 Task: Search for and compare health supplements on Amazon.
Action: Mouse pressed left at (434, 719)
Screenshot: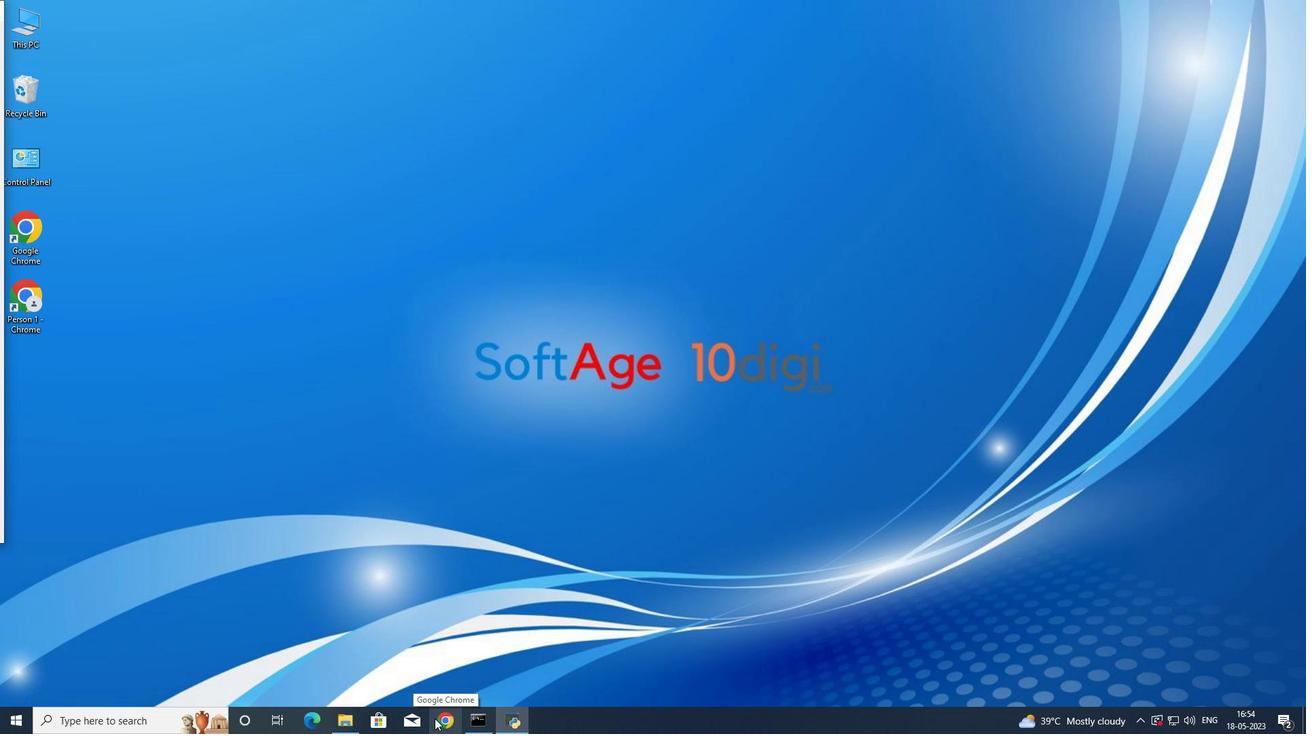 
Action: Mouse moved to (642, 421)
Screenshot: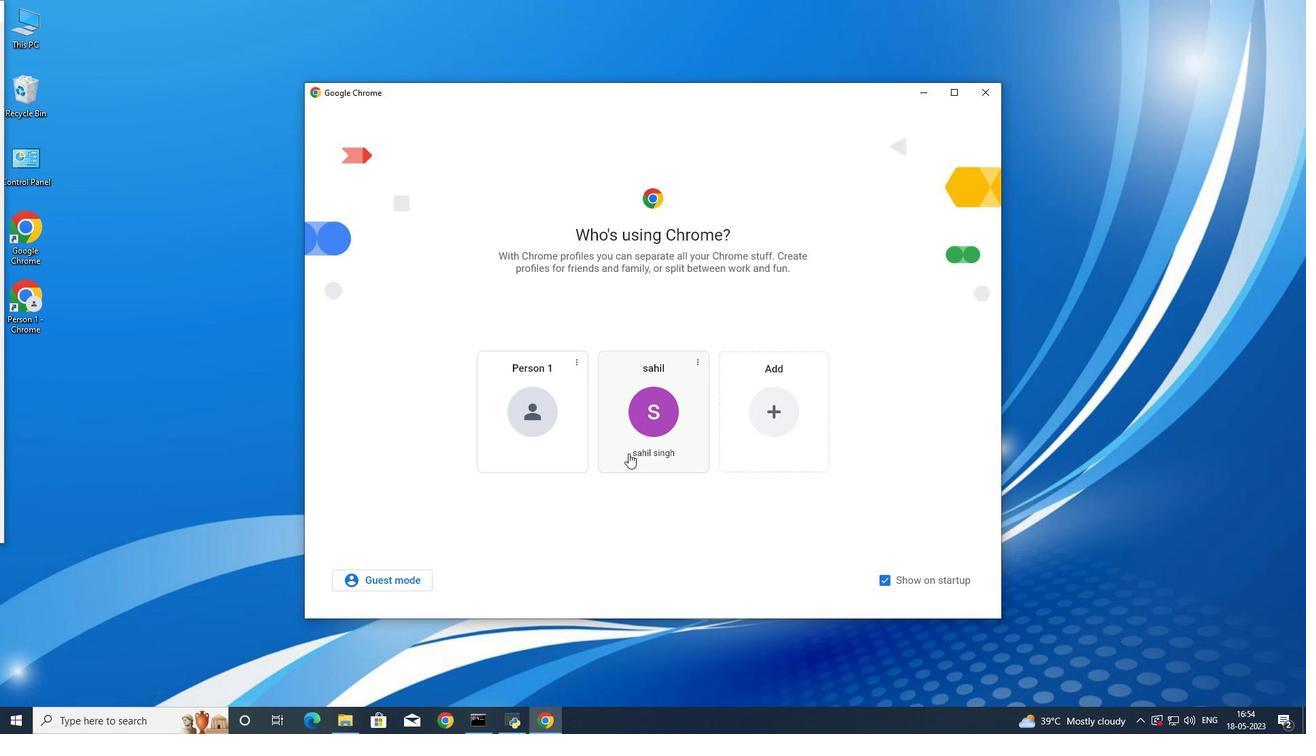 
Action: Mouse pressed left at (642, 421)
Screenshot: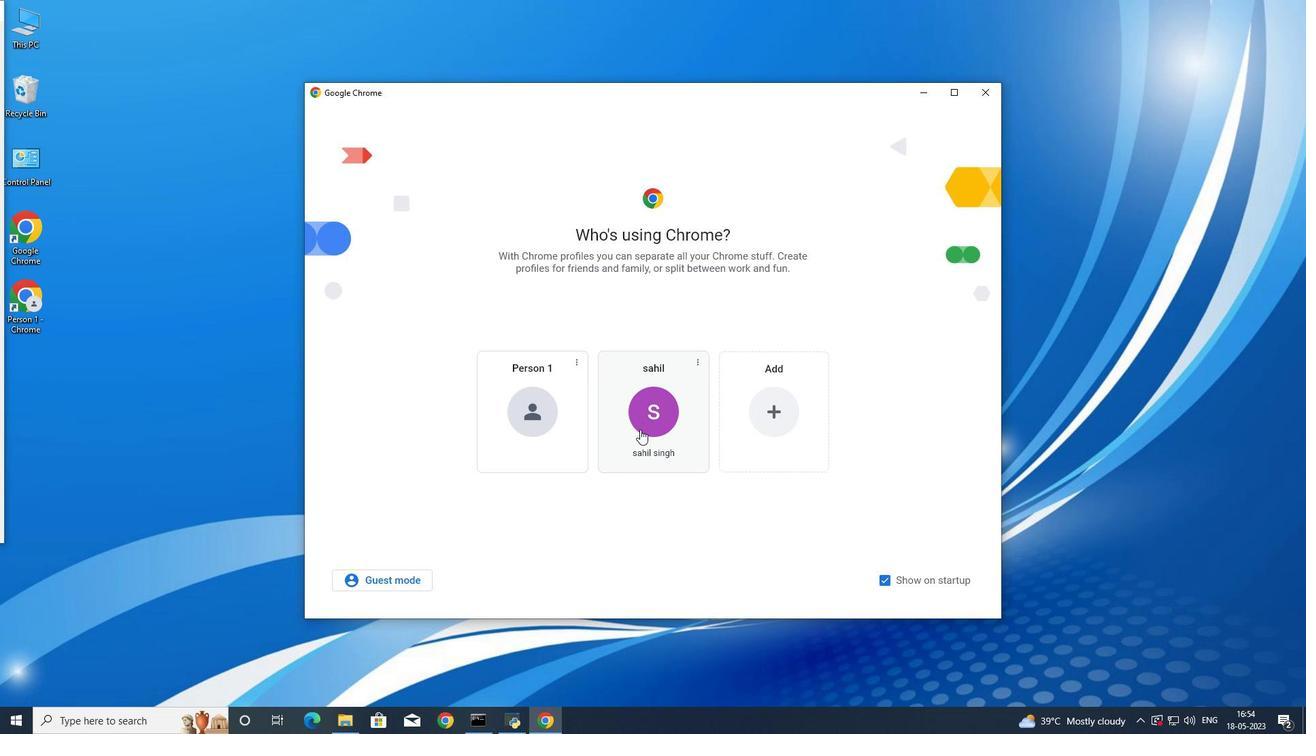 
Action: Mouse moved to (585, 270)
Screenshot: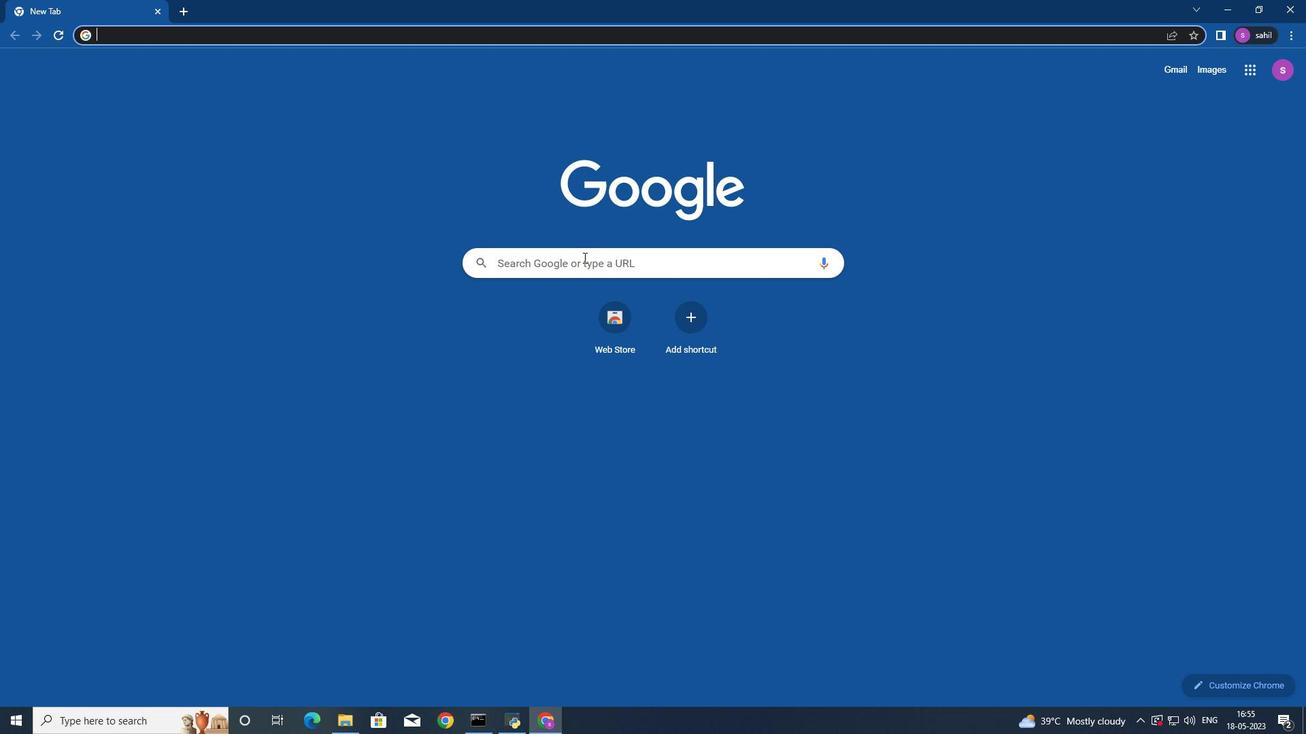 
Action: Mouse pressed left at (585, 270)
Screenshot: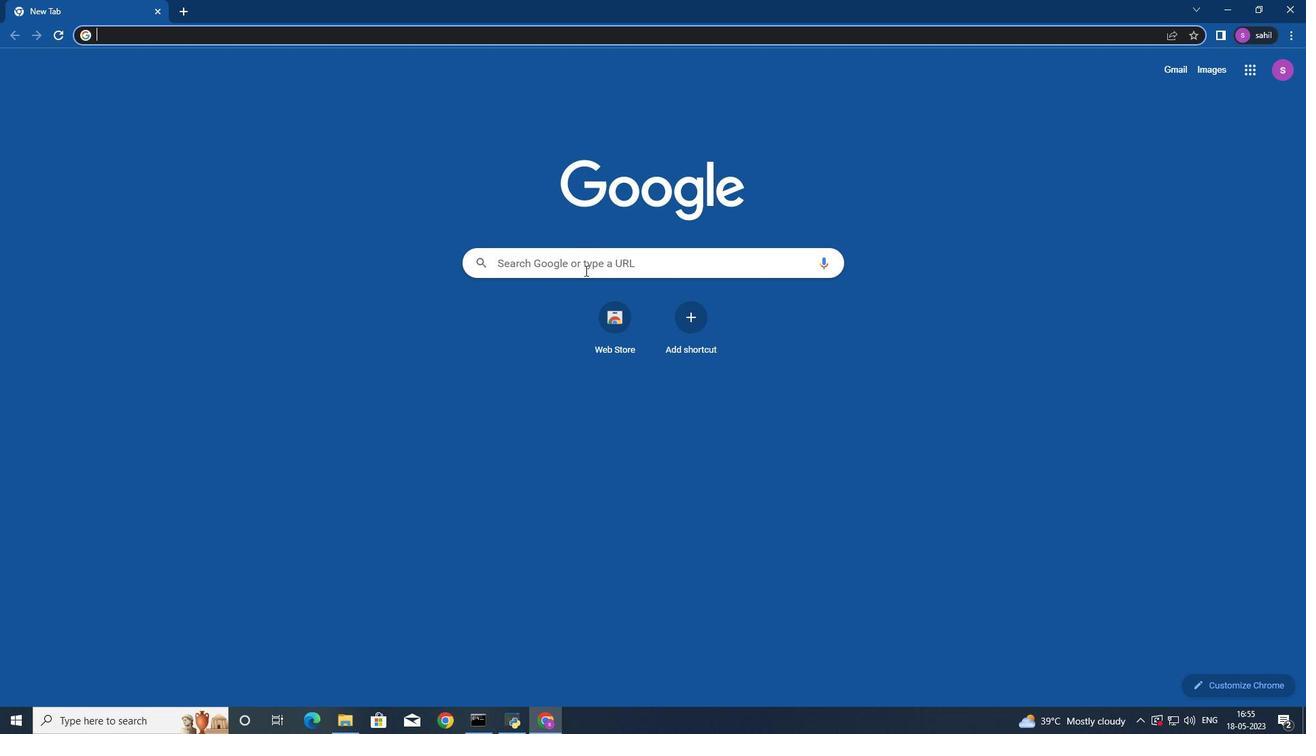 
Action: Mouse moved to (574, 332)
Screenshot: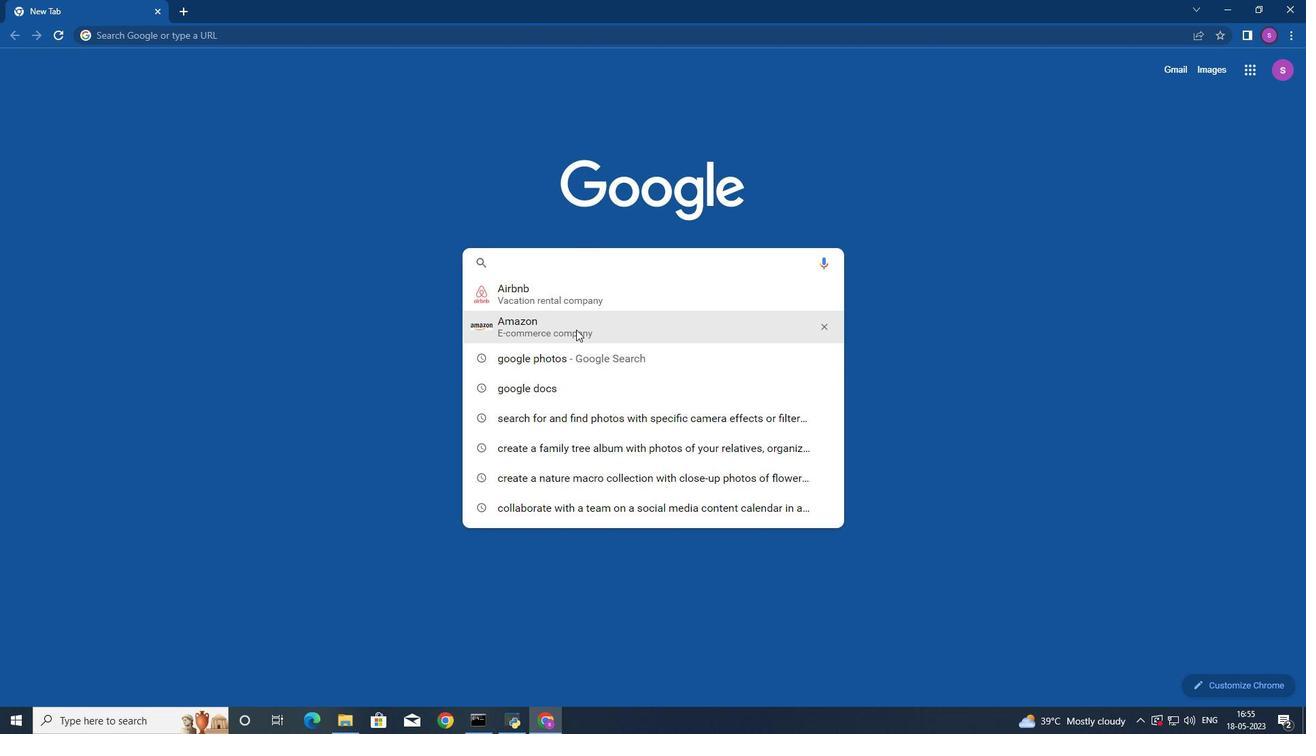 
Action: Mouse pressed left at (574, 332)
Screenshot: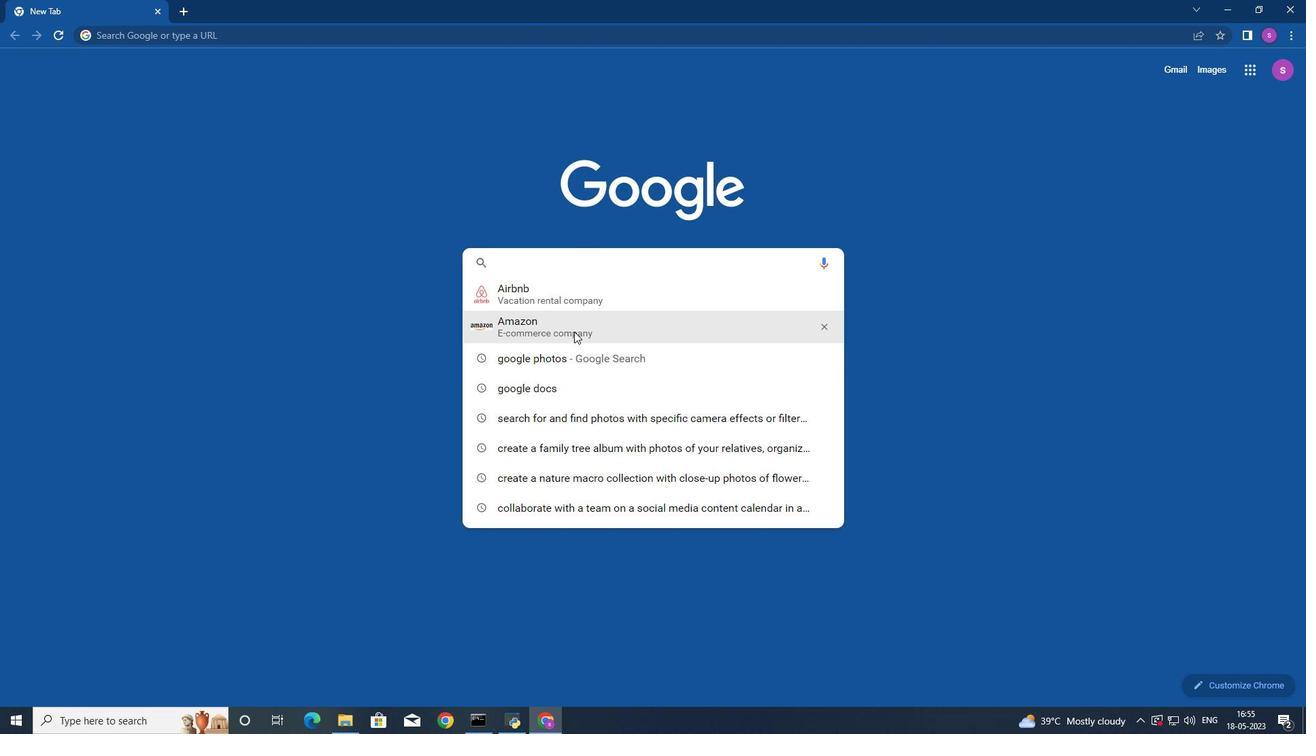 
Action: Mouse moved to (201, 217)
Screenshot: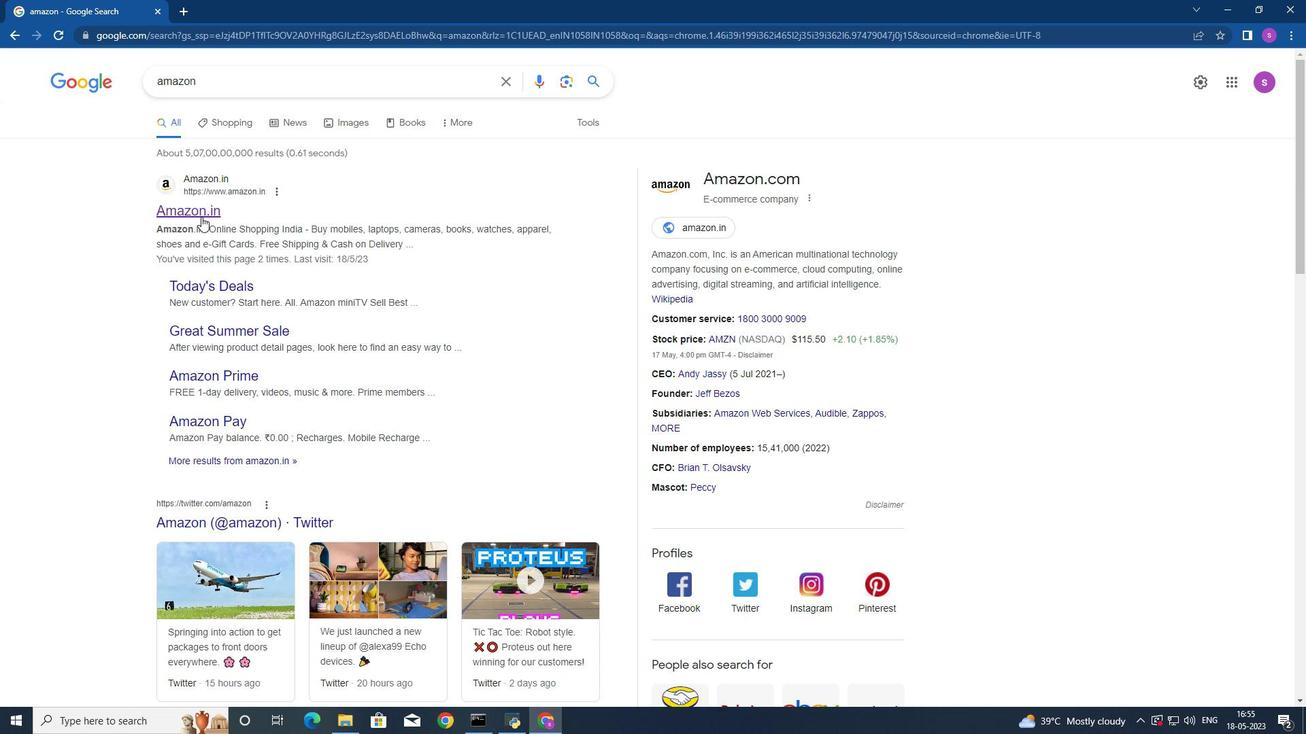 
Action: Mouse pressed left at (201, 217)
Screenshot: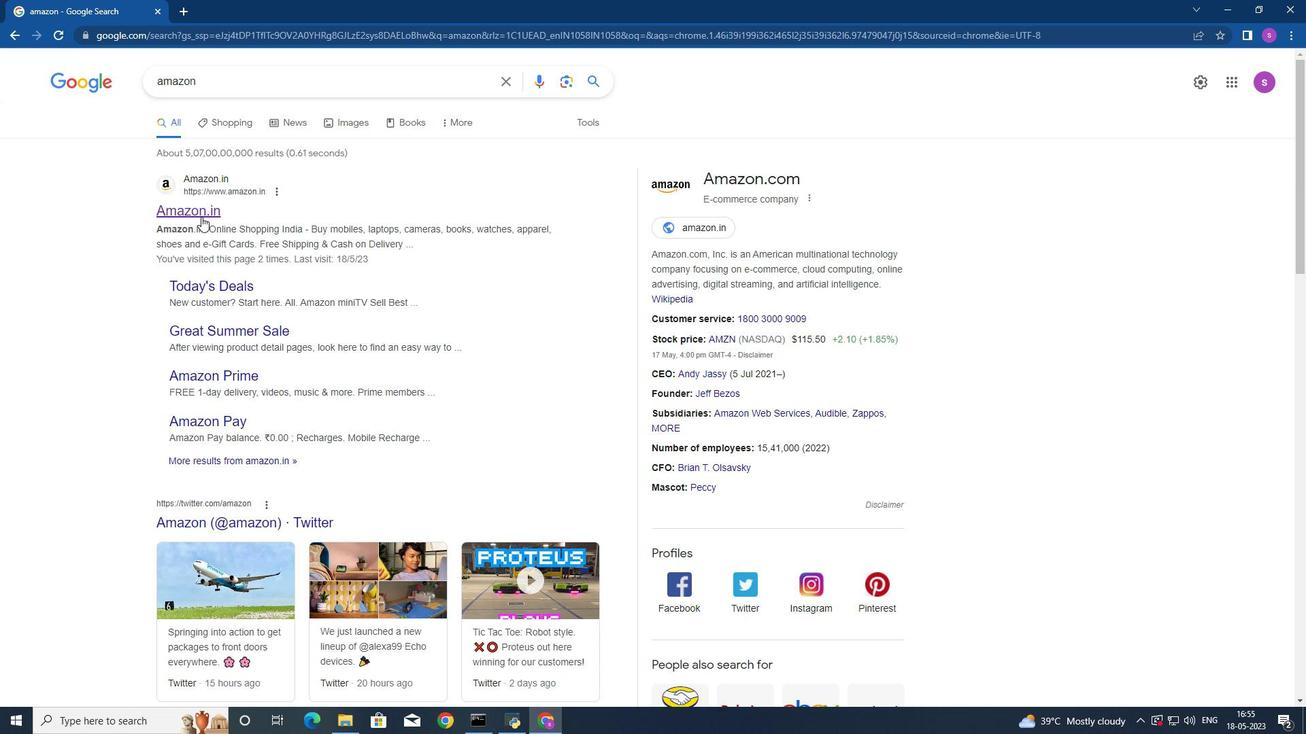 
Action: Mouse moved to (373, 75)
Screenshot: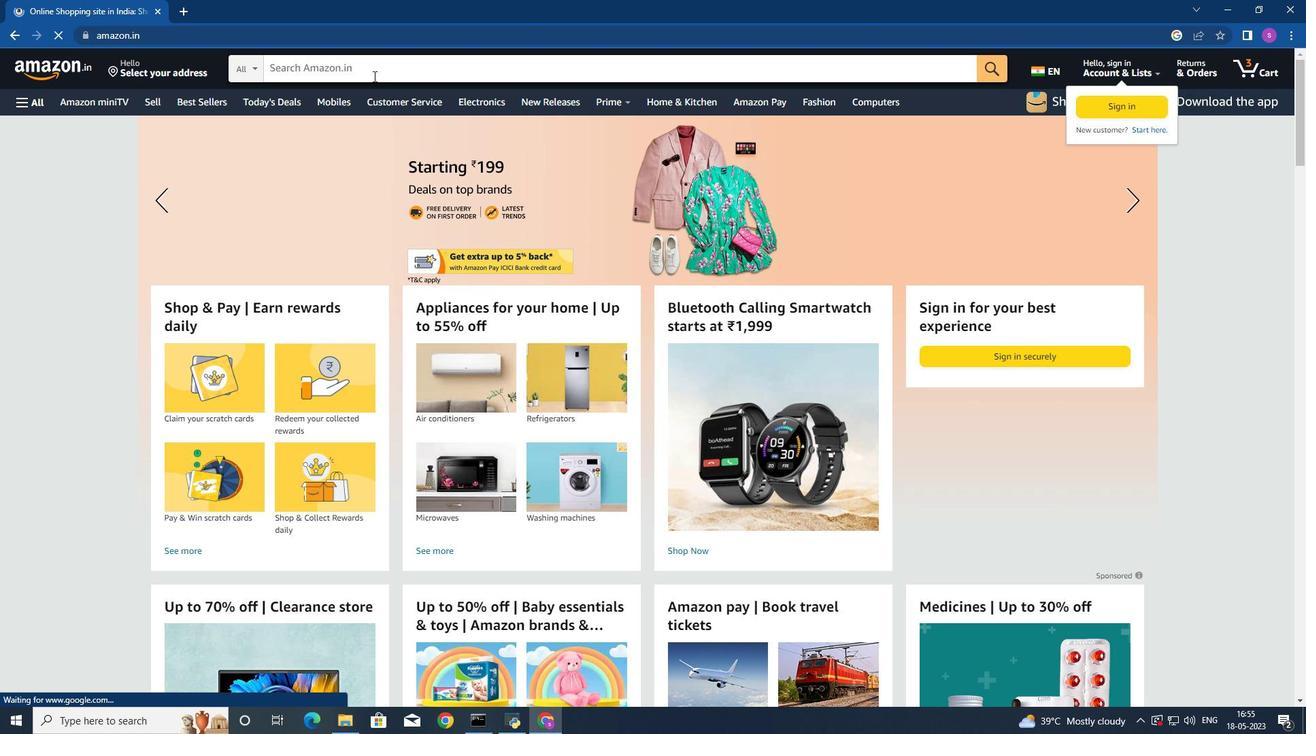 
Action: Mouse pressed left at (373, 75)
Screenshot: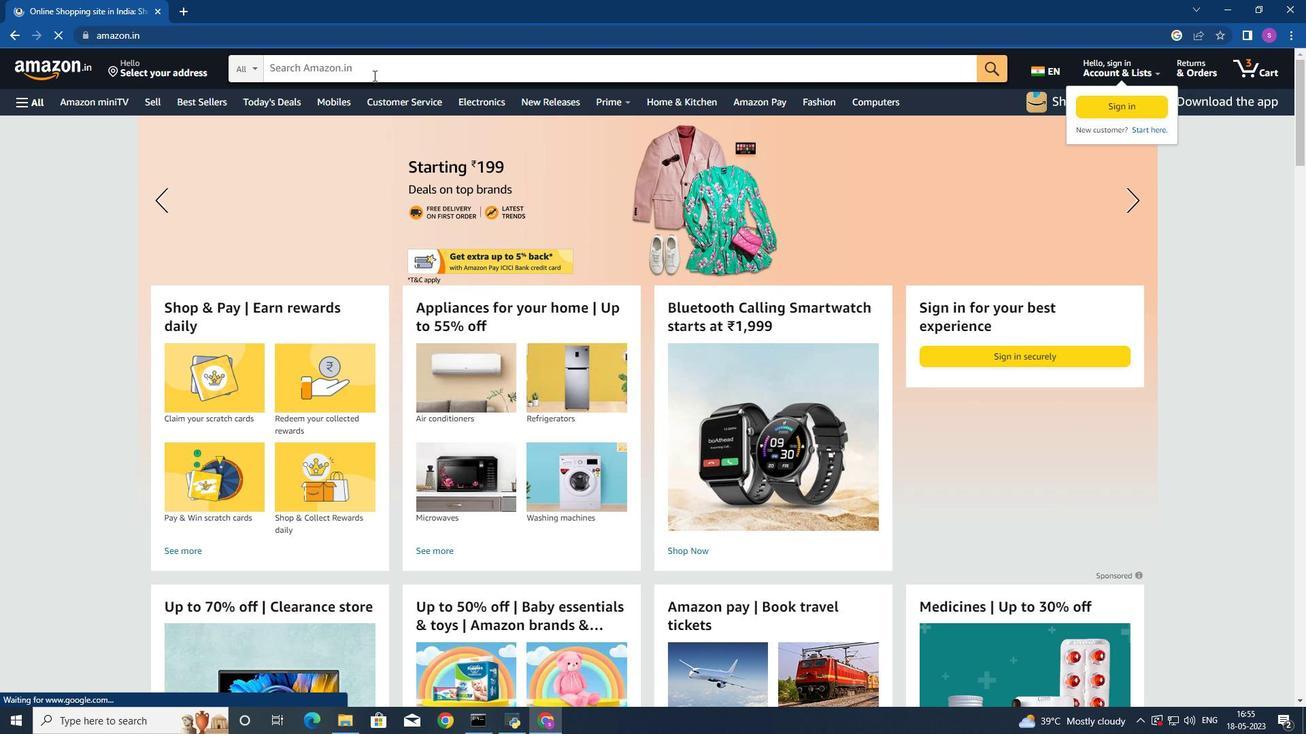 
Action: Mouse moved to (373, 75)
Screenshot: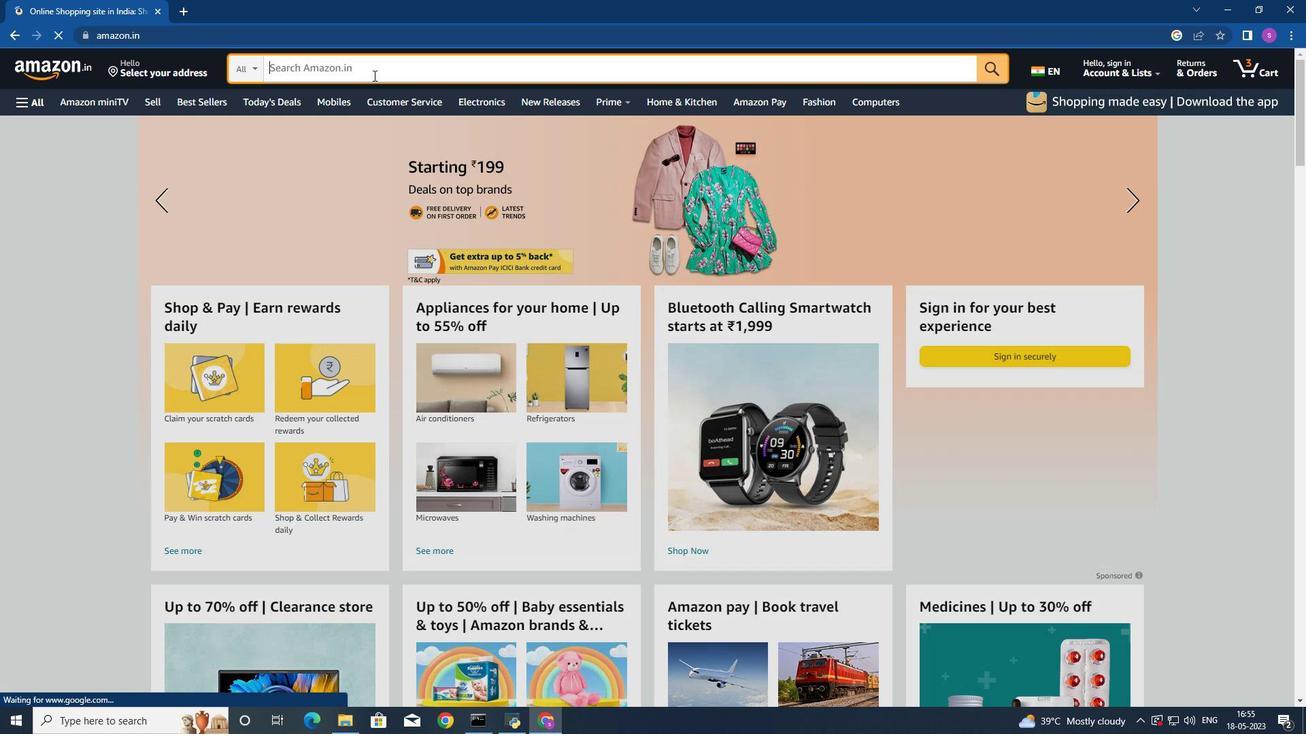 
Action: Key pressed <Key.shift>Health<Key.space>pert<Key.backspace>sonal
Screenshot: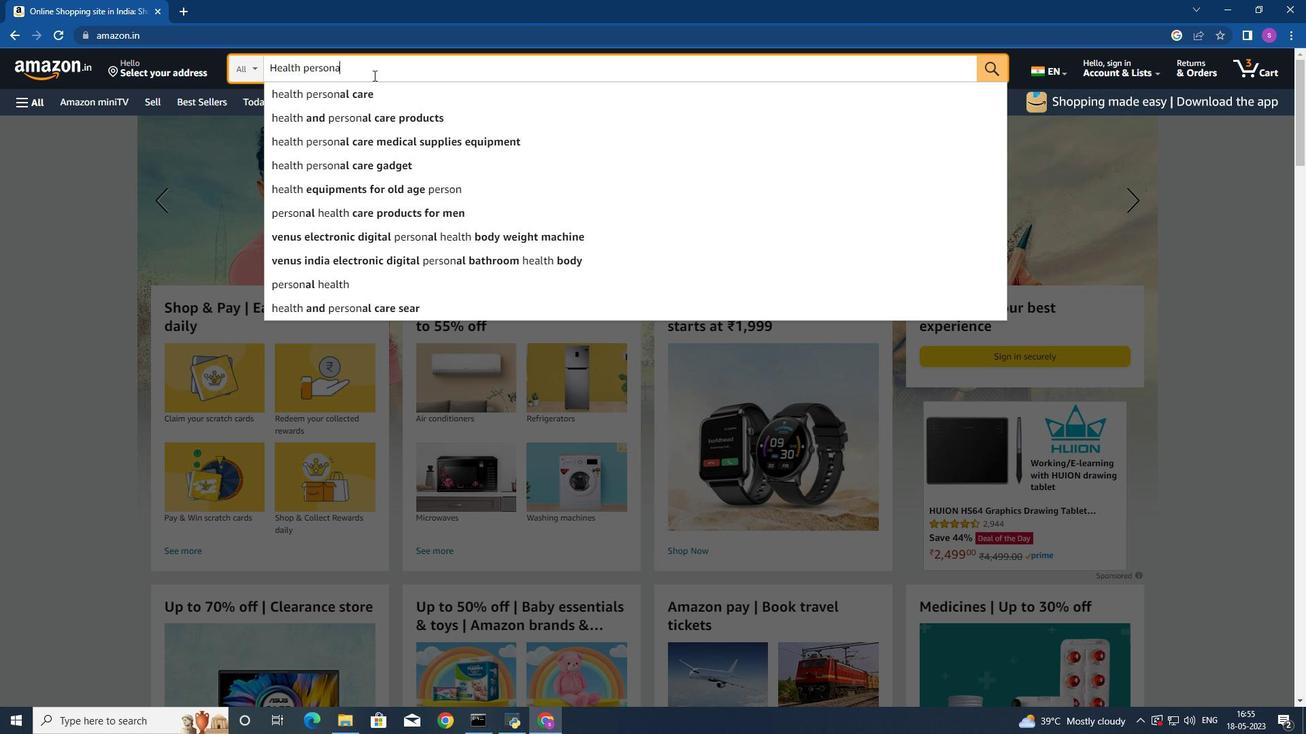 
Action: Mouse moved to (361, 93)
Screenshot: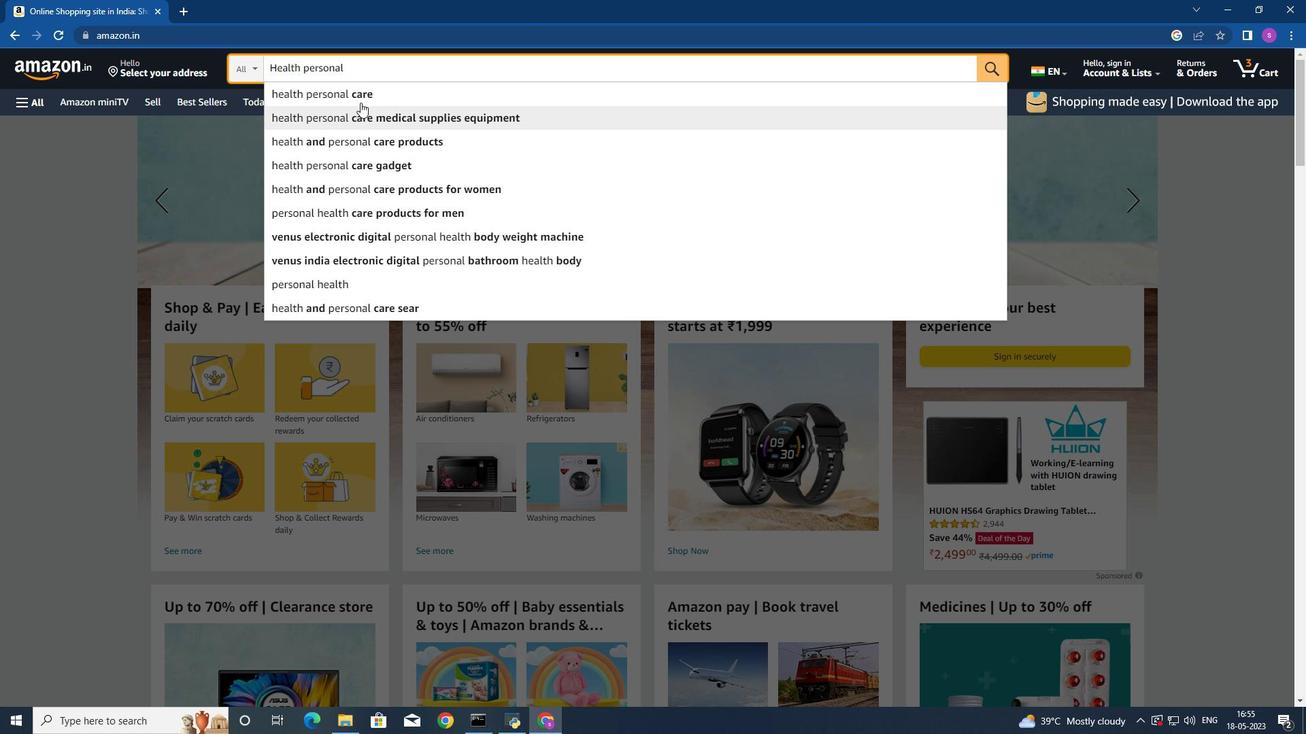 
Action: Mouse pressed left at (361, 93)
Screenshot: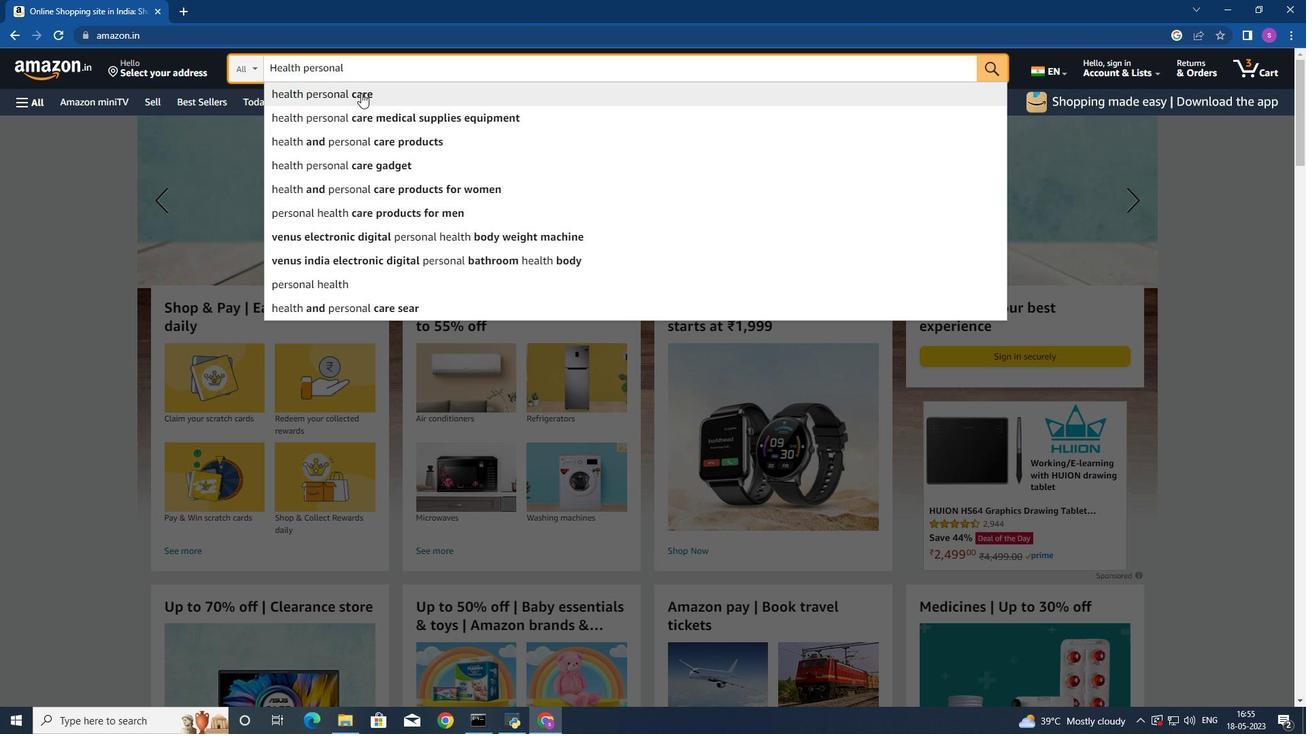 
Action: Mouse moved to (547, 444)
Screenshot: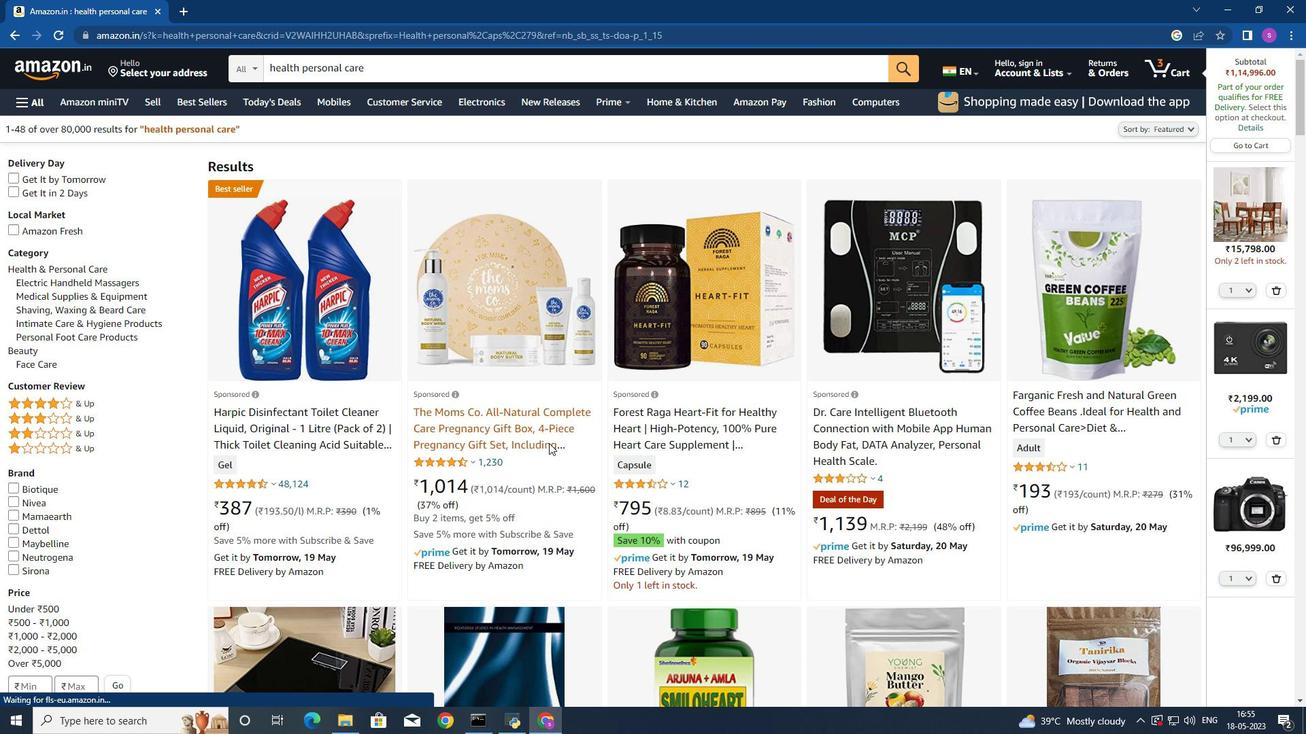 
Action: Mouse scrolled (547, 443) with delta (0, 0)
Screenshot: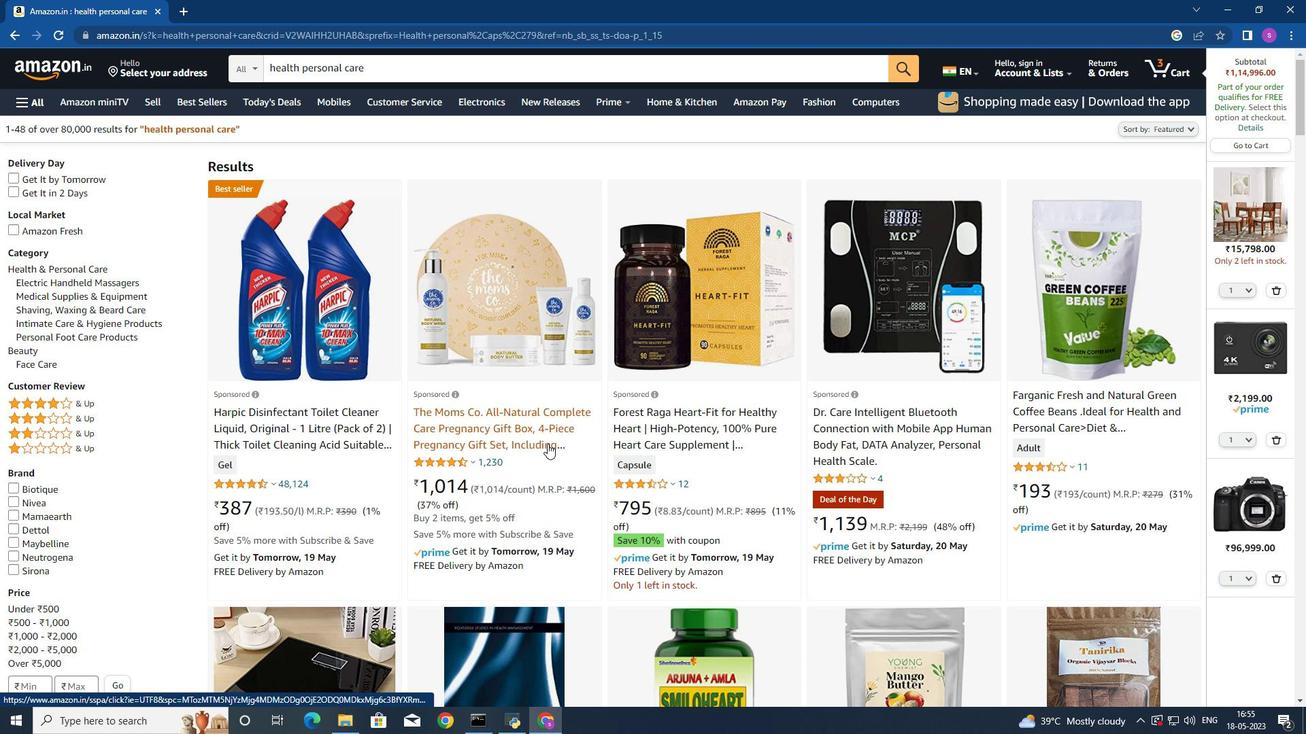 
Action: Mouse scrolled (547, 443) with delta (0, 0)
Screenshot: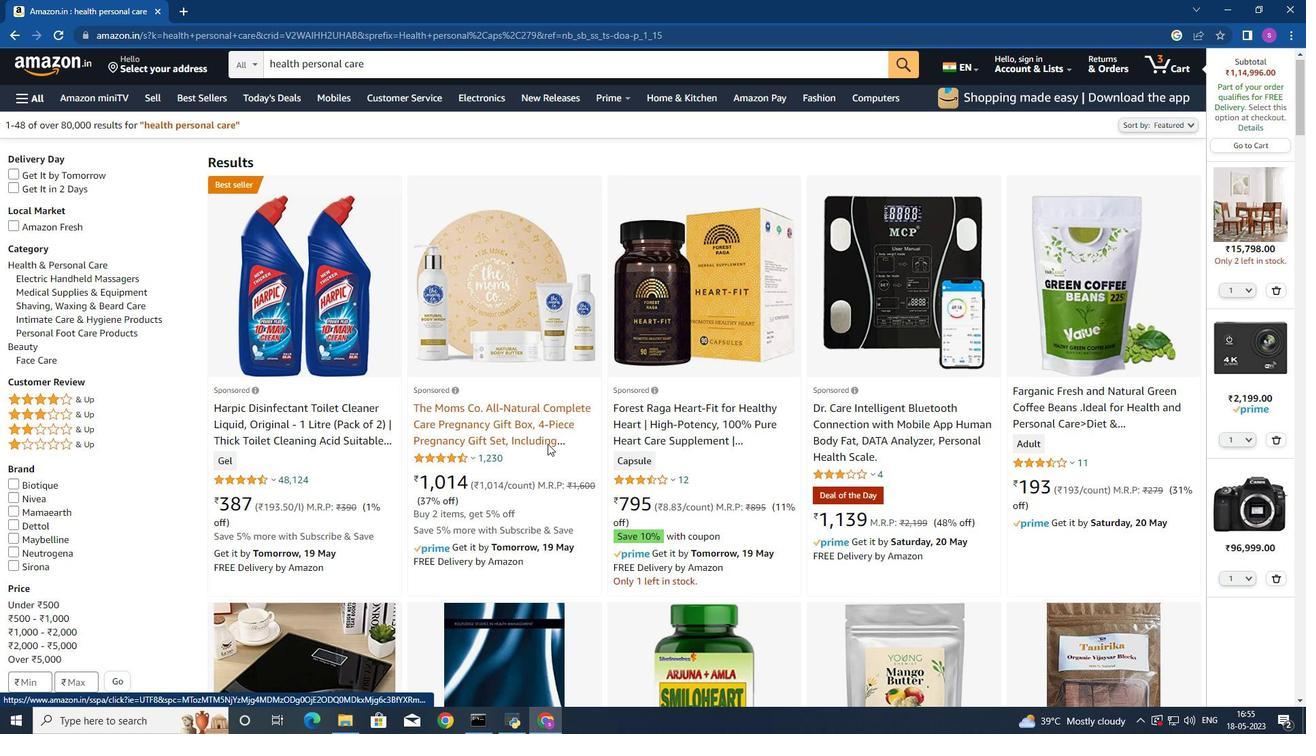 
Action: Mouse scrolled (547, 443) with delta (0, 0)
Screenshot: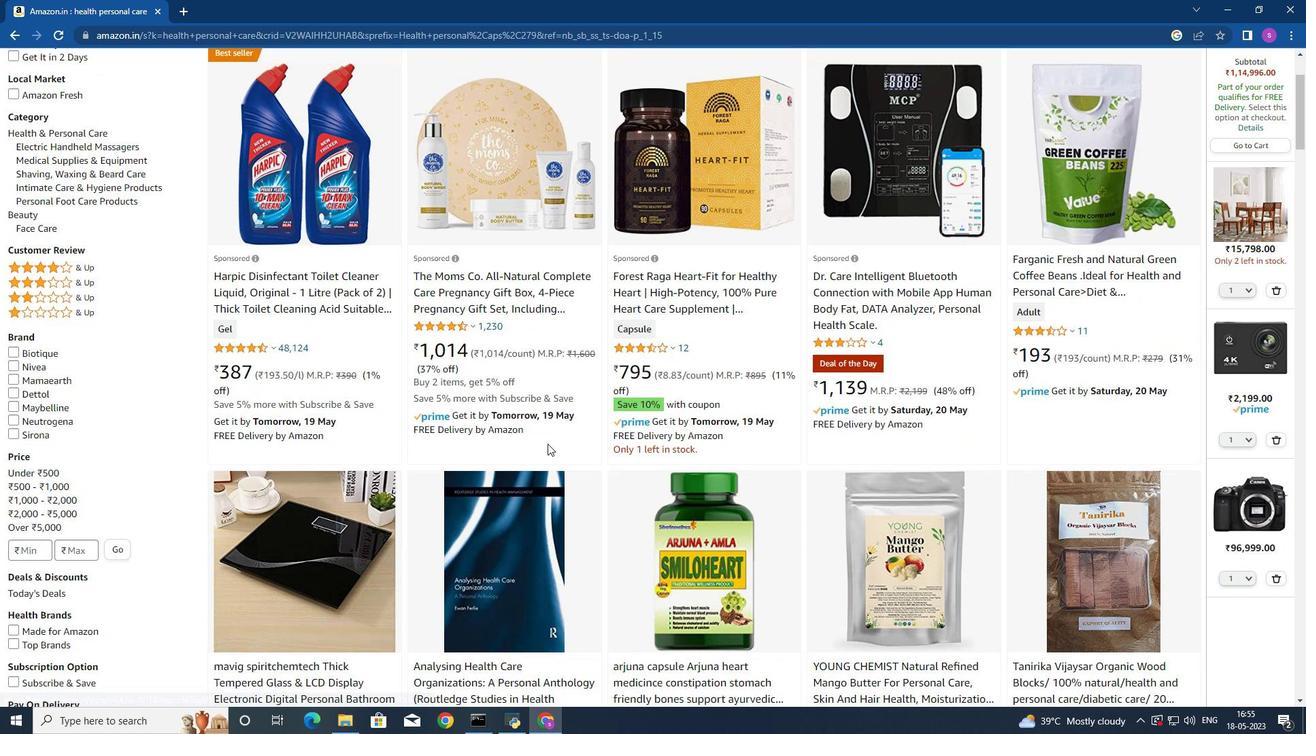 
Action: Mouse scrolled (547, 443) with delta (0, 0)
Screenshot: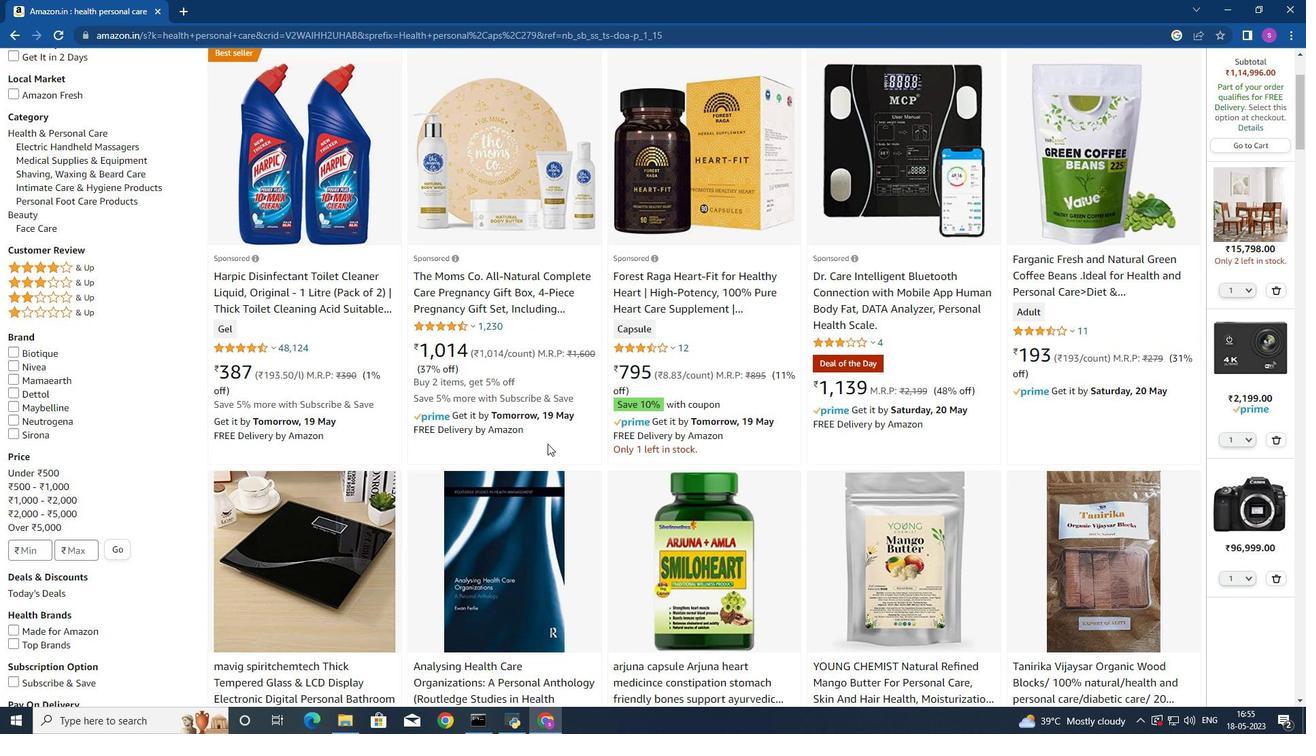
Action: Mouse scrolled (547, 443) with delta (0, 0)
Screenshot: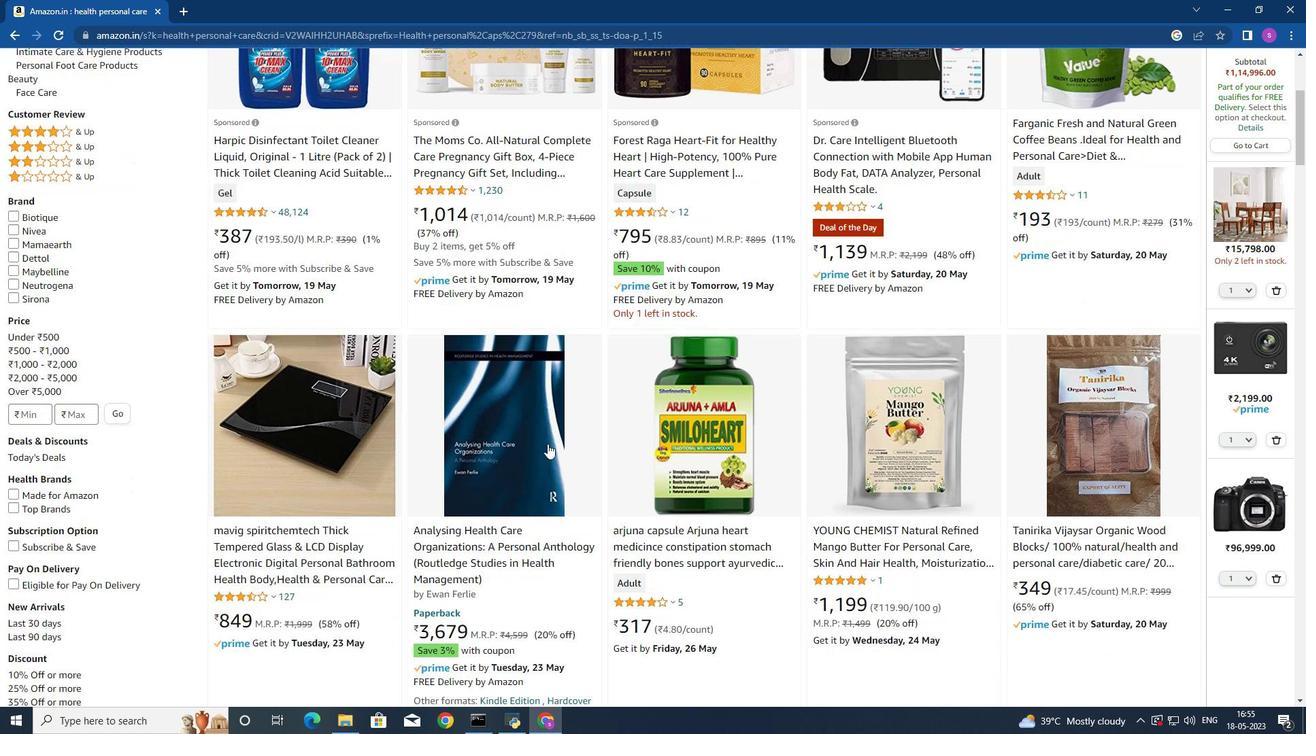 
Action: Mouse moved to (545, 446)
Screenshot: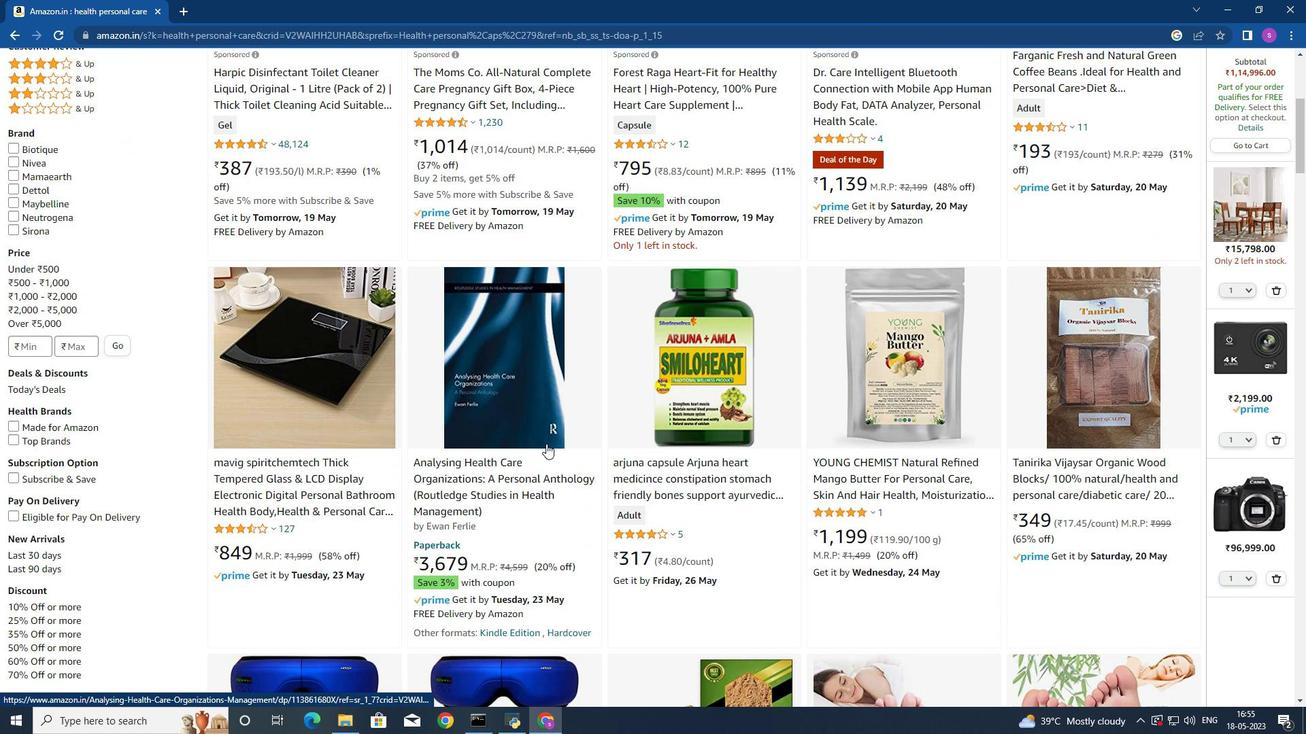 
Action: Mouse scrolled (545, 445) with delta (0, 0)
Screenshot: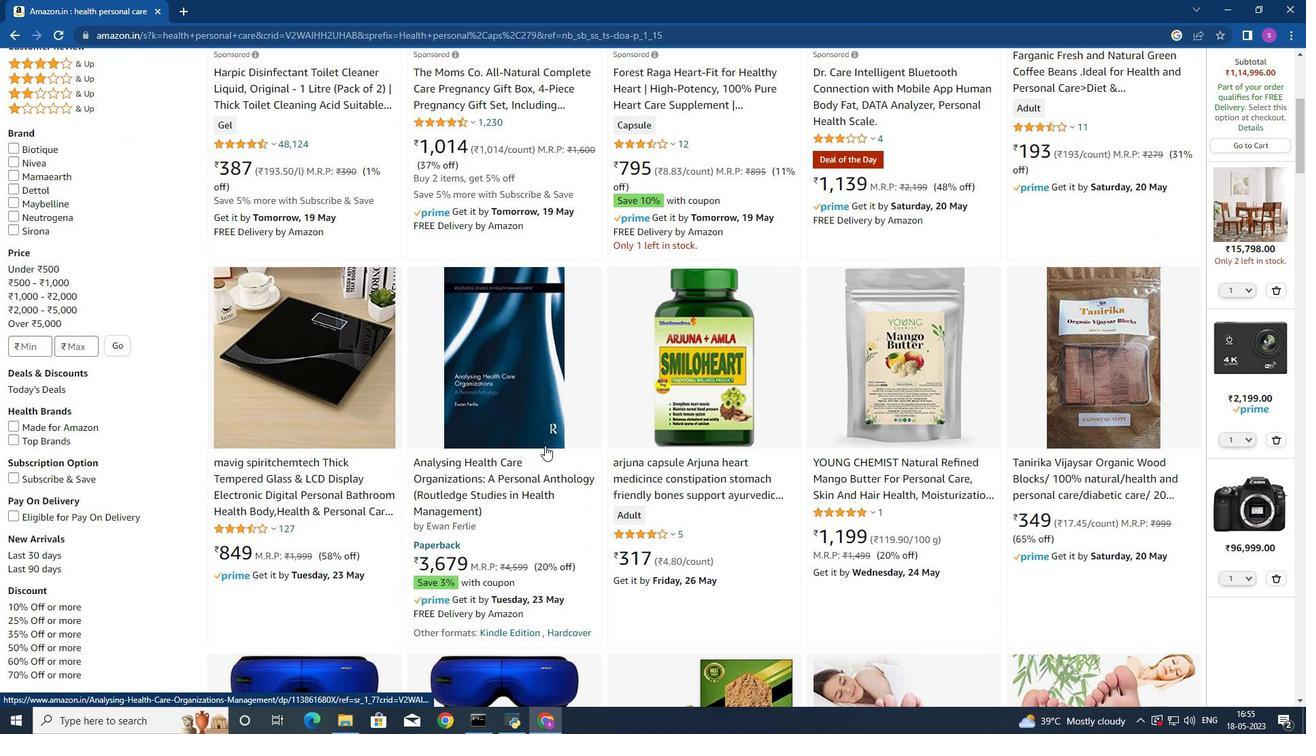 
Action: Mouse moved to (546, 445)
Screenshot: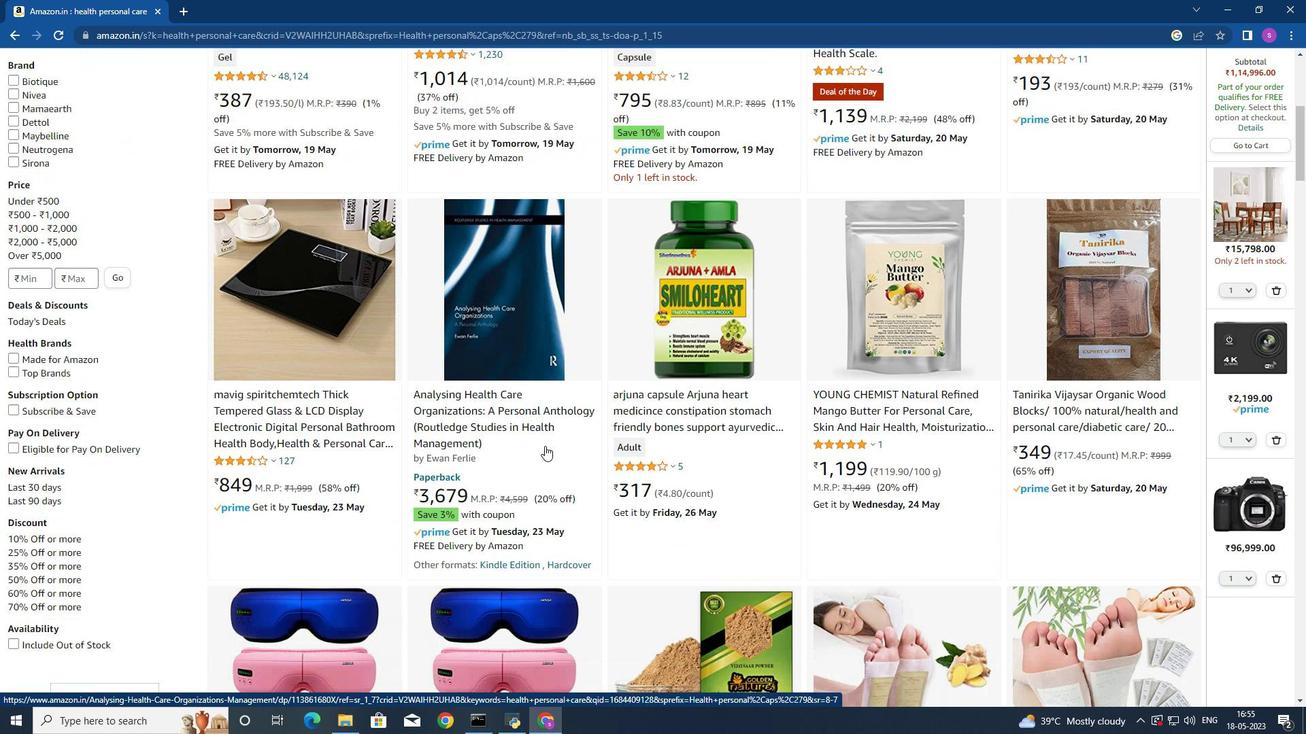 
Action: Mouse scrolled (546, 445) with delta (0, 0)
Screenshot: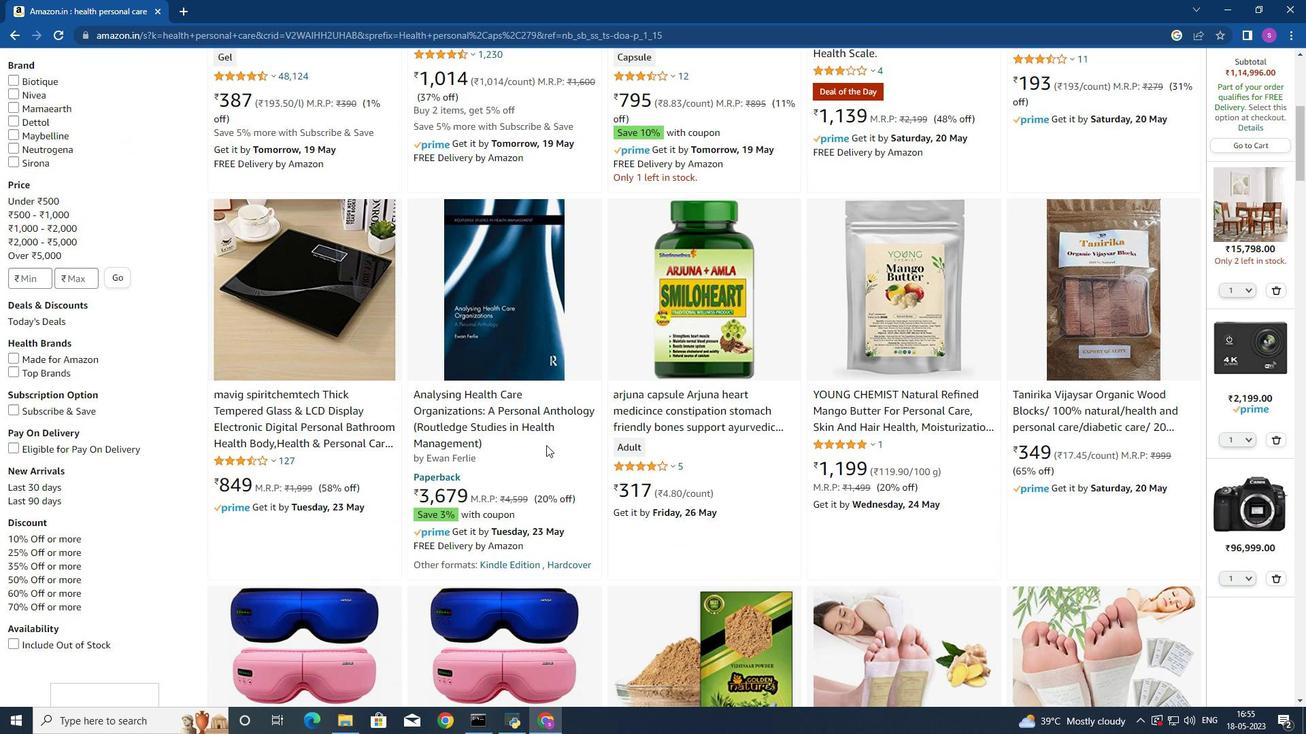 
Action: Mouse scrolled (546, 445) with delta (0, 0)
Screenshot: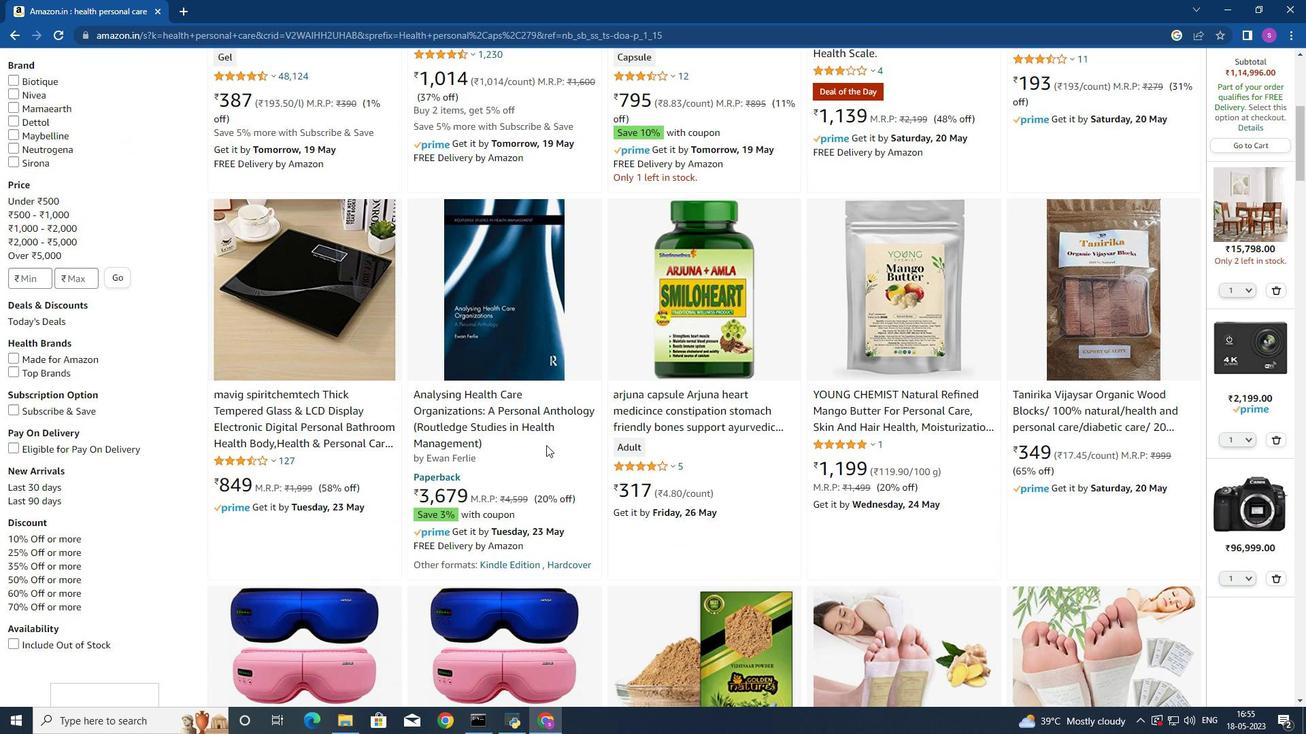 
Action: Mouse scrolled (546, 445) with delta (0, 0)
Screenshot: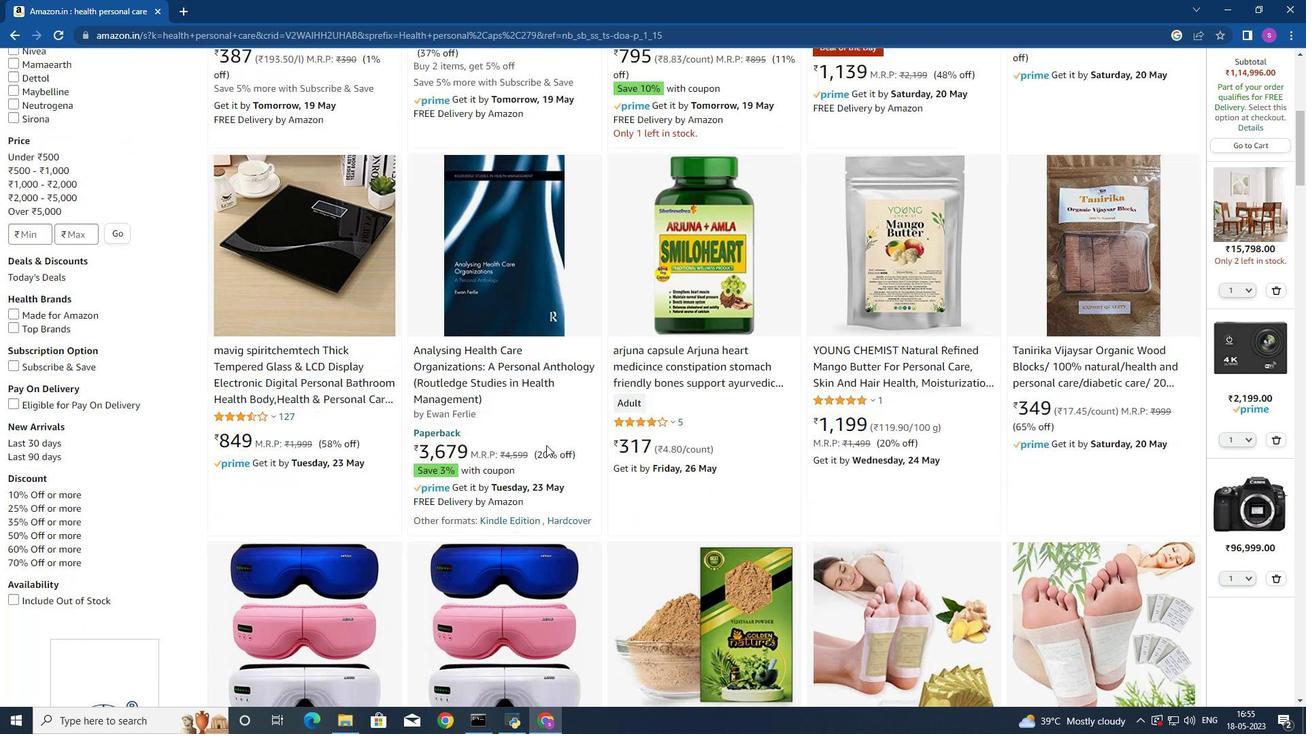 
Action: Mouse scrolled (546, 445) with delta (0, 0)
Screenshot: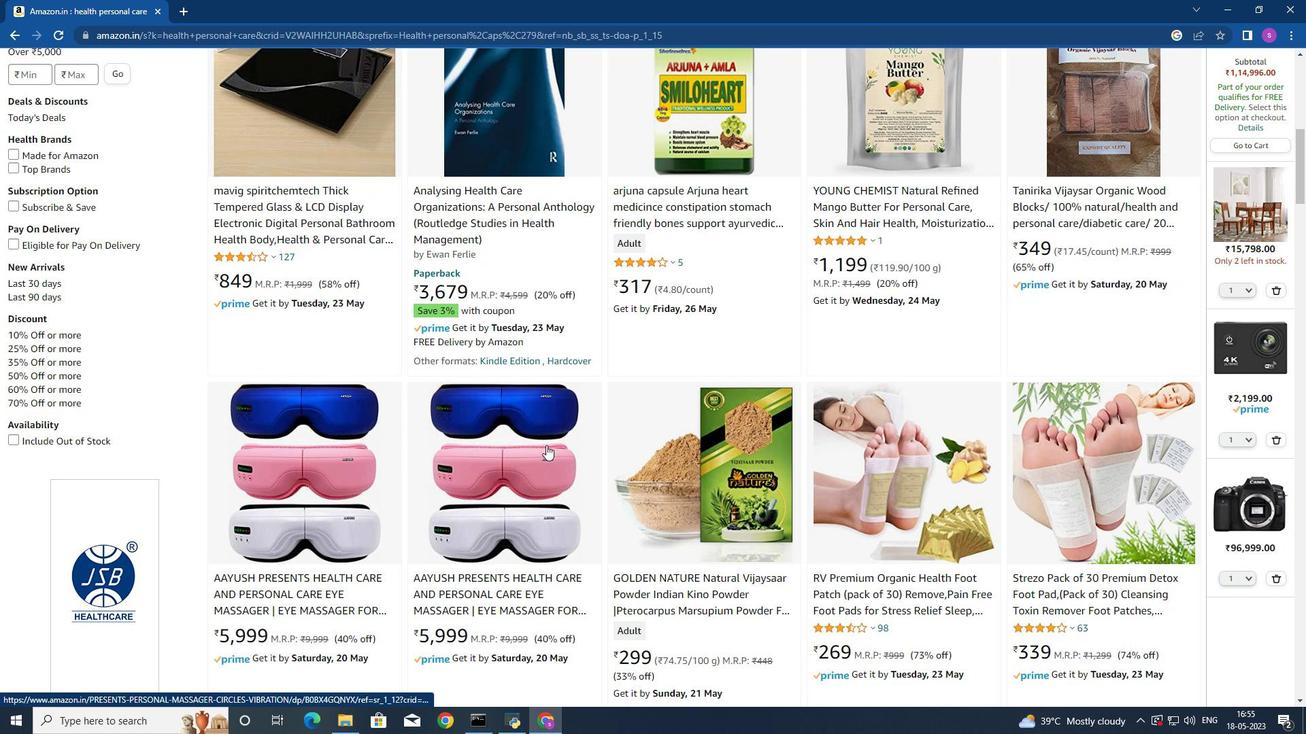 
Action: Mouse scrolled (546, 445) with delta (0, 0)
Screenshot: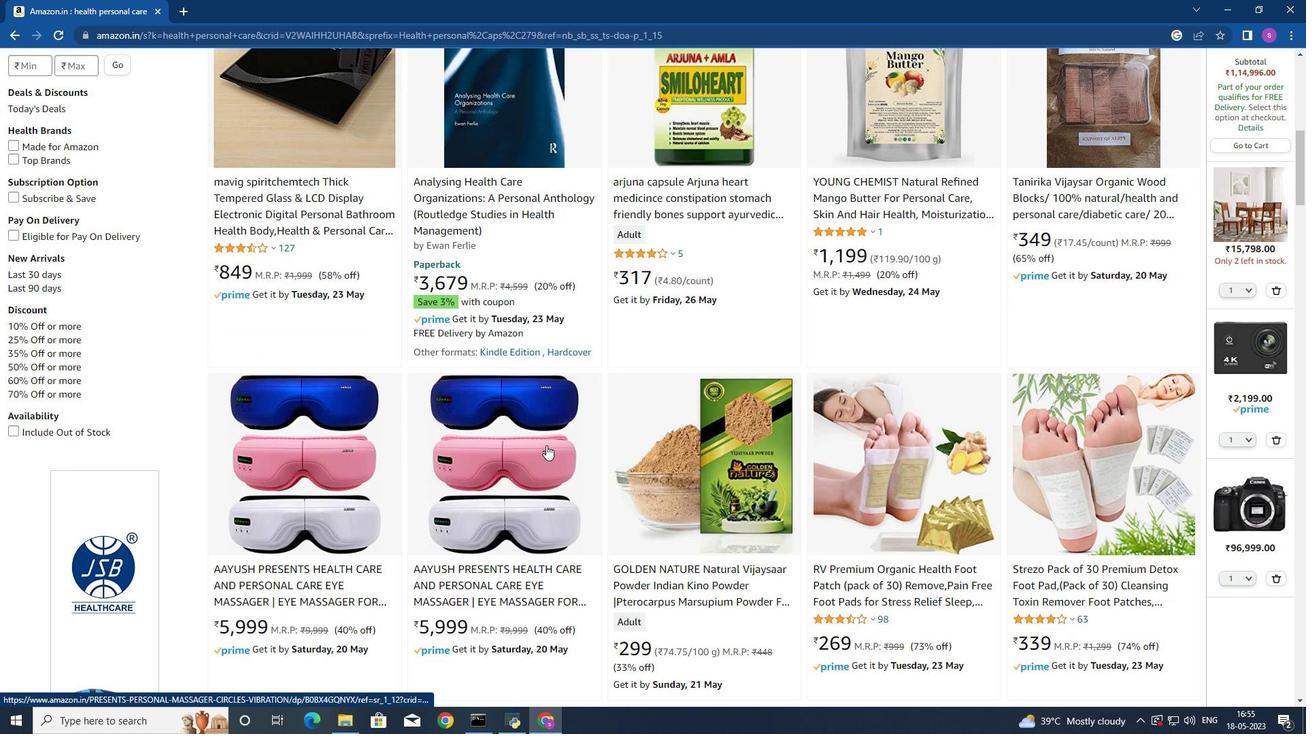 
Action: Mouse scrolled (546, 445) with delta (0, 0)
Screenshot: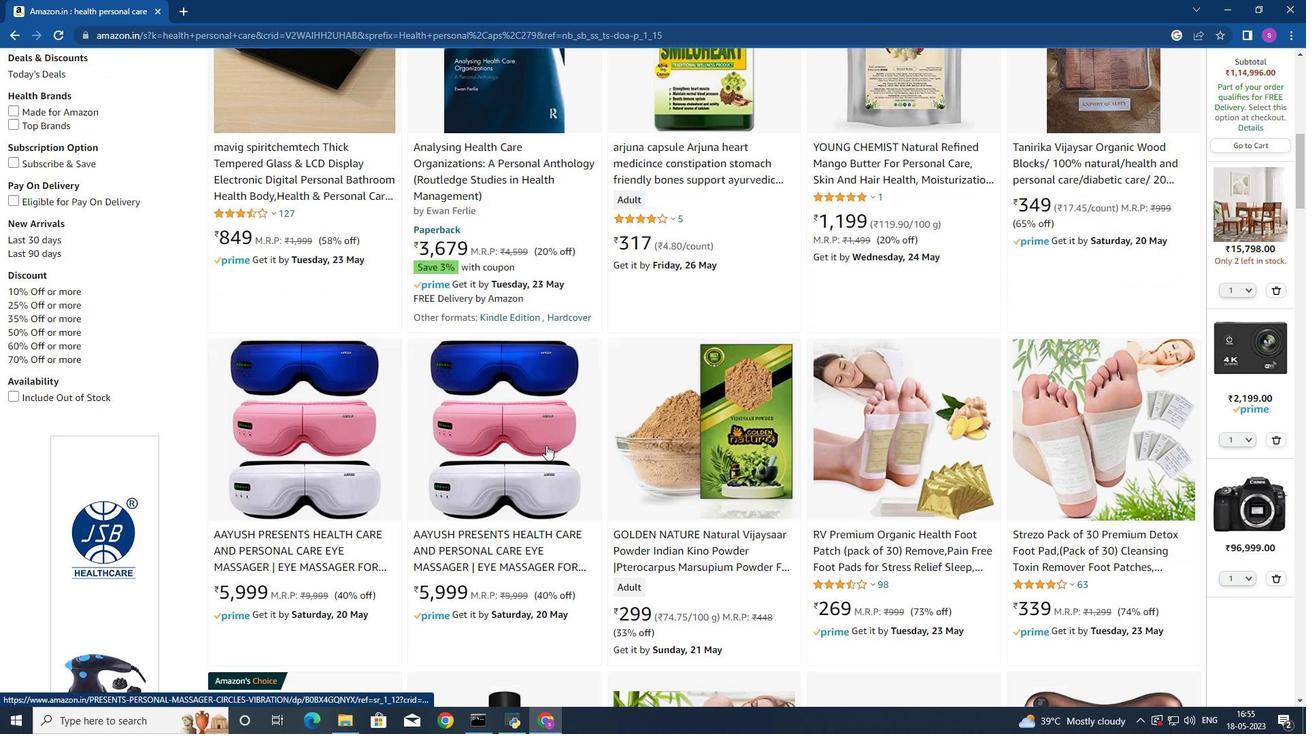
Action: Mouse scrolled (546, 445) with delta (0, 0)
Screenshot: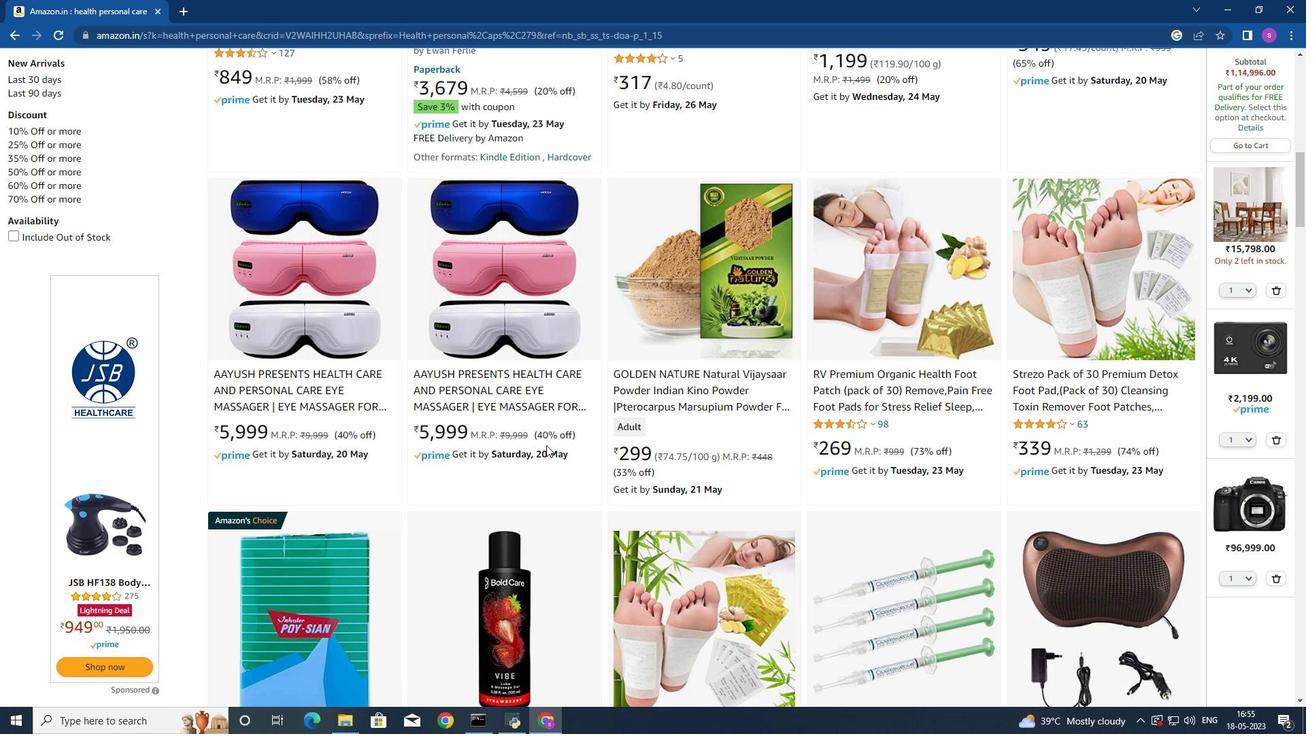 
Action: Mouse scrolled (546, 445) with delta (0, 0)
Screenshot: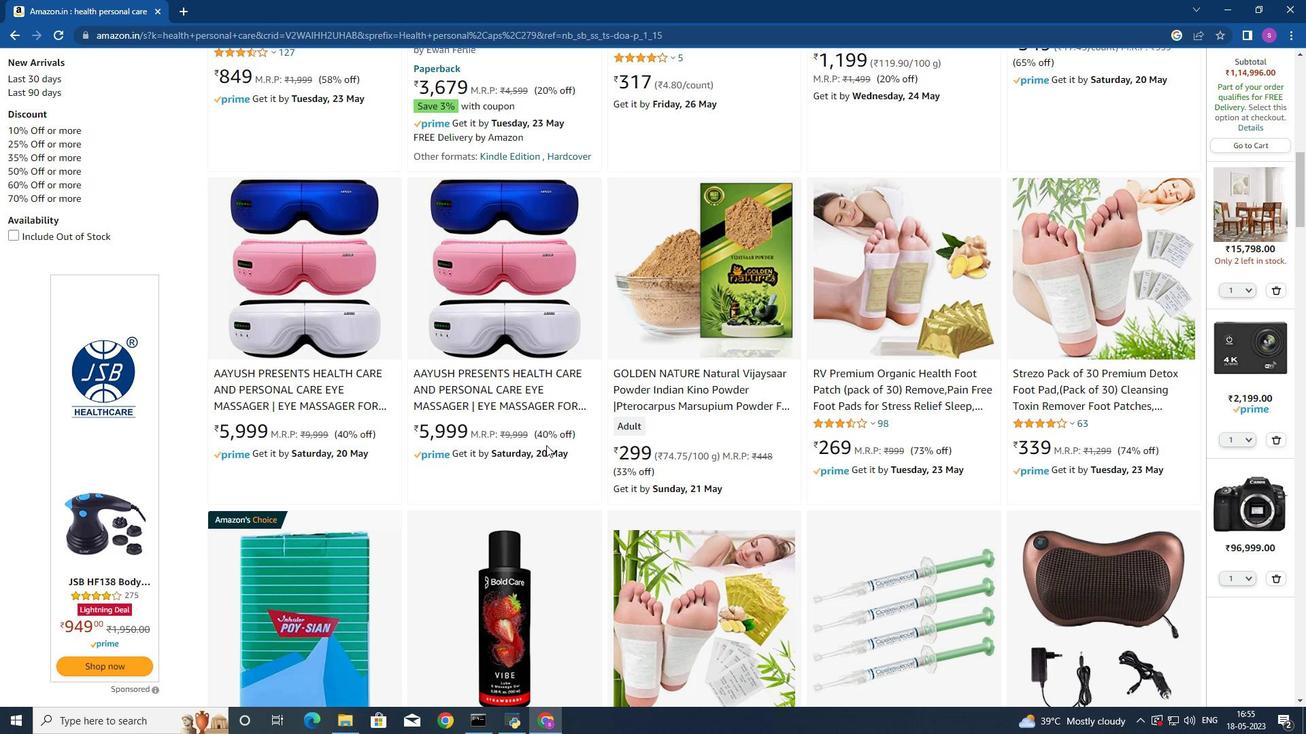 
Action: Mouse scrolled (546, 445) with delta (0, 0)
Screenshot: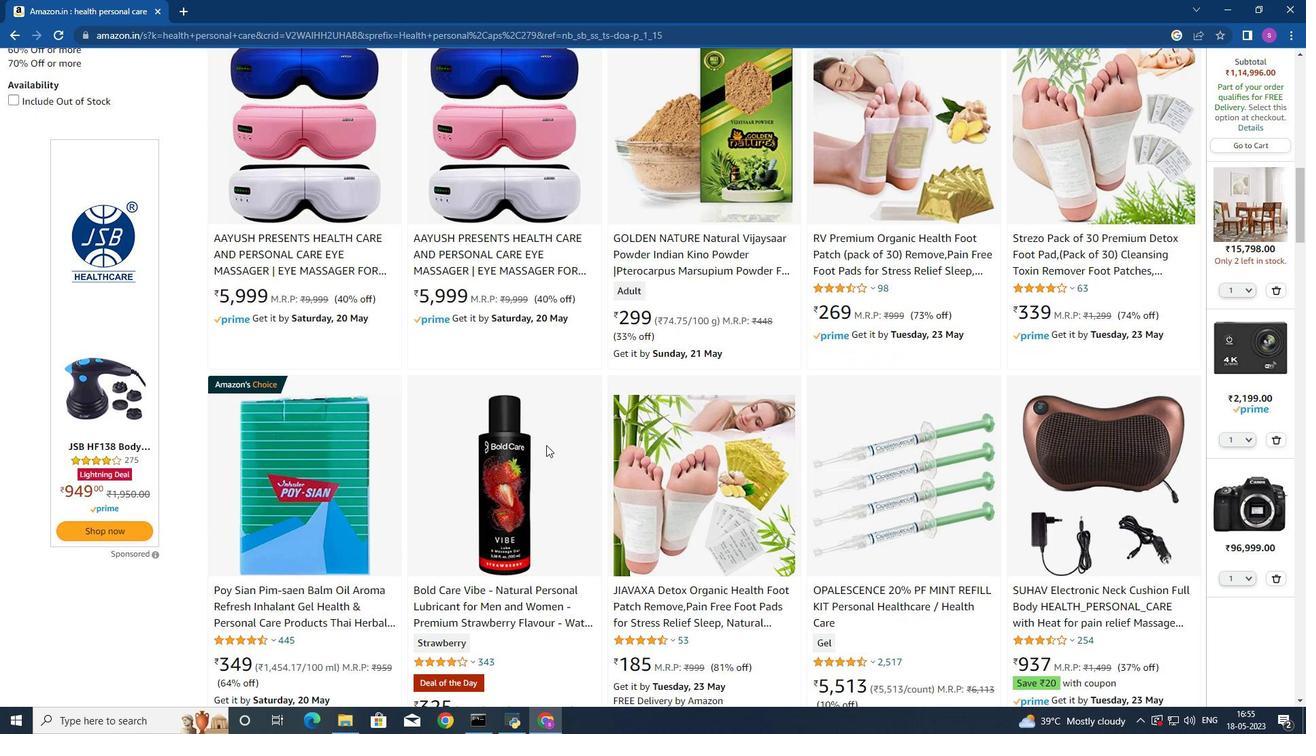 
Action: Mouse moved to (545, 447)
Screenshot: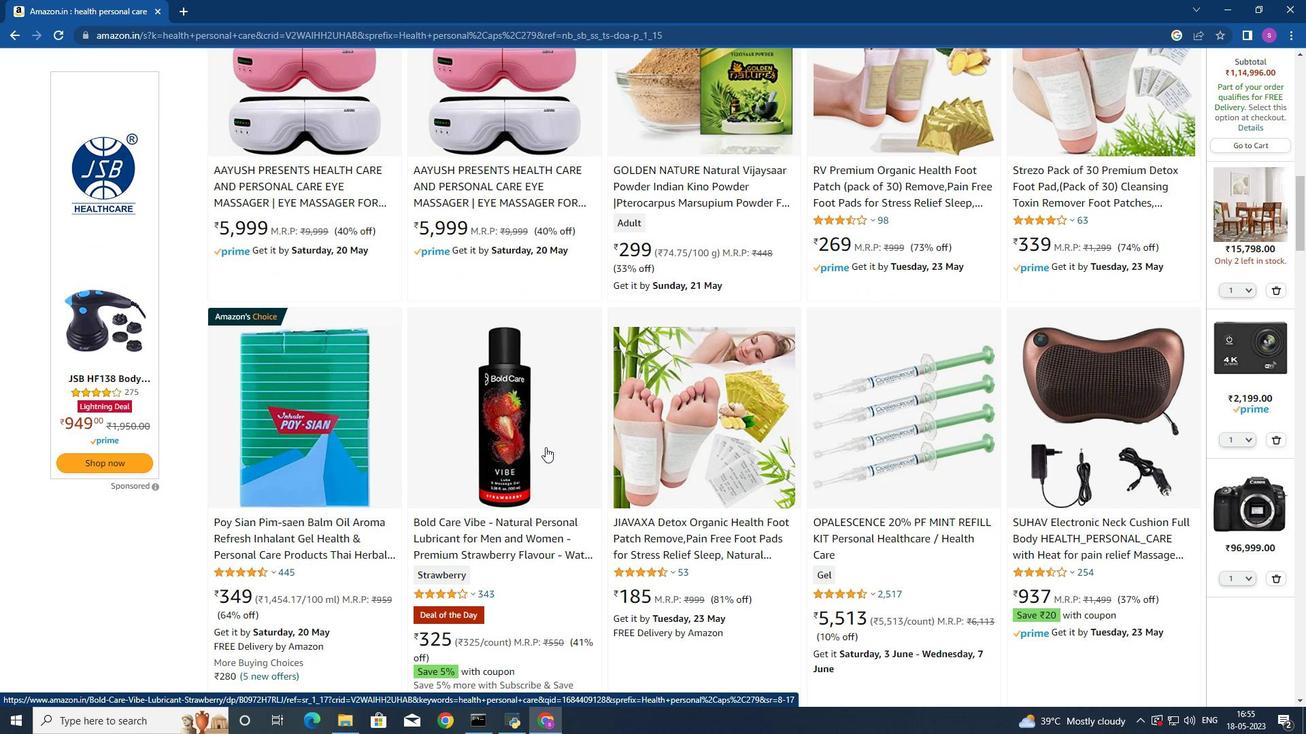 
Action: Mouse scrolled (545, 447) with delta (0, 0)
Screenshot: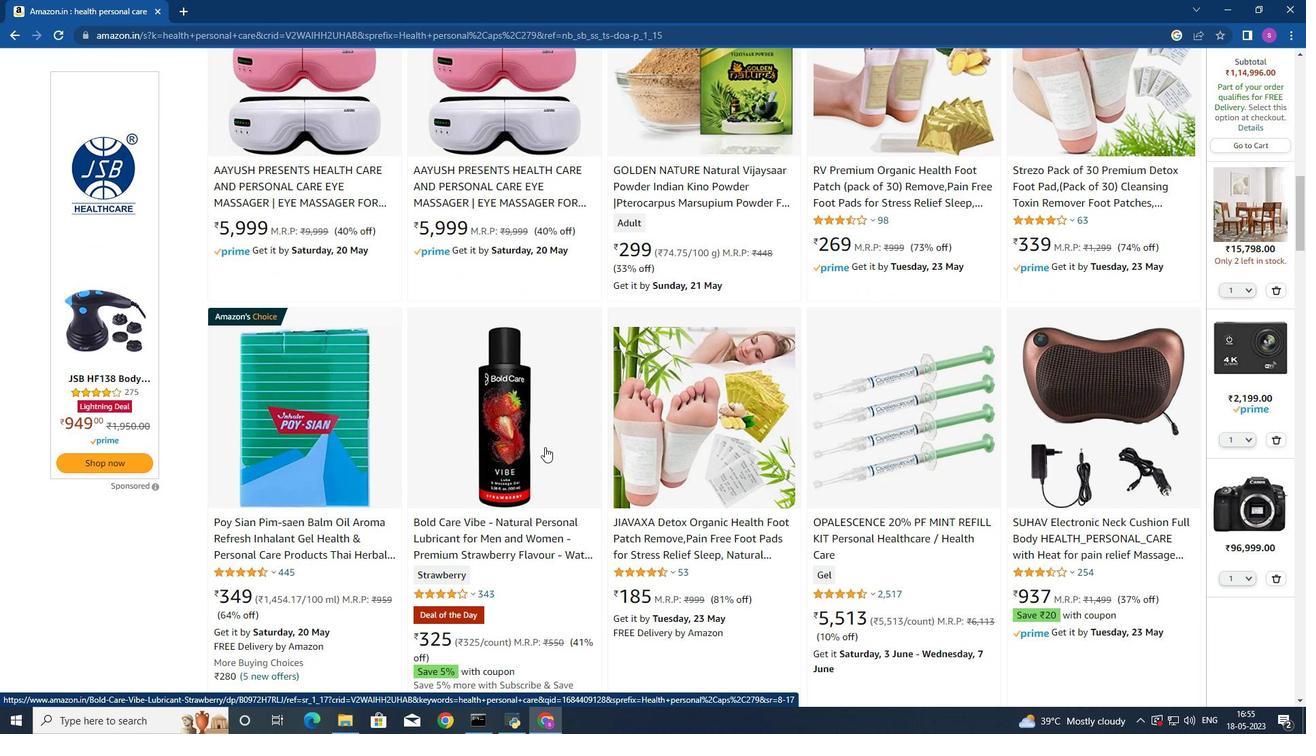 
Action: Mouse scrolled (545, 447) with delta (0, 0)
Screenshot: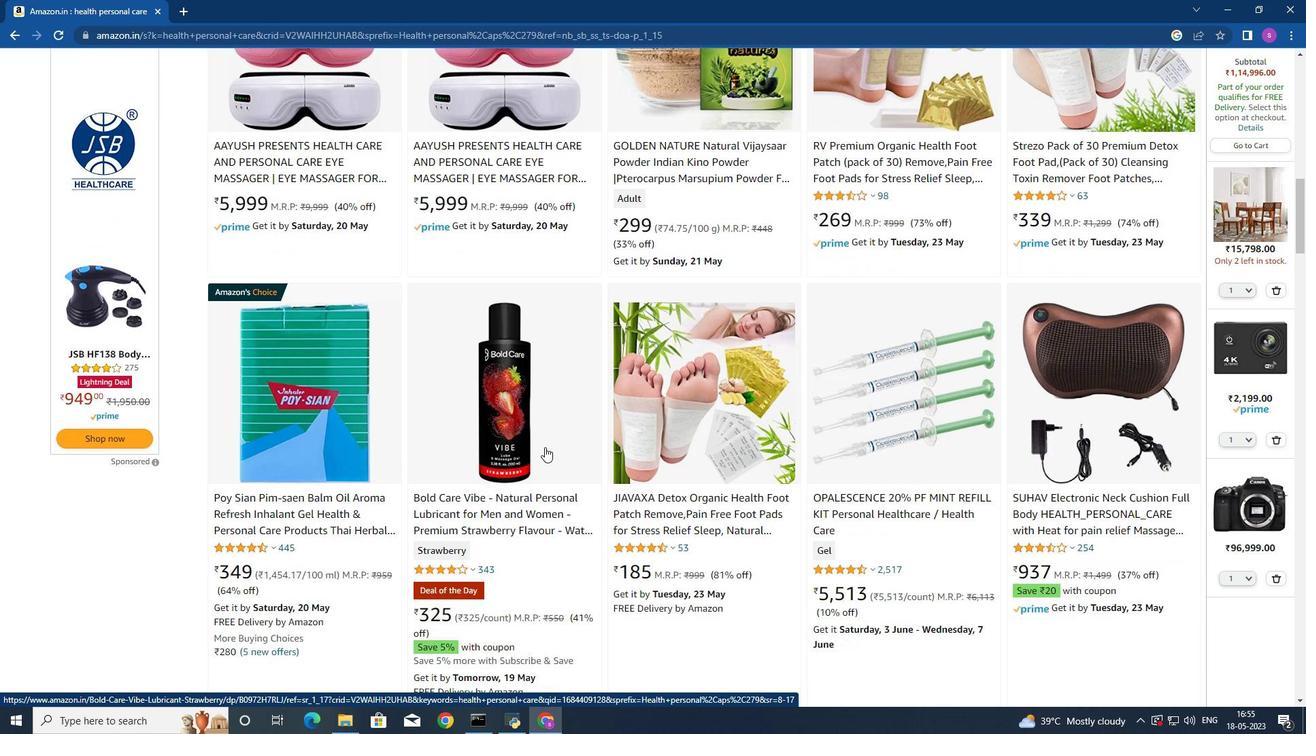 
Action: Mouse moved to (545, 445)
Screenshot: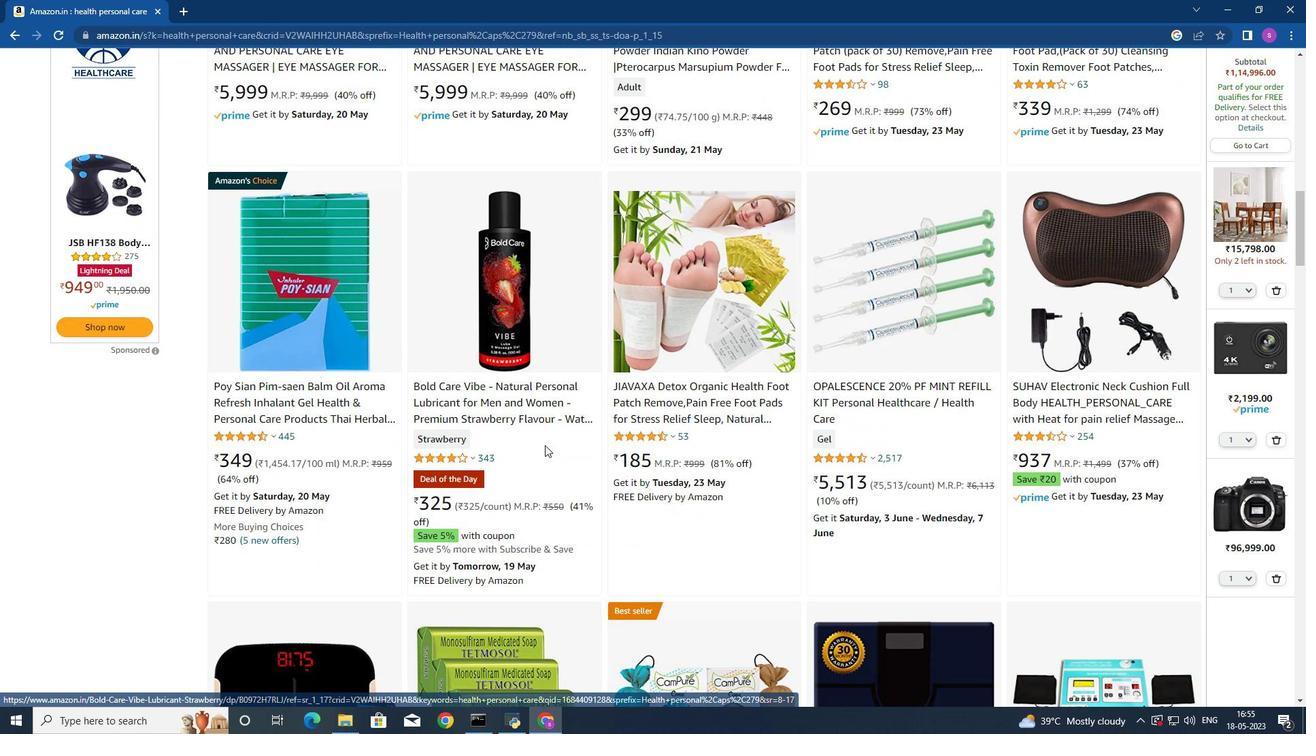 
Action: Mouse scrolled (545, 445) with delta (0, 0)
Screenshot: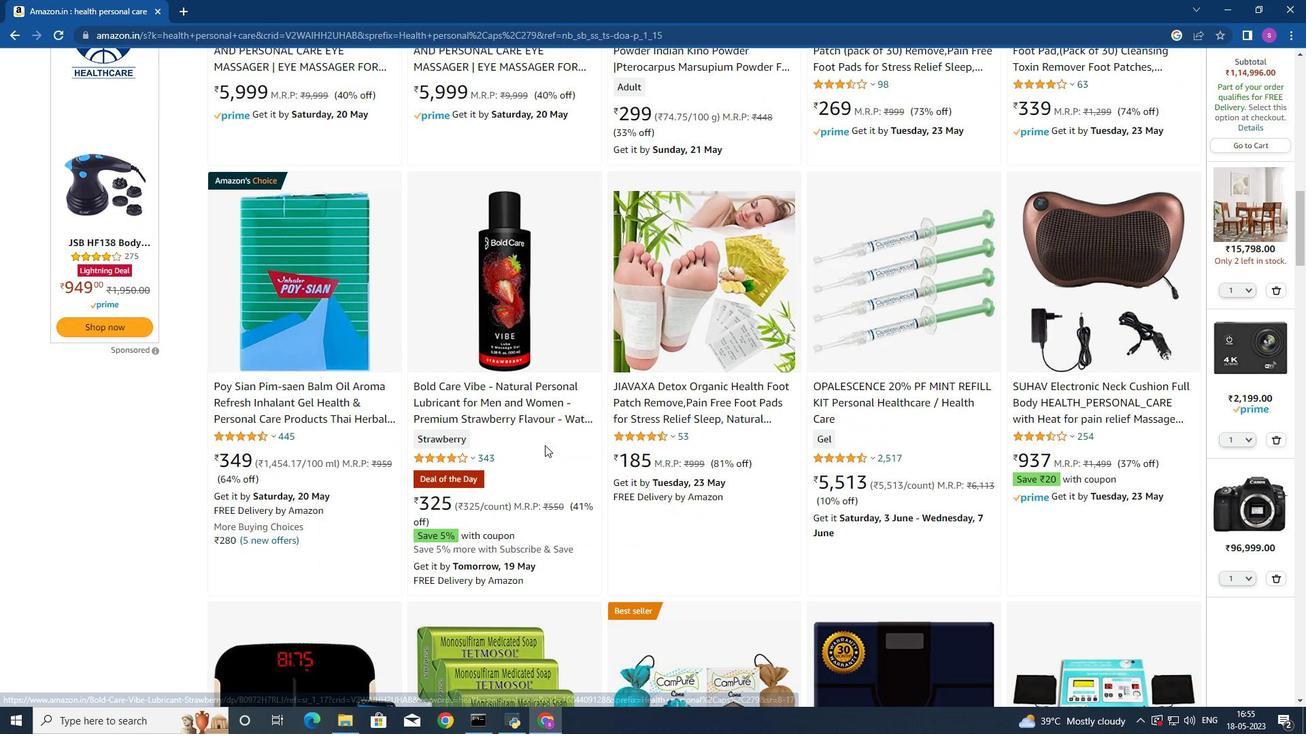 
Action: Mouse moved to (545, 446)
Screenshot: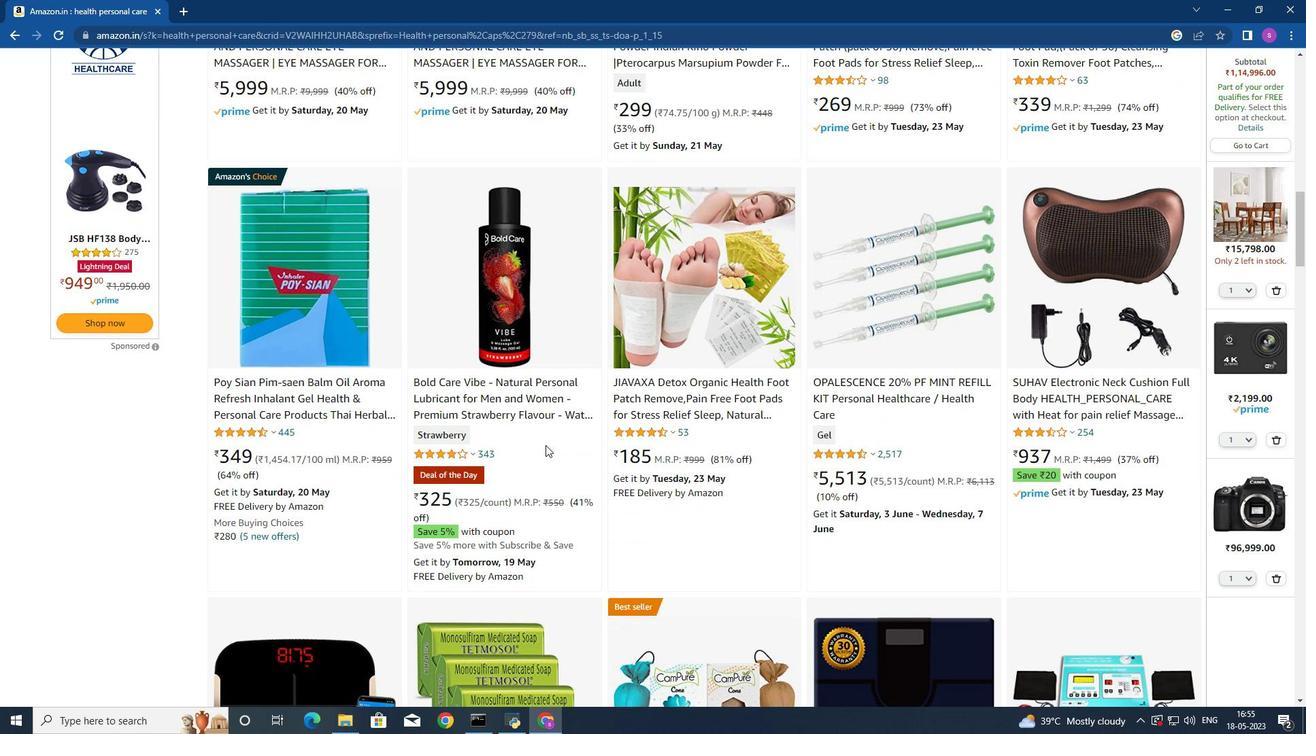 
Action: Mouse scrolled (545, 445) with delta (0, 0)
Screenshot: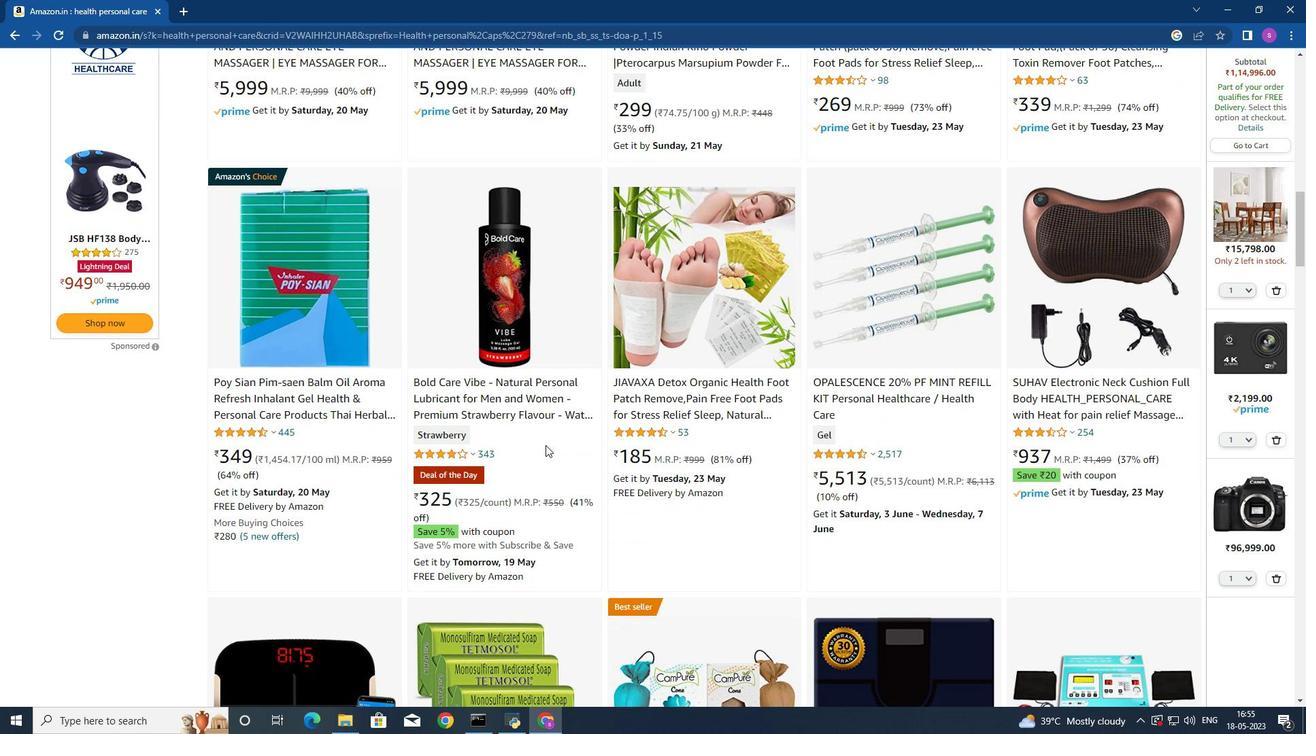 
Action: Mouse moved to (545, 446)
Screenshot: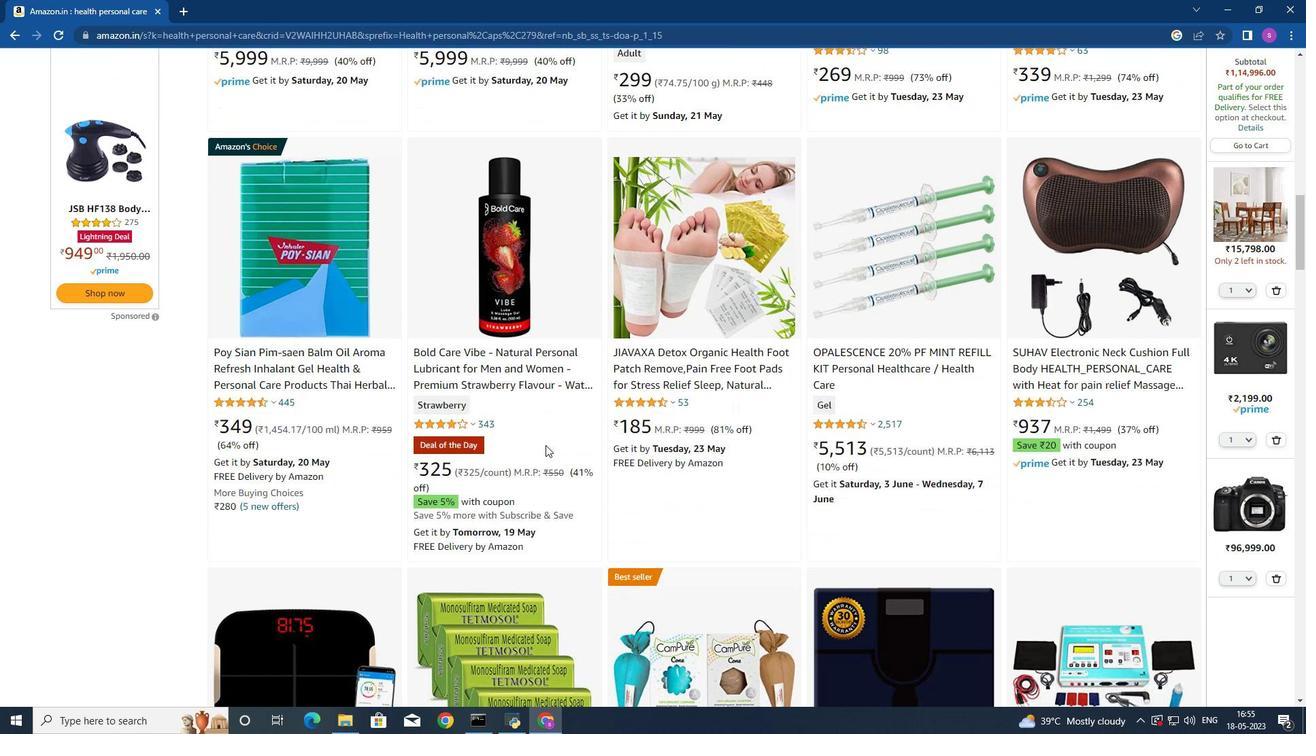 
Action: Mouse scrolled (545, 445) with delta (0, 0)
Screenshot: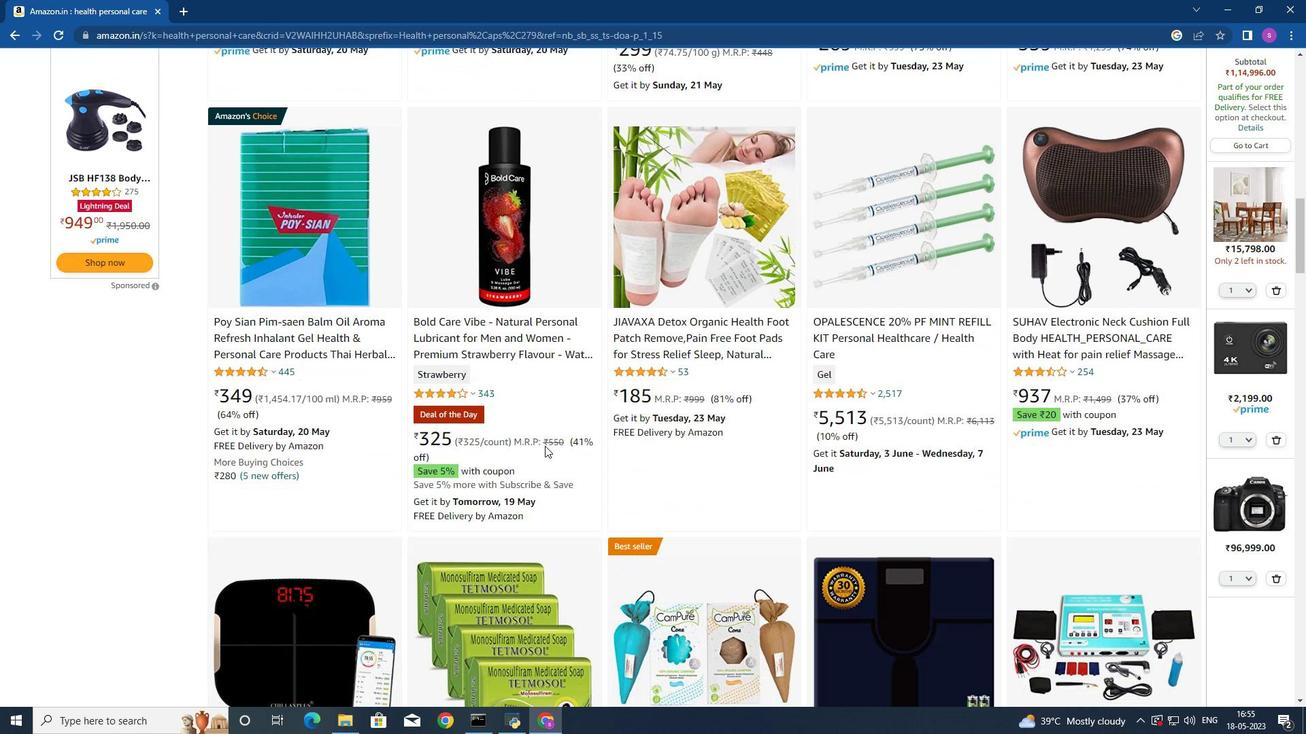 
Action: Mouse scrolled (545, 445) with delta (0, 0)
Screenshot: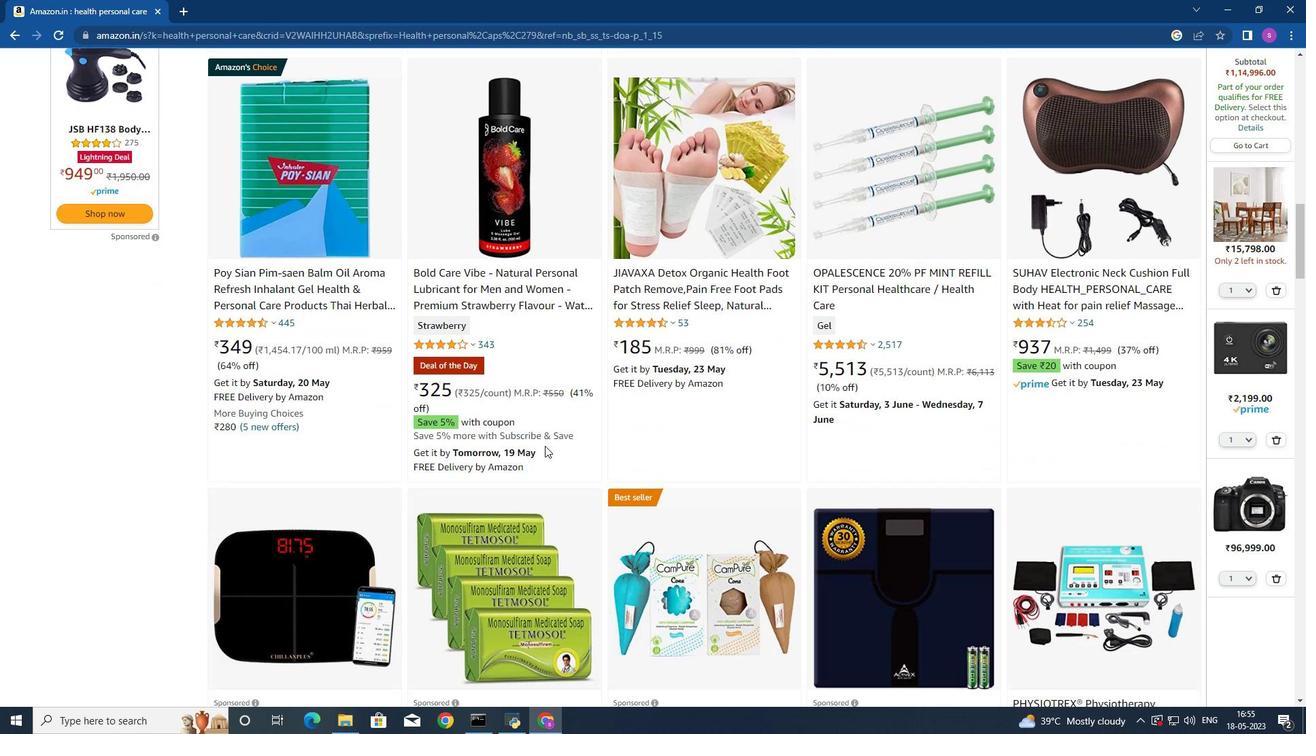 
Action: Mouse moved to (648, 523)
Screenshot: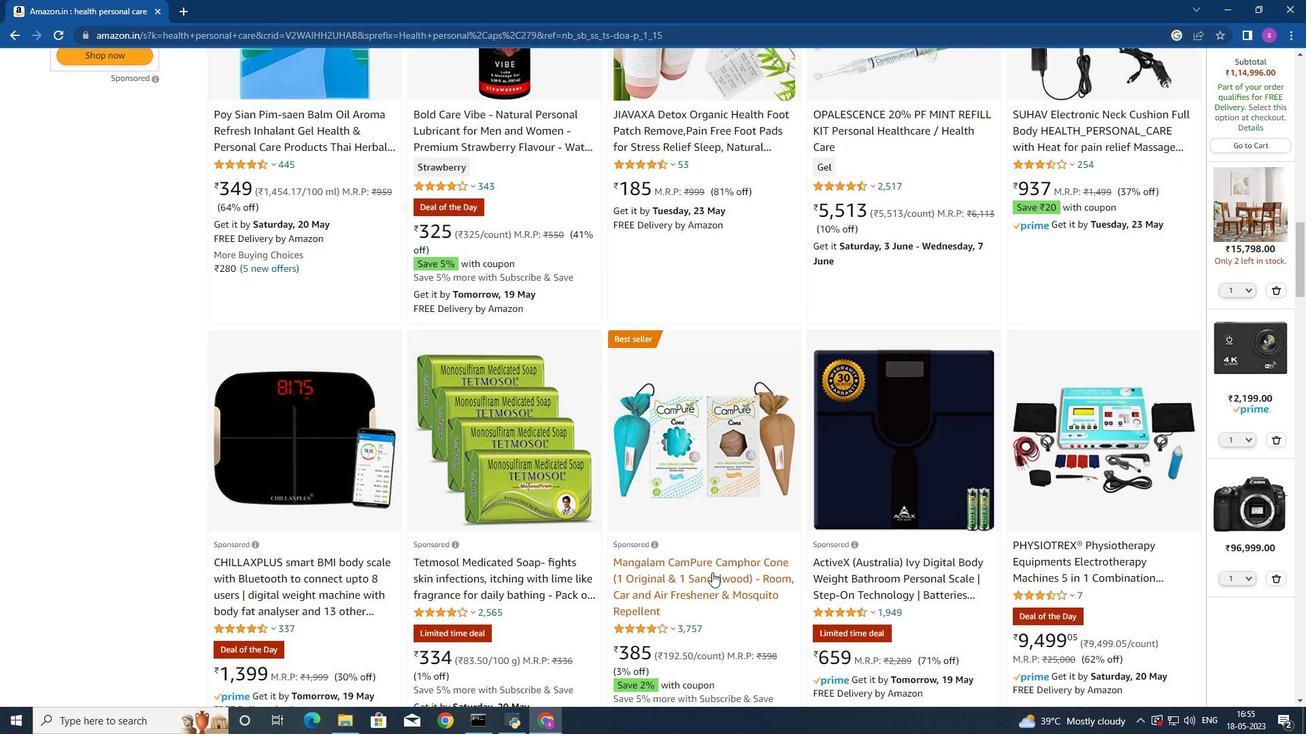 
Action: Mouse scrolled (648, 523) with delta (0, 0)
Screenshot: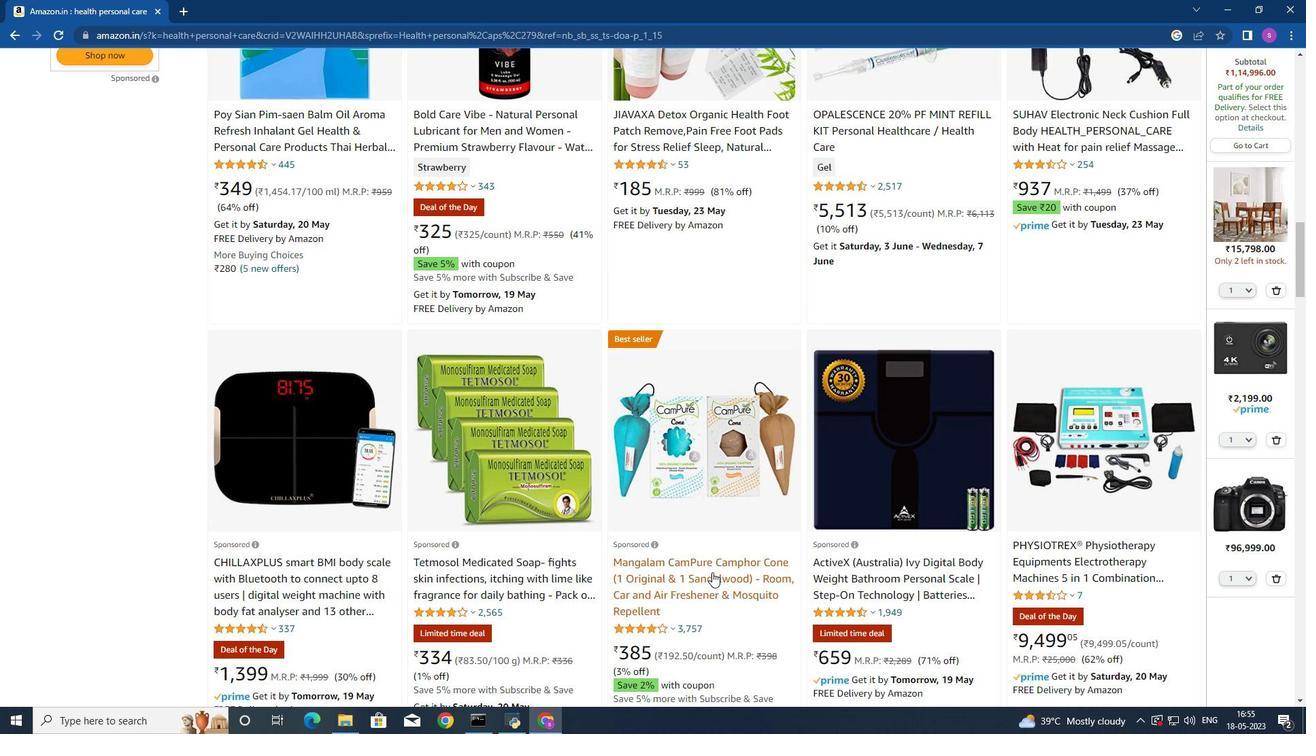 
Action: Mouse moved to (644, 521)
Screenshot: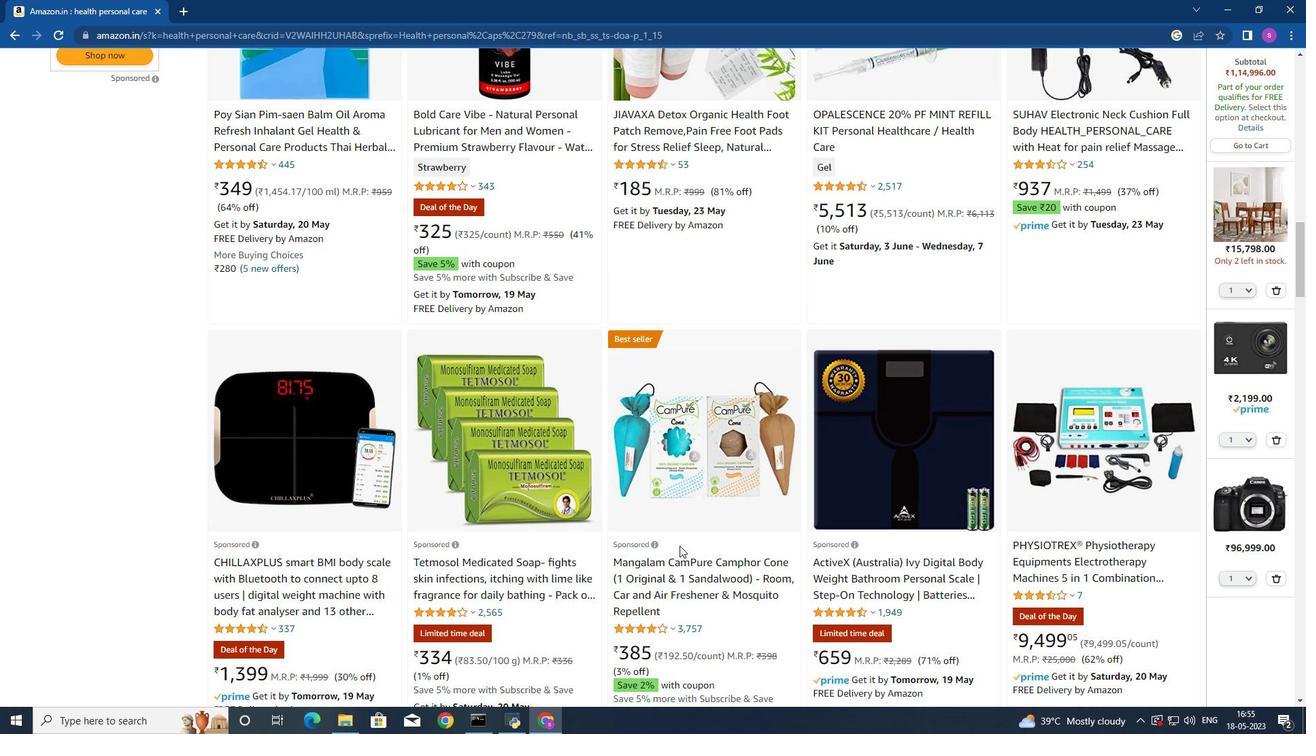 
Action: Mouse scrolled (644, 520) with delta (0, 0)
Screenshot: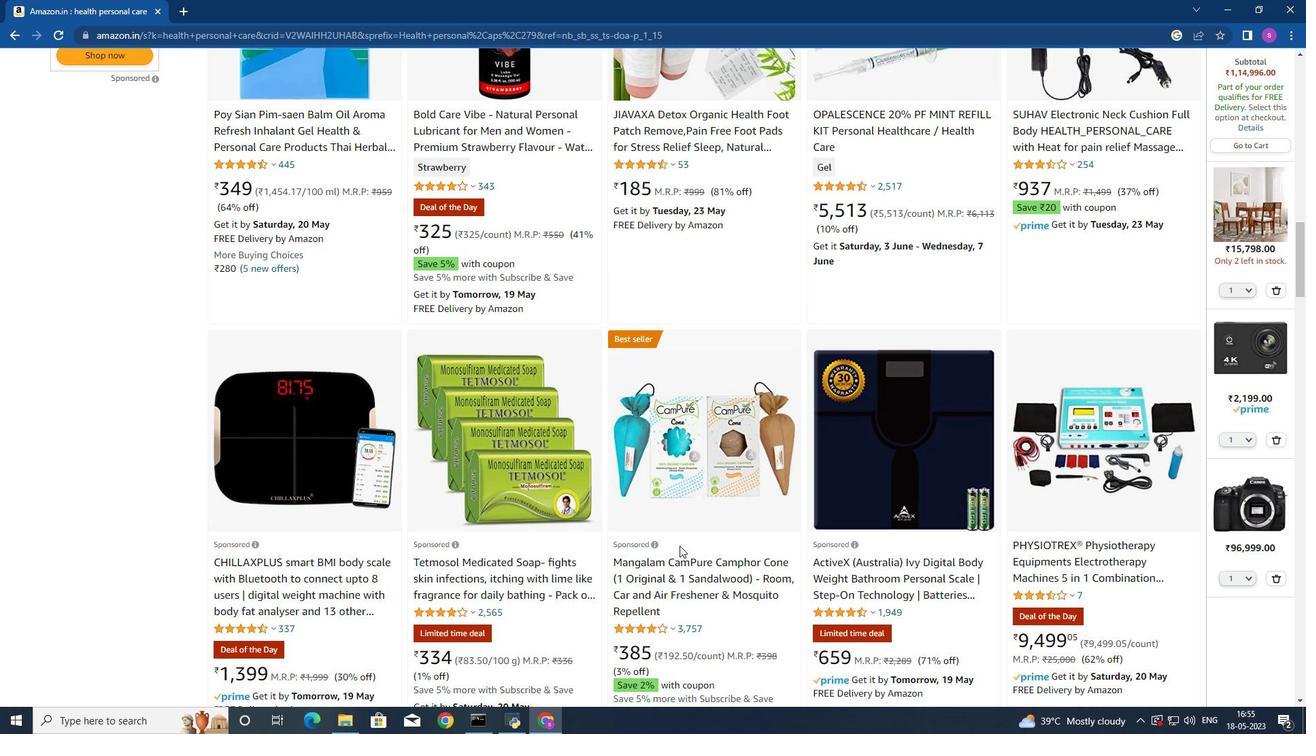 
Action: Mouse moved to (644, 520)
Screenshot: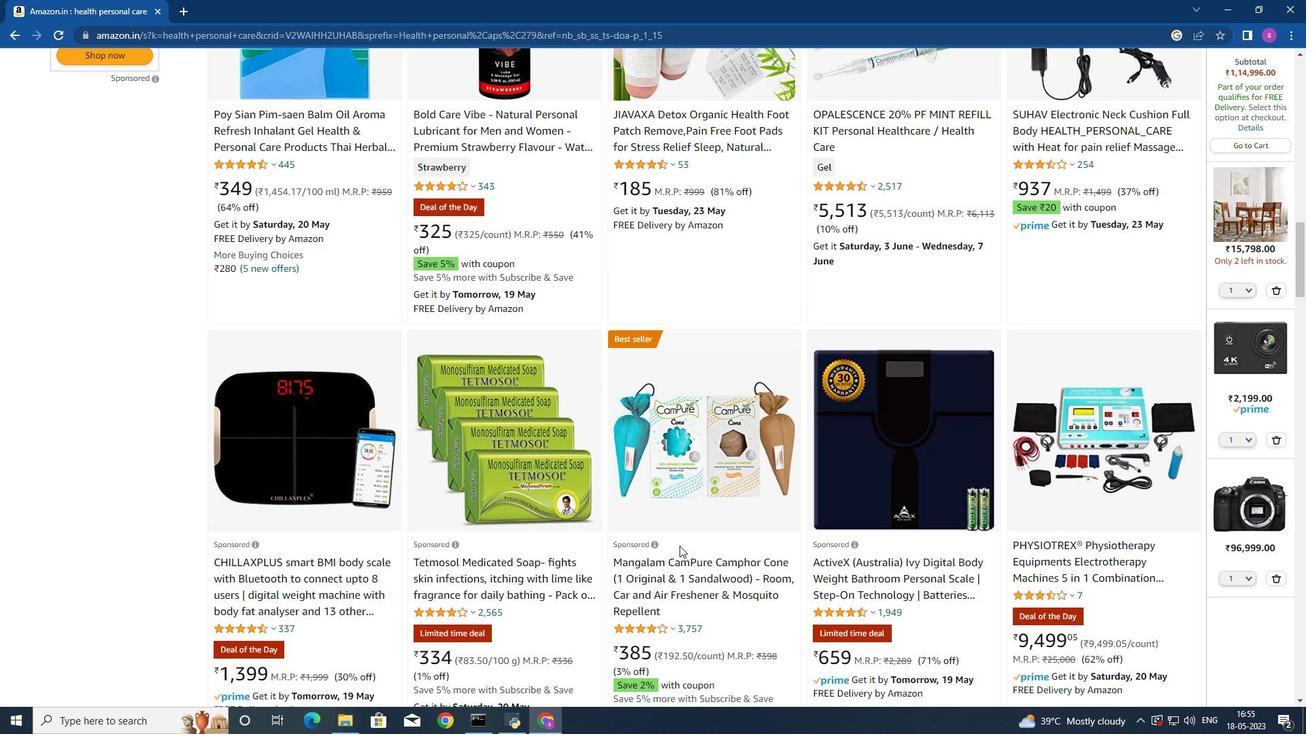 
Action: Mouse scrolled (644, 519) with delta (0, 0)
Screenshot: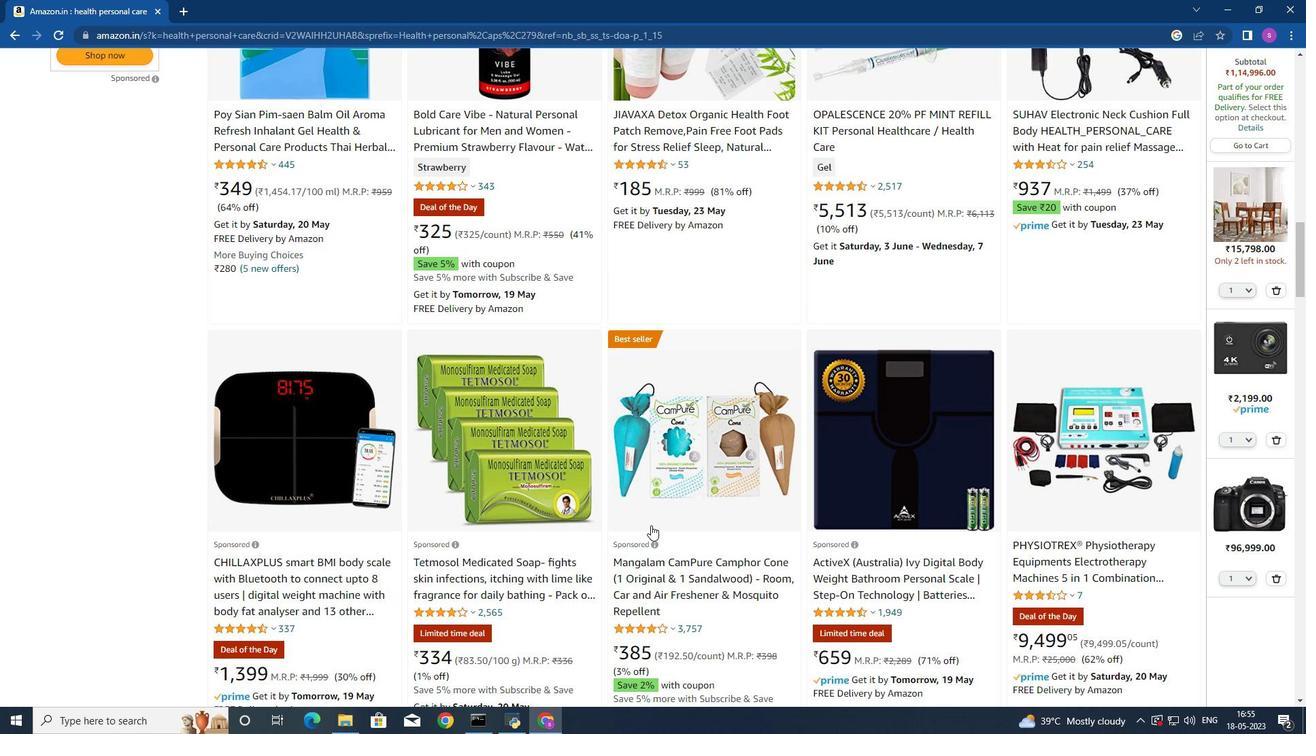 
Action: Mouse scrolled (644, 519) with delta (0, 0)
Screenshot: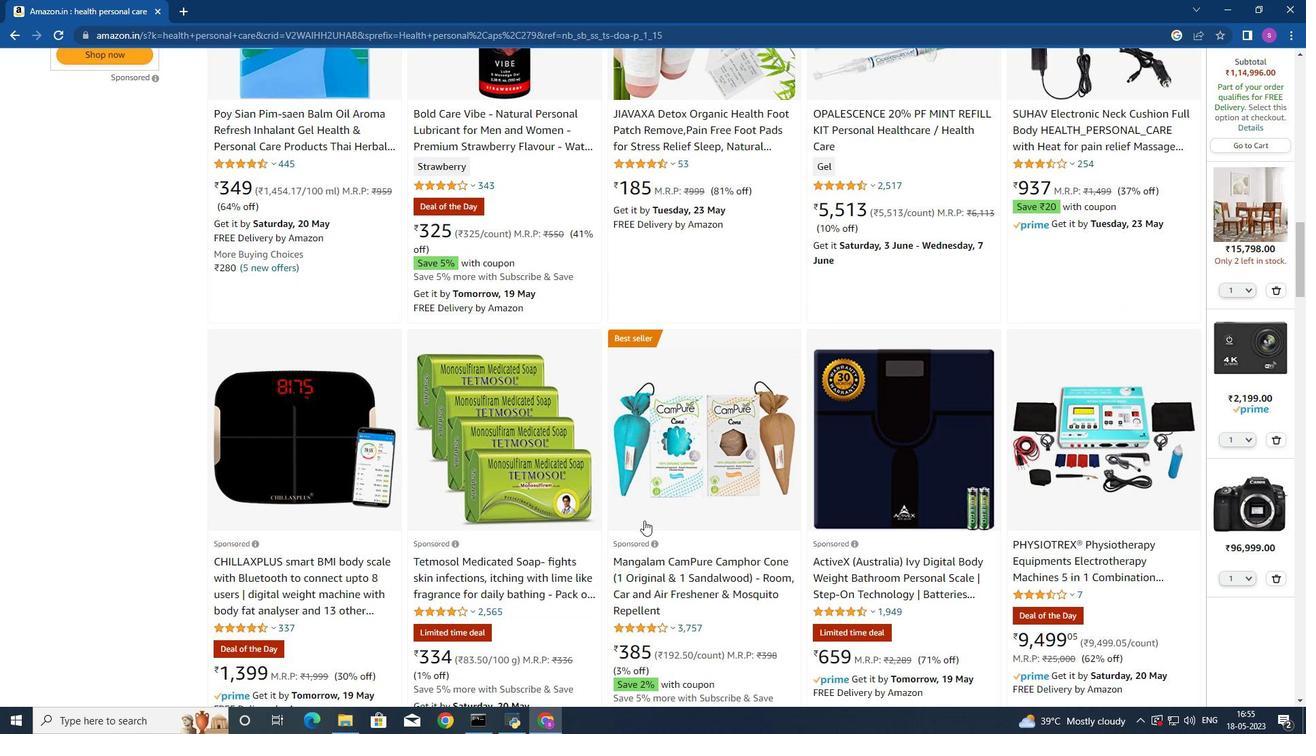 
Action: Mouse moved to (644, 520)
Screenshot: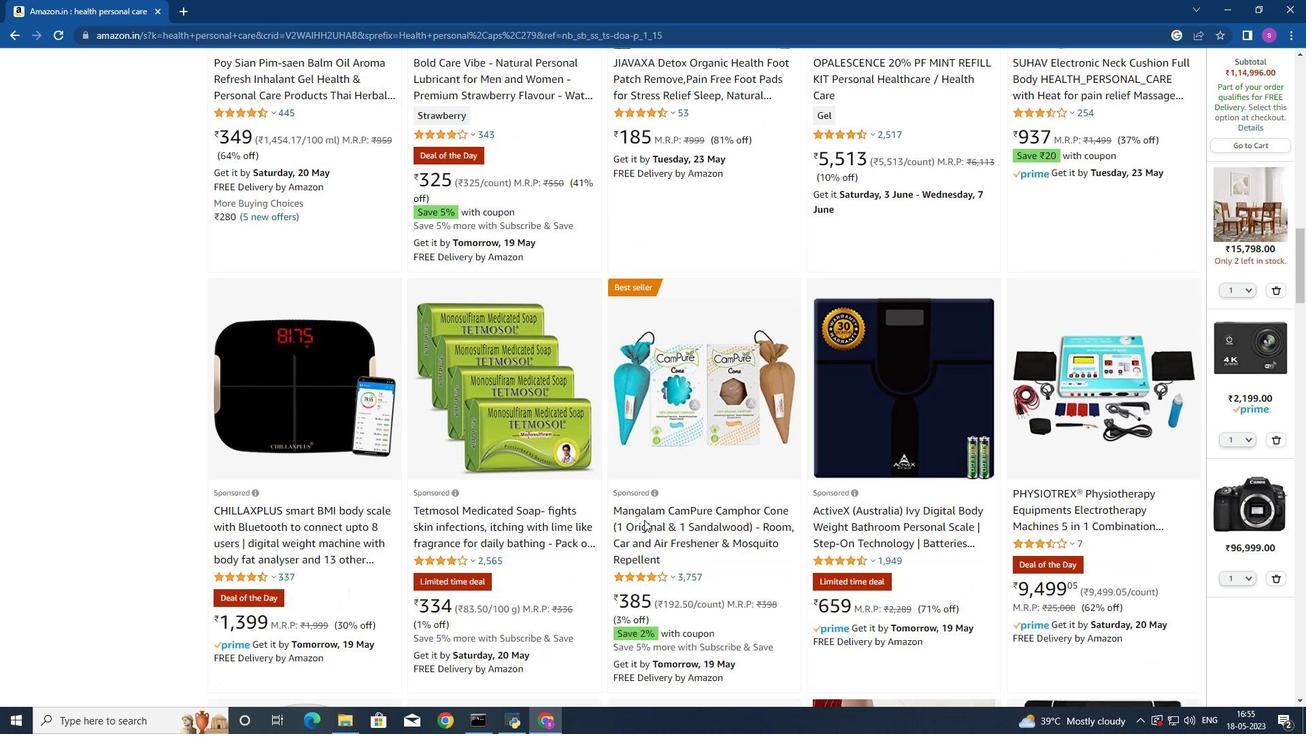 
Action: Mouse scrolled (644, 519) with delta (0, 0)
Screenshot: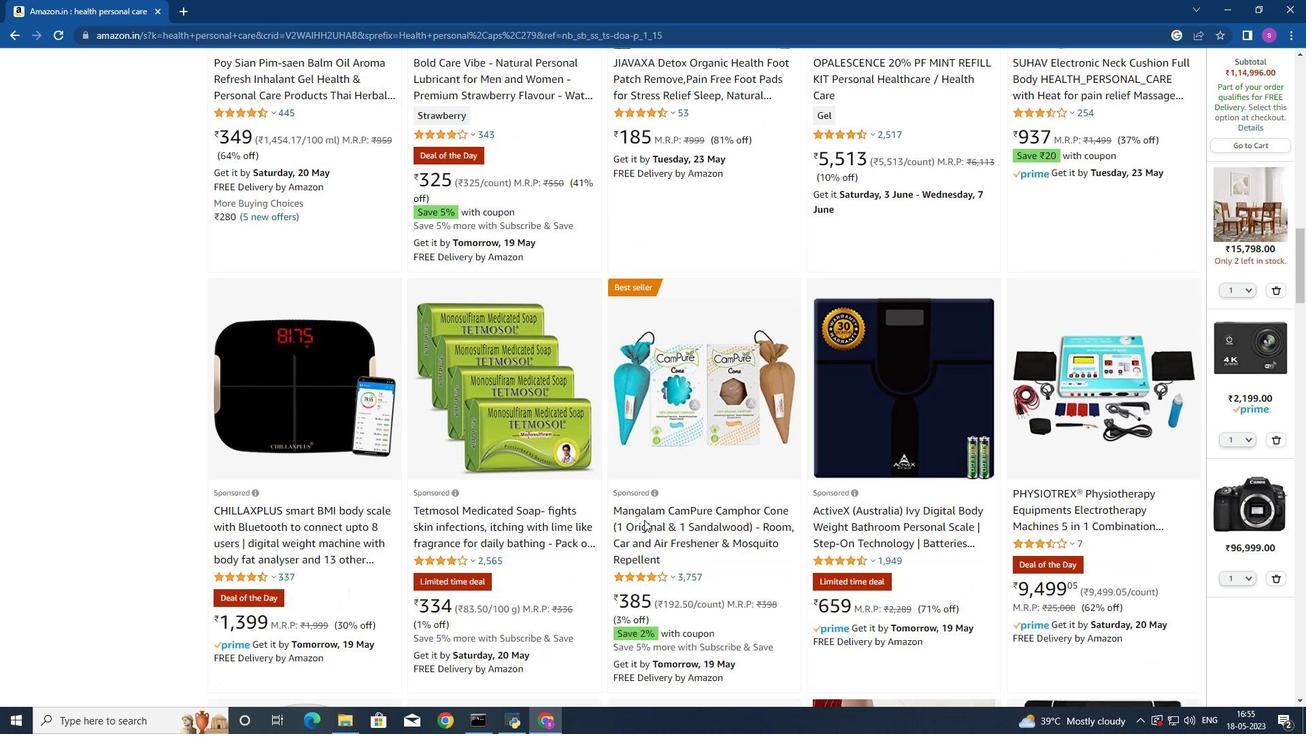 
Action: Mouse moved to (638, 564)
Screenshot: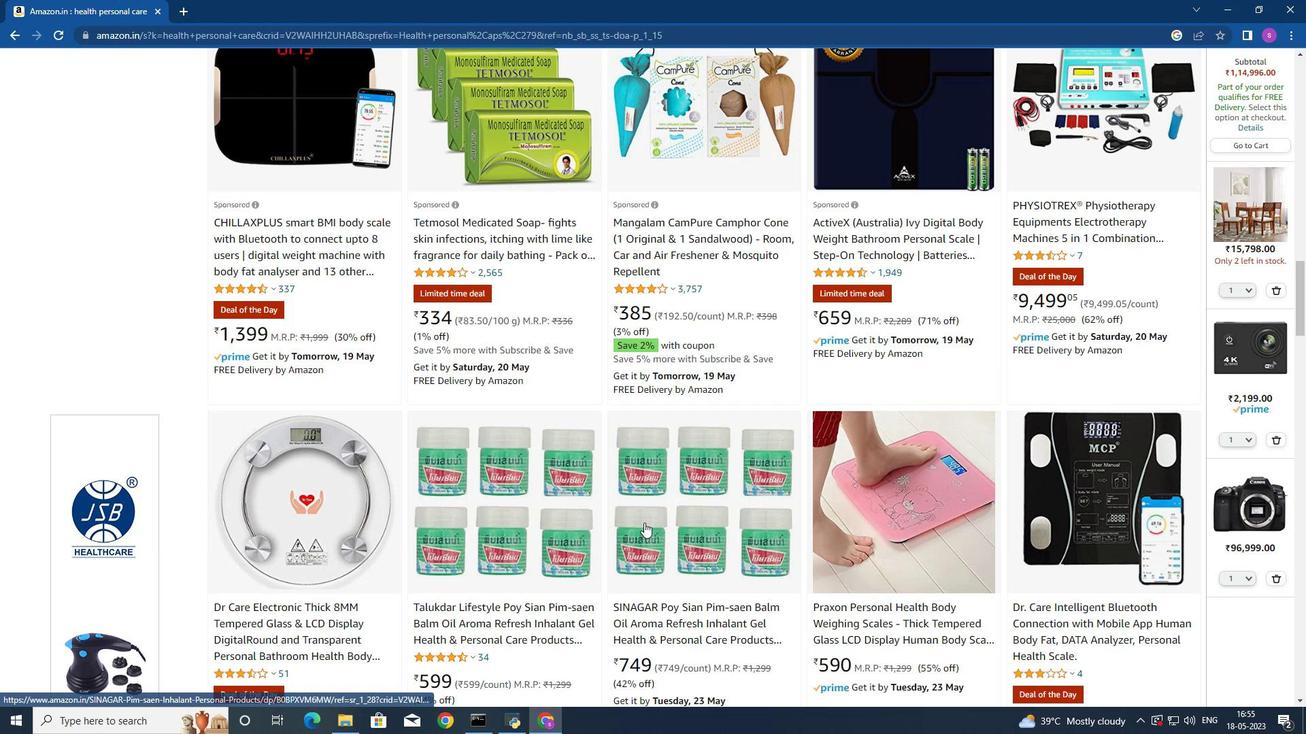 
Action: Mouse scrolled (638, 563) with delta (0, 0)
Screenshot: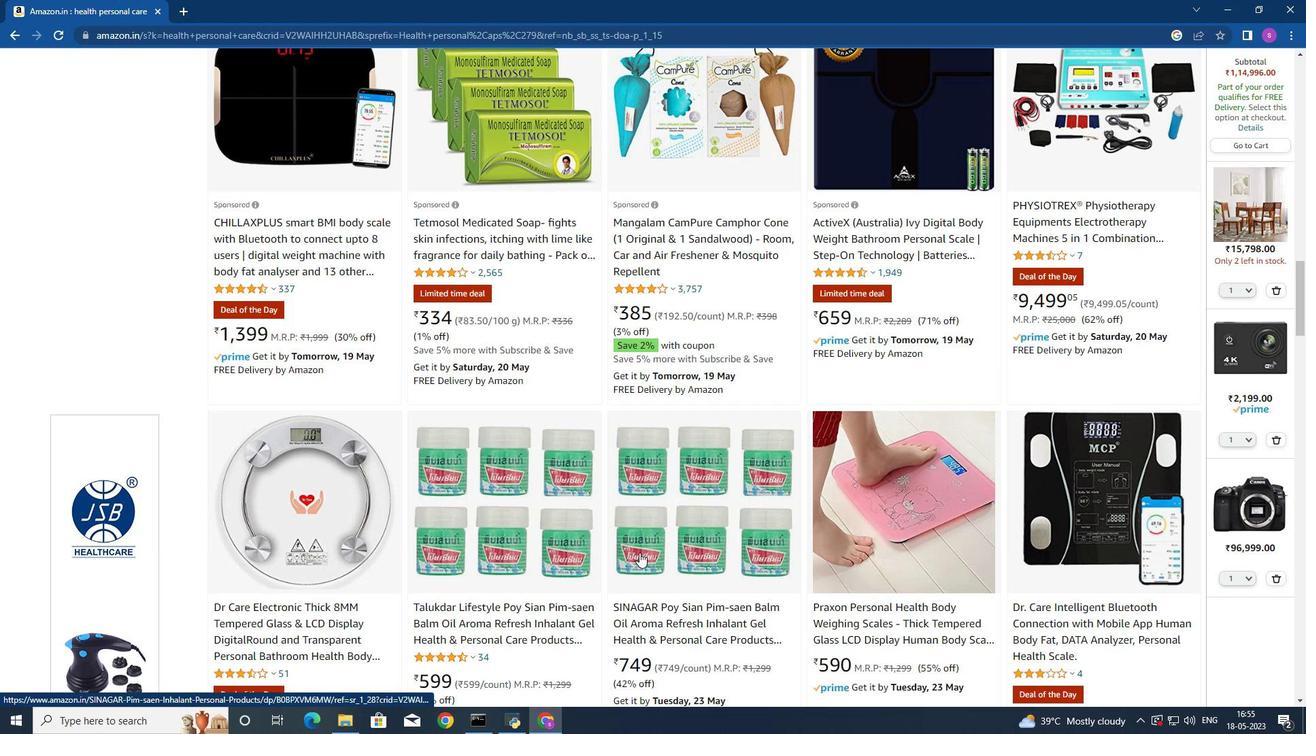 
Action: Mouse moved to (638, 564)
Screenshot: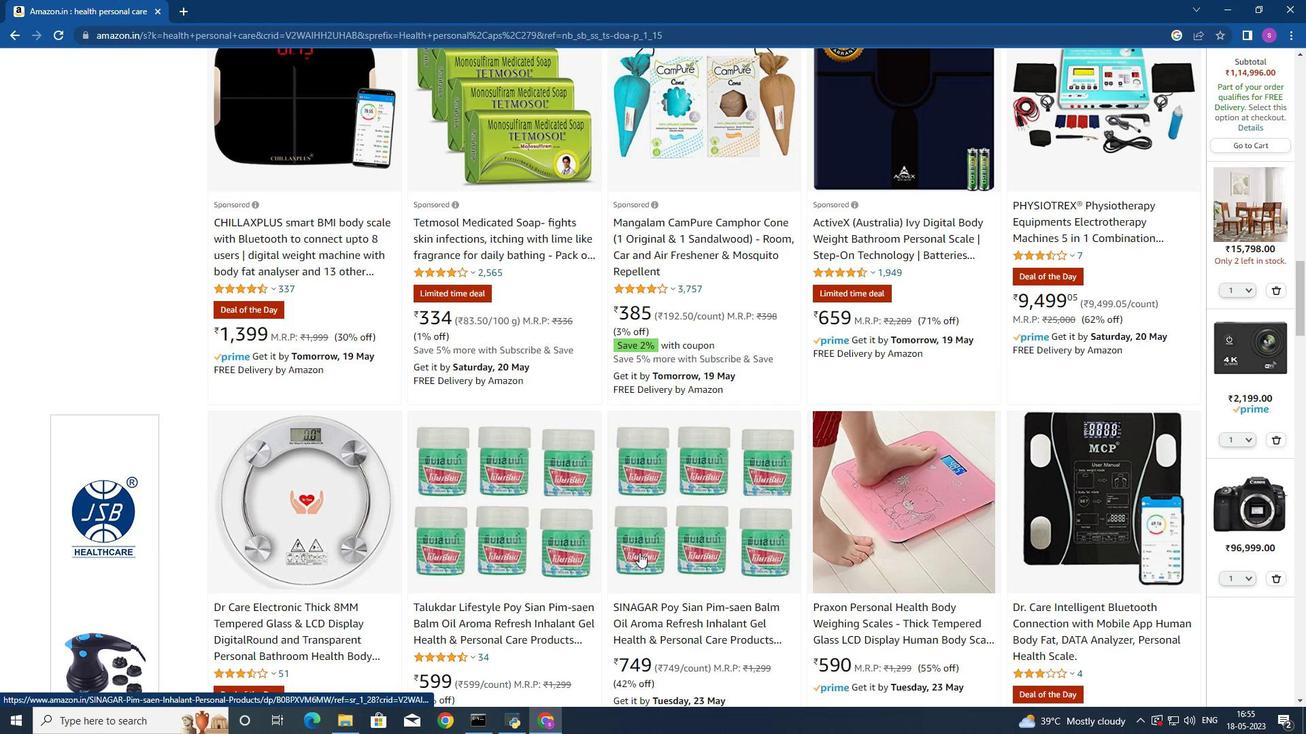 
Action: Mouse scrolled (638, 564) with delta (0, 0)
Screenshot: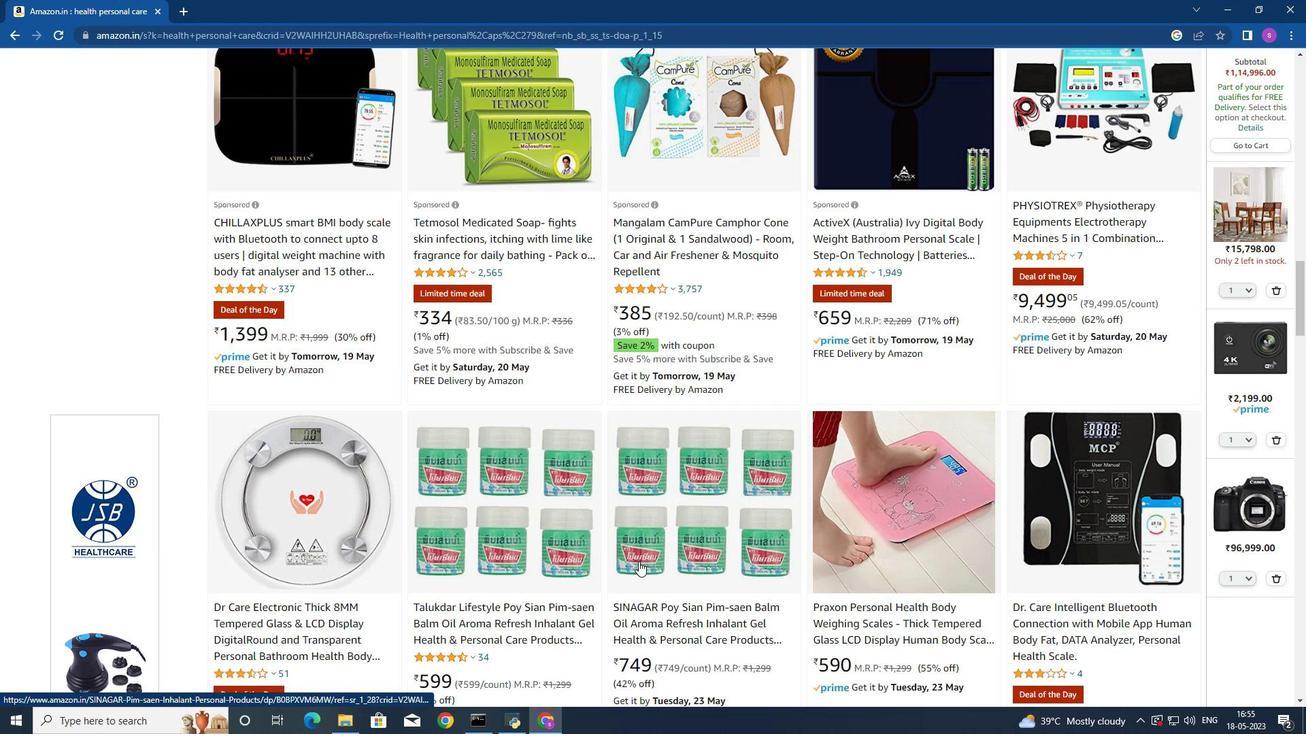 
Action: Mouse moved to (638, 564)
Screenshot: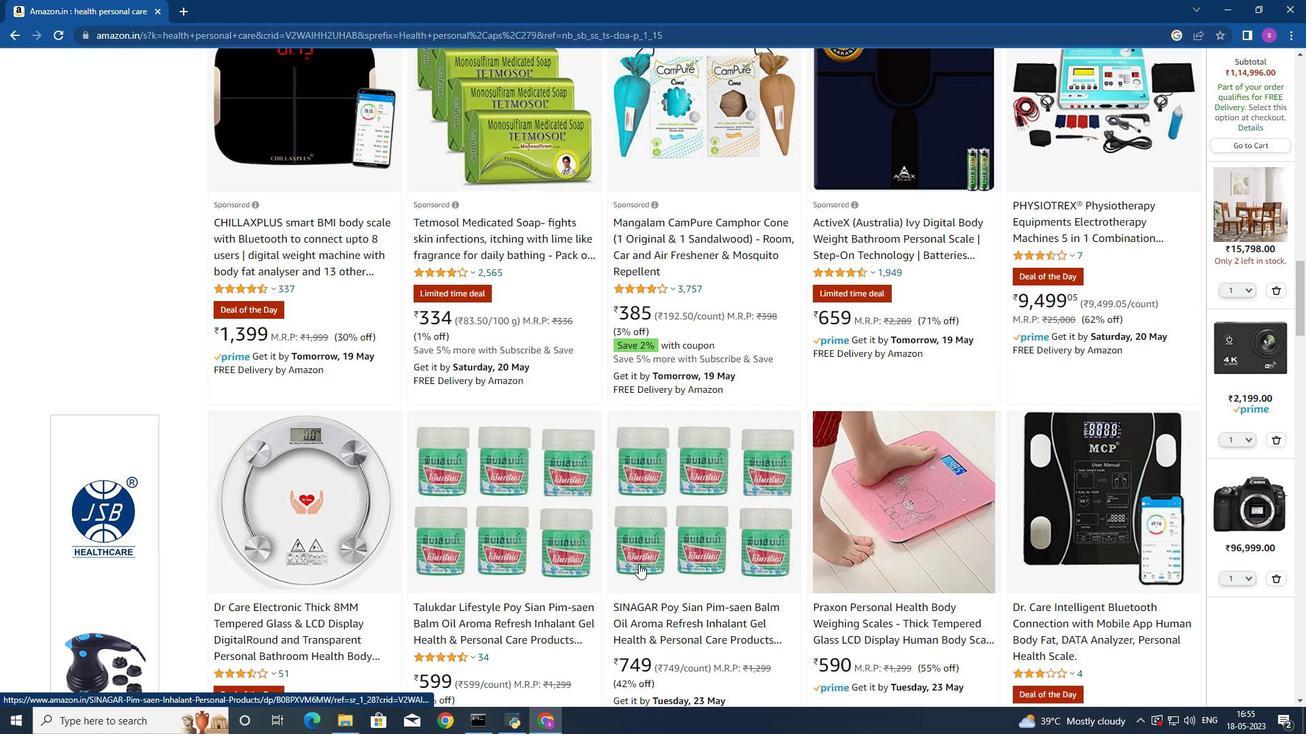 
Action: Mouse scrolled (638, 563) with delta (0, 0)
Screenshot: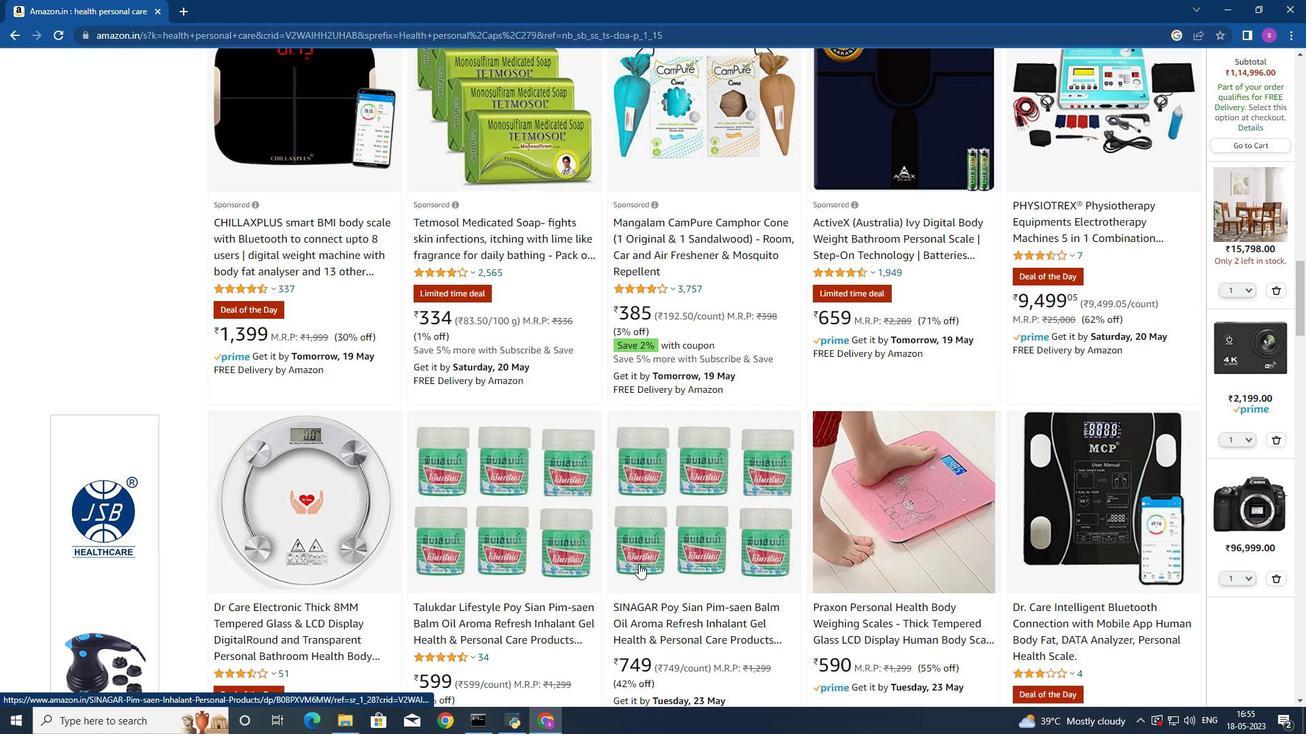 
Action: Mouse moved to (639, 562)
Screenshot: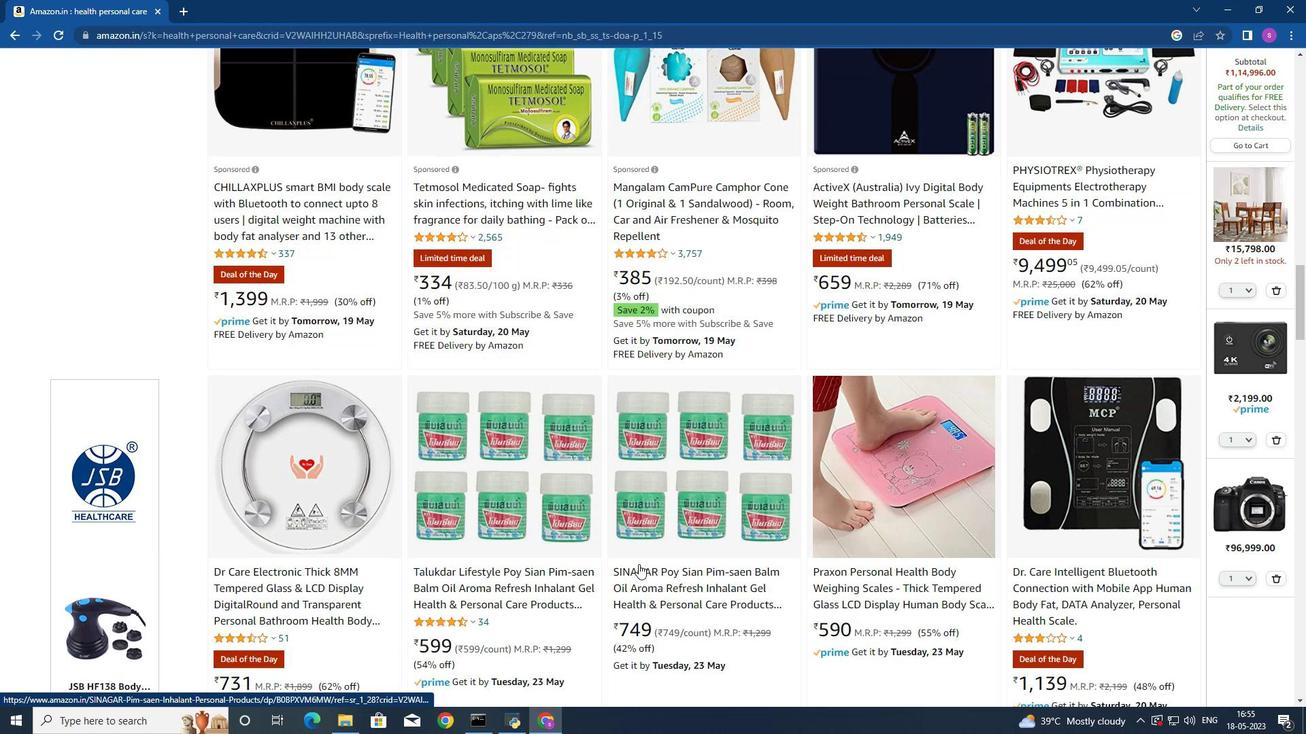 
Action: Mouse scrolled (639, 562) with delta (0, 0)
Screenshot: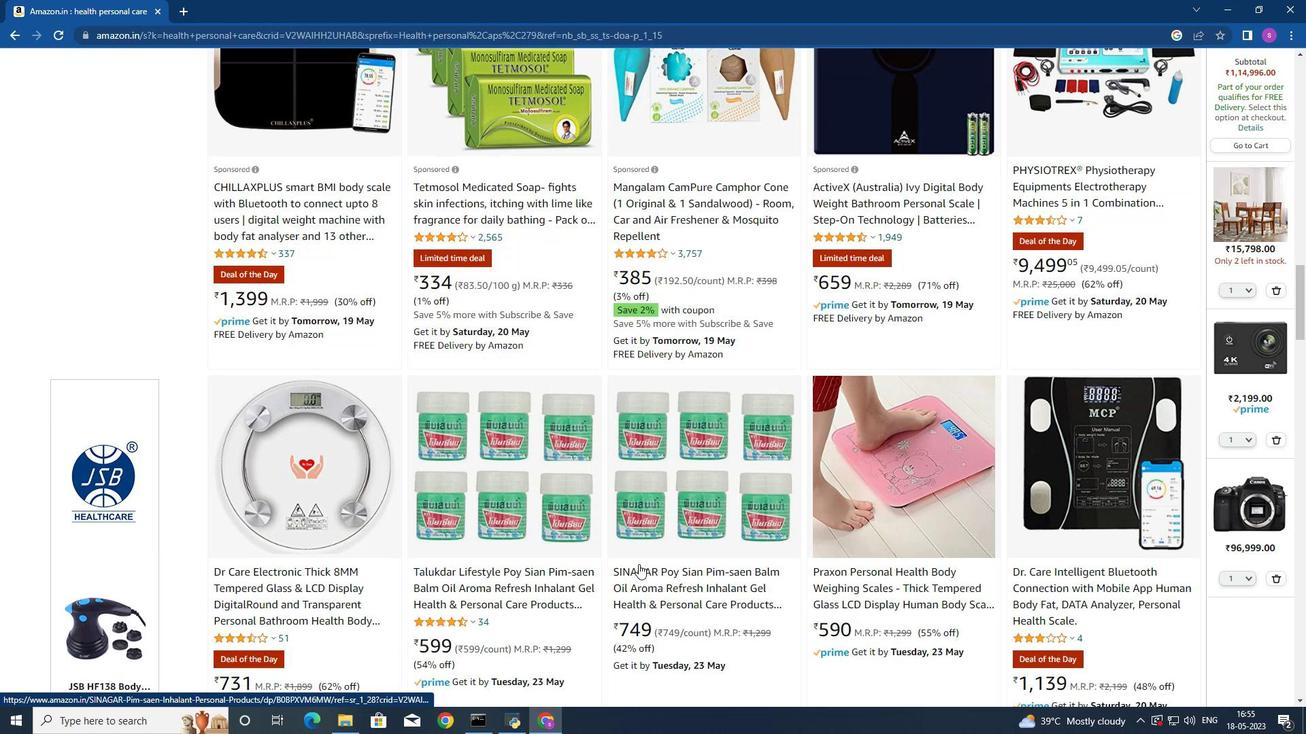 
Action: Mouse moved to (638, 562)
Screenshot: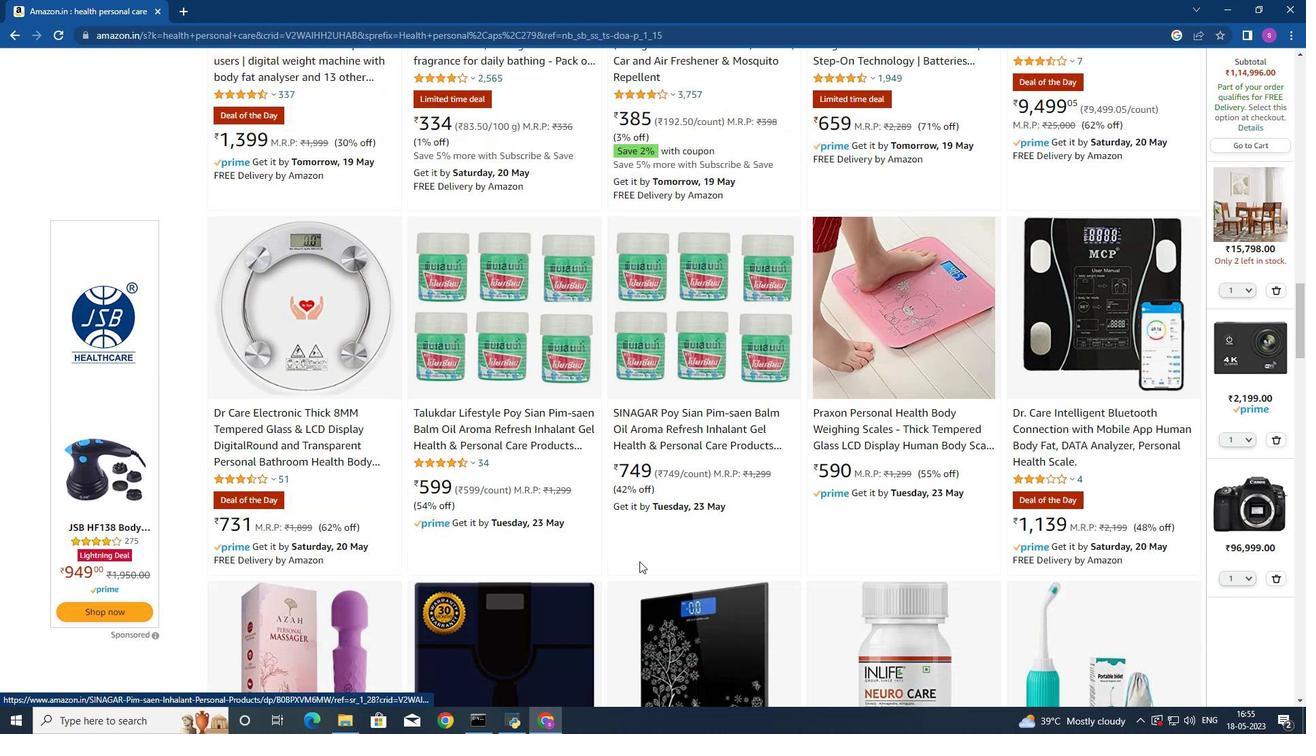 
Action: Mouse scrolled (638, 561) with delta (0, 0)
Screenshot: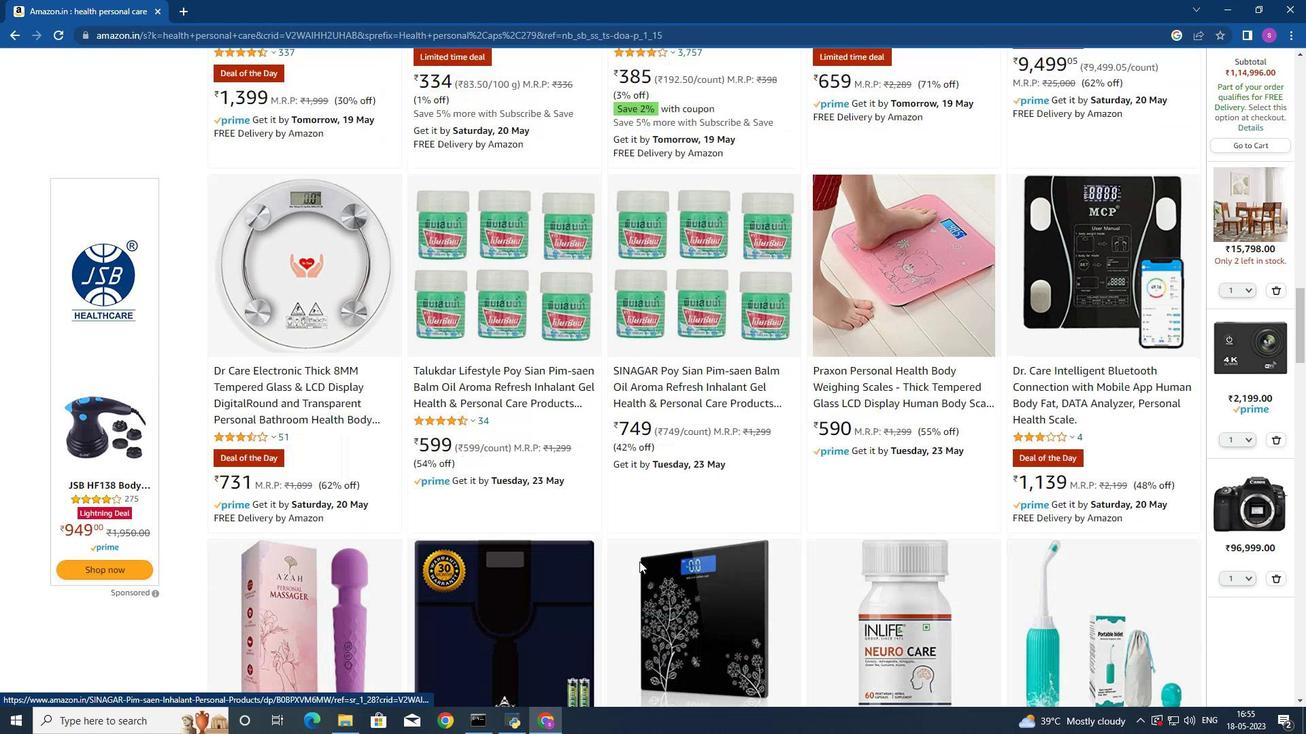 
Action: Mouse moved to (637, 557)
Screenshot: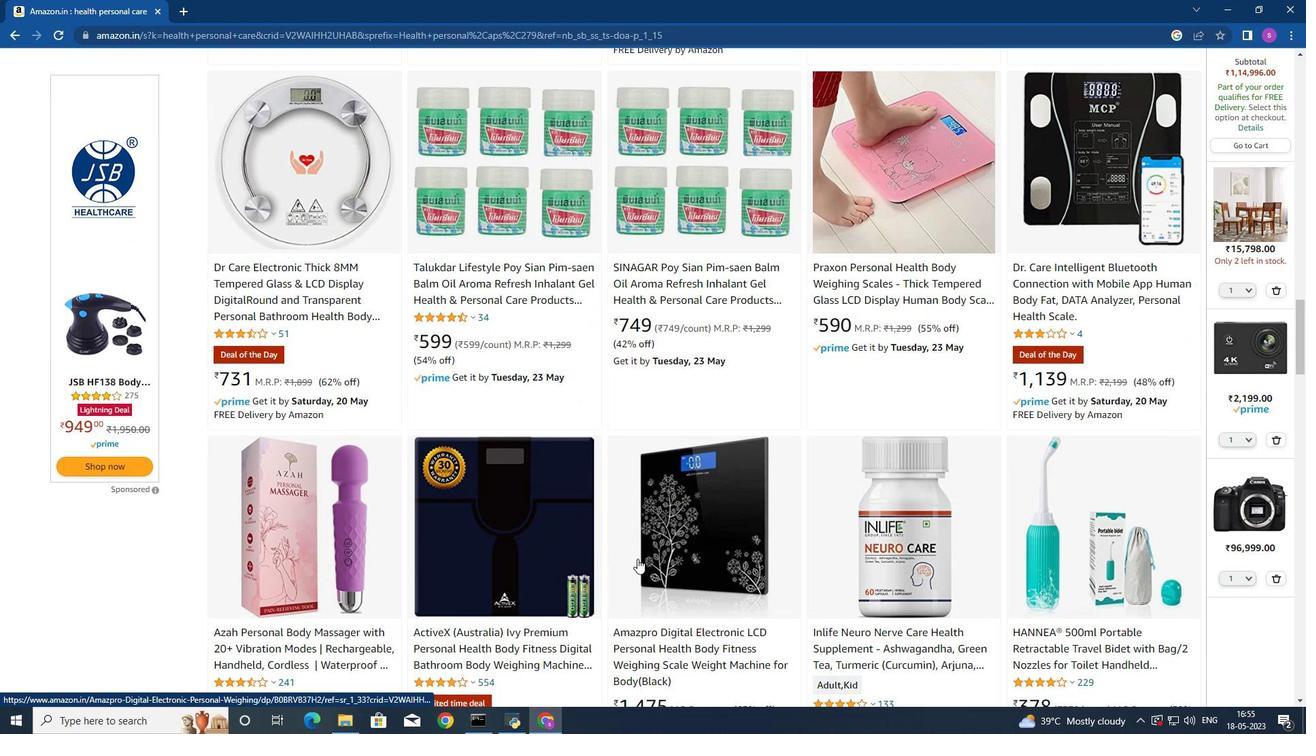 
Action: Mouse scrolled (637, 556) with delta (0, 0)
Screenshot: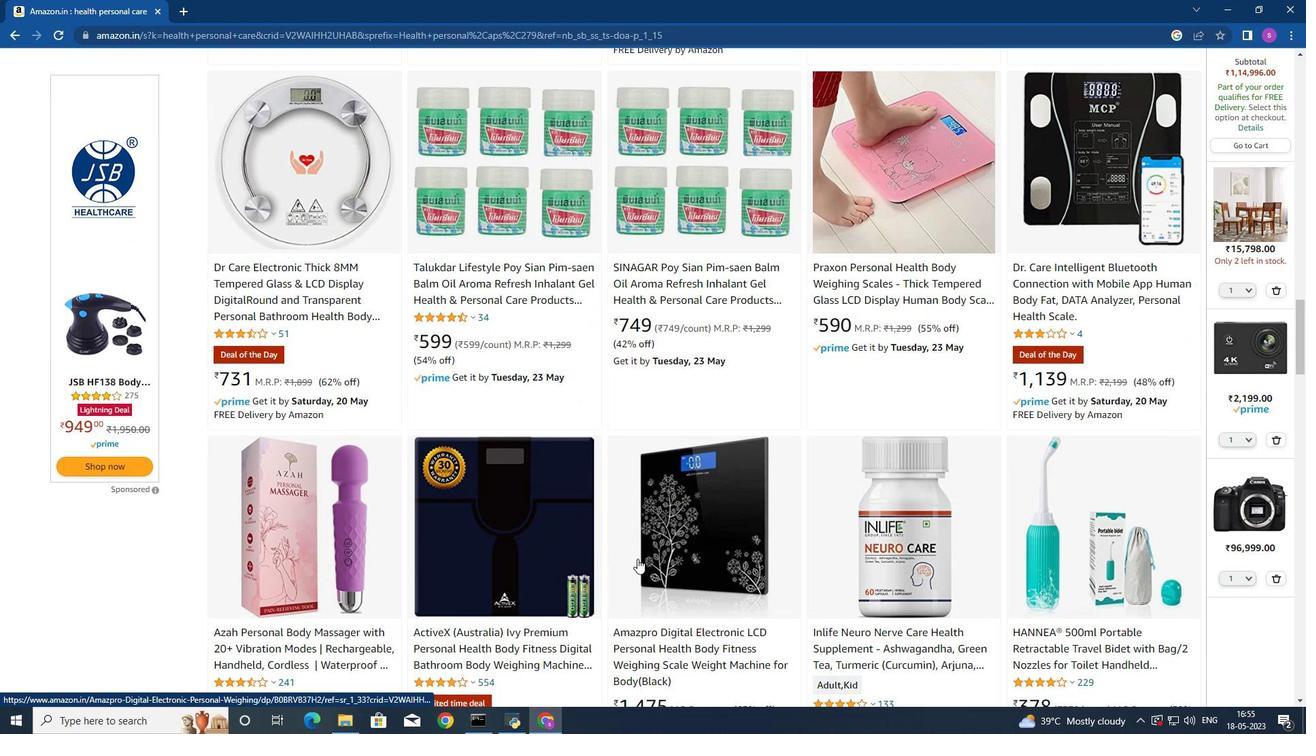 
Action: Mouse moved to (637, 551)
Screenshot: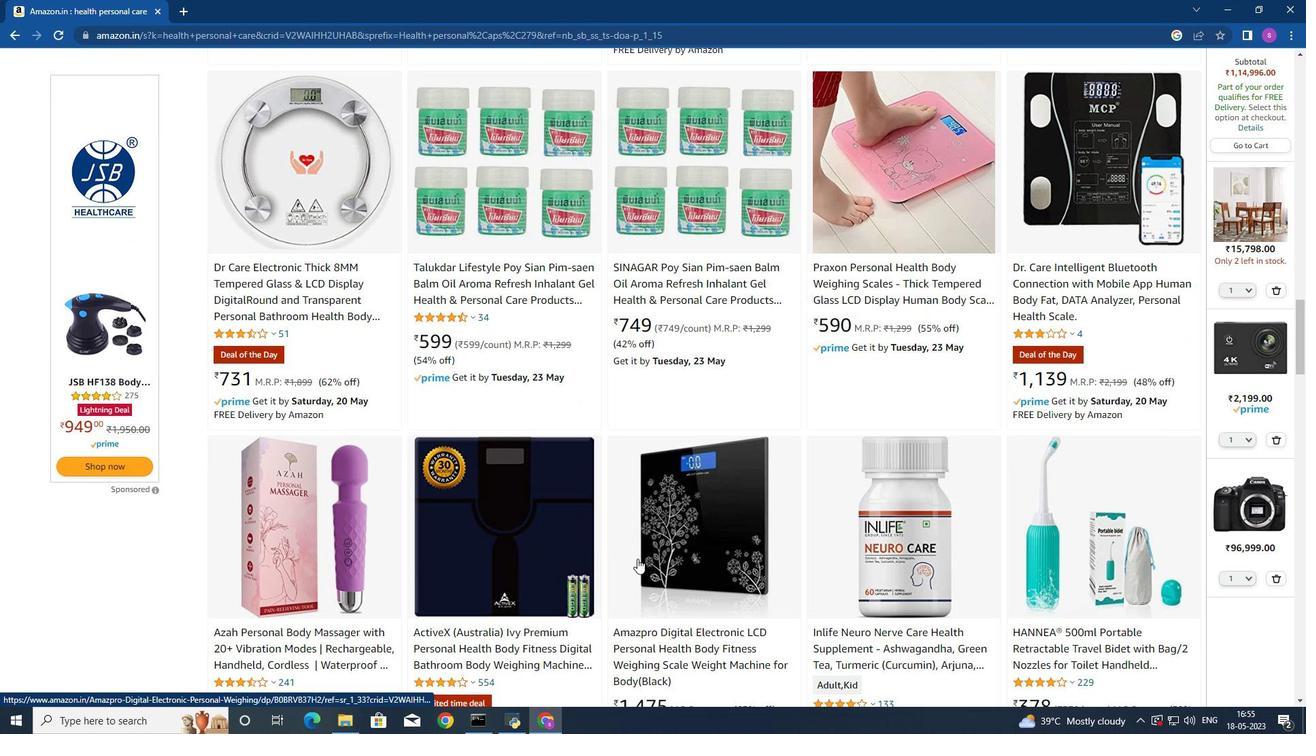 
Action: Mouse scrolled (637, 551) with delta (0, 0)
Screenshot: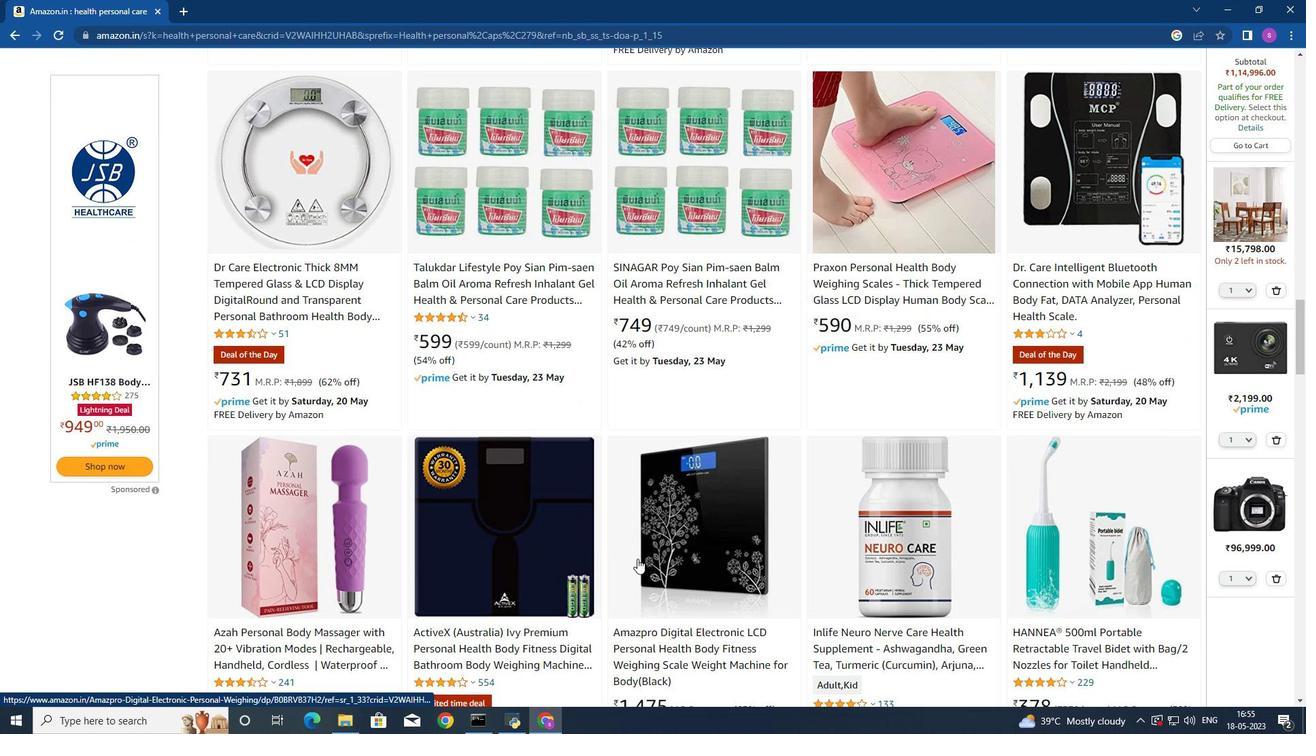 
Action: Mouse moved to (637, 551)
Screenshot: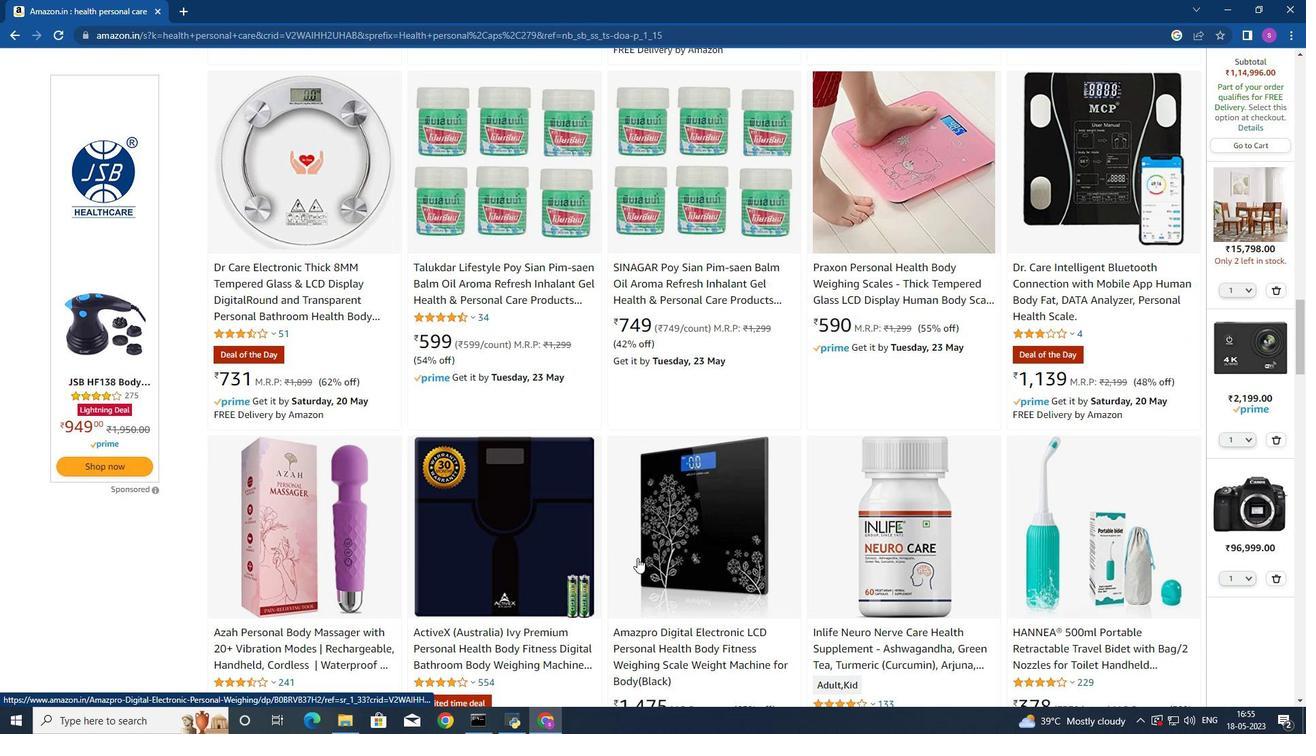 
Action: Mouse scrolled (637, 551) with delta (0, 0)
Screenshot: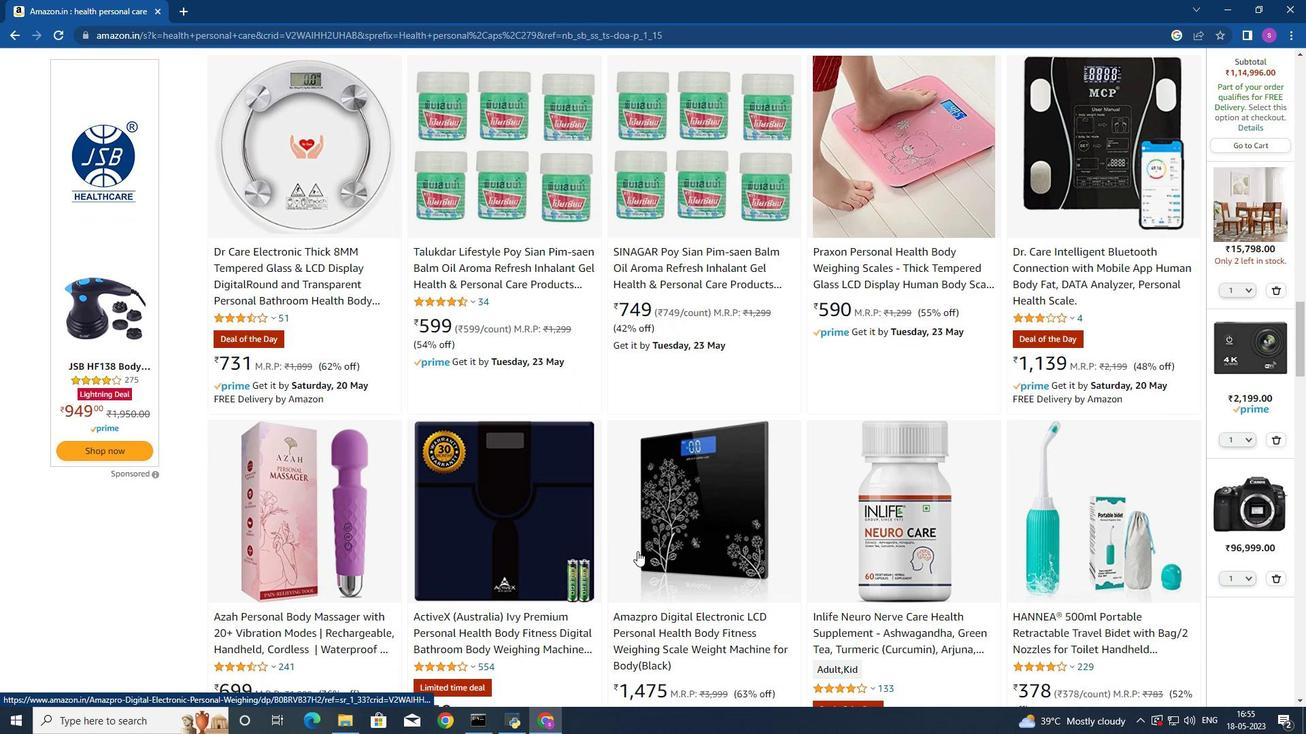 
Action: Mouse moved to (634, 547)
Screenshot: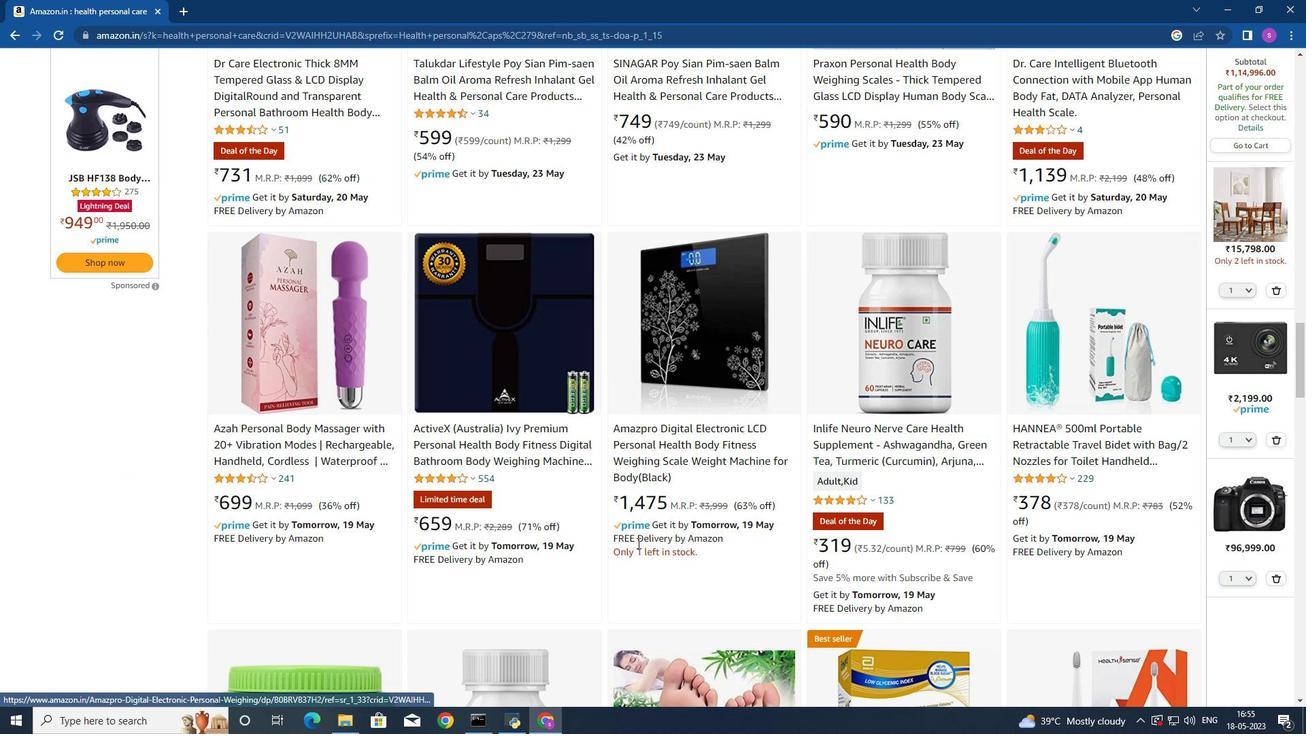 
Action: Mouse scrolled (634, 546) with delta (0, 0)
Screenshot: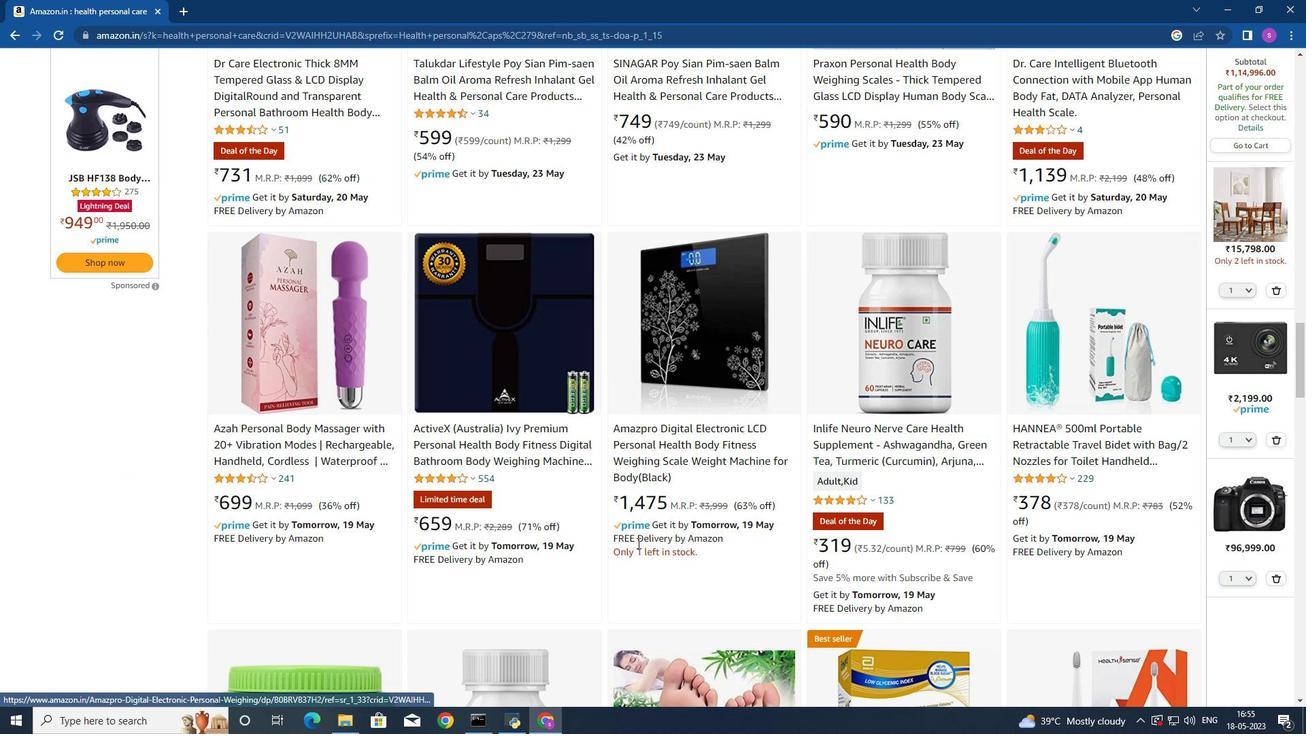 
Action: Mouse moved to (632, 547)
Screenshot: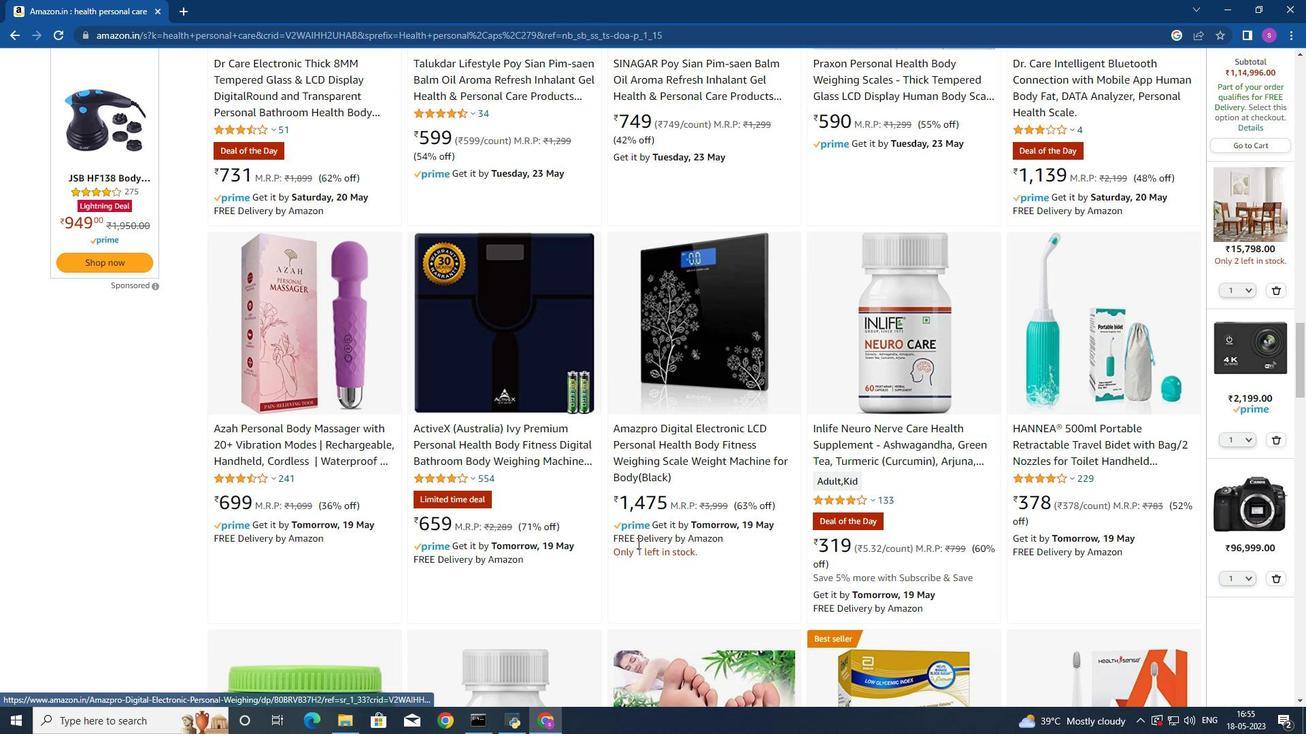 
Action: Mouse scrolled (632, 547) with delta (0, 0)
Screenshot: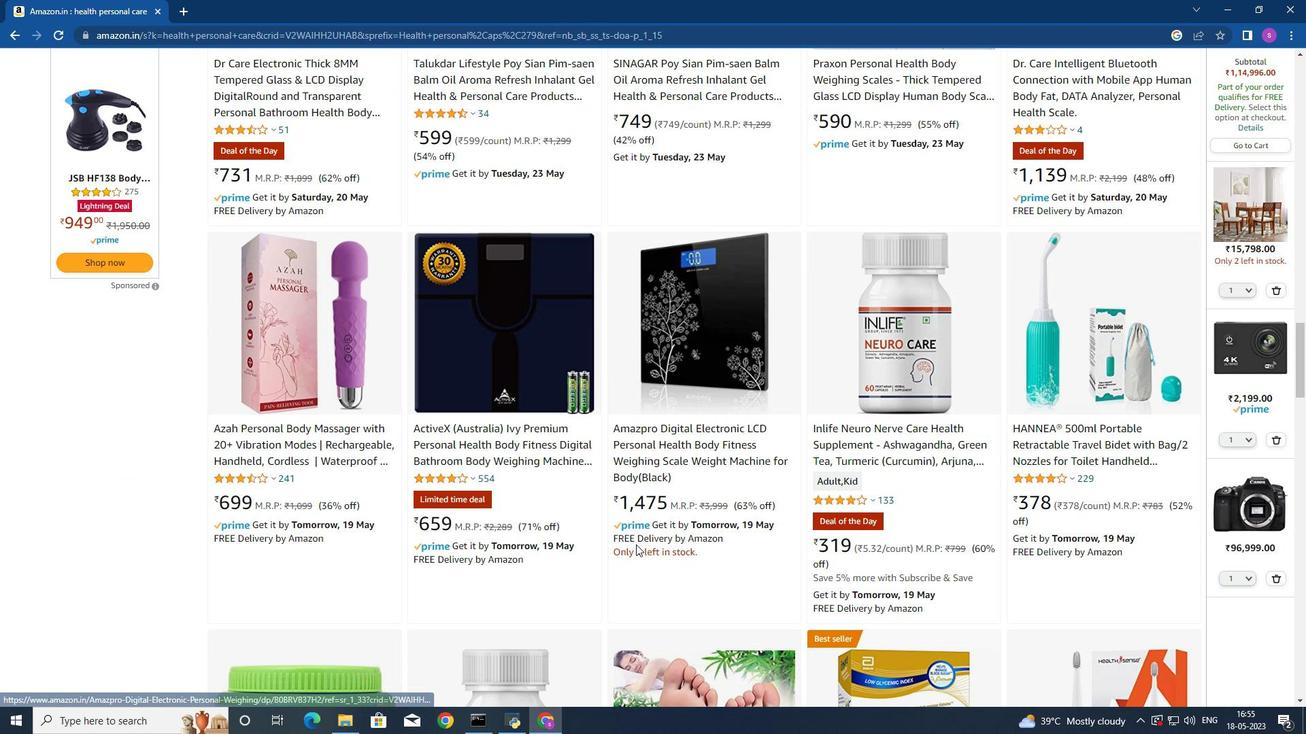 
Action: Mouse moved to (628, 545)
Screenshot: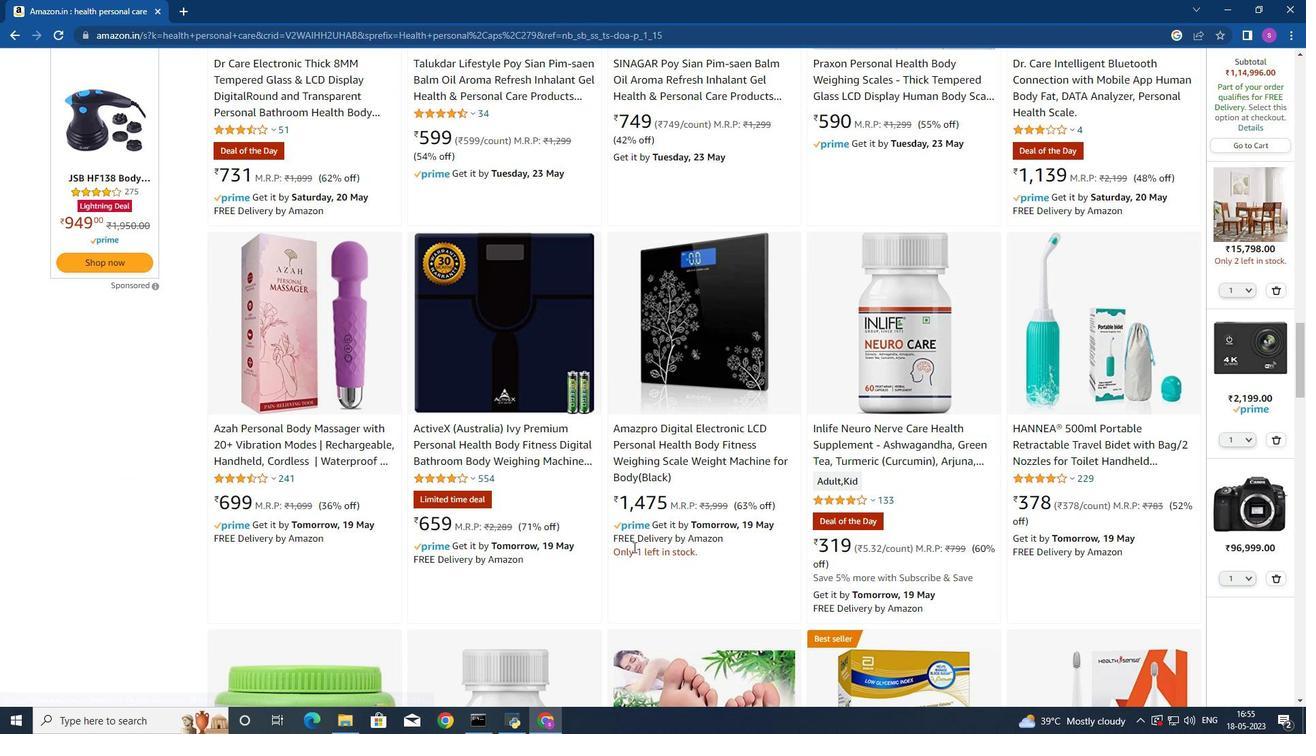 
Action: Mouse scrolled (628, 545) with delta (0, 0)
Screenshot: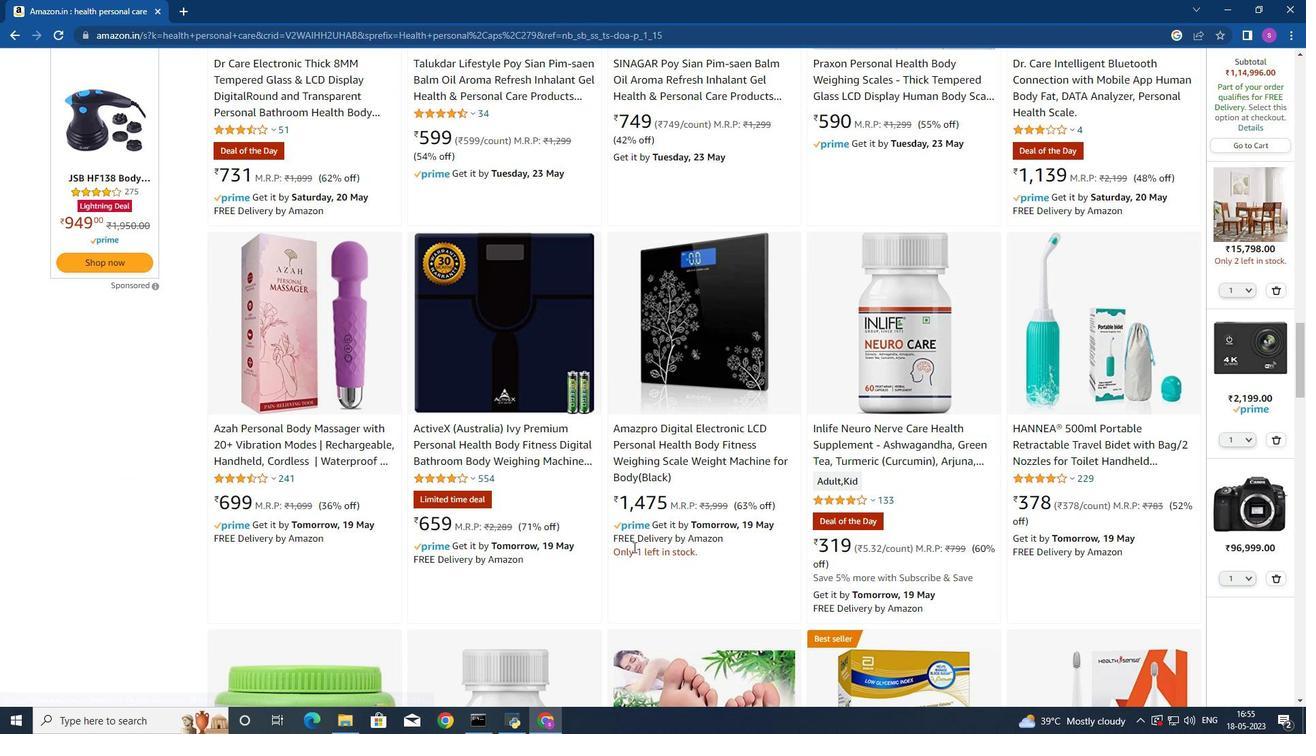 
Action: Mouse moved to (604, 533)
Screenshot: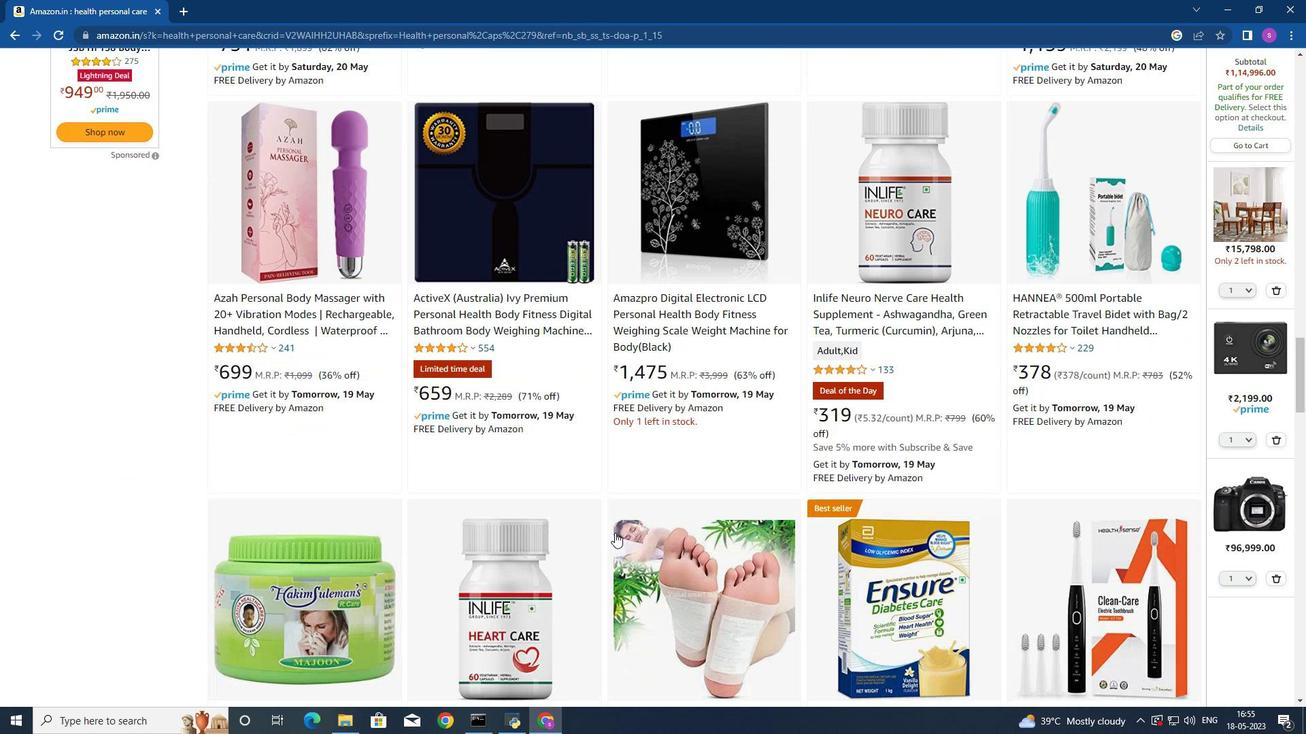 
Action: Mouse scrolled (612, 530) with delta (0, 0)
Screenshot: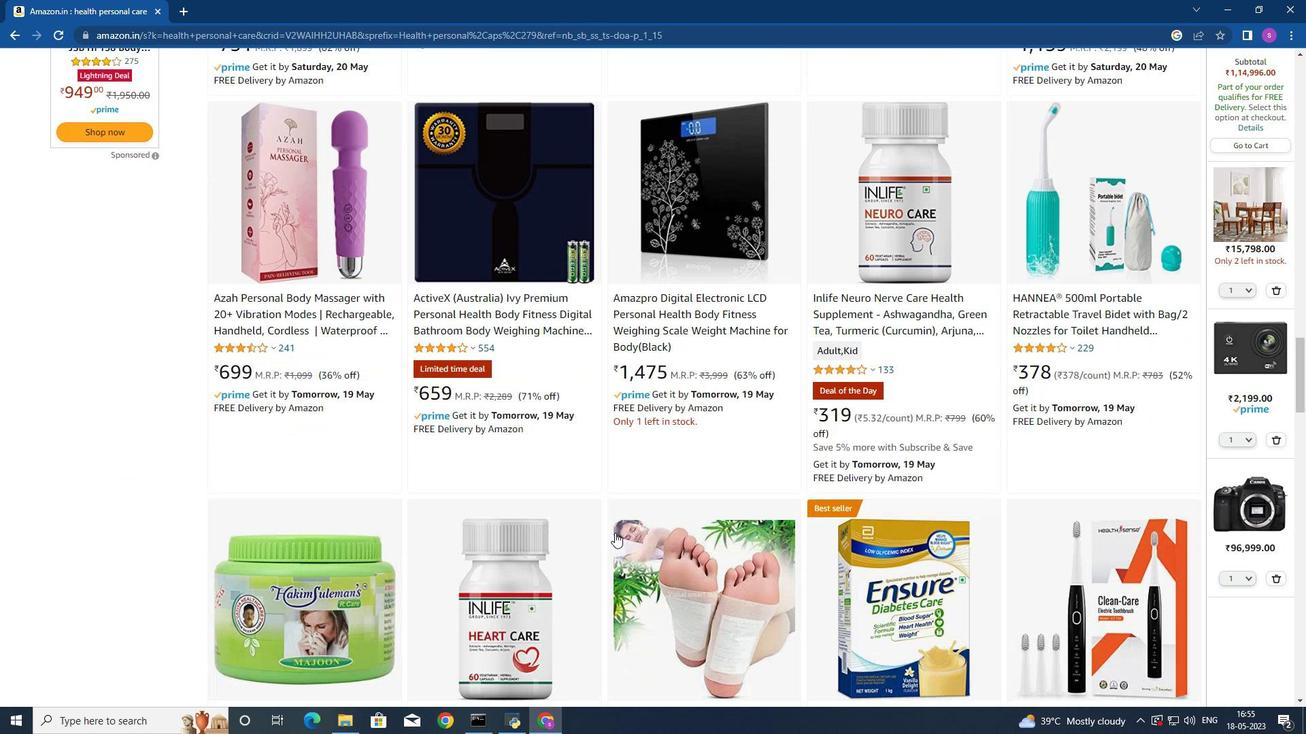 
Action: Mouse moved to (691, 571)
Screenshot: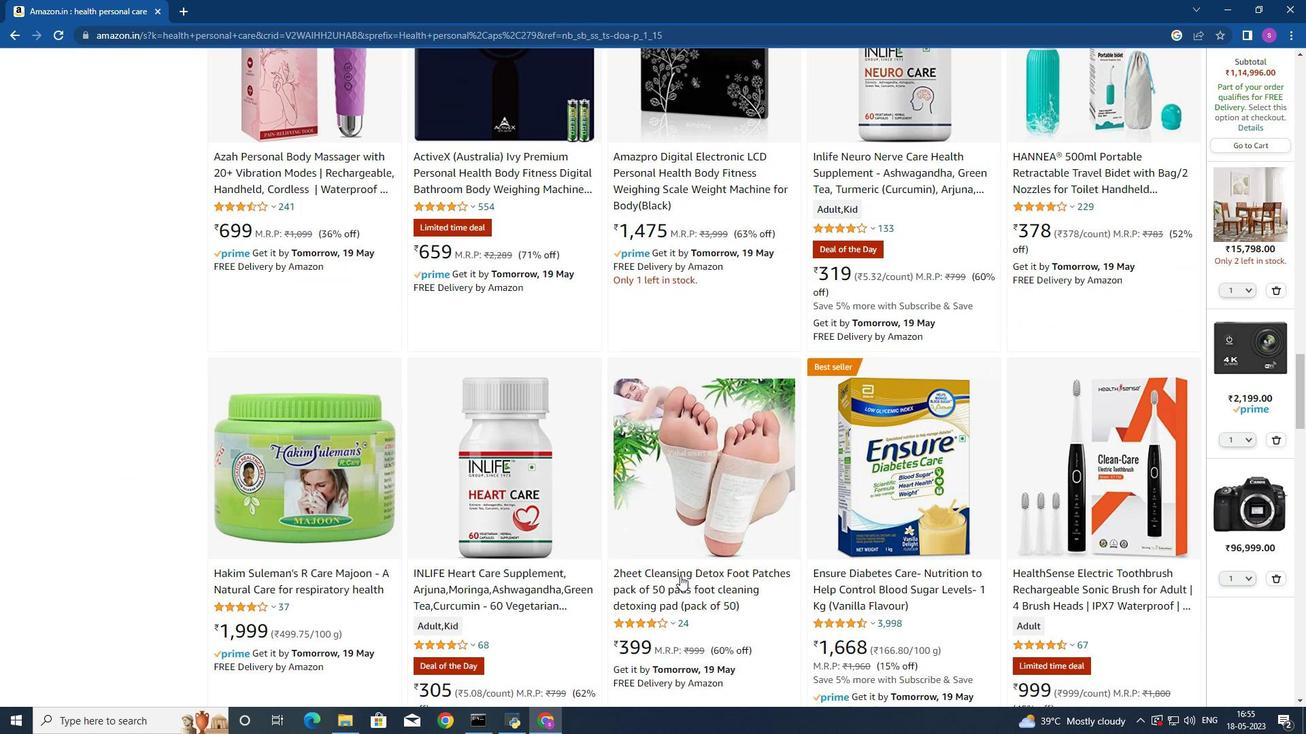 
Action: Mouse scrolled (691, 570) with delta (0, 0)
Screenshot: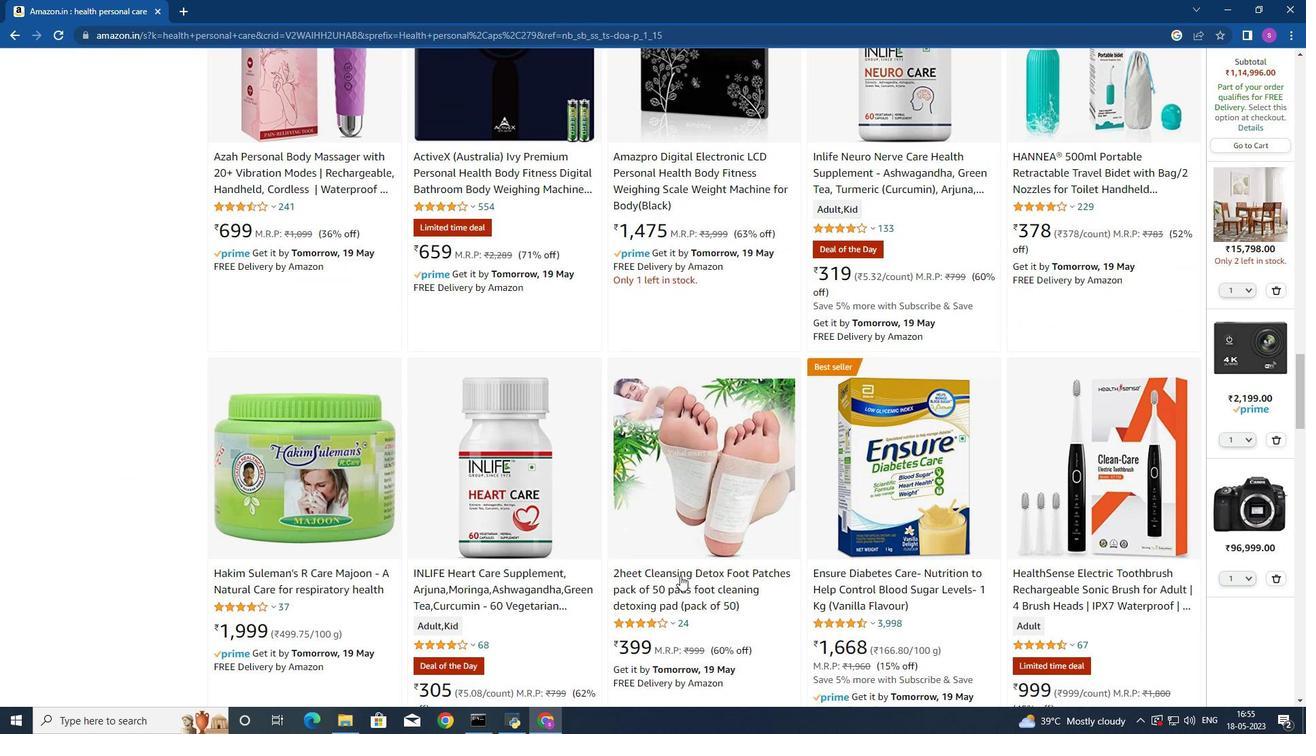 
Action: Mouse scrolled (691, 570) with delta (0, 0)
Screenshot: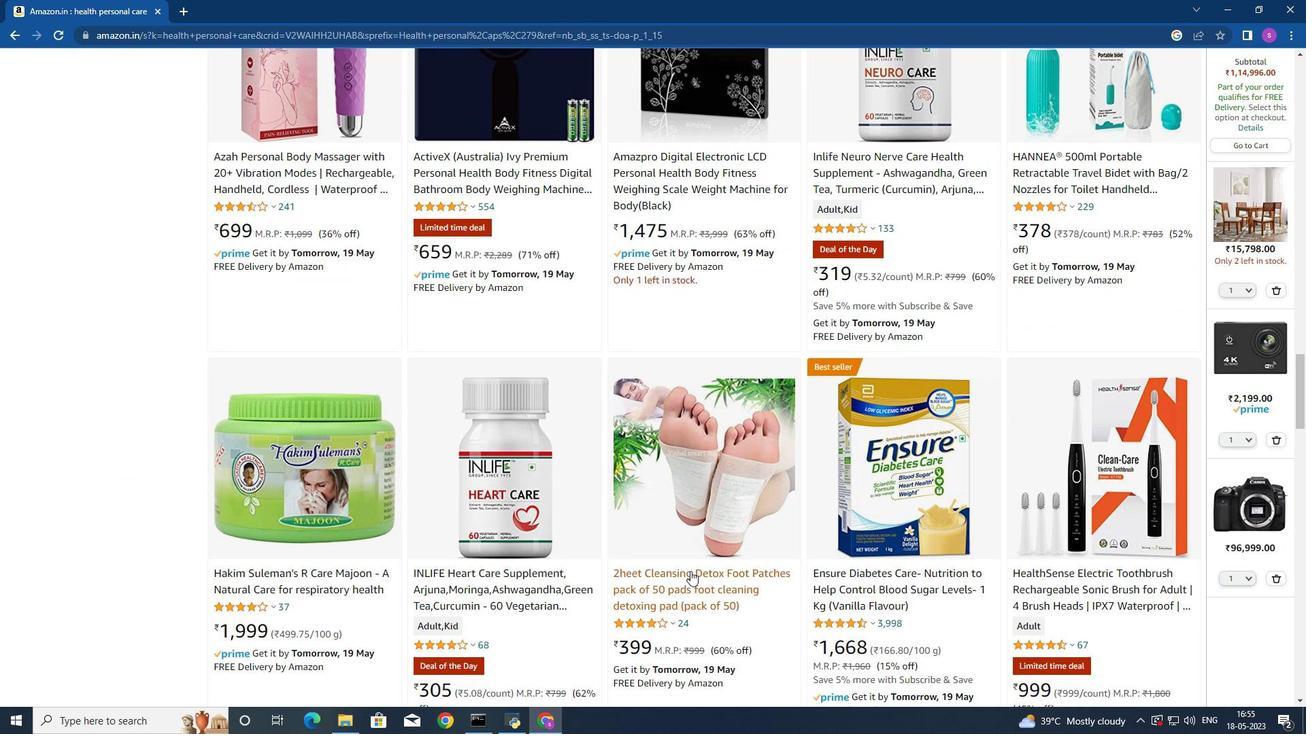
Action: Mouse scrolled (691, 570) with delta (0, 0)
Screenshot: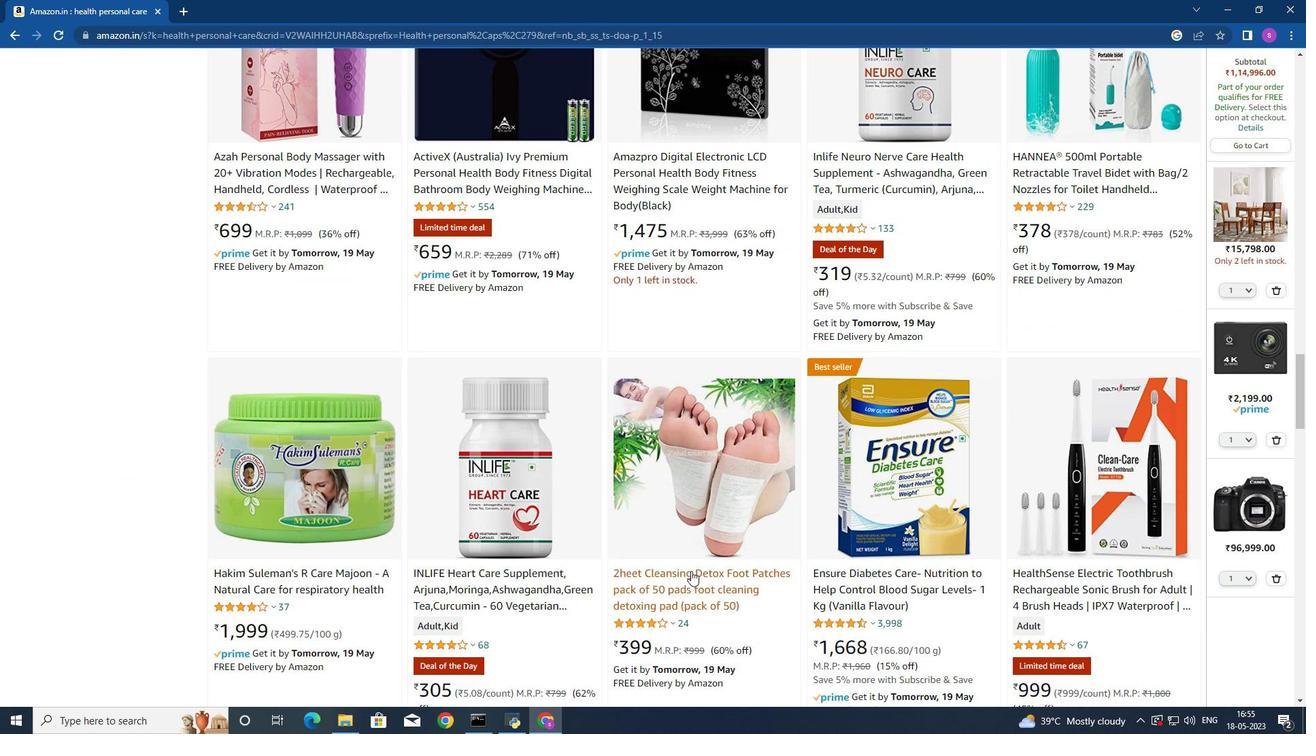 
Action: Mouse moved to (690, 571)
Screenshot: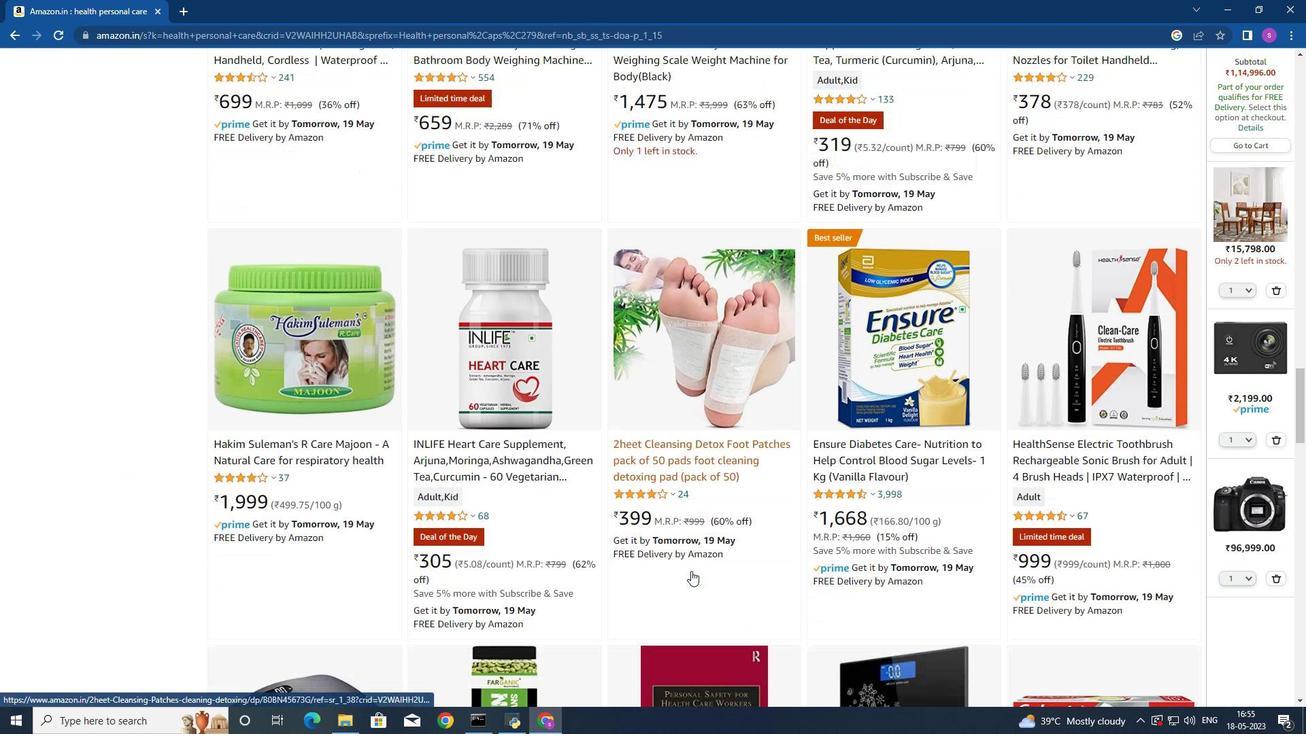 
Action: Mouse scrolled (690, 570) with delta (0, 0)
Screenshot: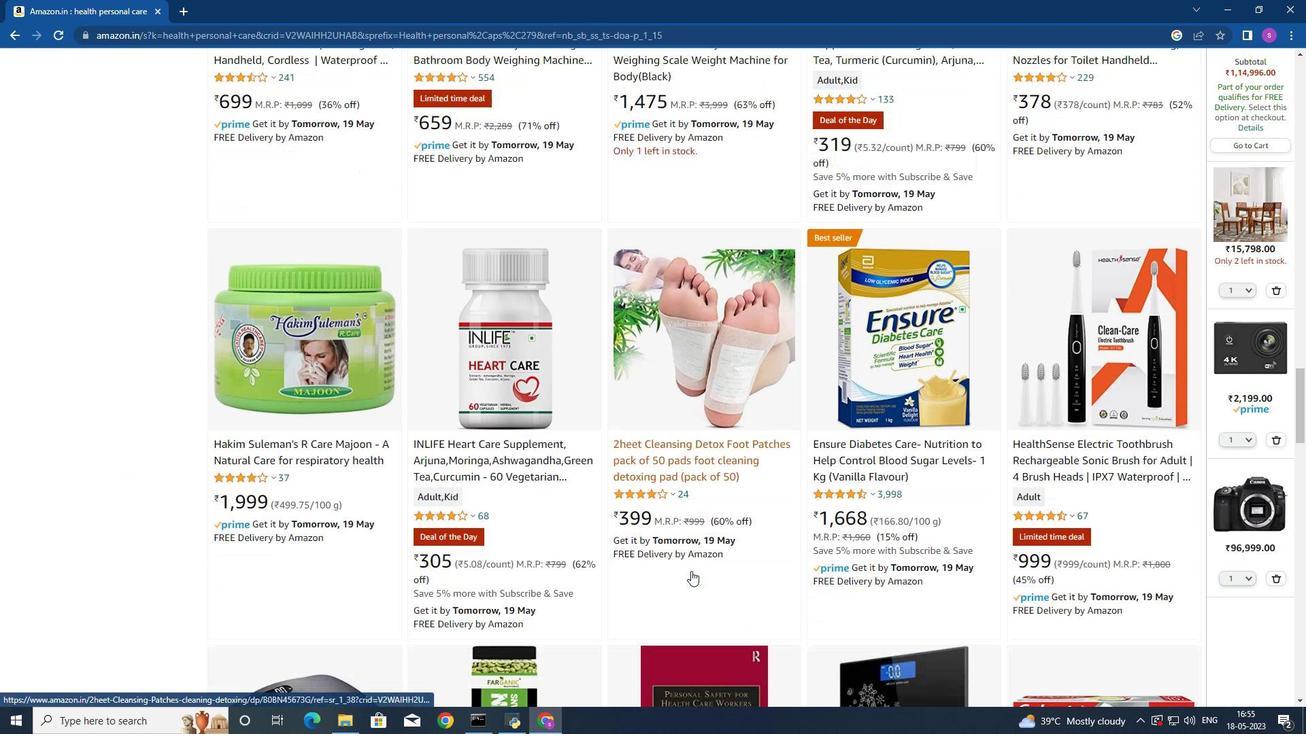 
Action: Mouse moved to (419, 560)
Screenshot: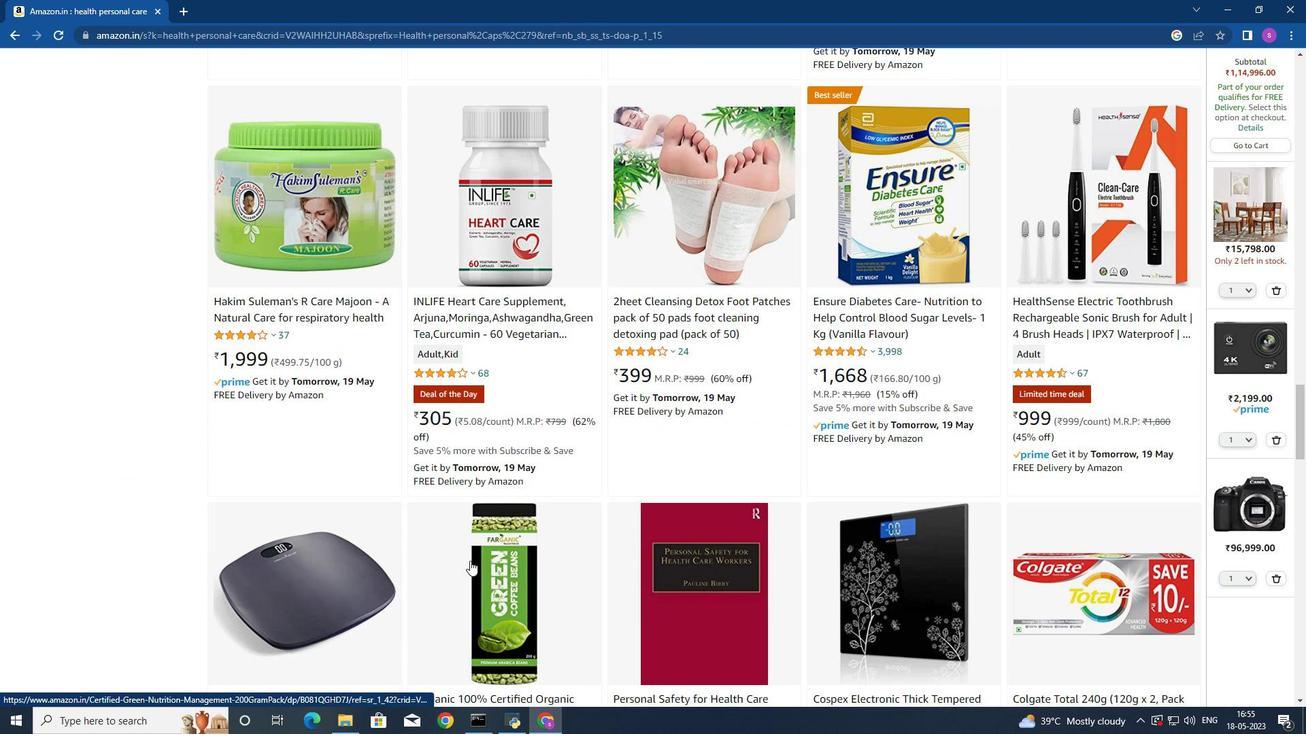 
Action: Mouse scrolled (419, 559) with delta (0, 0)
Screenshot: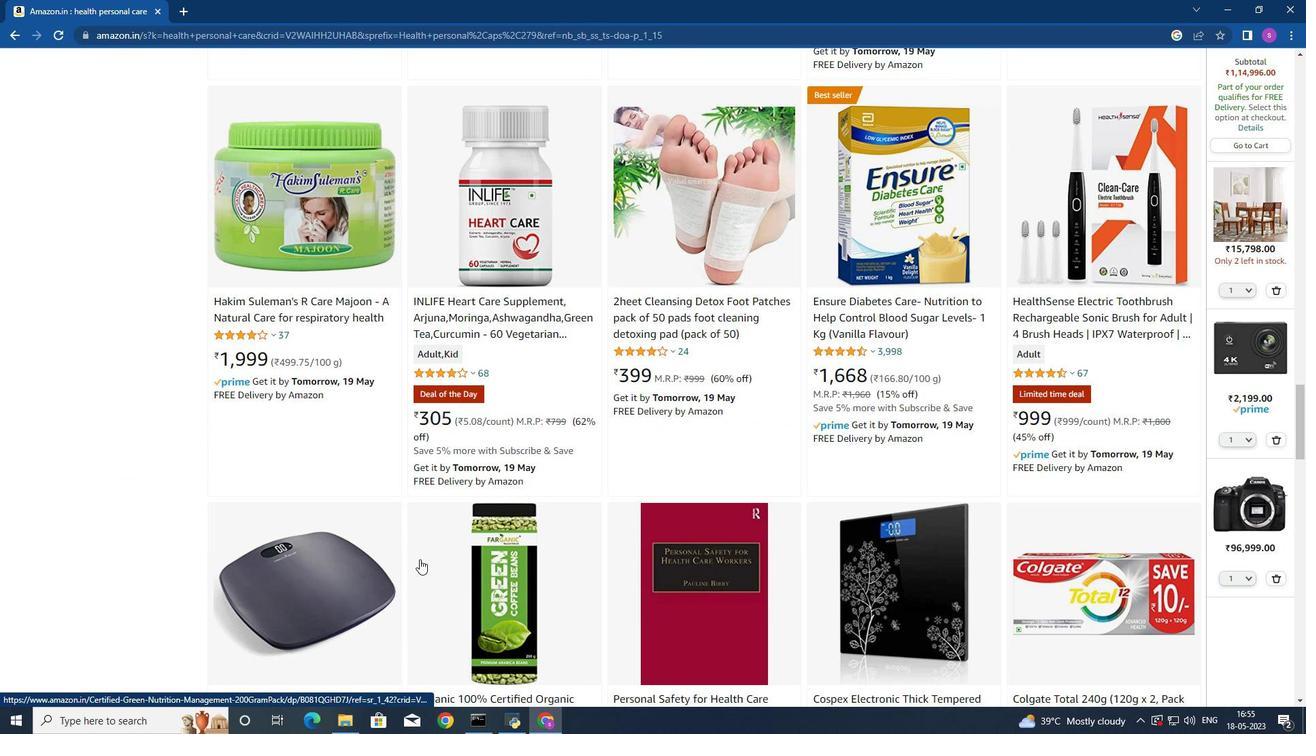 
Action: Mouse moved to (419, 560)
Screenshot: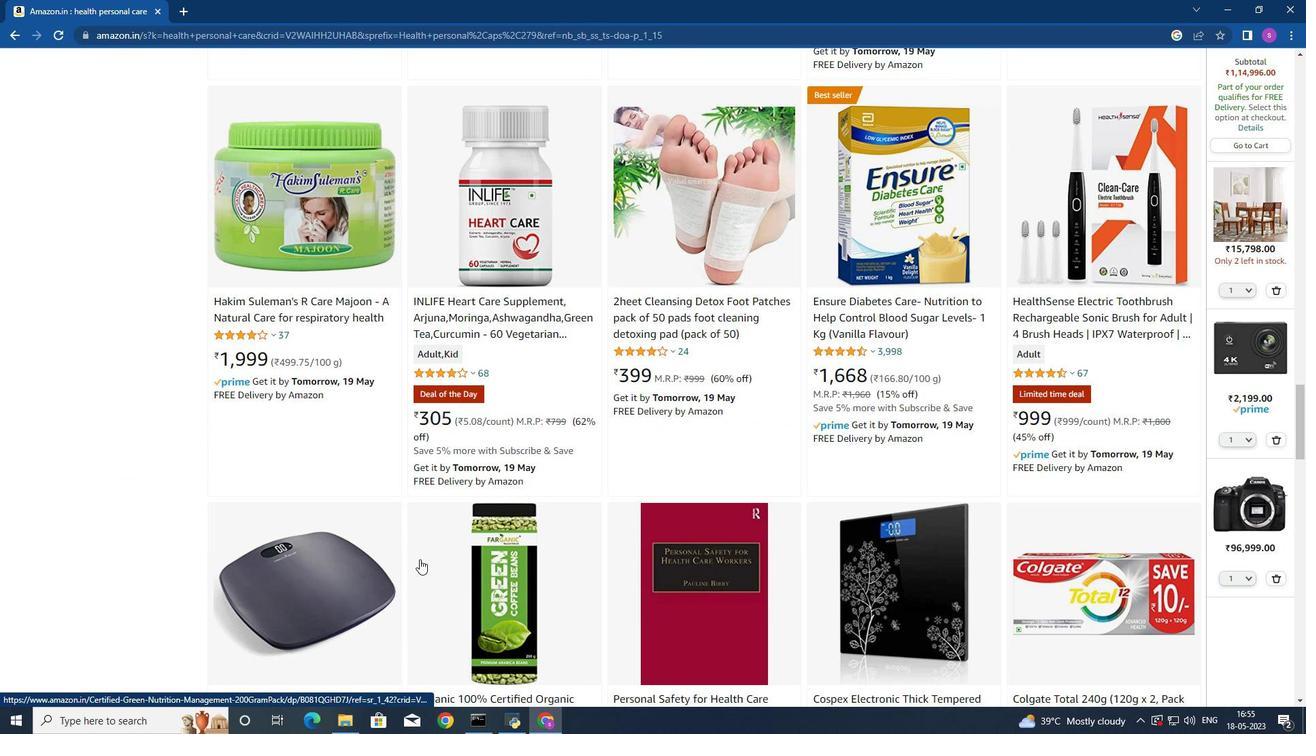 
Action: Mouse scrolled (419, 559) with delta (0, 0)
Screenshot: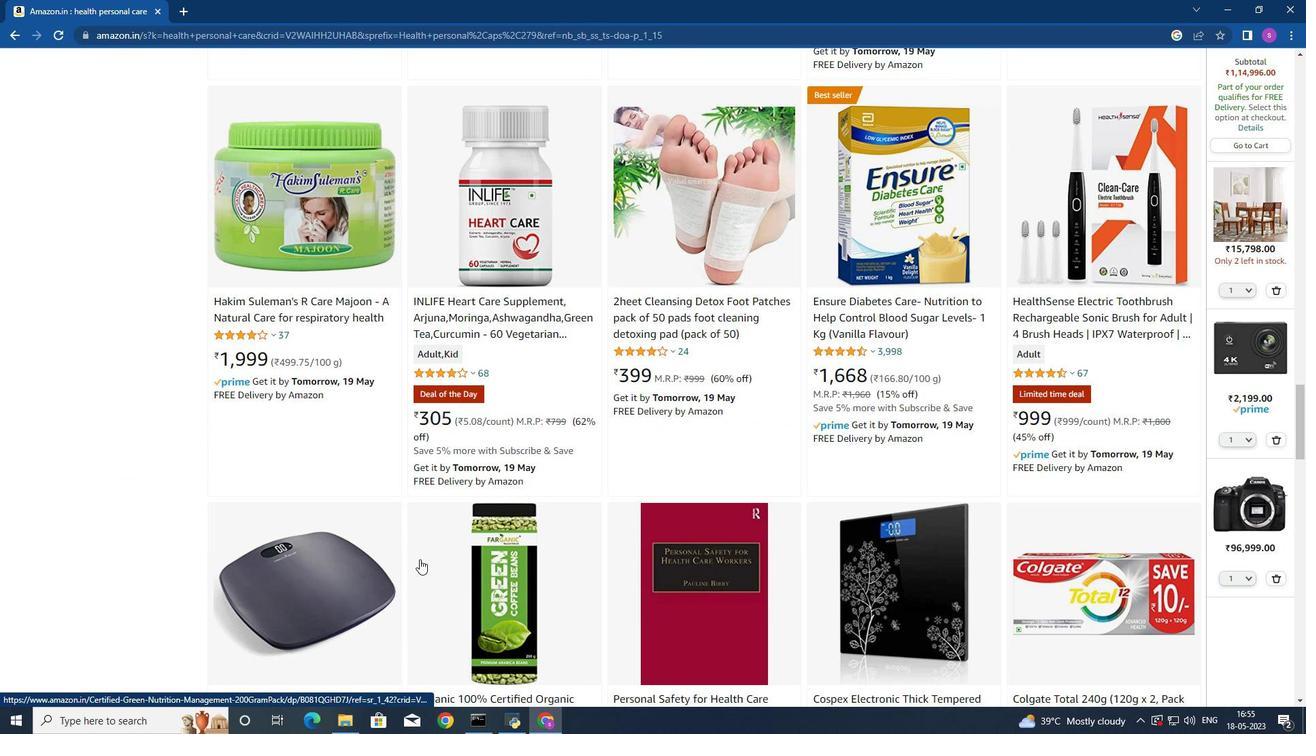 
Action: Mouse moved to (419, 560)
Screenshot: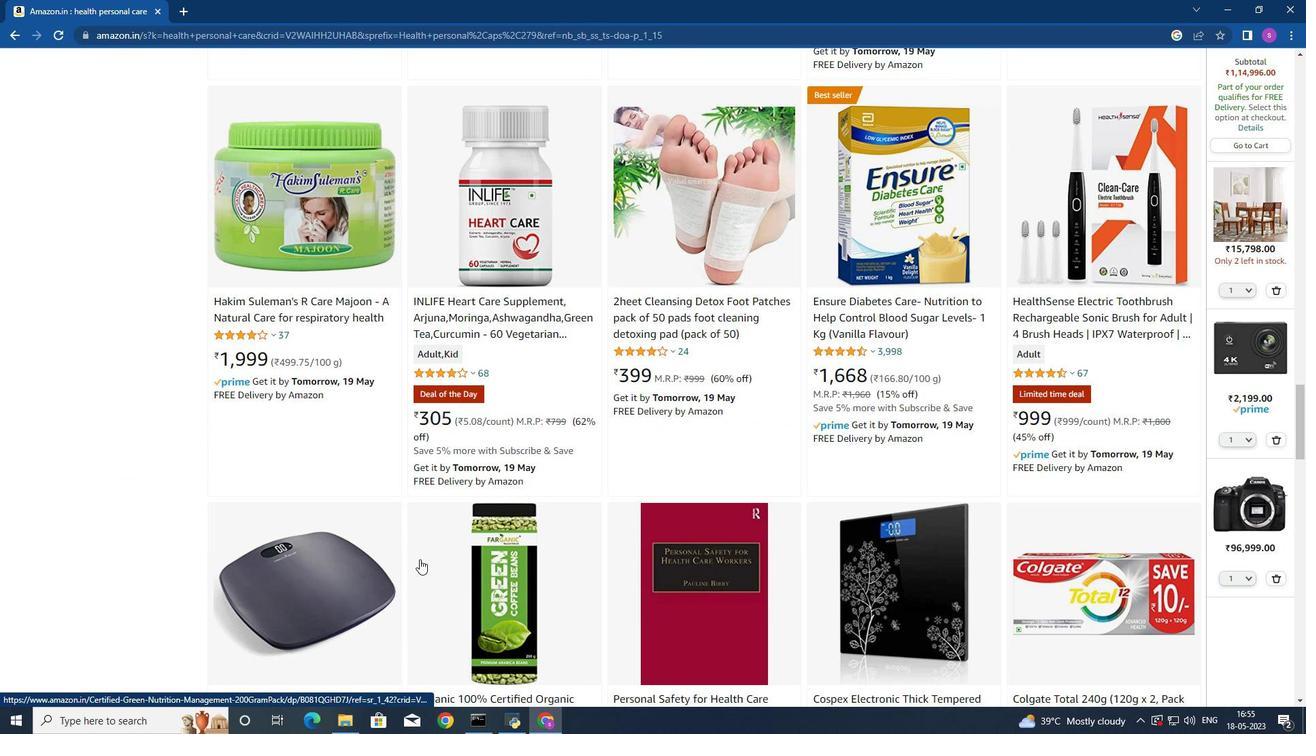 
Action: Mouse scrolled (419, 559) with delta (0, 0)
Screenshot: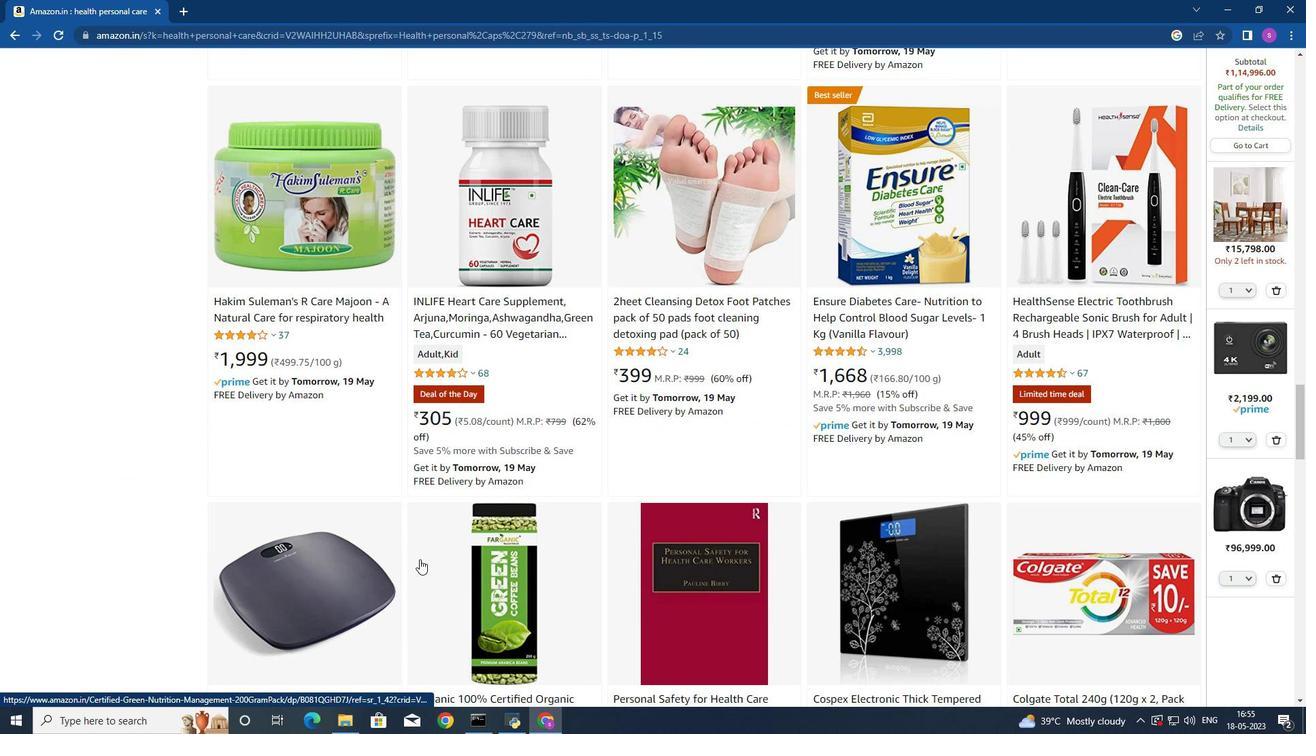 
Action: Mouse moved to (421, 560)
Screenshot: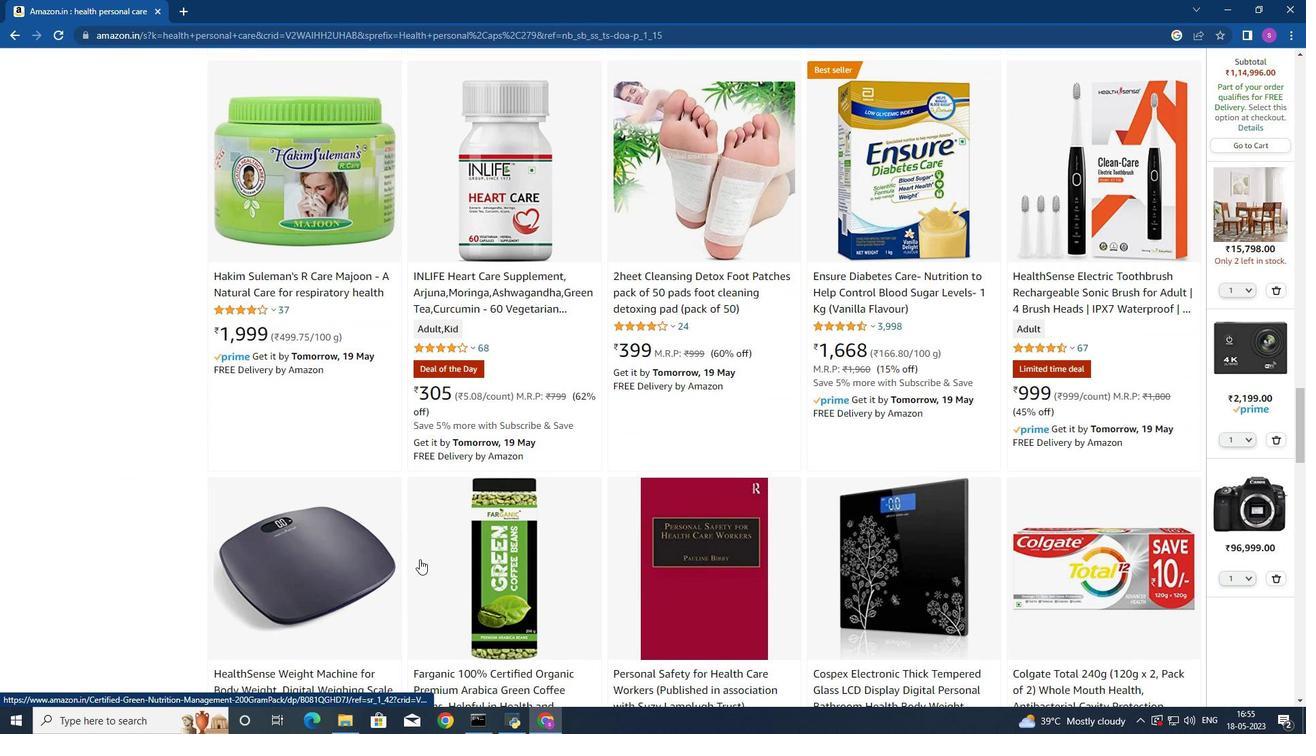 
Action: Mouse scrolled (421, 560) with delta (0, 0)
Screenshot: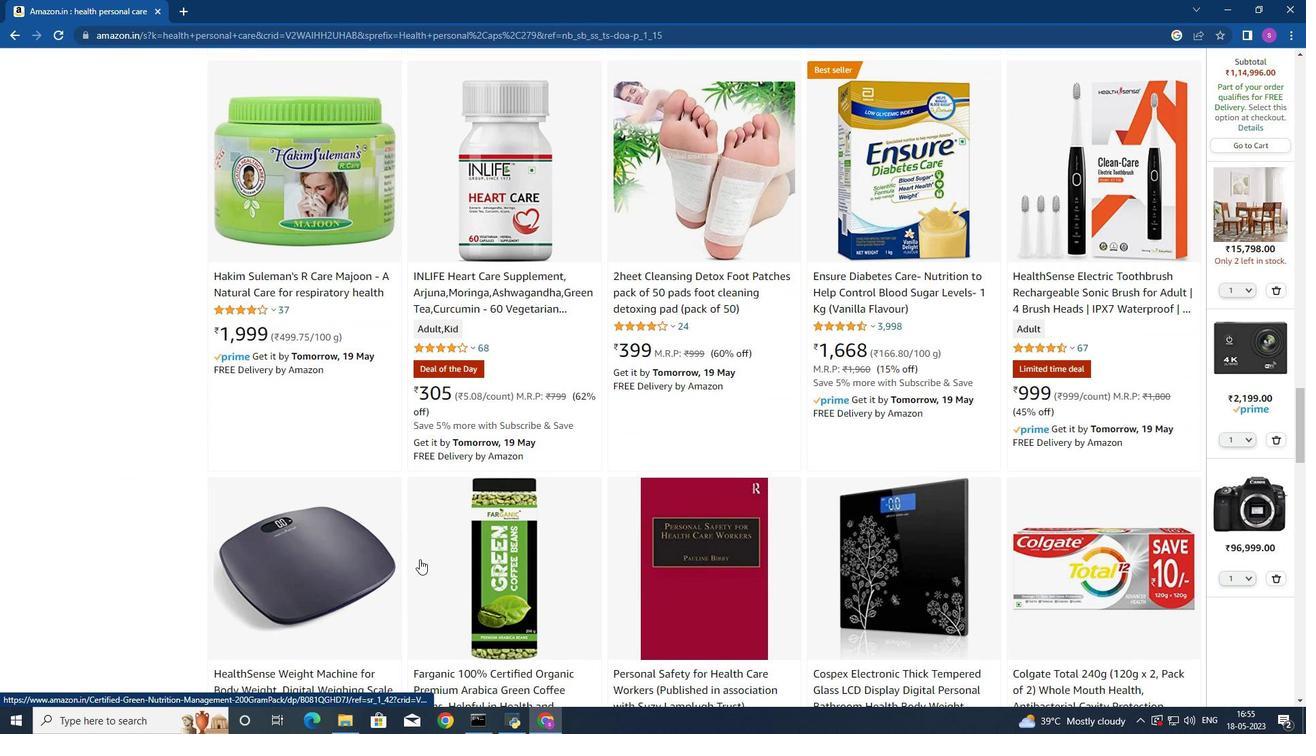 
Action: Mouse moved to (421, 560)
Screenshot: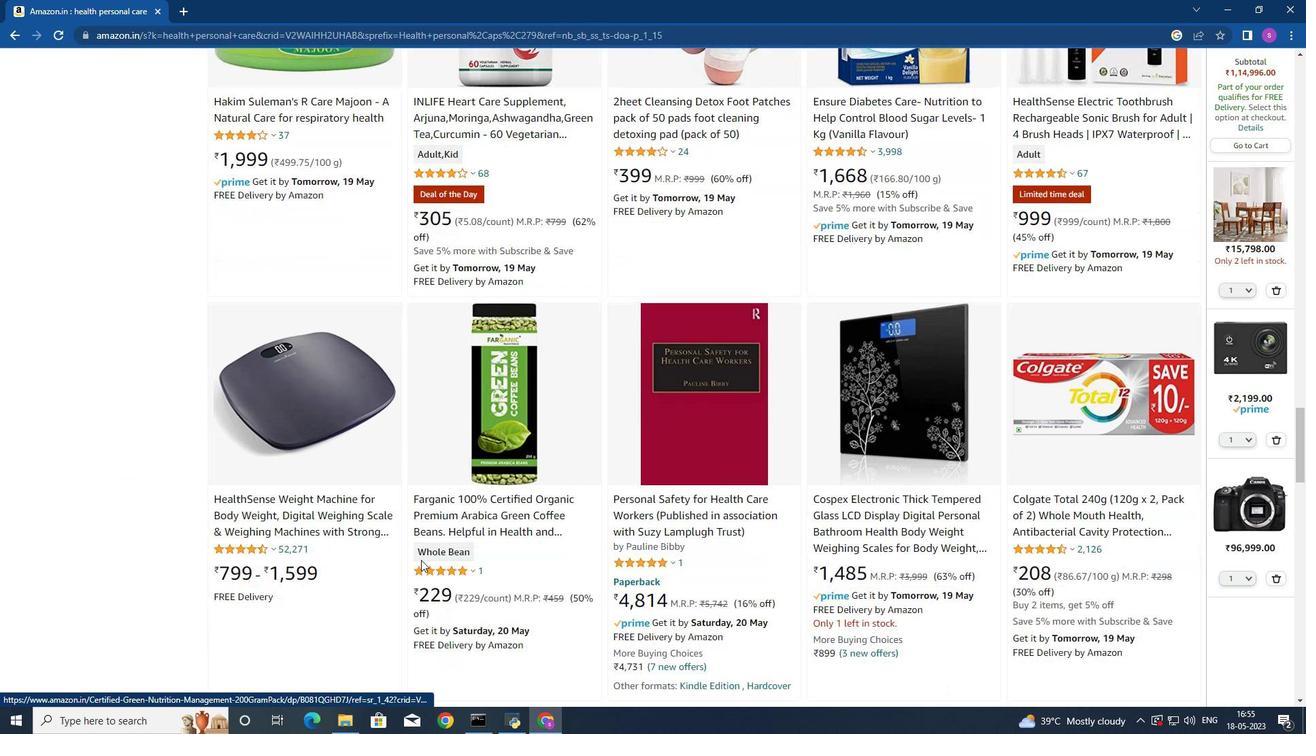 
Action: Mouse scrolled (421, 560) with delta (0, 0)
Screenshot: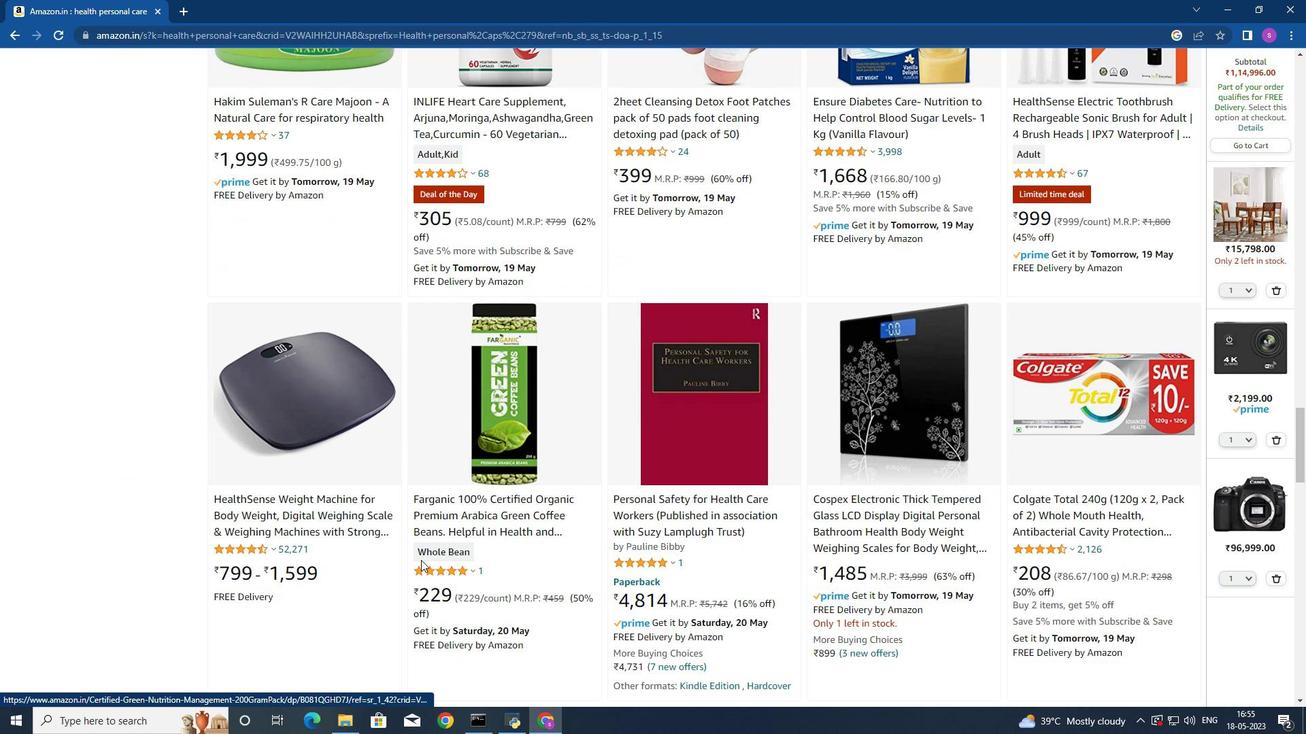 
Action: Mouse moved to (428, 564)
Screenshot: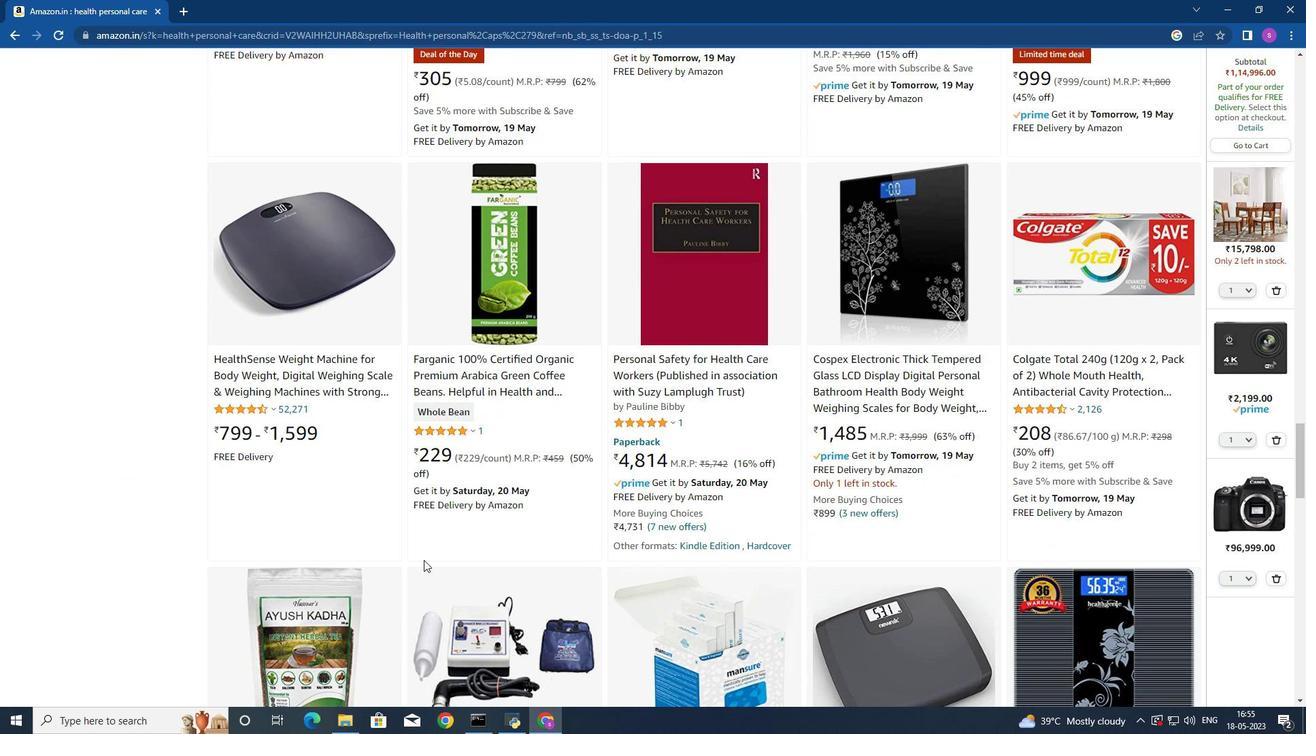 
Action: Mouse scrolled (428, 563) with delta (0, 0)
Screenshot: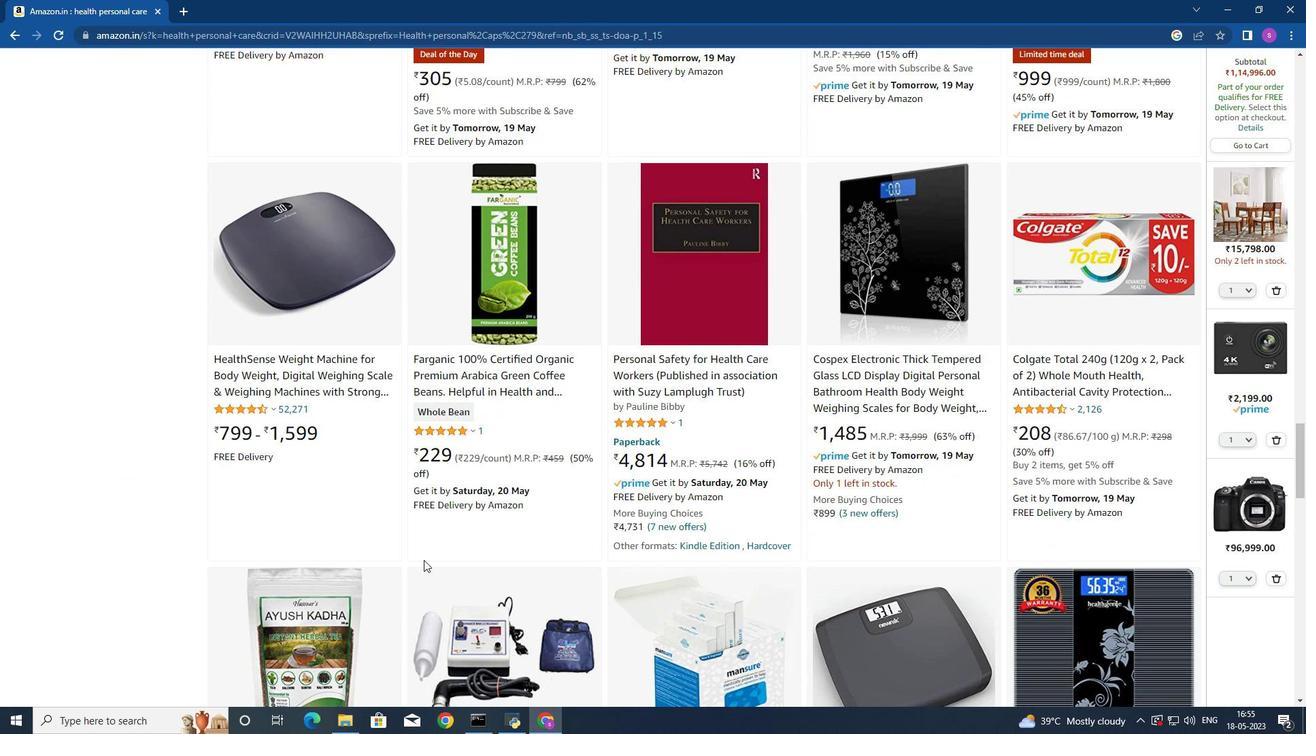 
Action: Mouse moved to (464, 569)
Screenshot: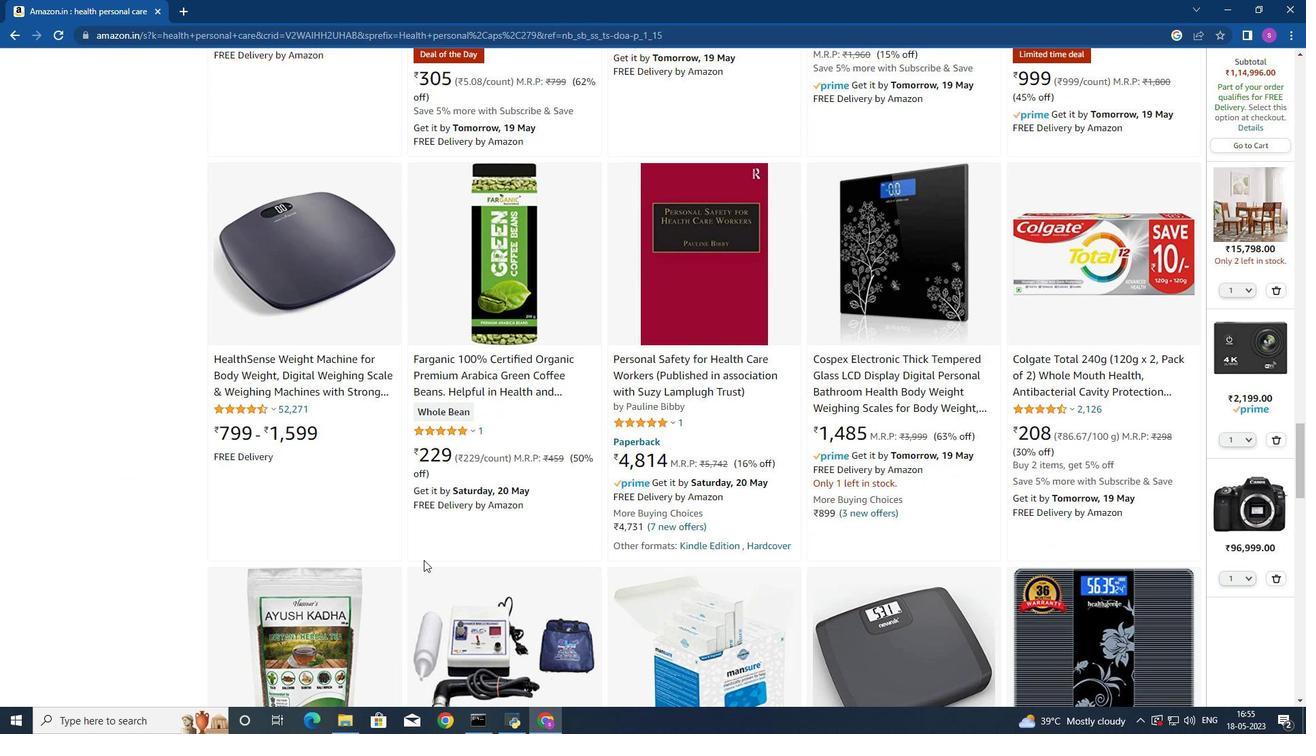 
Action: Mouse scrolled (464, 568) with delta (0, 0)
Screenshot: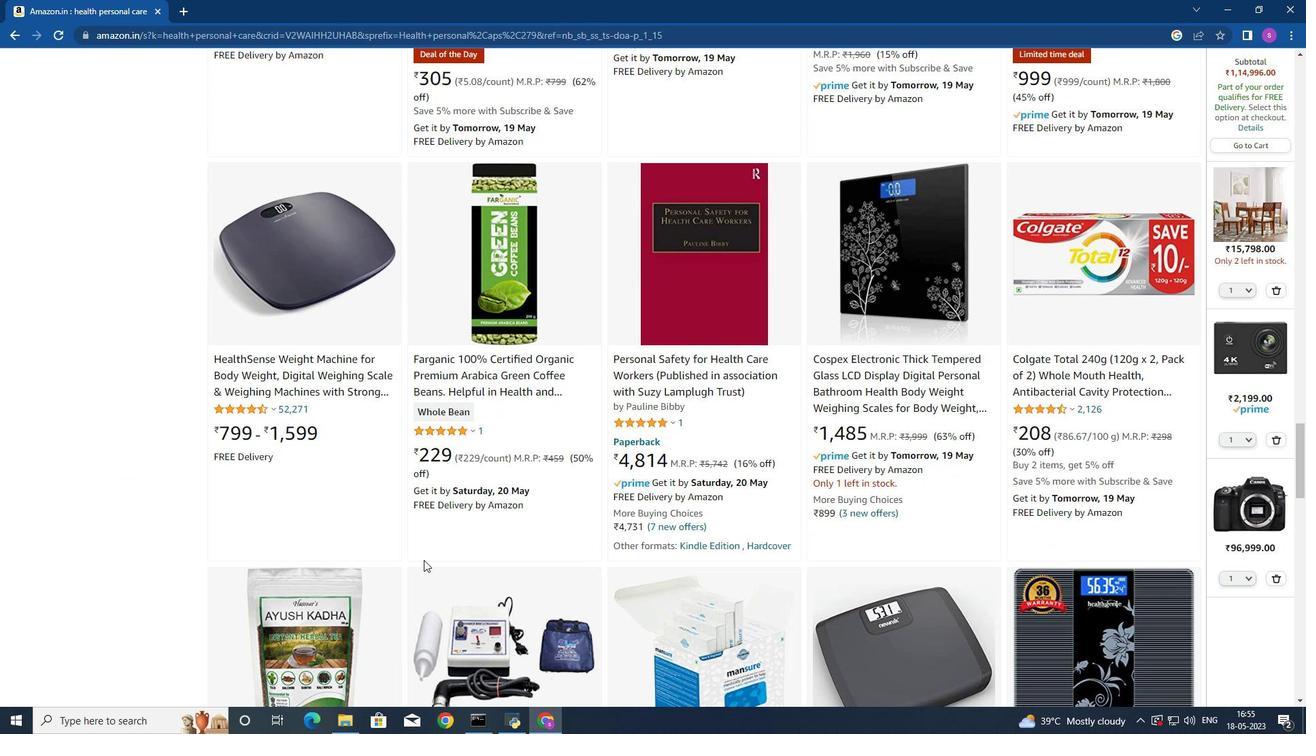 
Action: Mouse moved to (516, 572)
Screenshot: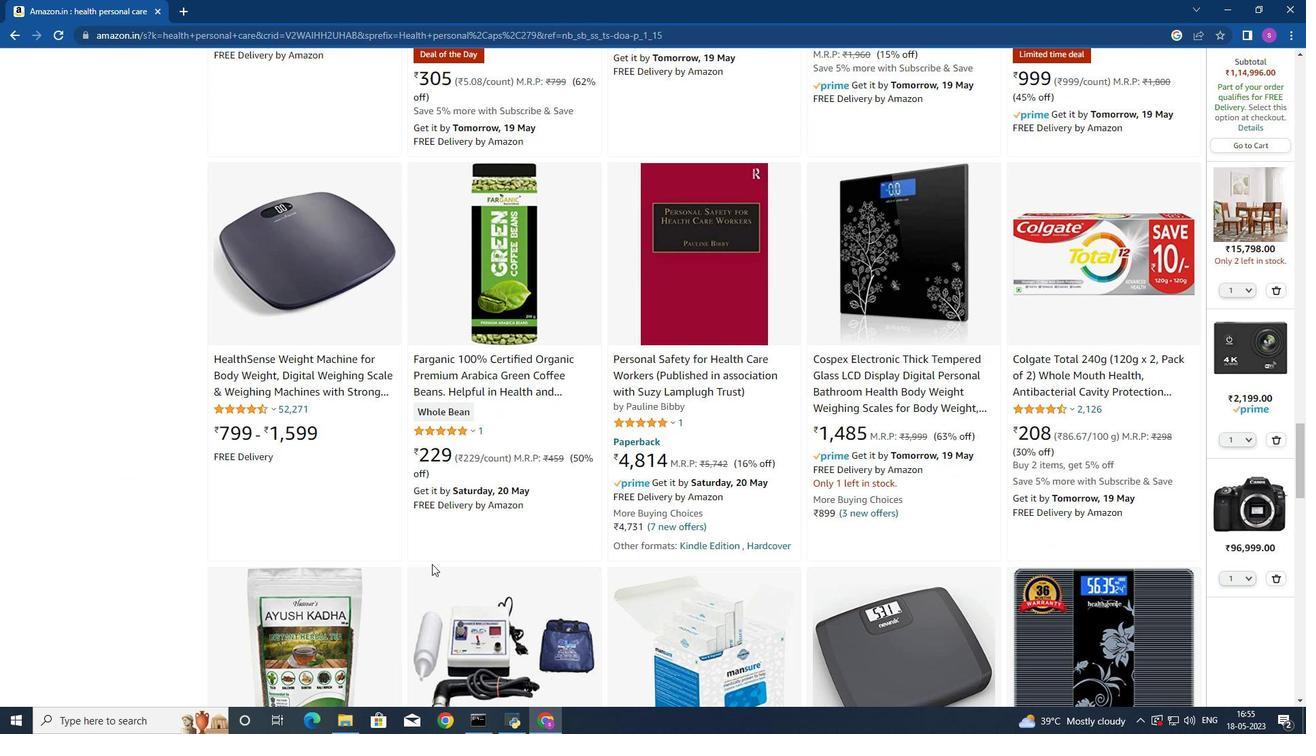 
Action: Mouse scrolled (516, 572) with delta (0, 0)
Screenshot: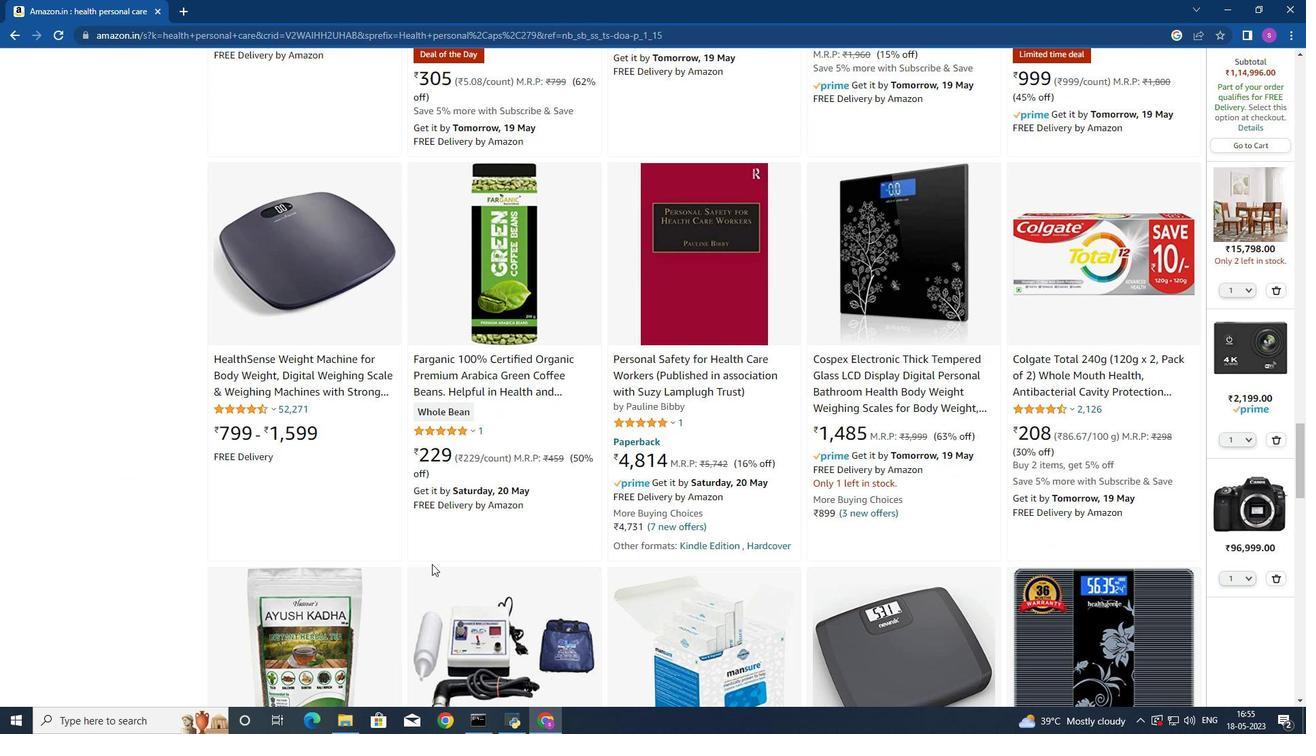 
Action: Mouse moved to (551, 569)
Screenshot: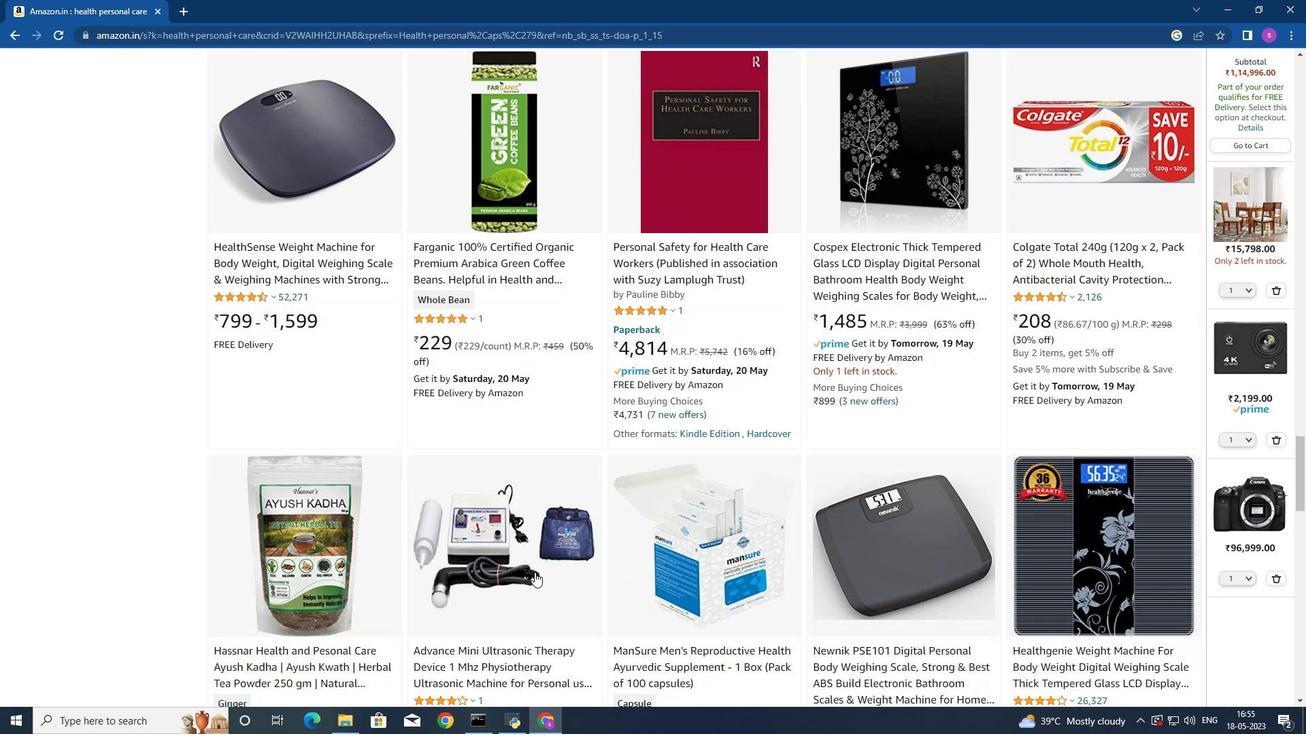 
Action: Mouse scrolled (551, 568) with delta (0, 0)
Screenshot: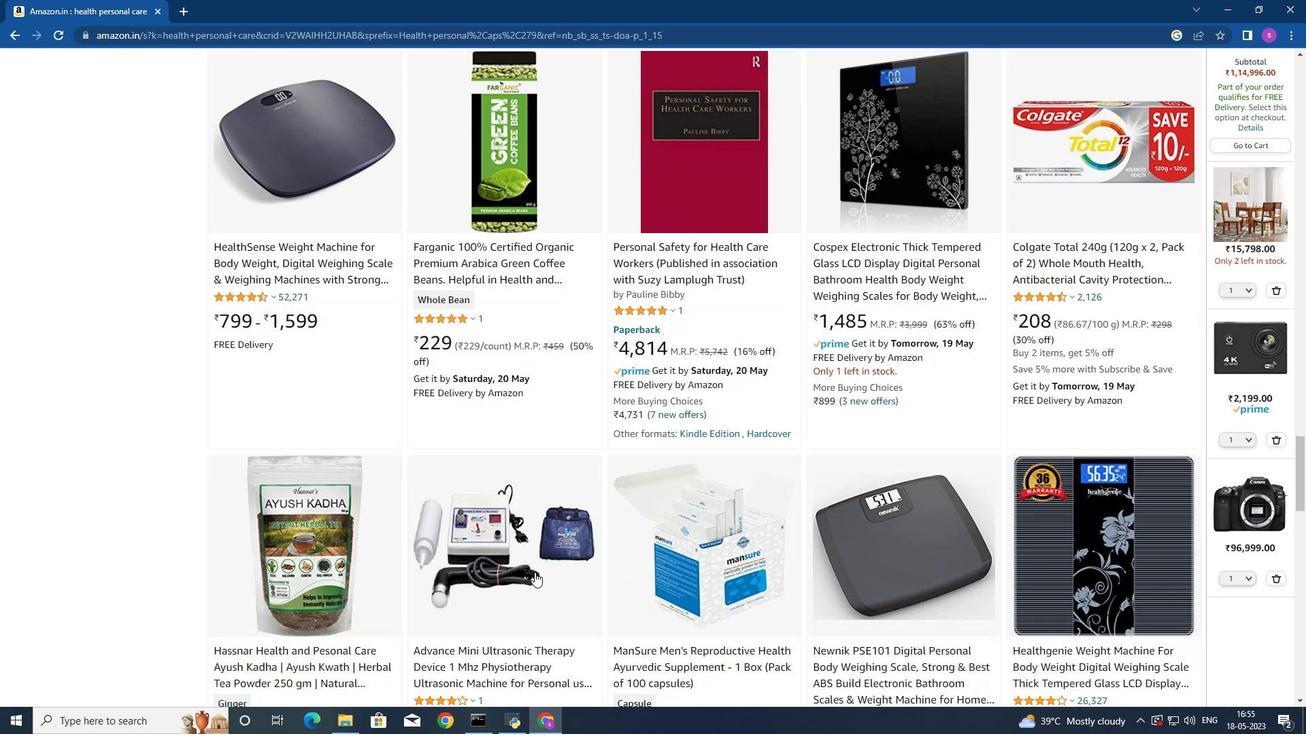
Action: Mouse moved to (556, 568)
Screenshot: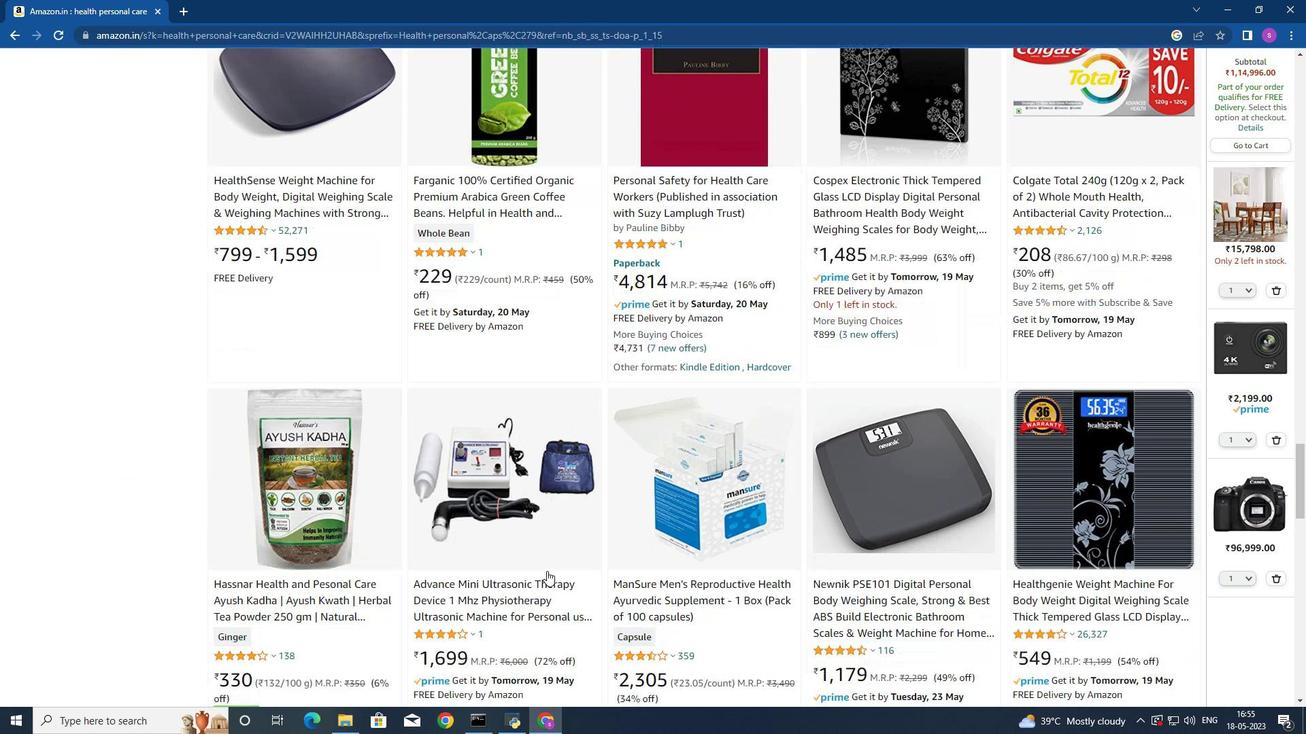 
Action: Mouse scrolled (556, 568) with delta (0, 0)
Screenshot: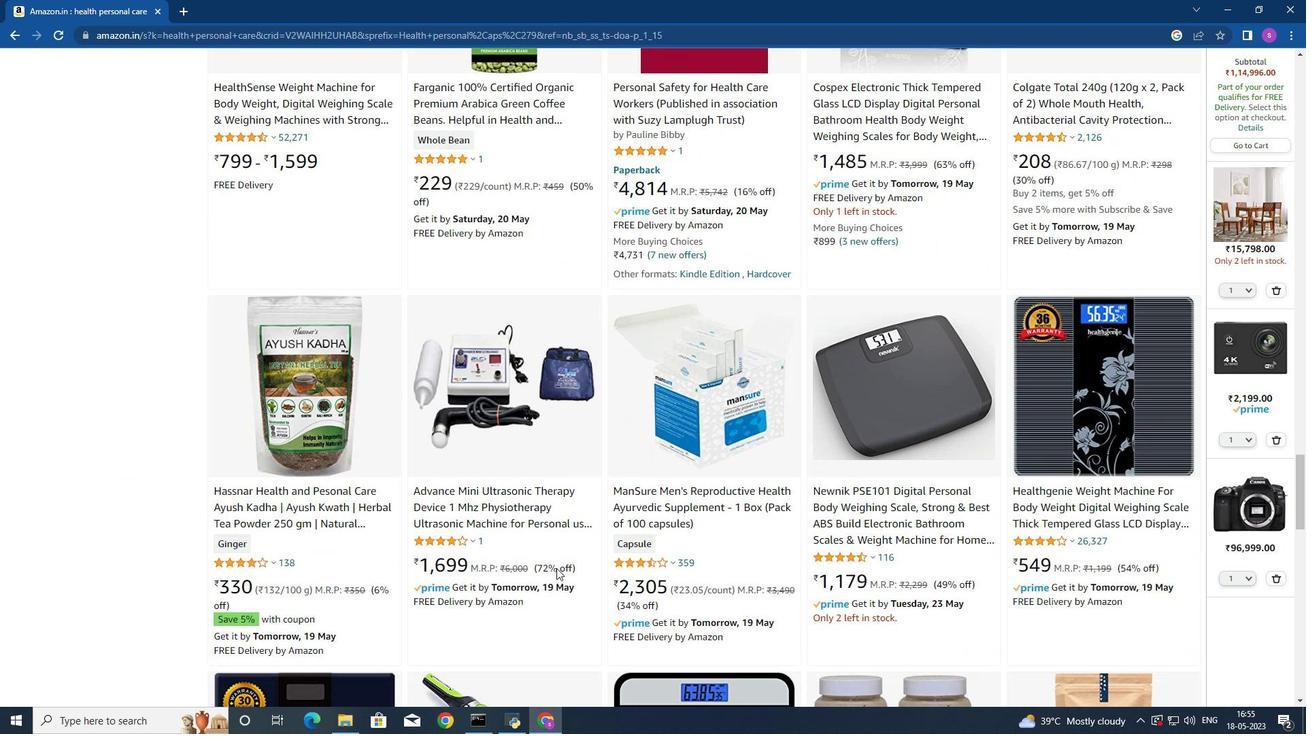 
Action: Mouse moved to (555, 572)
Screenshot: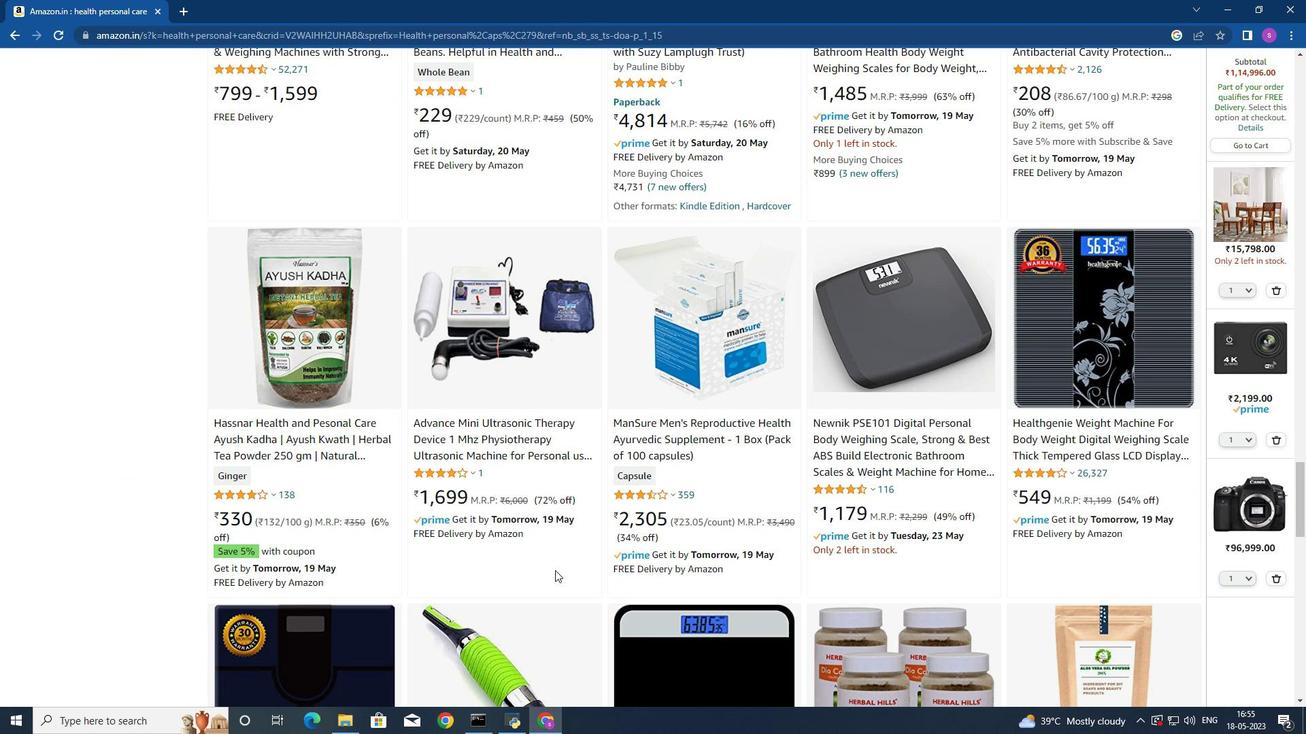 
Action: Mouse scrolled (555, 571) with delta (0, 0)
Screenshot: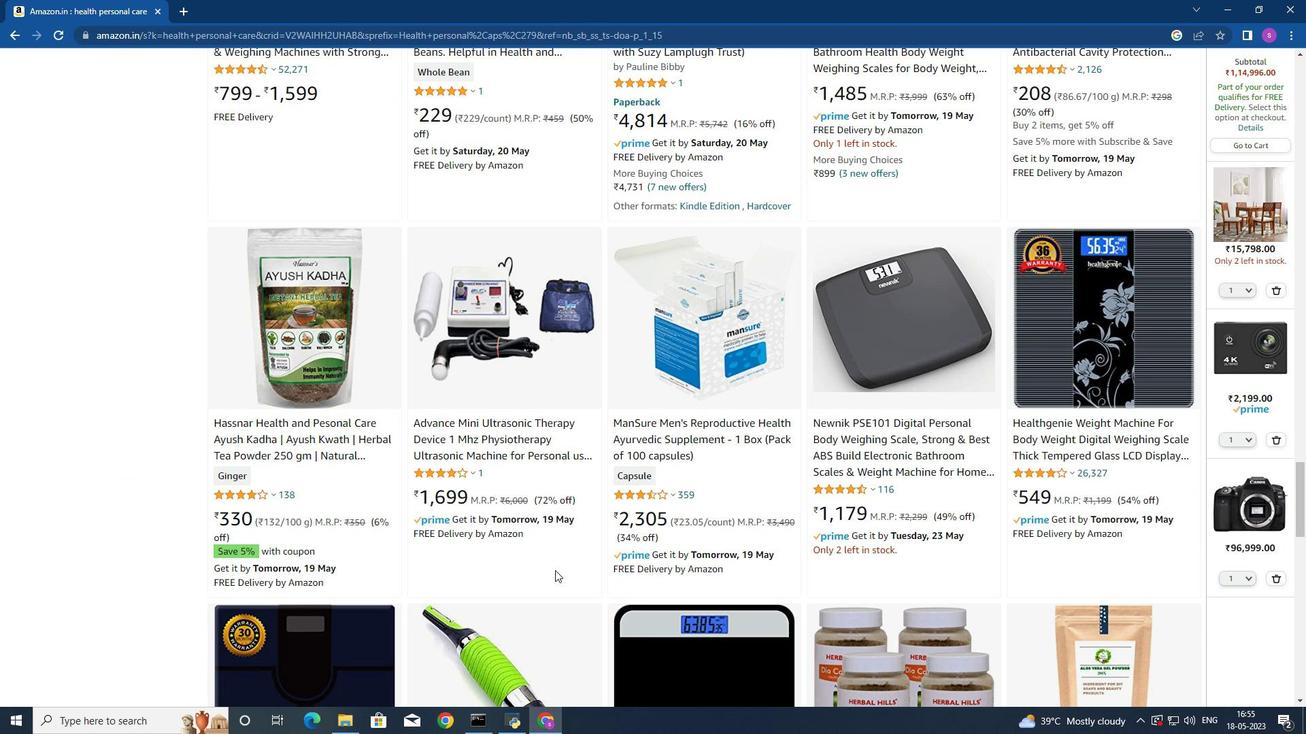 
Action: Mouse moved to (540, 572)
Screenshot: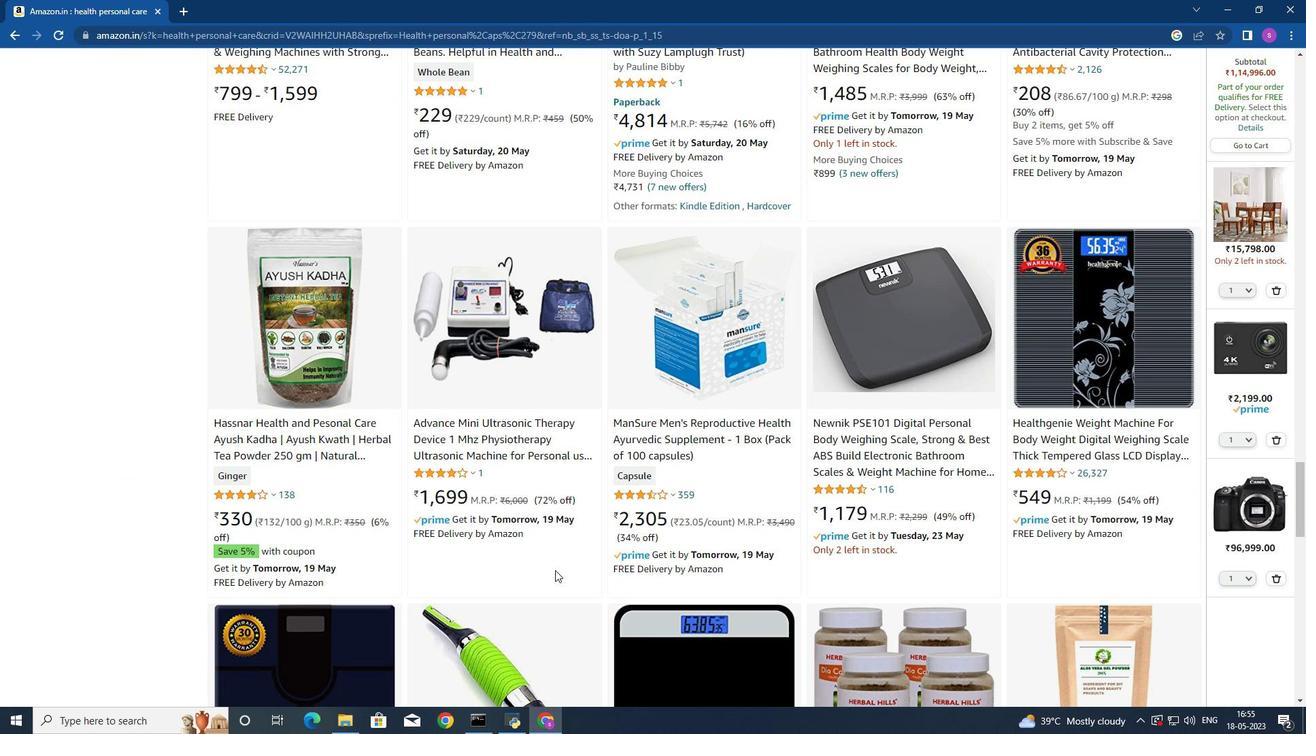 
Action: Mouse scrolled (540, 572) with delta (0, 0)
Screenshot: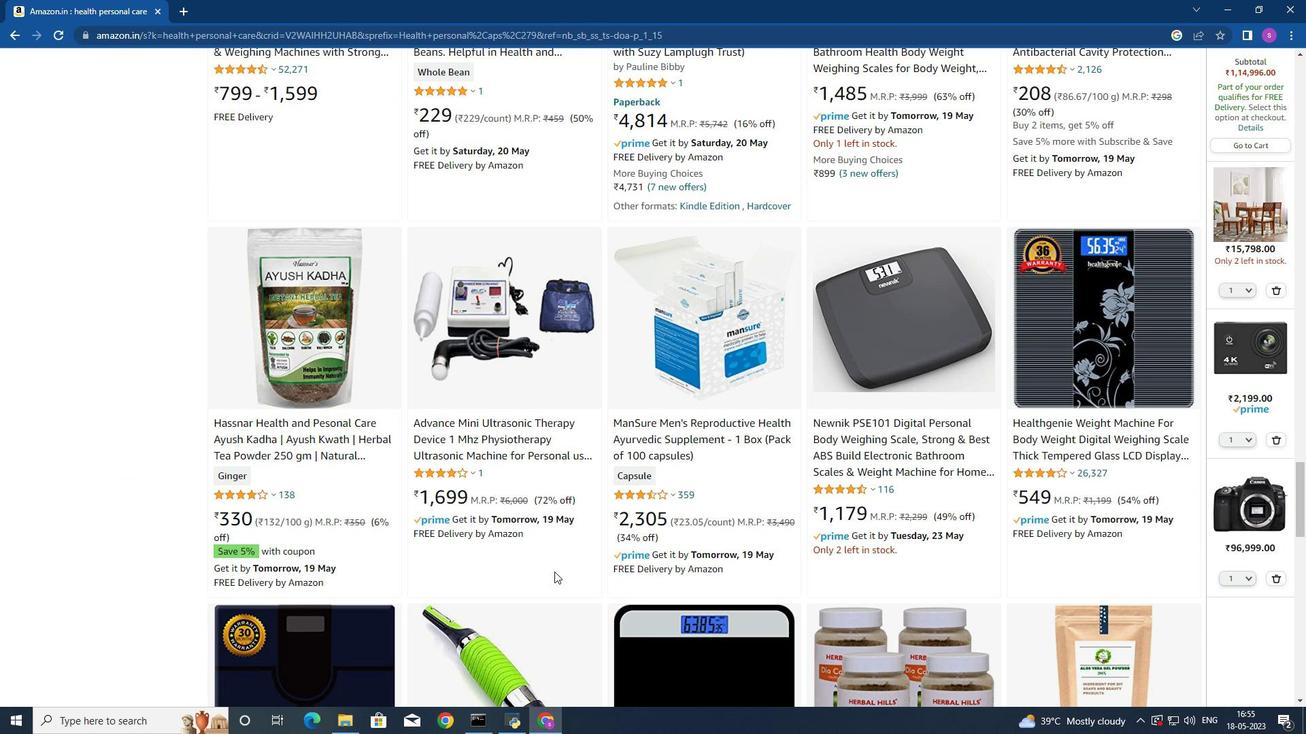 
Action: Mouse moved to (523, 572)
Screenshot: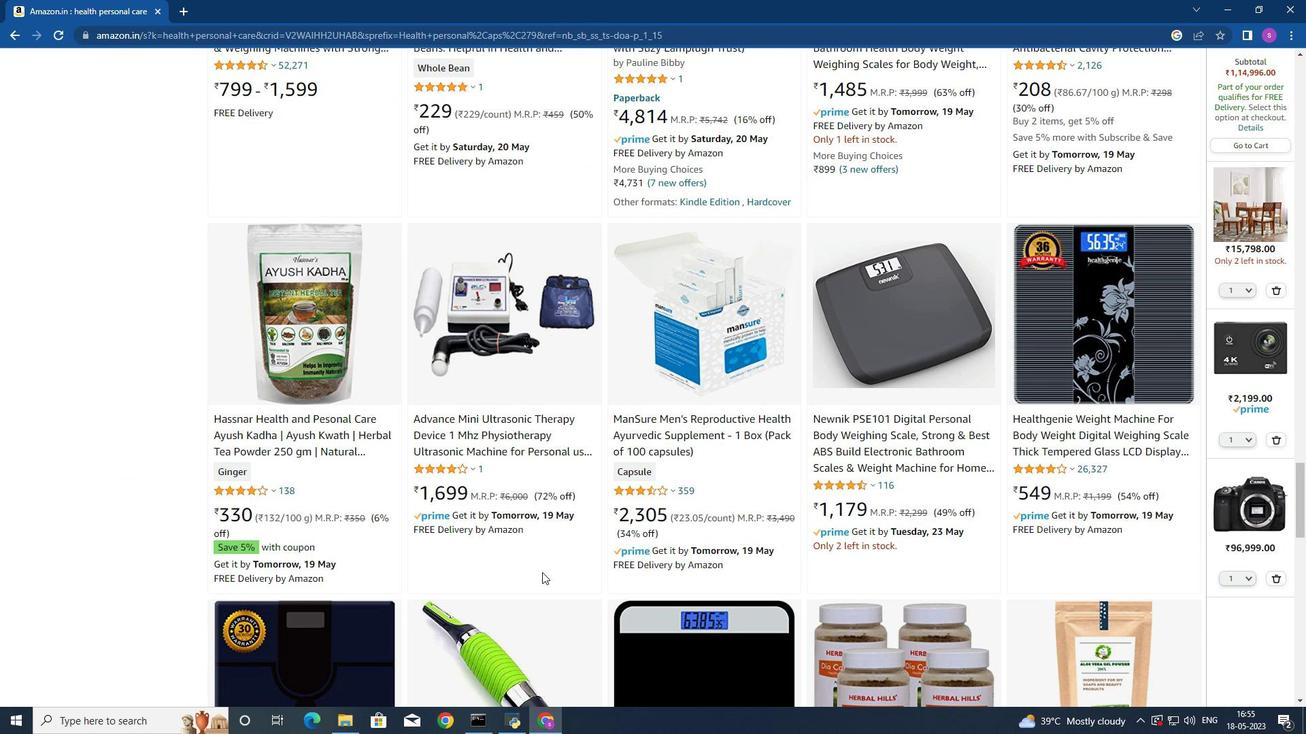 
Action: Mouse scrolled (523, 571) with delta (0, 0)
Screenshot: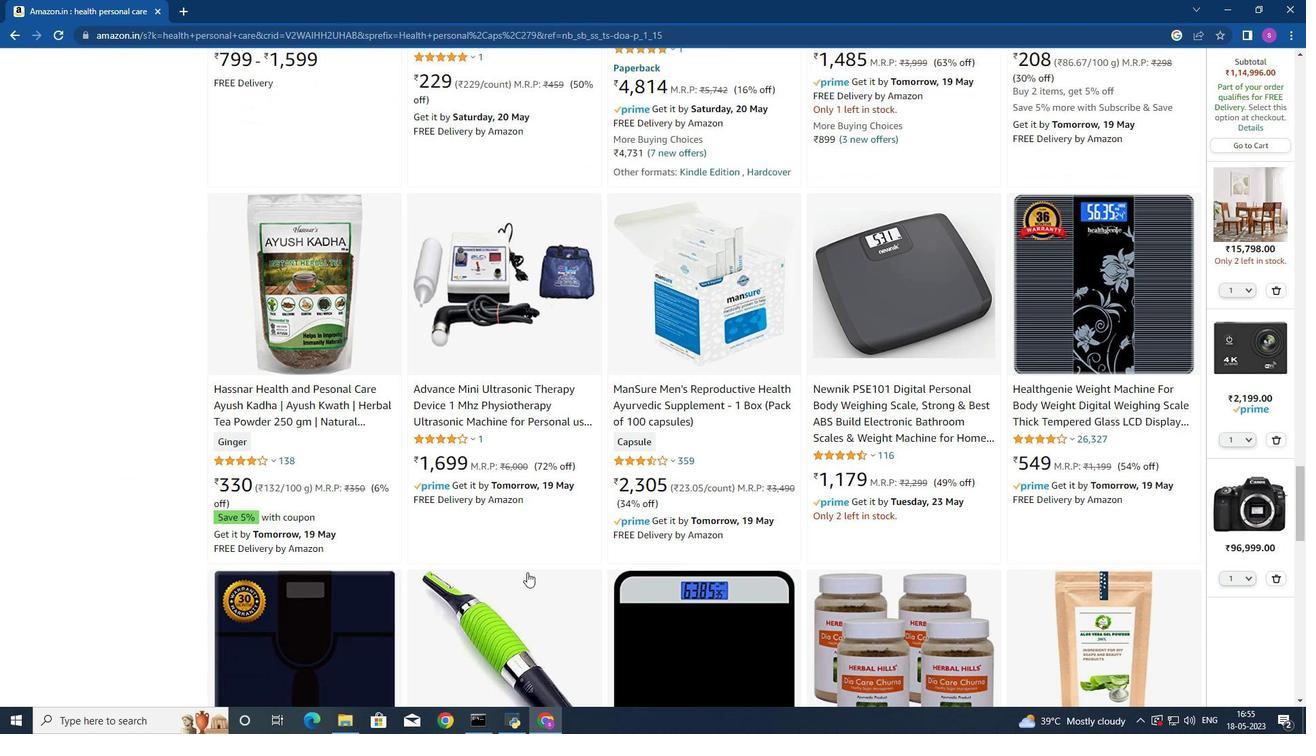 
Action: Mouse moved to (516, 570)
Screenshot: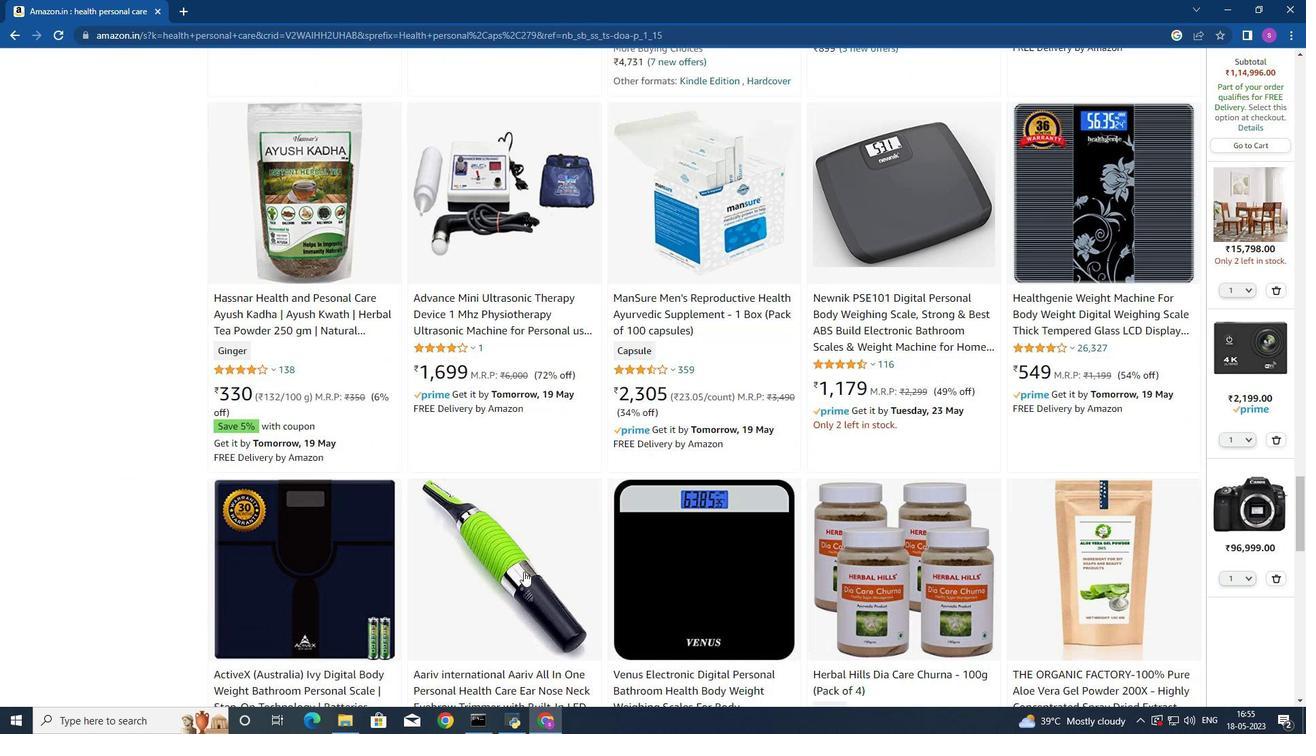 
Action: Mouse scrolled (516, 570) with delta (0, 0)
Screenshot: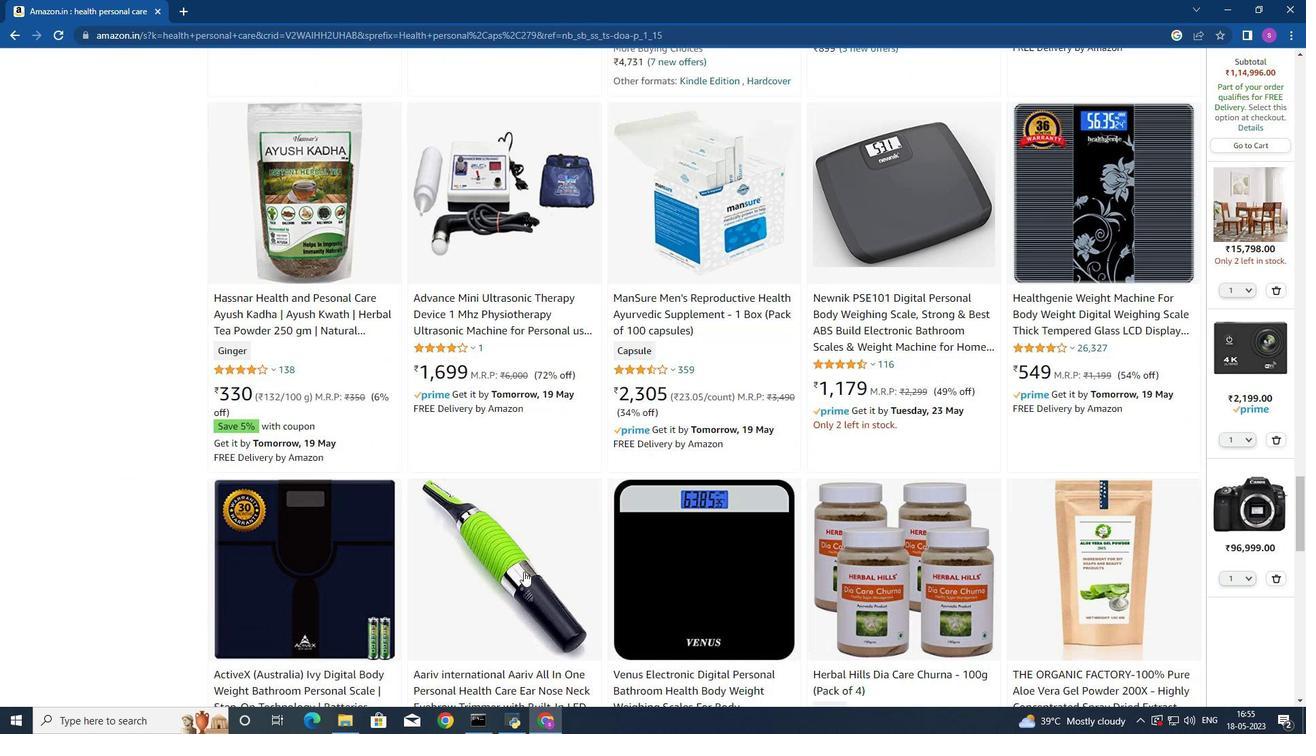 
Action: Mouse moved to (515, 570)
Screenshot: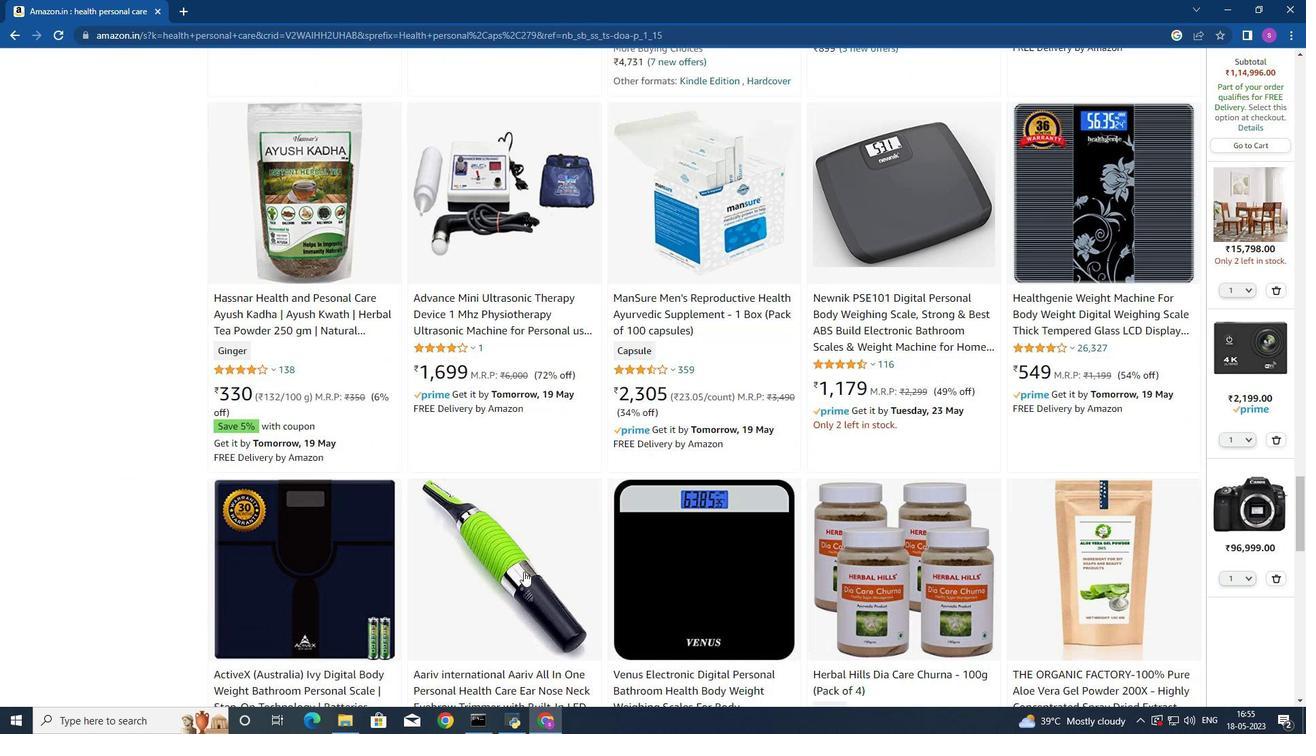 
Action: Mouse scrolled (515, 569) with delta (0, 0)
Screenshot: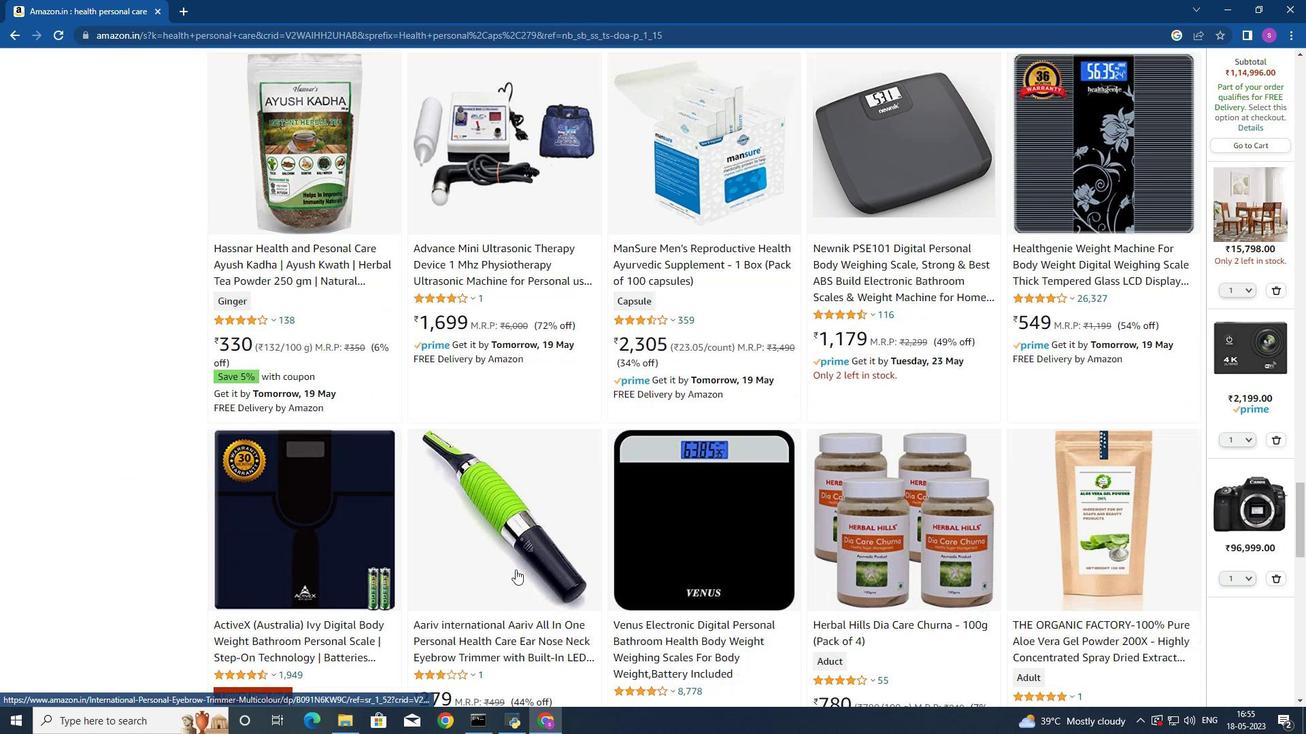 
Action: Mouse scrolled (515, 569) with delta (0, 0)
Screenshot: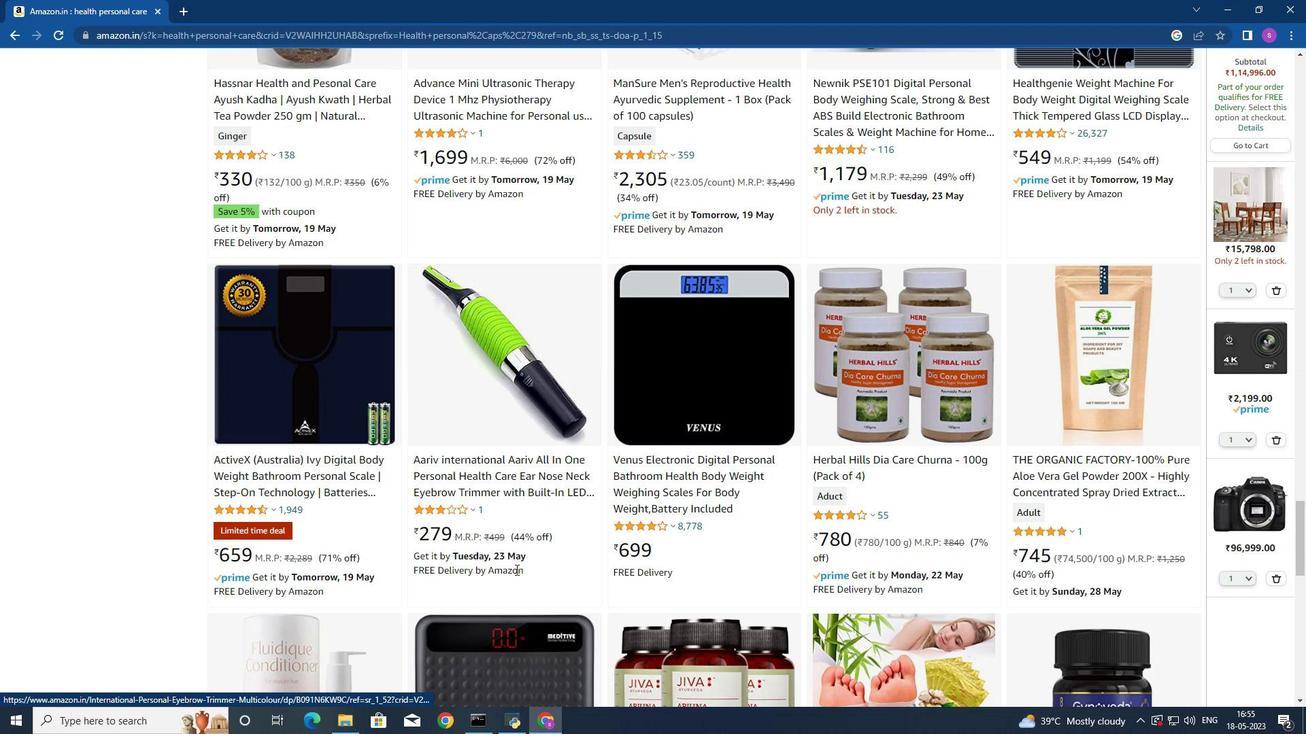 
Action: Mouse scrolled (515, 569) with delta (0, 0)
Screenshot: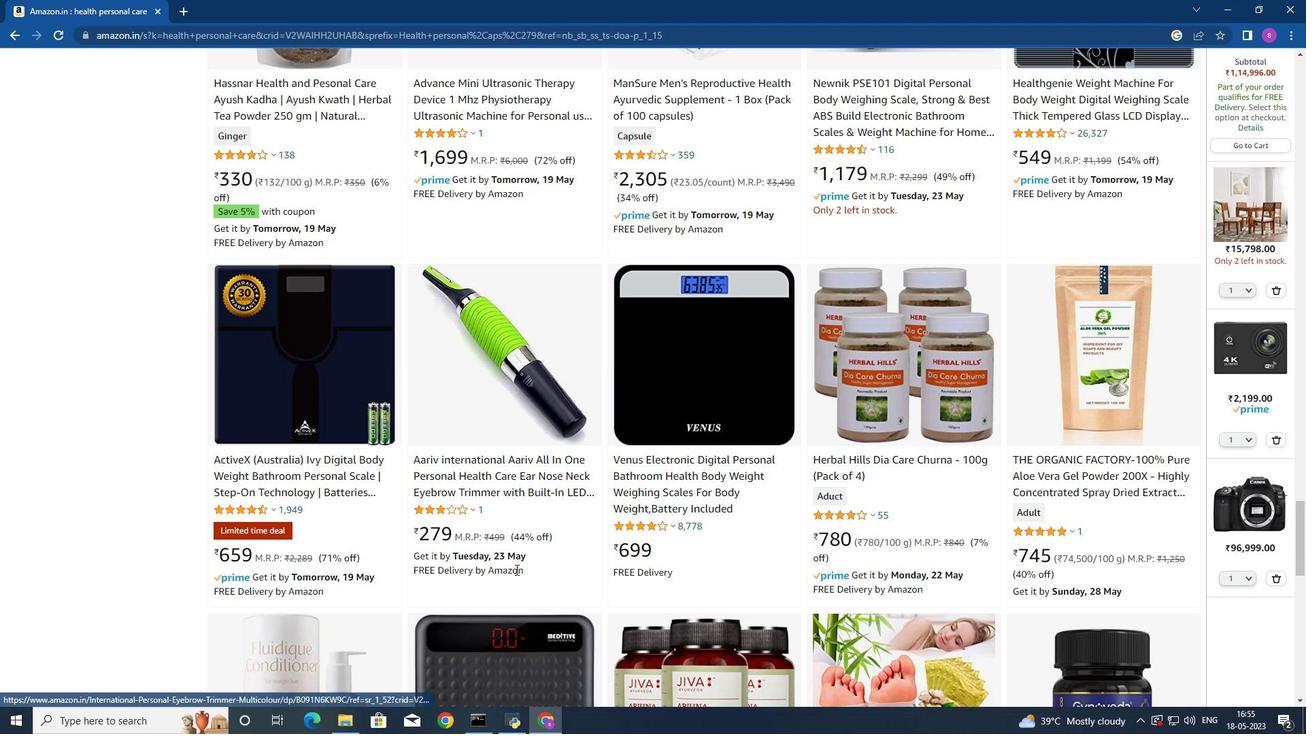 
Action: Mouse scrolled (515, 569) with delta (0, 0)
Screenshot: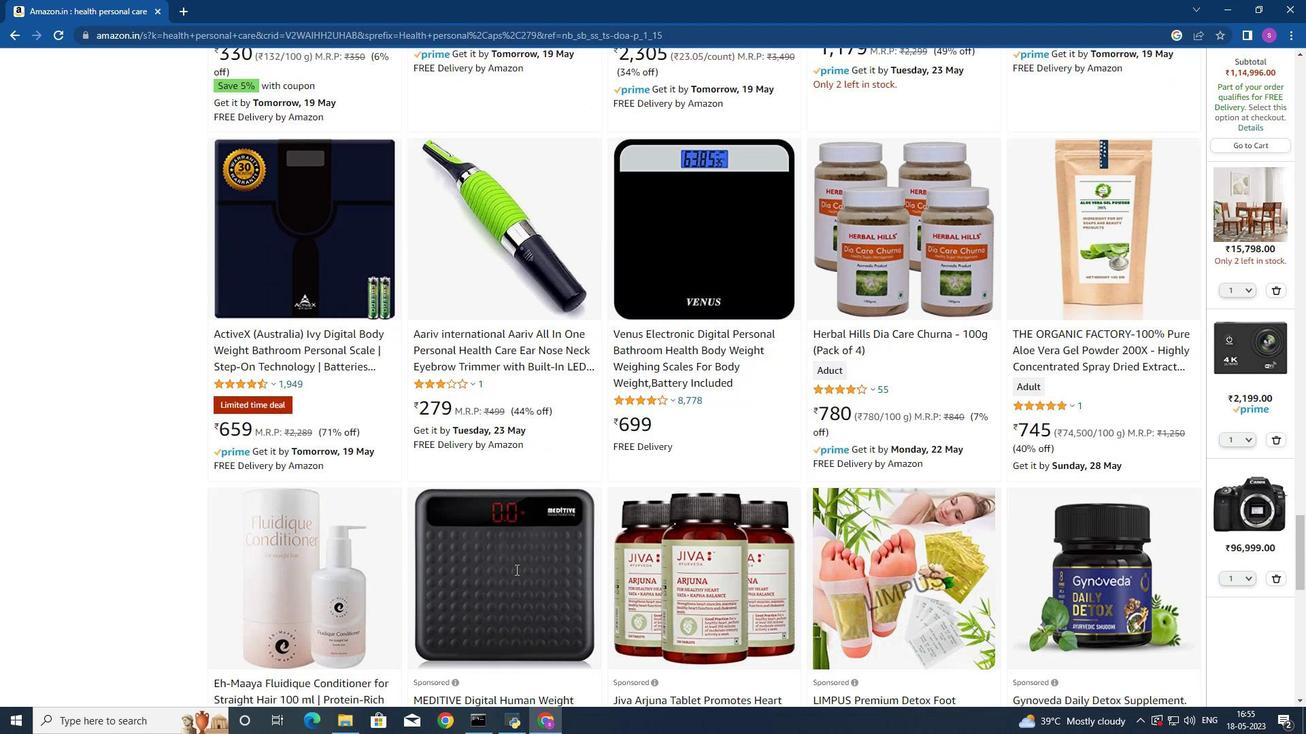 
Action: Mouse moved to (616, 556)
Screenshot: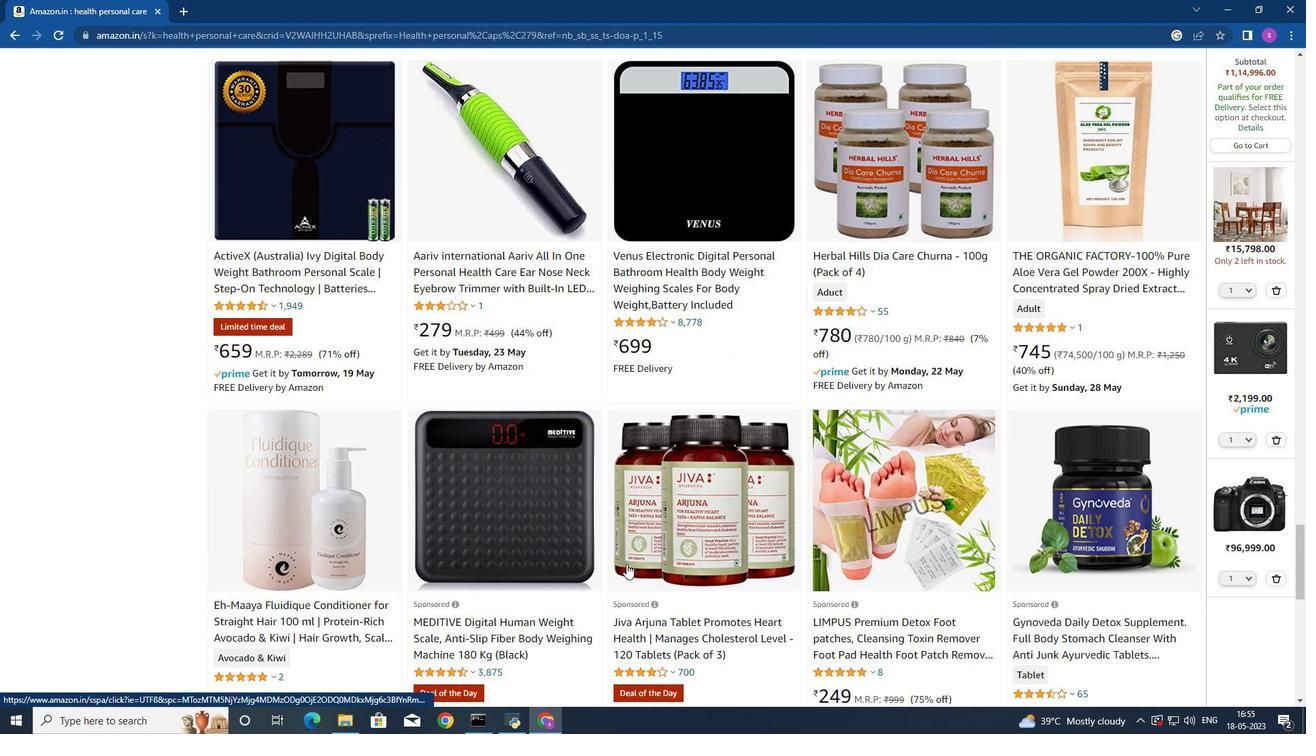 
Action: Mouse scrolled (616, 557) with delta (0, 0)
Screenshot: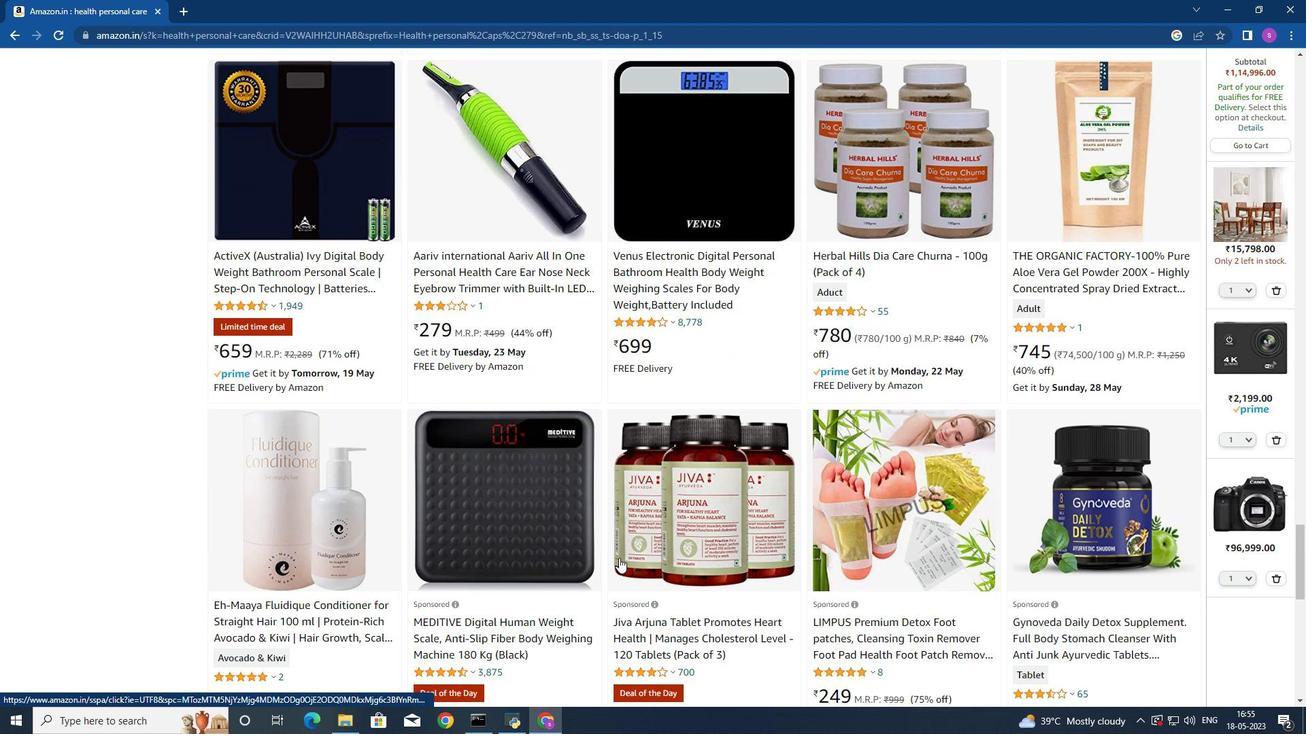 
Action: Mouse moved to (616, 556)
Screenshot: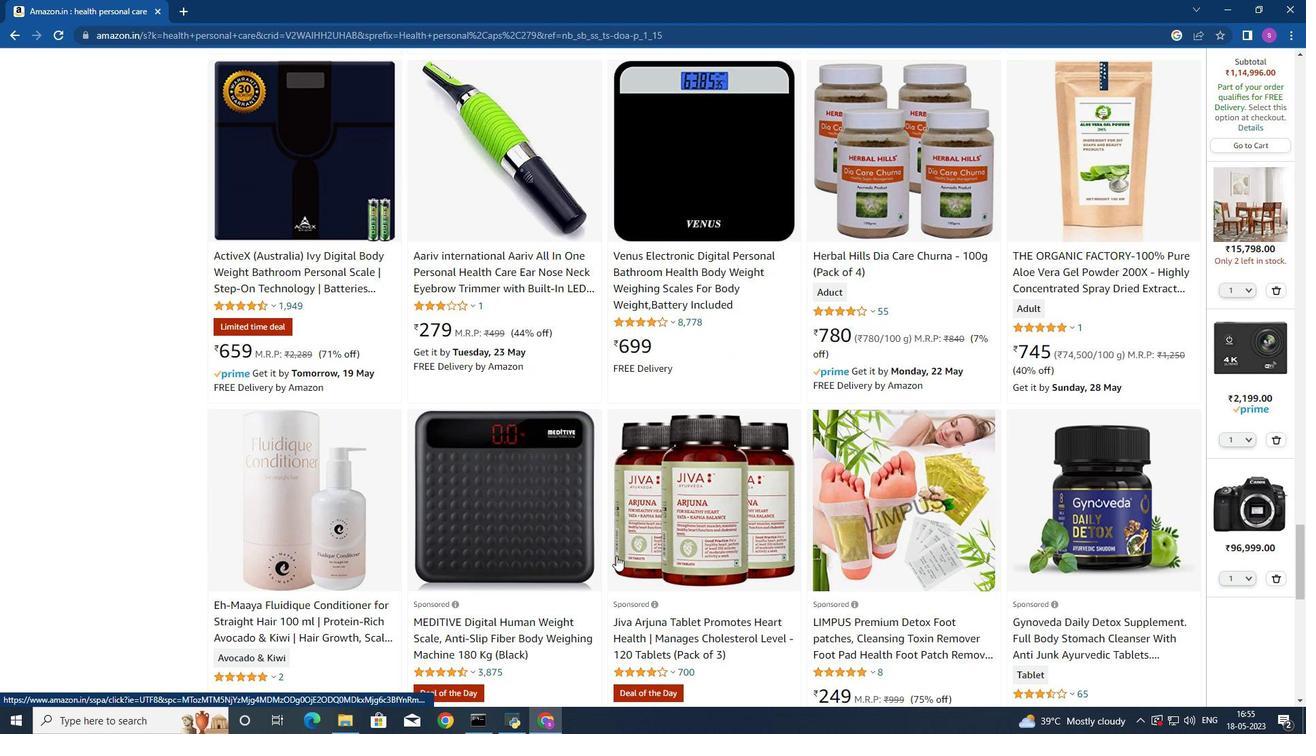 
Action: Mouse scrolled (616, 557) with delta (0, 0)
Screenshot: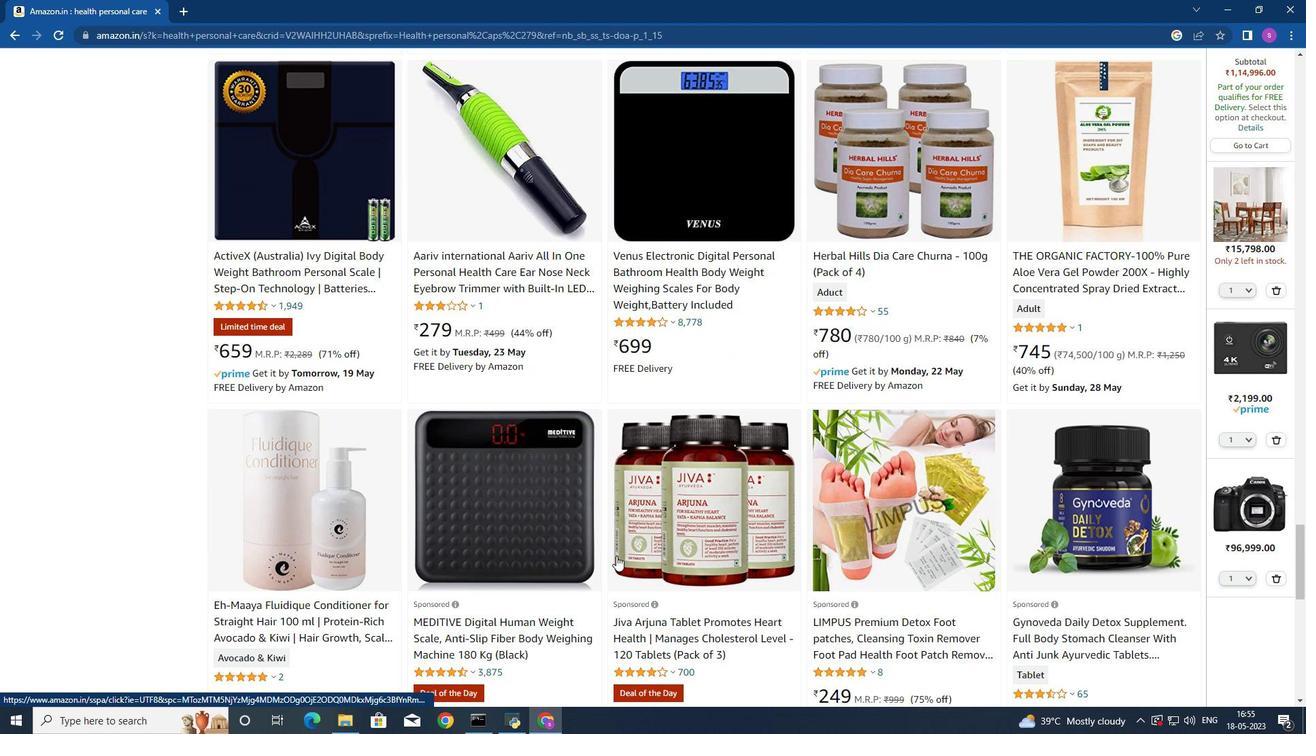 
Action: Mouse moved to (615, 556)
Screenshot: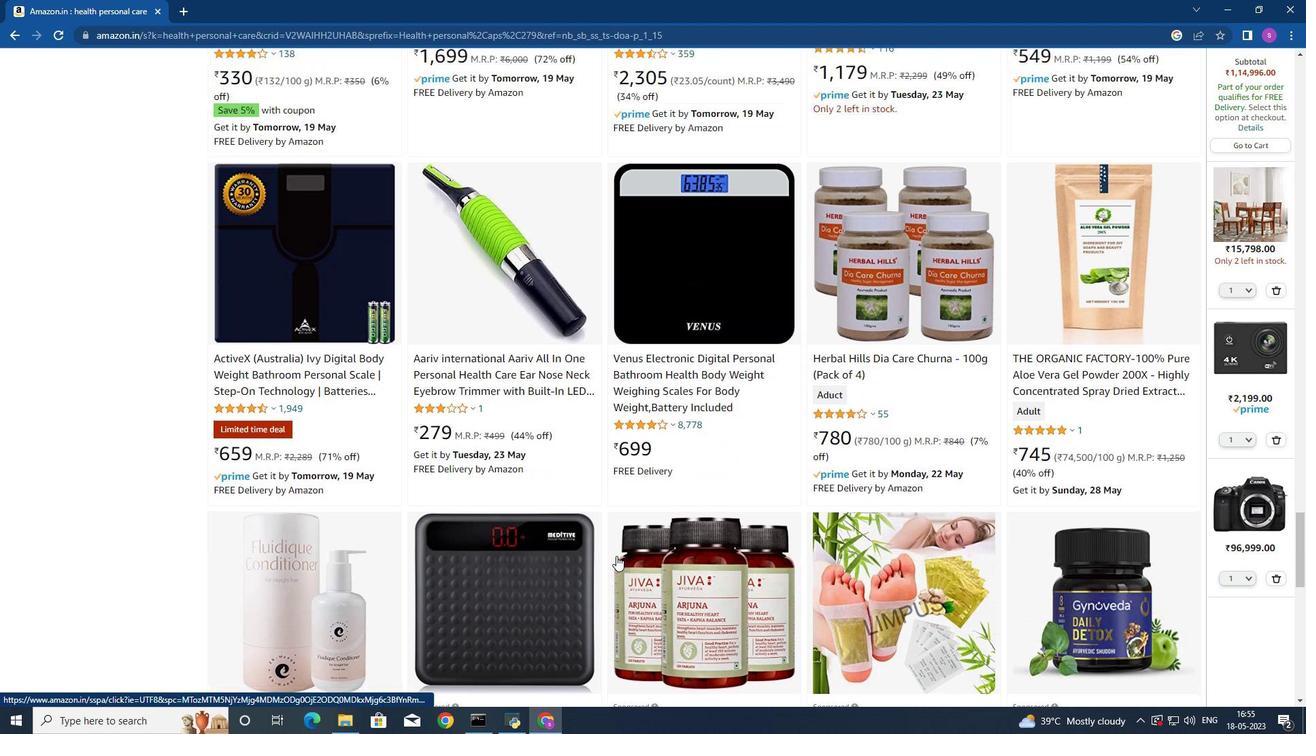 
Action: Mouse scrolled (615, 555) with delta (0, 0)
Screenshot: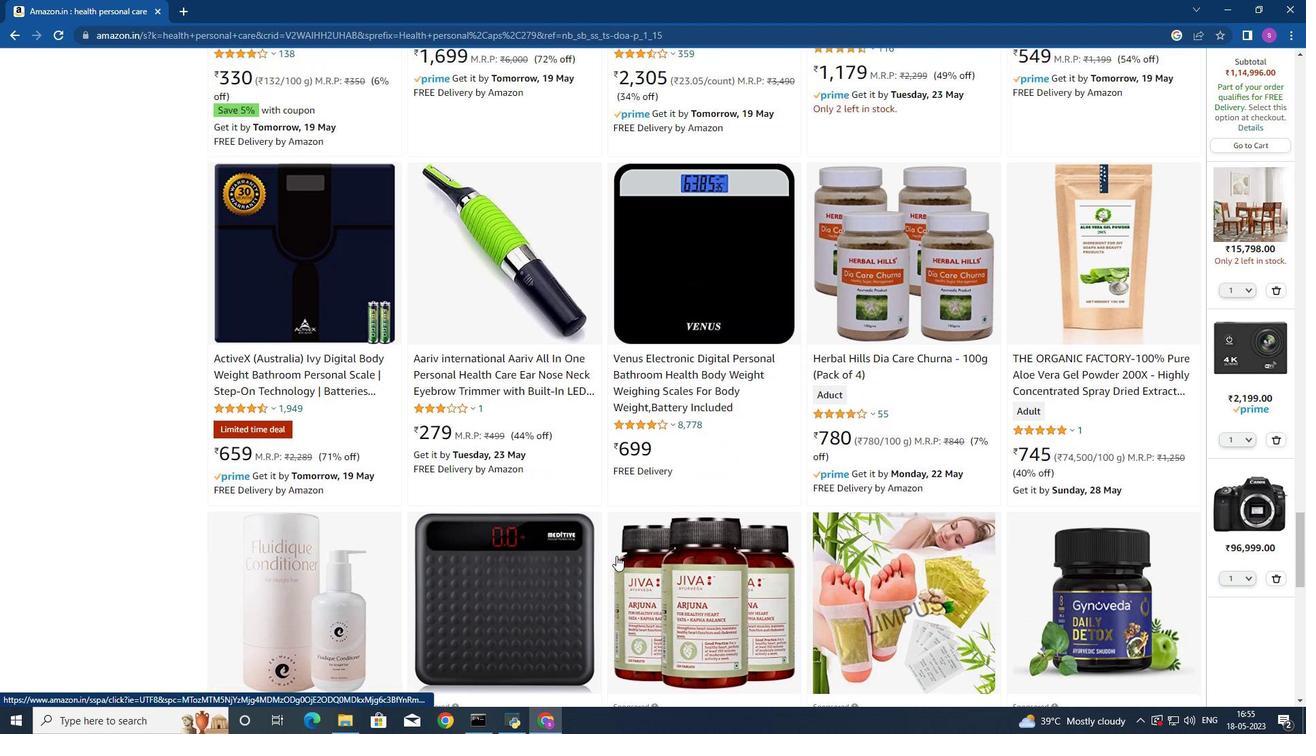 
Action: Mouse moved to (615, 556)
Screenshot: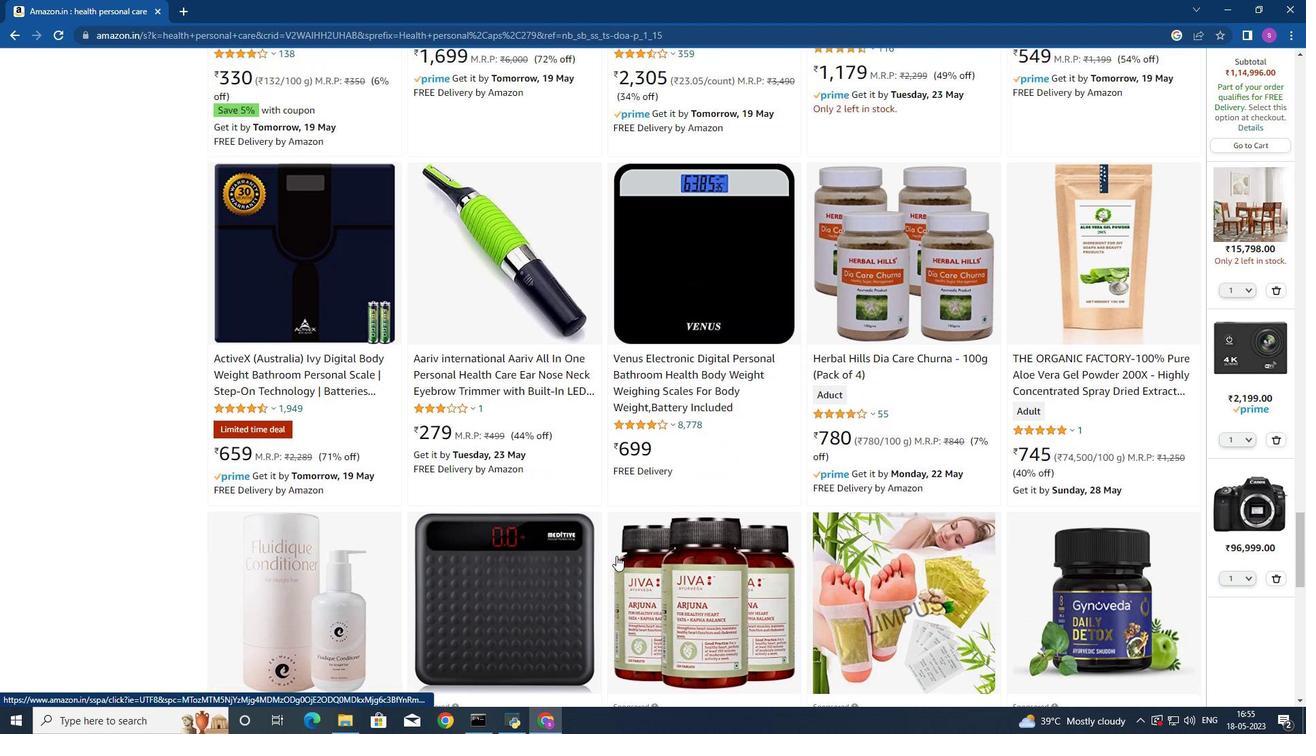 
Action: Mouse scrolled (615, 555) with delta (0, 0)
Screenshot: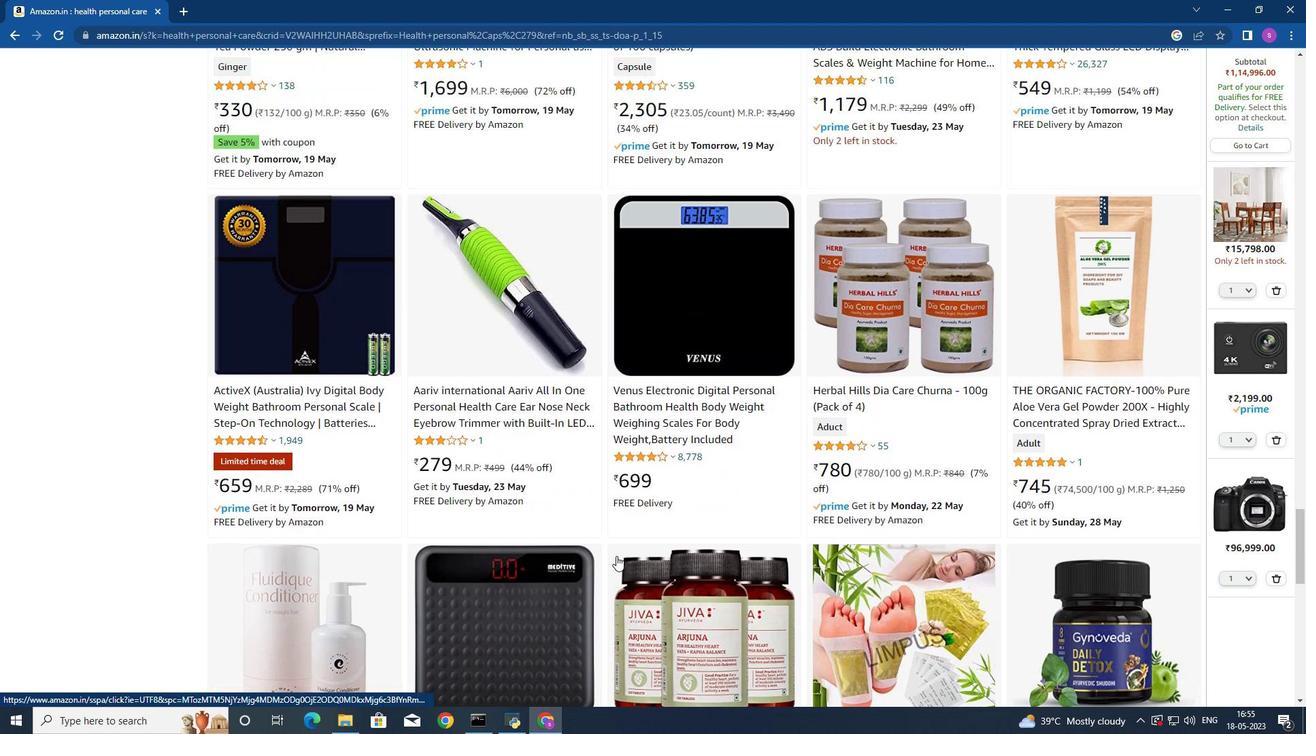 
Action: Mouse scrolled (615, 555) with delta (0, 0)
Screenshot: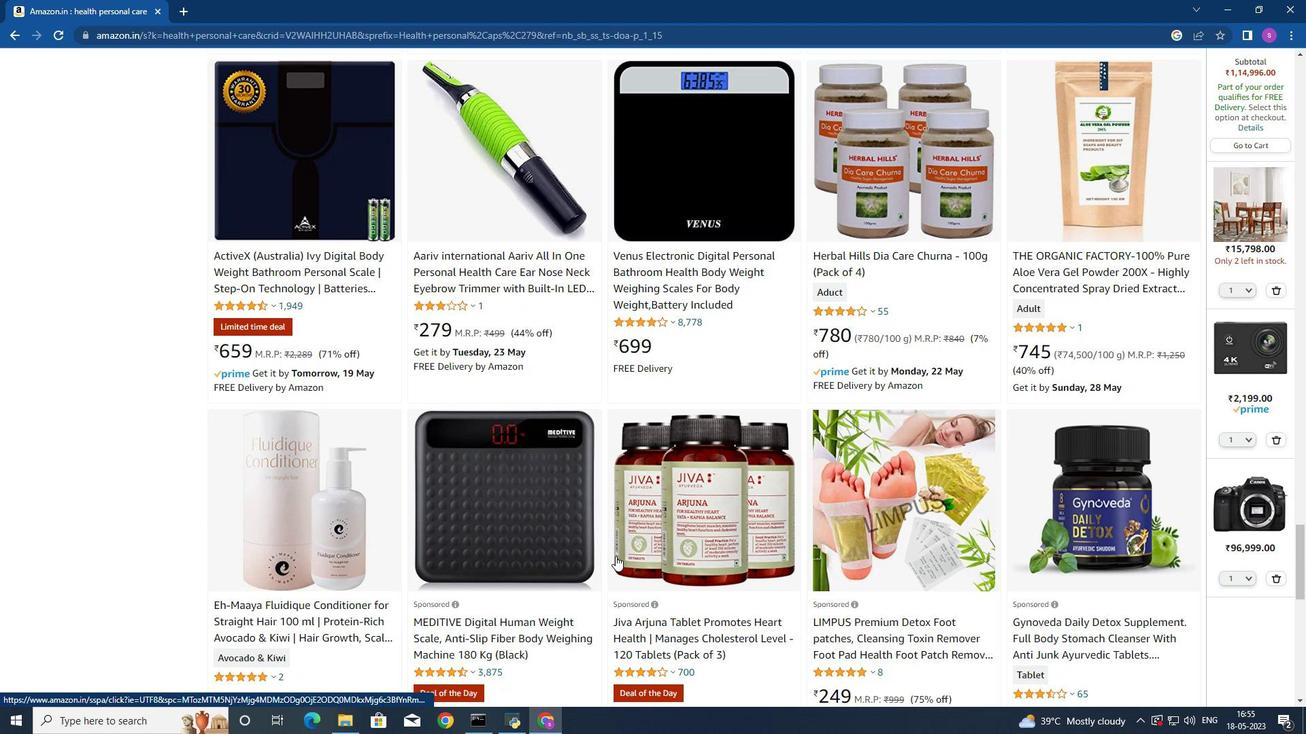 
Action: Mouse scrolled (615, 555) with delta (0, 0)
Screenshot: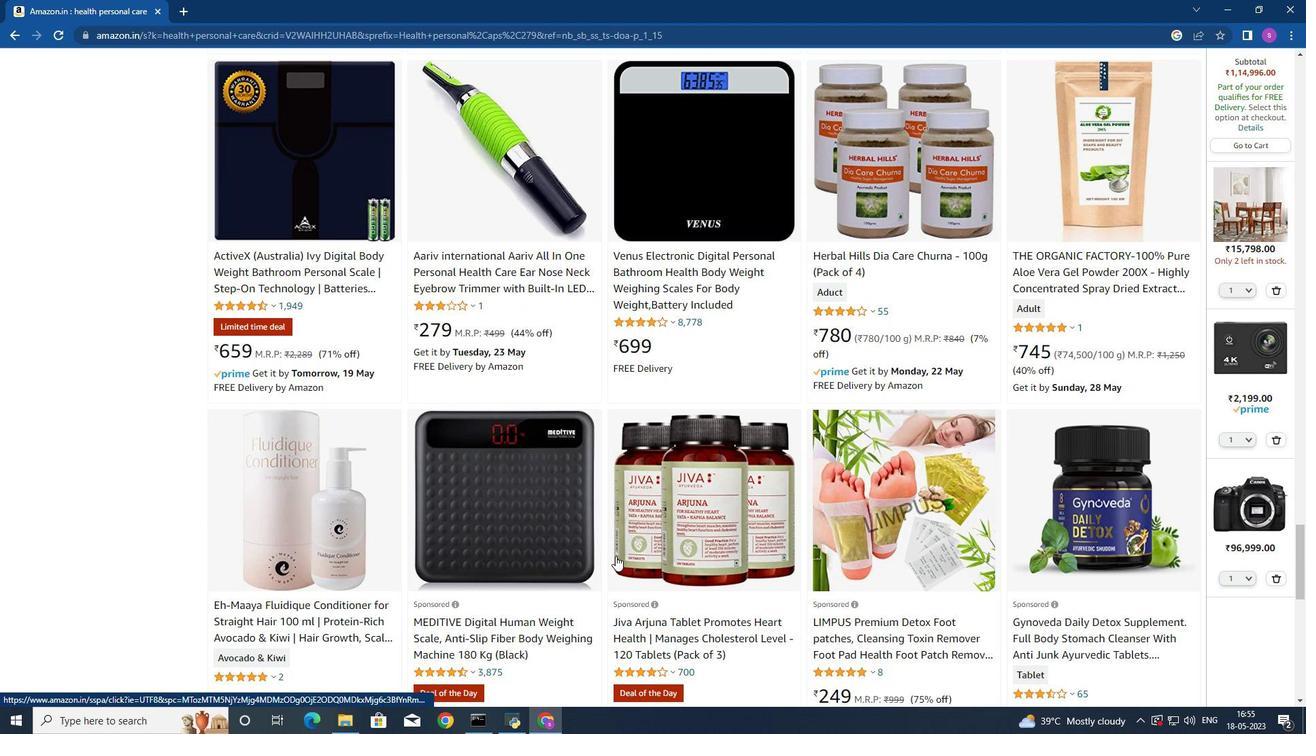 
Action: Mouse moved to (615, 556)
Screenshot: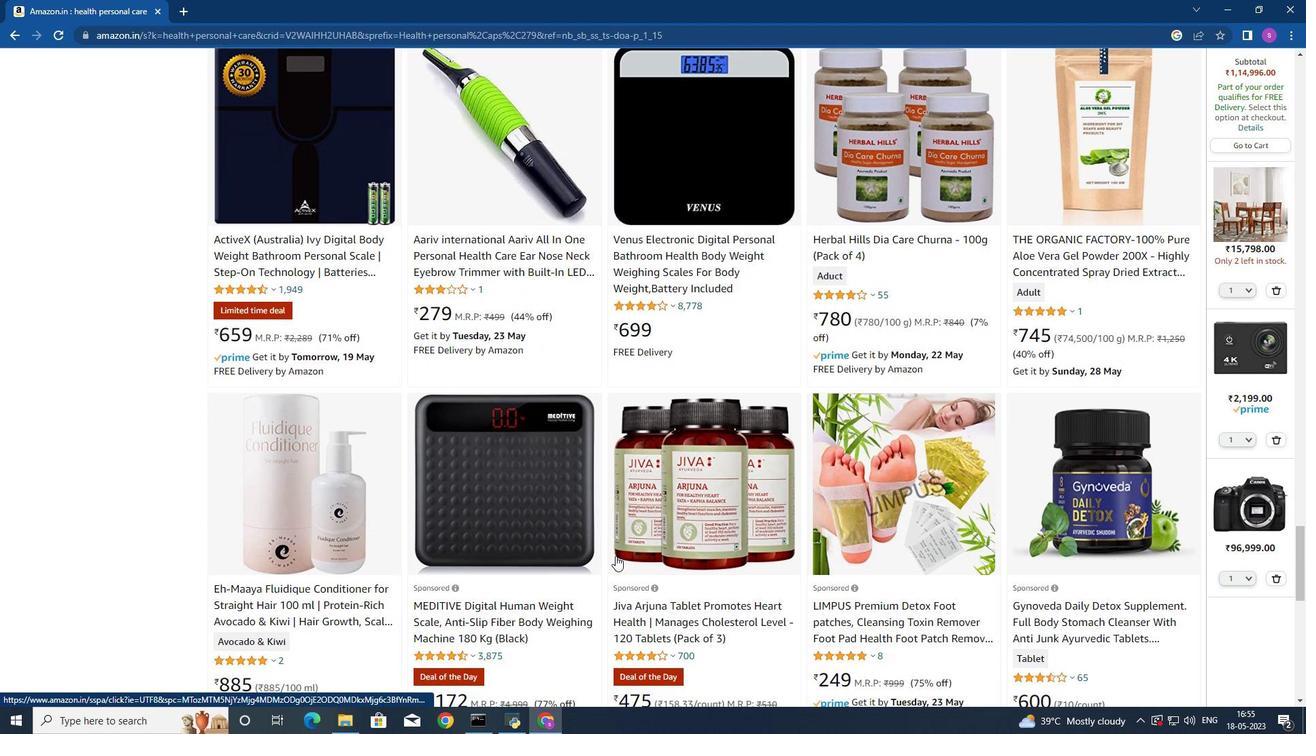 
Action: Mouse scrolled (615, 555) with delta (0, 0)
Screenshot: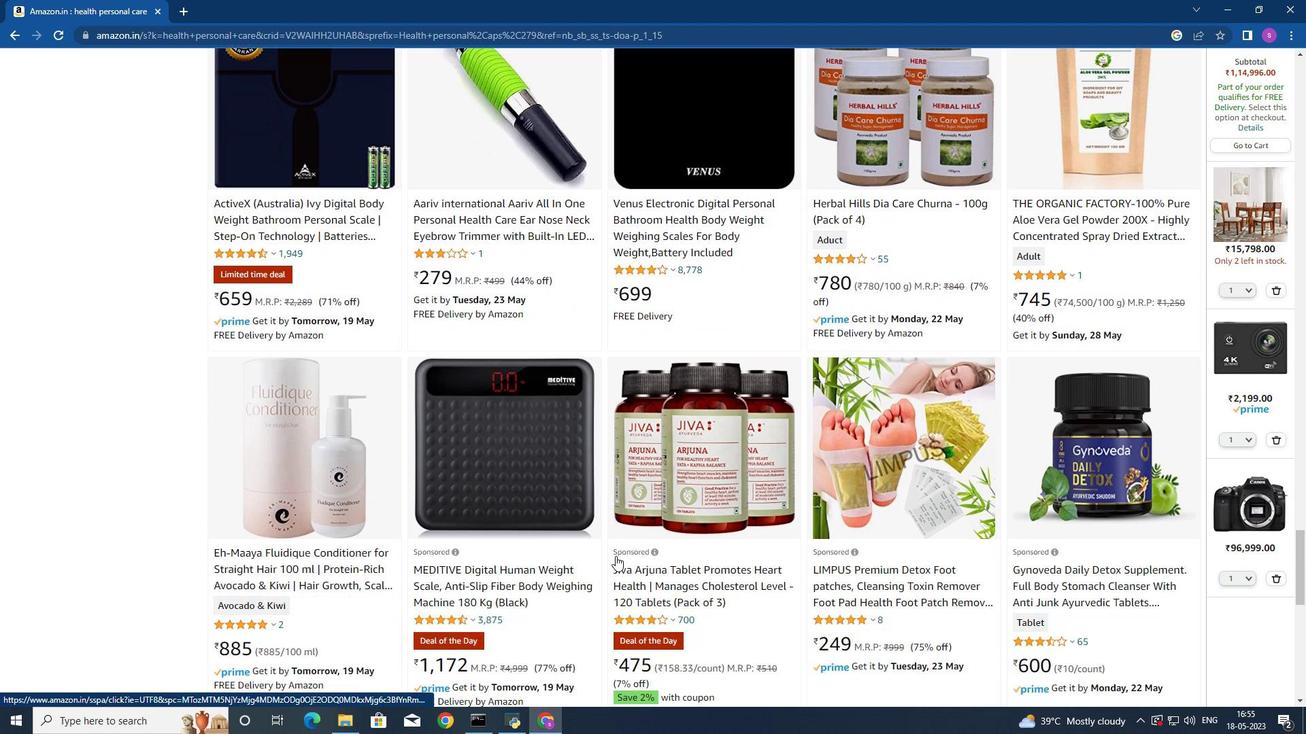 
Action: Mouse scrolled (615, 555) with delta (0, 0)
Screenshot: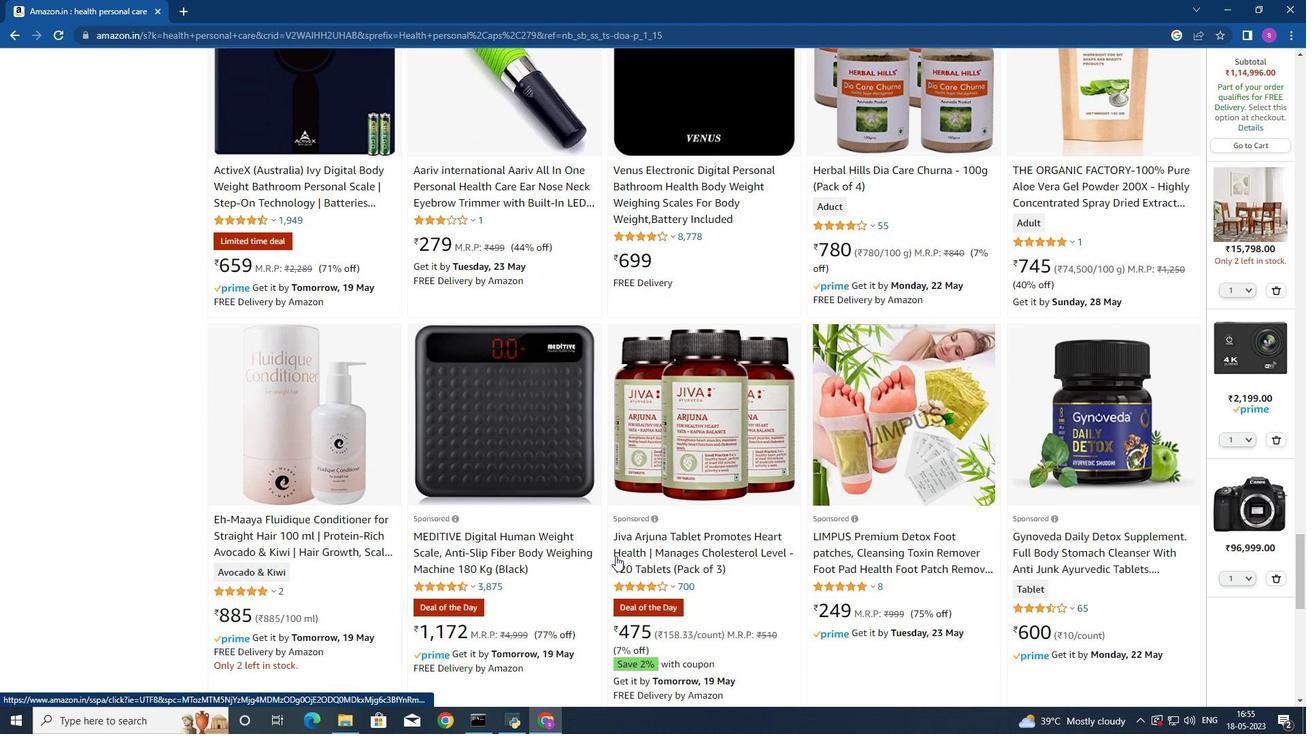 
Action: Mouse scrolled (615, 555) with delta (0, 0)
Screenshot: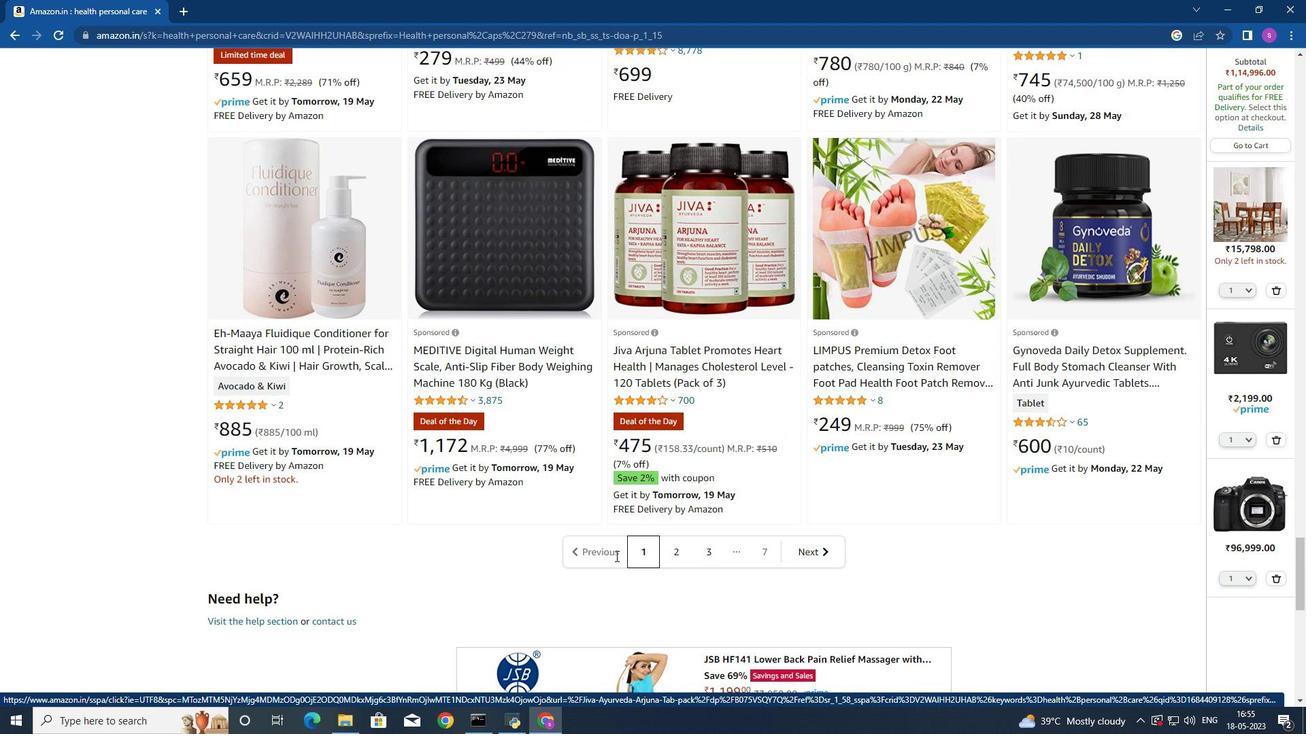 
Action: Mouse scrolled (615, 555) with delta (0, 0)
Screenshot: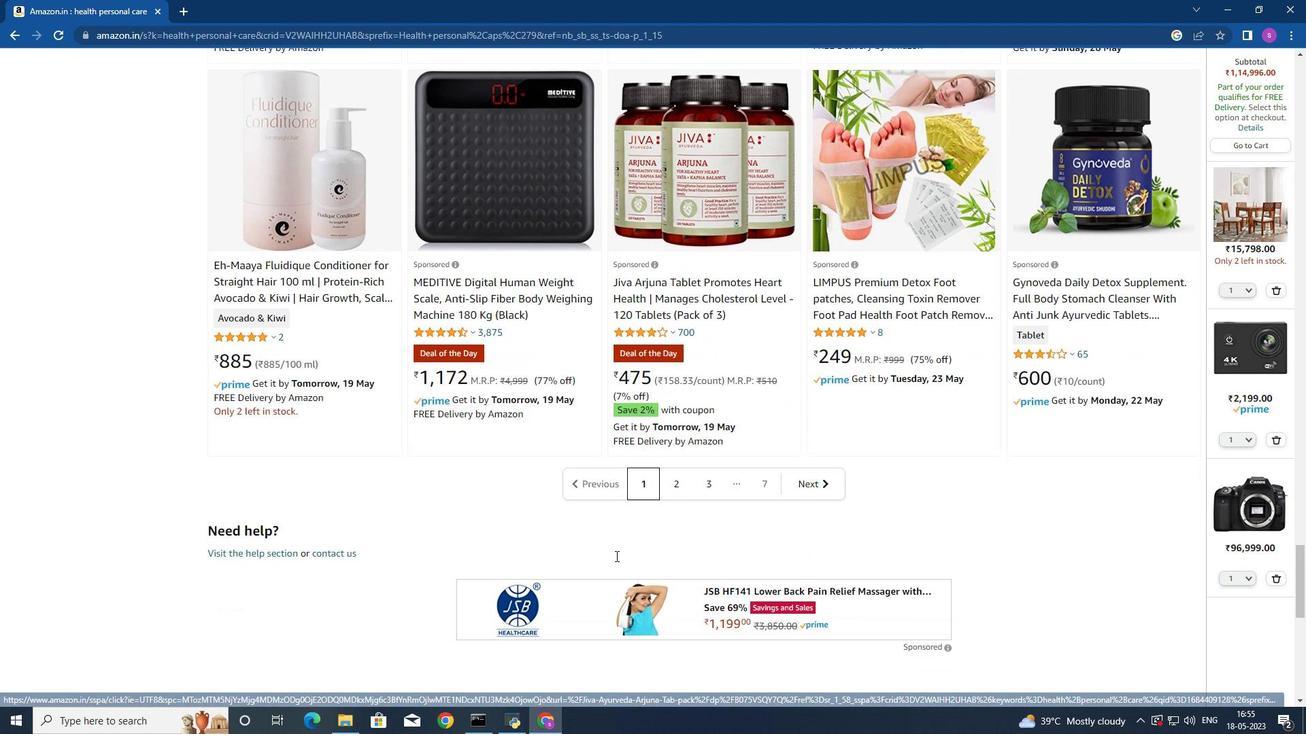 
Action: Mouse scrolled (615, 555) with delta (0, 0)
Screenshot: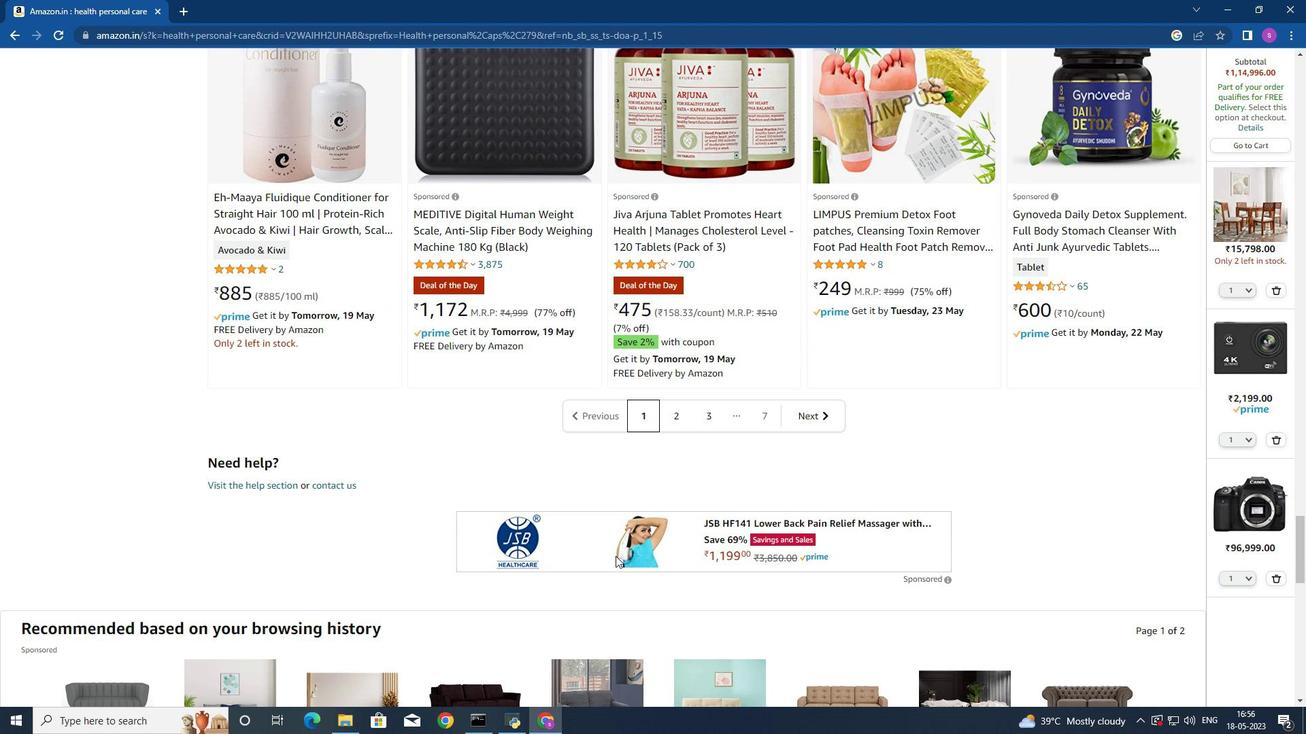 
Action: Mouse scrolled (615, 555) with delta (0, 0)
Screenshot: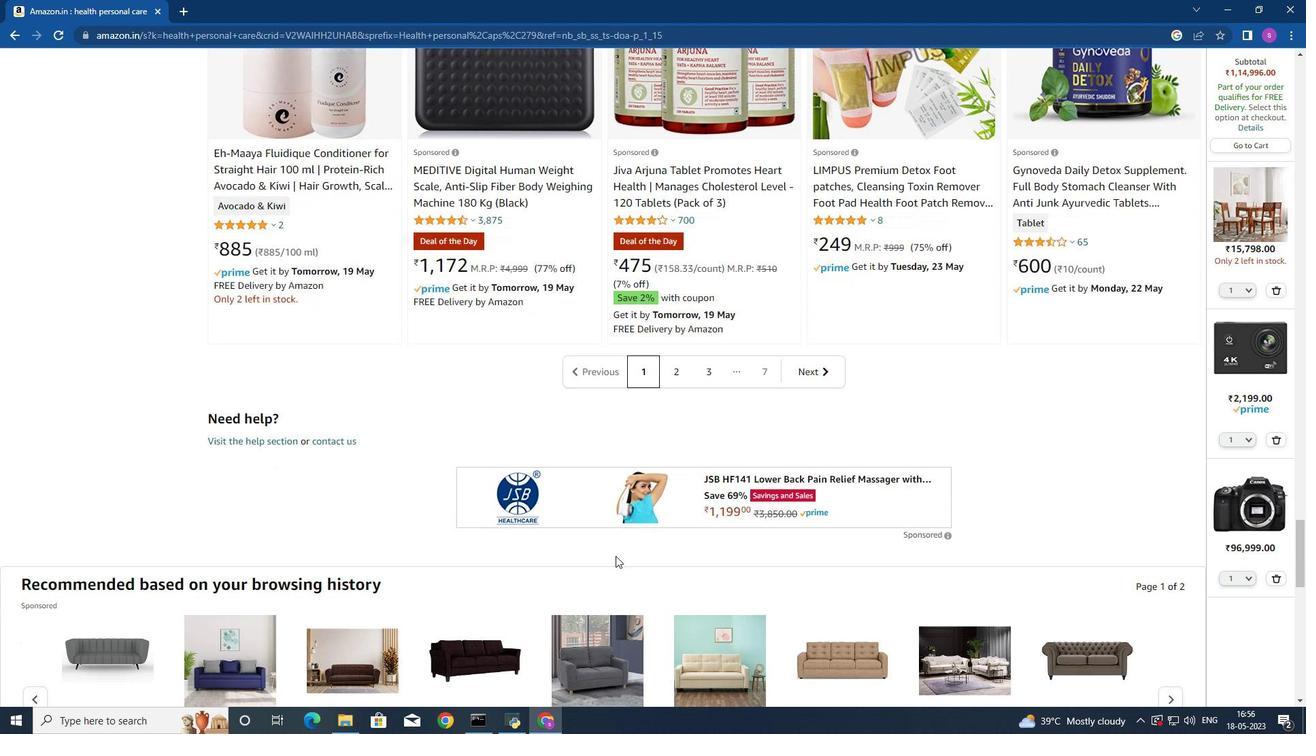
Action: Mouse scrolled (615, 555) with delta (0, 0)
Screenshot: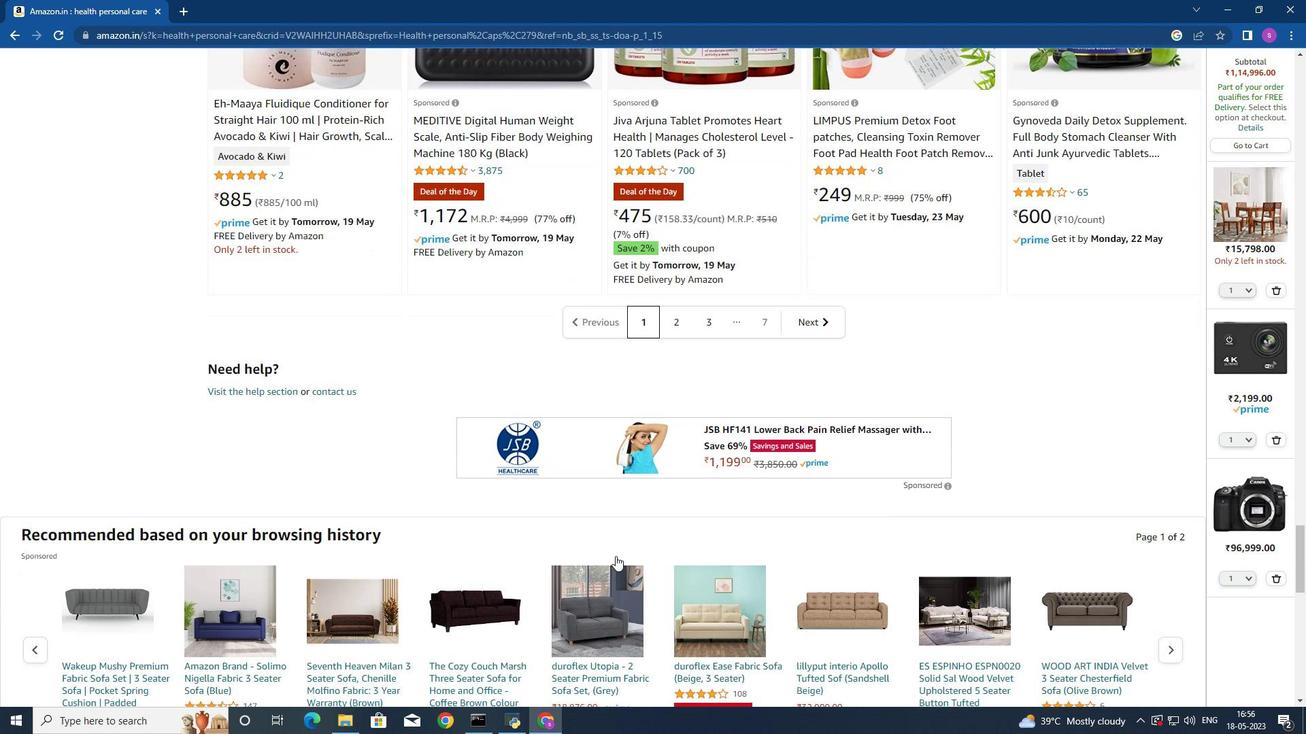 
Action: Mouse scrolled (615, 557) with delta (0, 0)
Screenshot: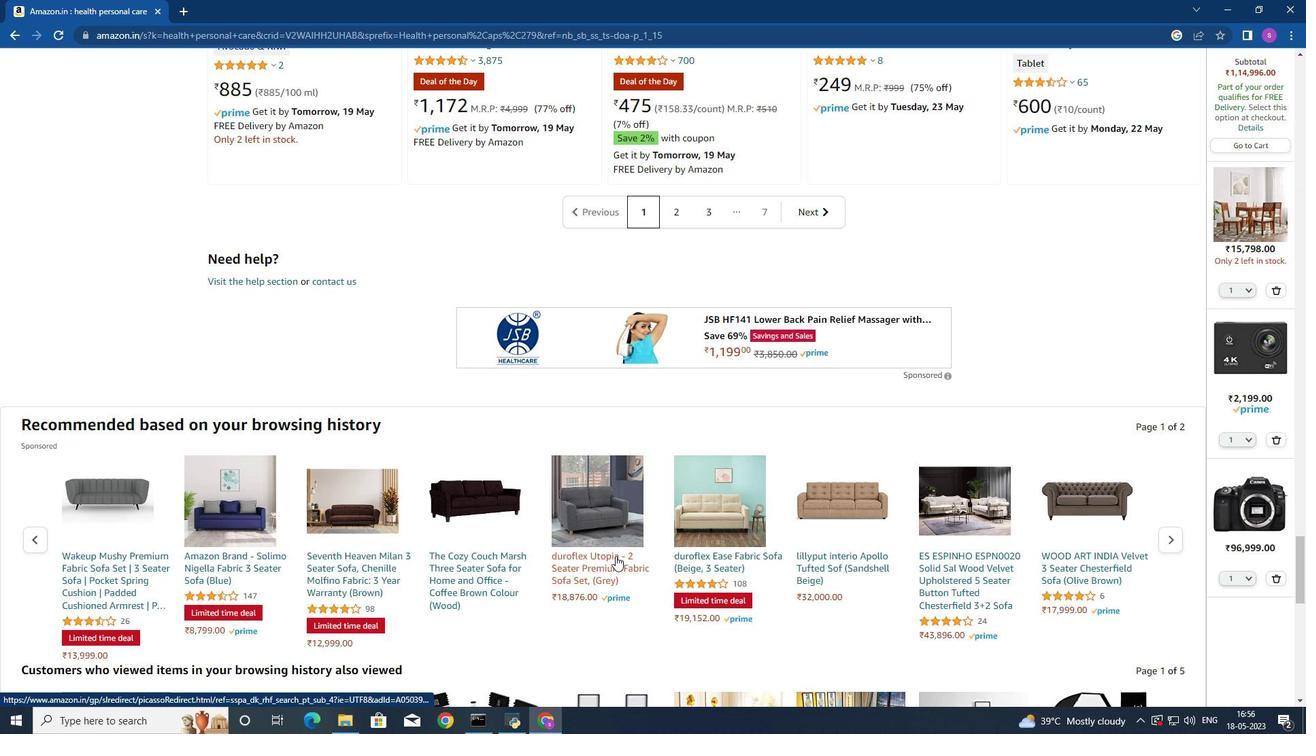 
Action: Mouse scrolled (615, 557) with delta (0, 0)
Screenshot: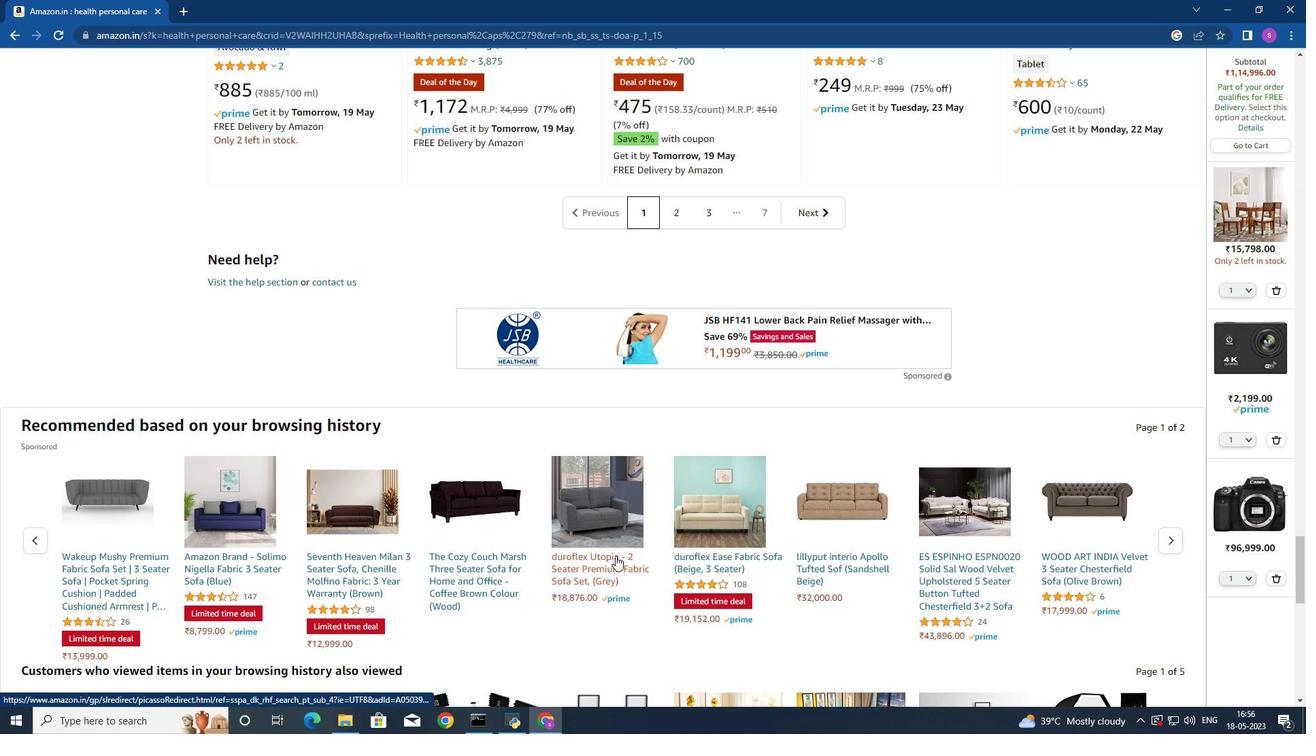 
Action: Mouse scrolled (615, 557) with delta (0, 0)
Screenshot: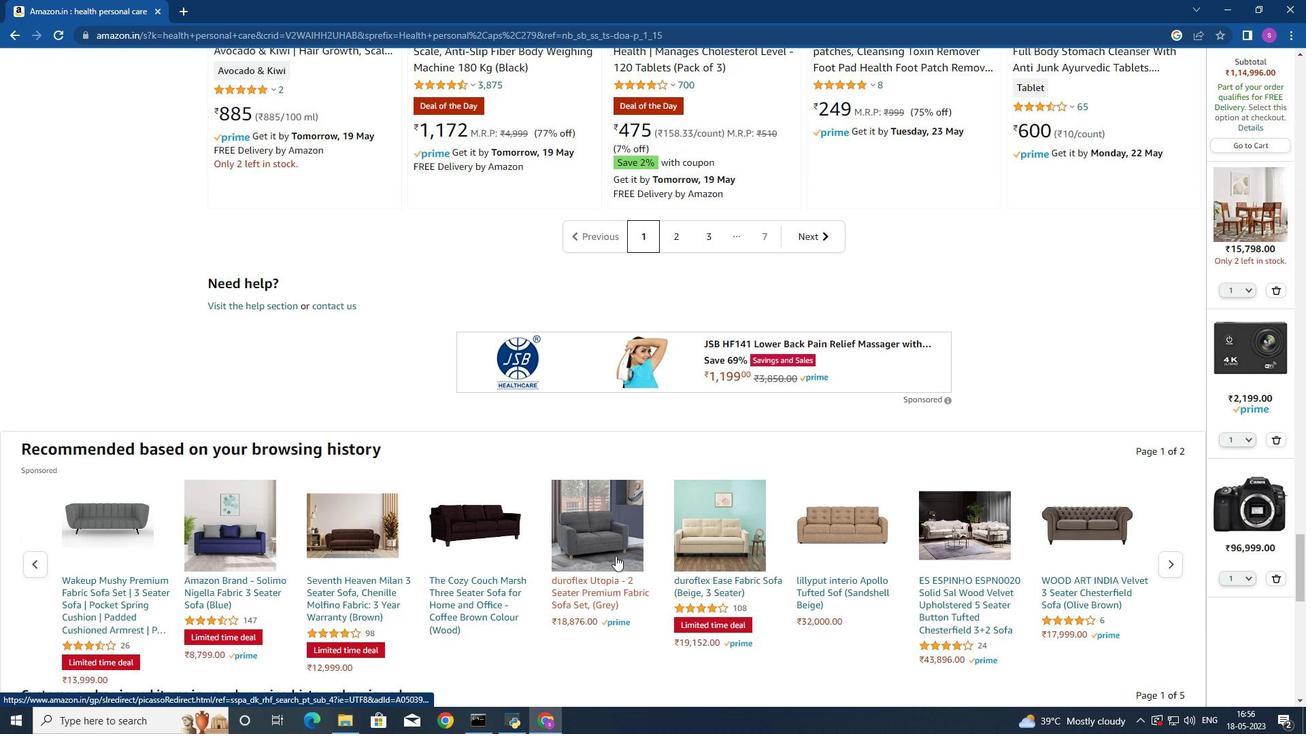 
Action: Mouse scrolled (615, 557) with delta (0, 0)
Screenshot: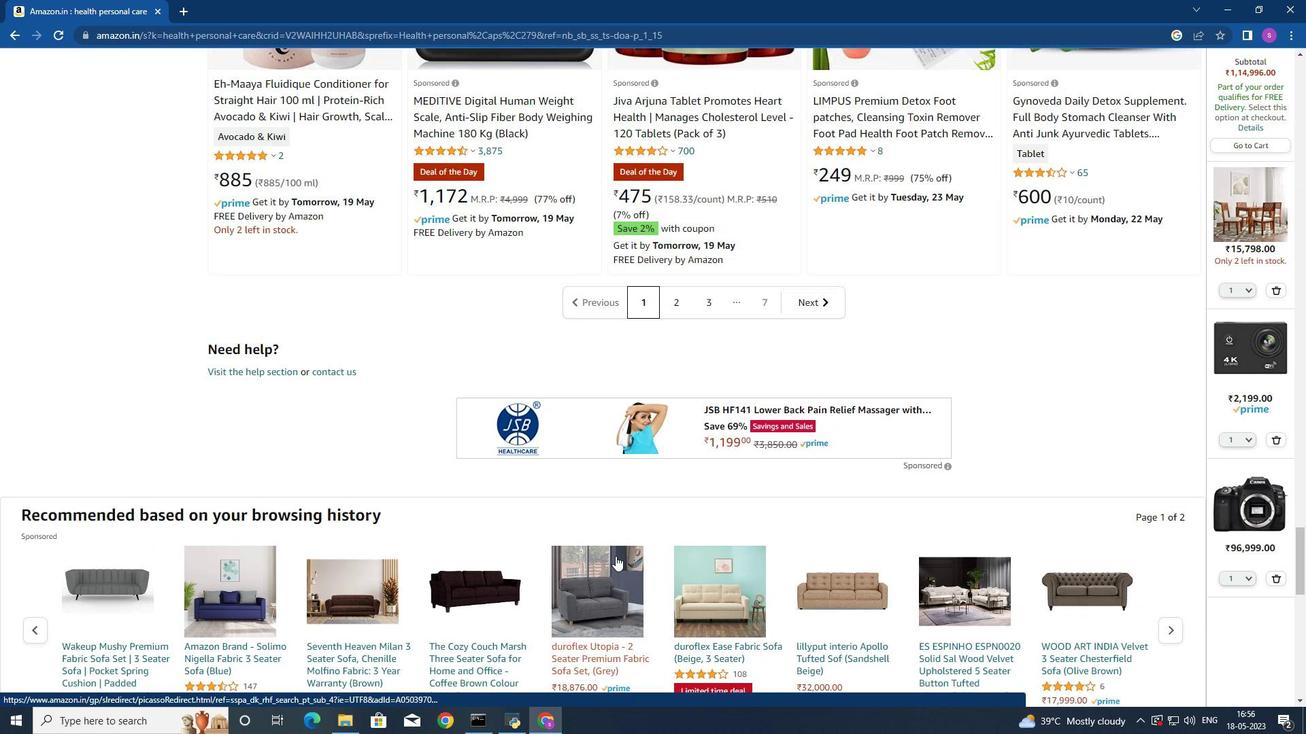 
Action: Mouse moved to (803, 485)
Screenshot: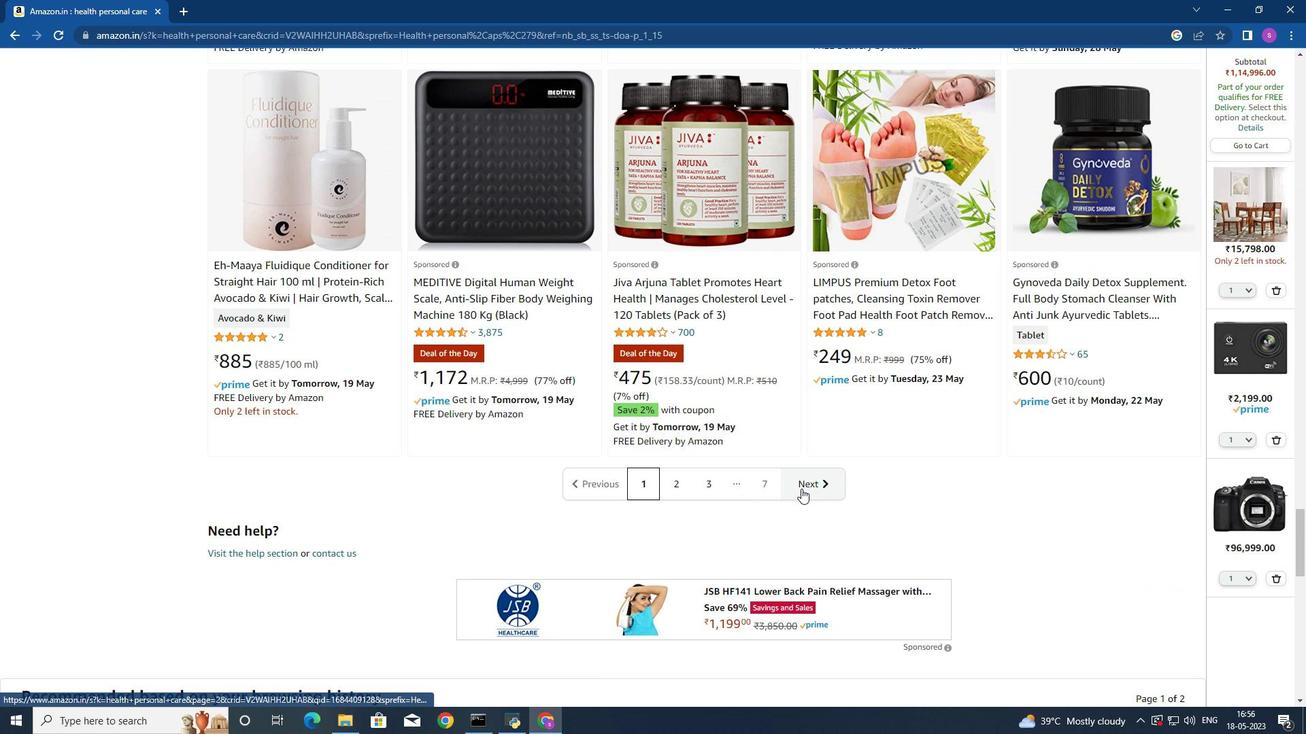 
Action: Mouse pressed left at (803, 485)
Screenshot: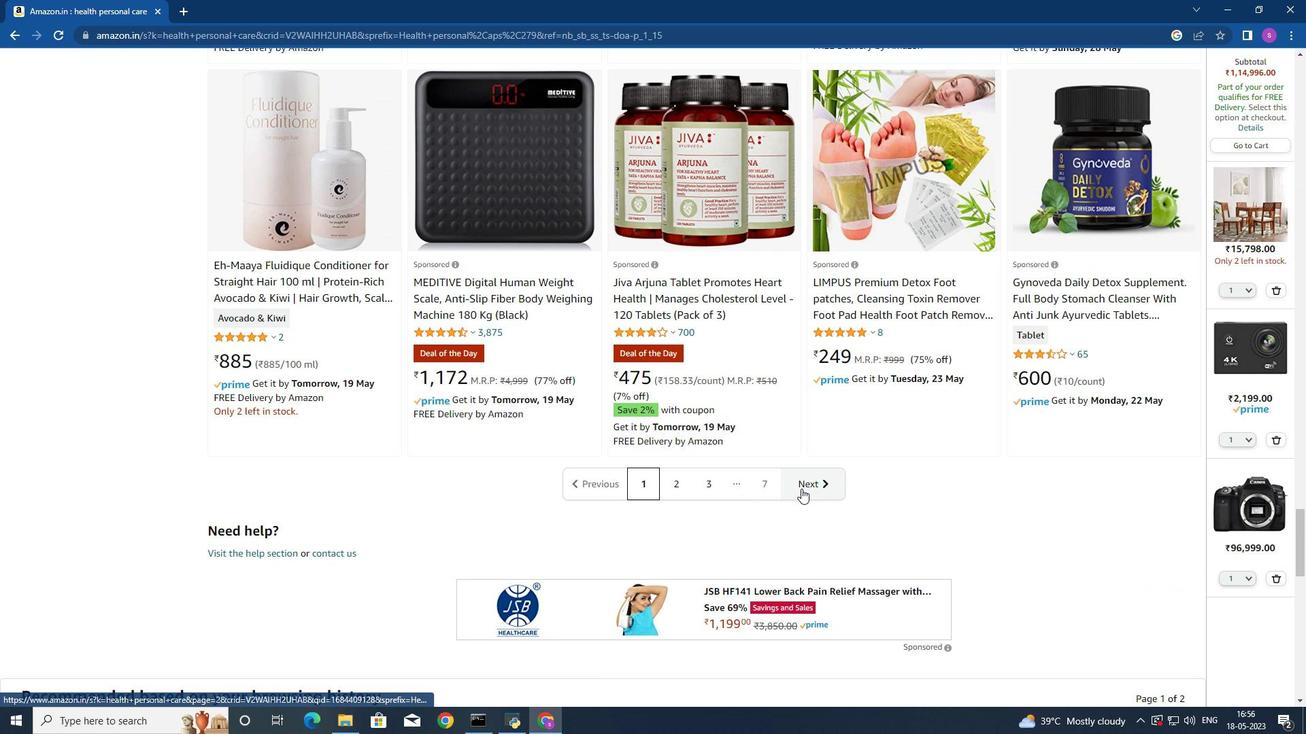 
Action: Mouse moved to (689, 489)
Screenshot: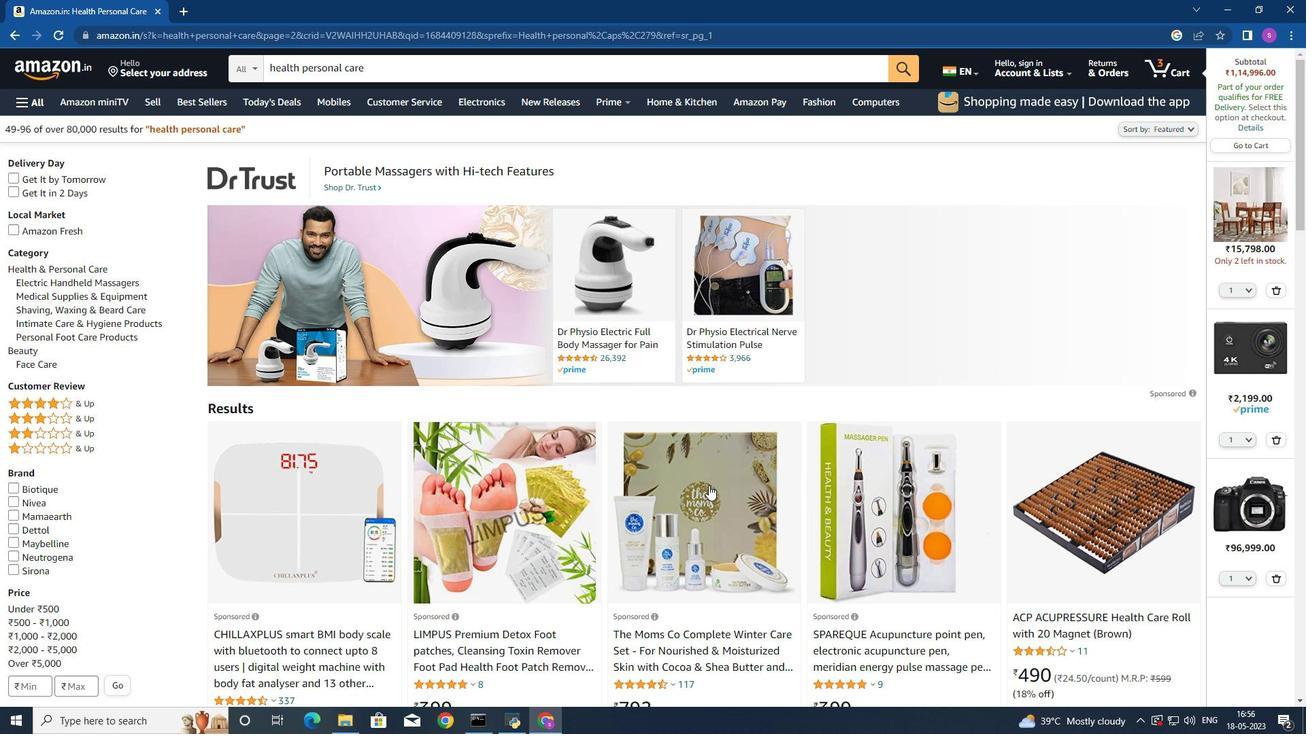 
Action: Mouse scrolled (689, 488) with delta (0, 0)
Screenshot: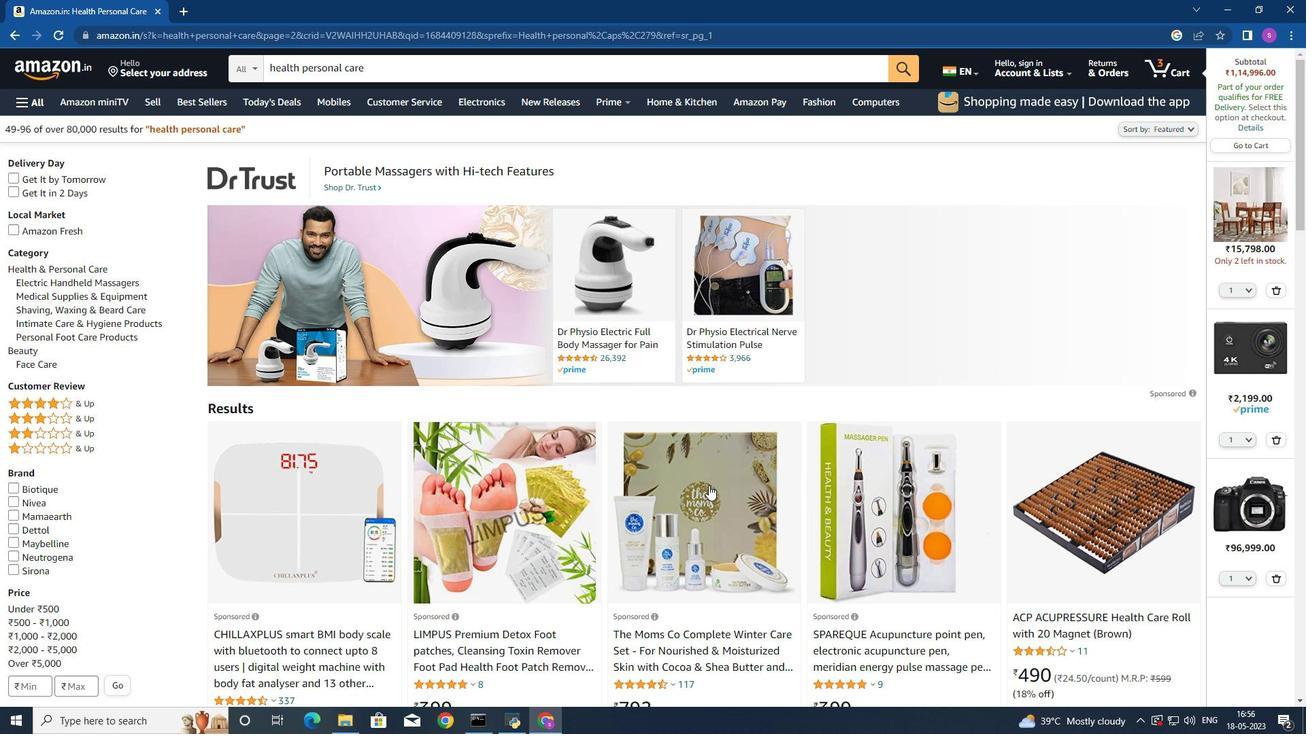 
Action: Mouse moved to (689, 489)
Screenshot: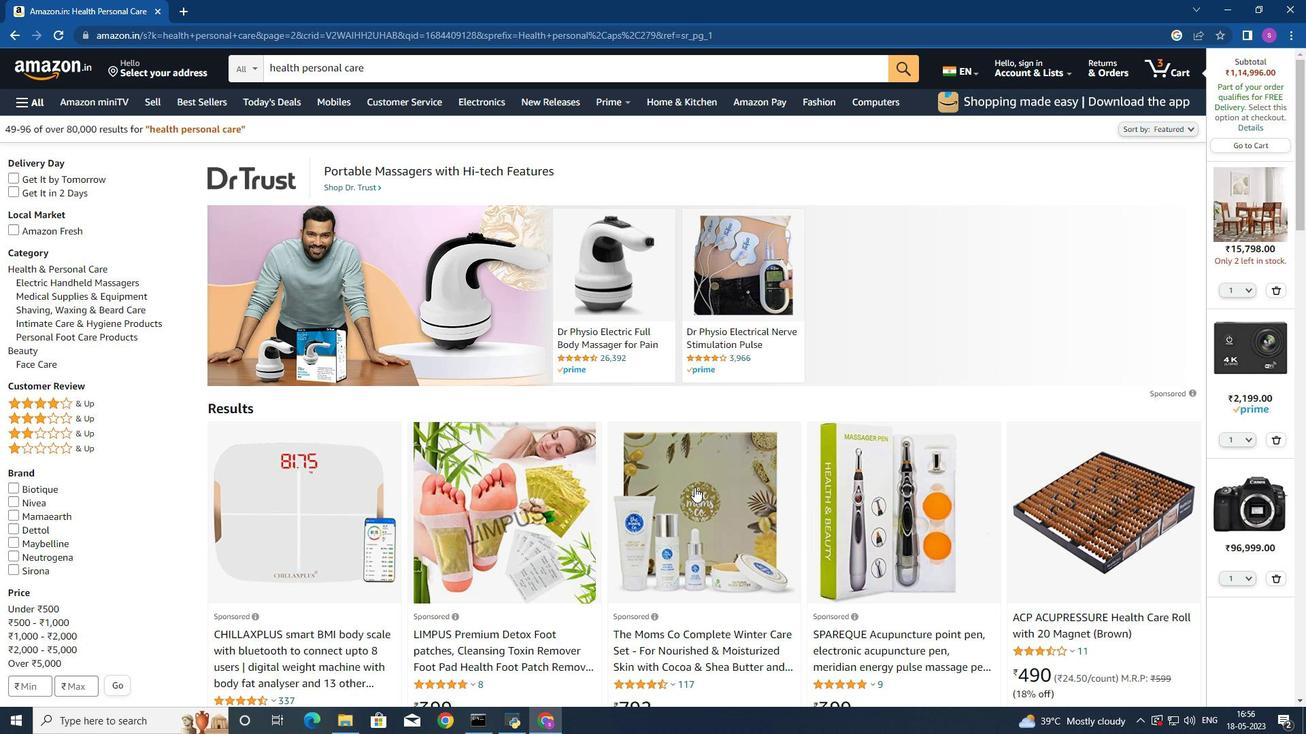 
Action: Mouse scrolled (689, 488) with delta (0, 0)
Screenshot: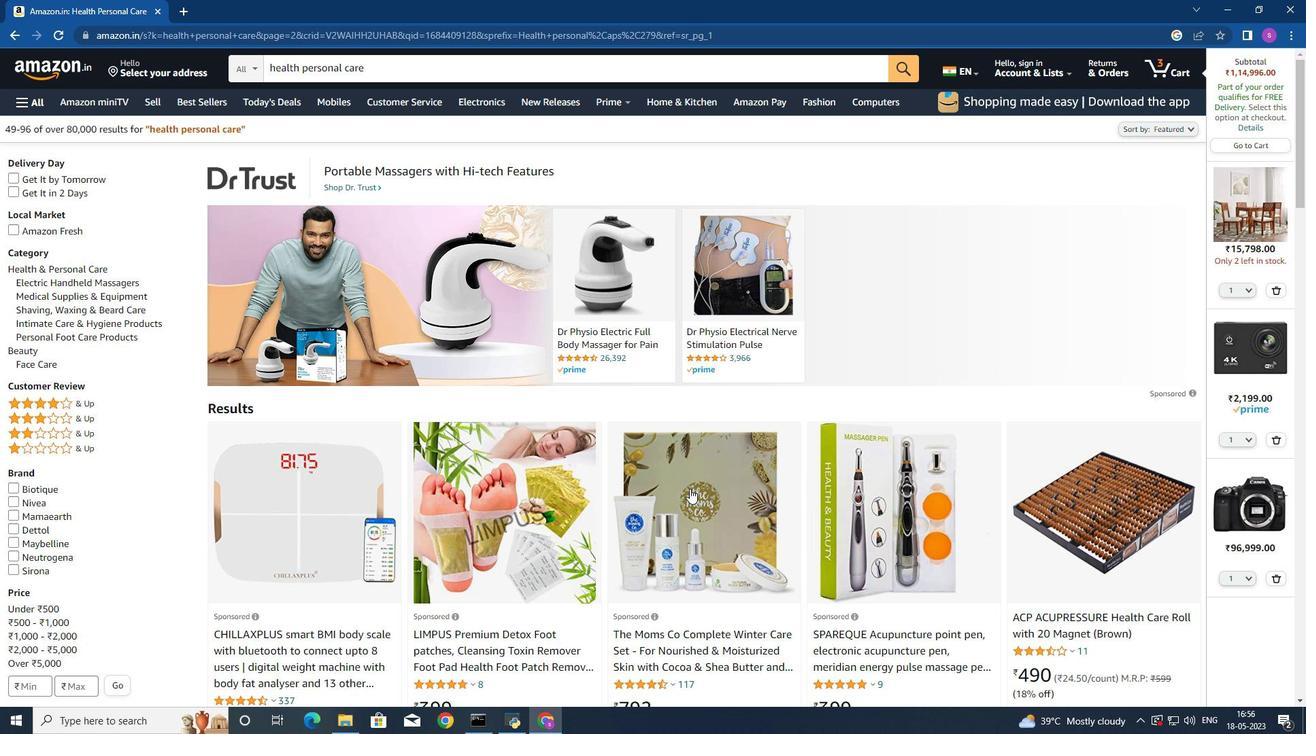 
Action: Mouse moved to (687, 489)
Screenshot: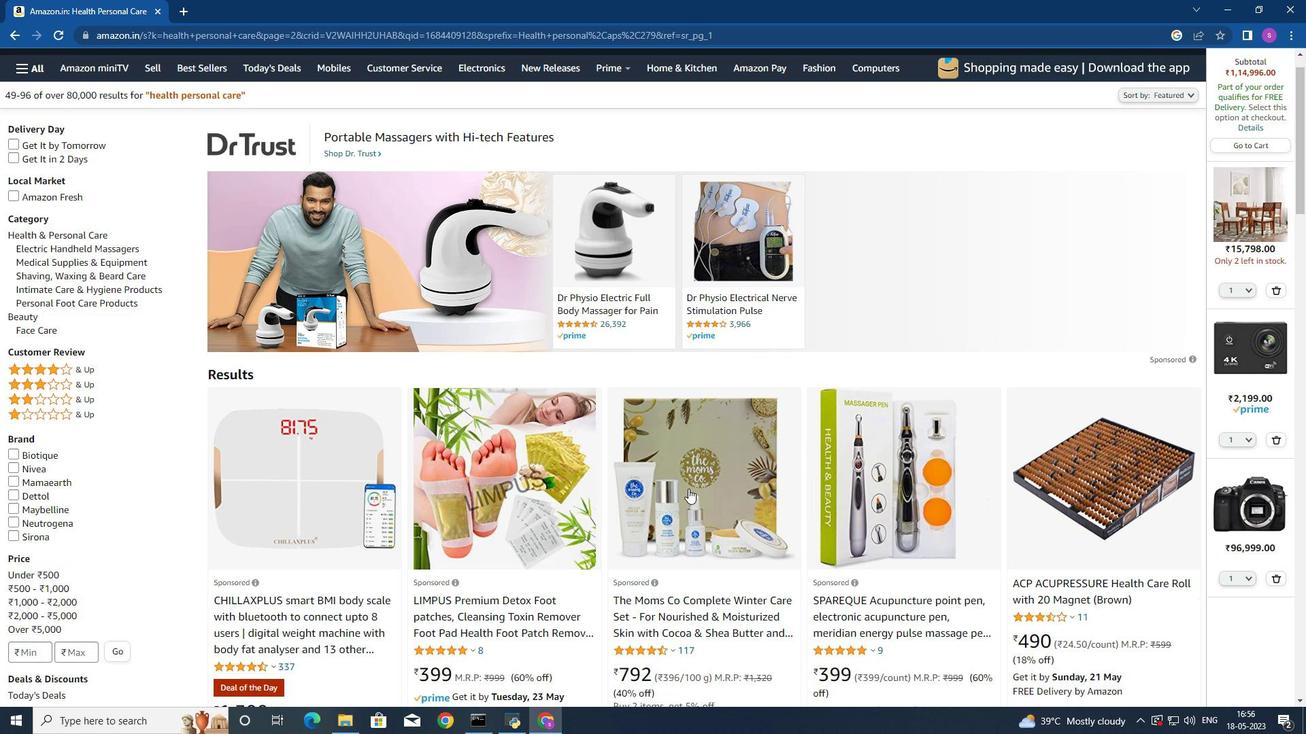 
Action: Mouse scrolled (687, 488) with delta (0, 0)
Screenshot: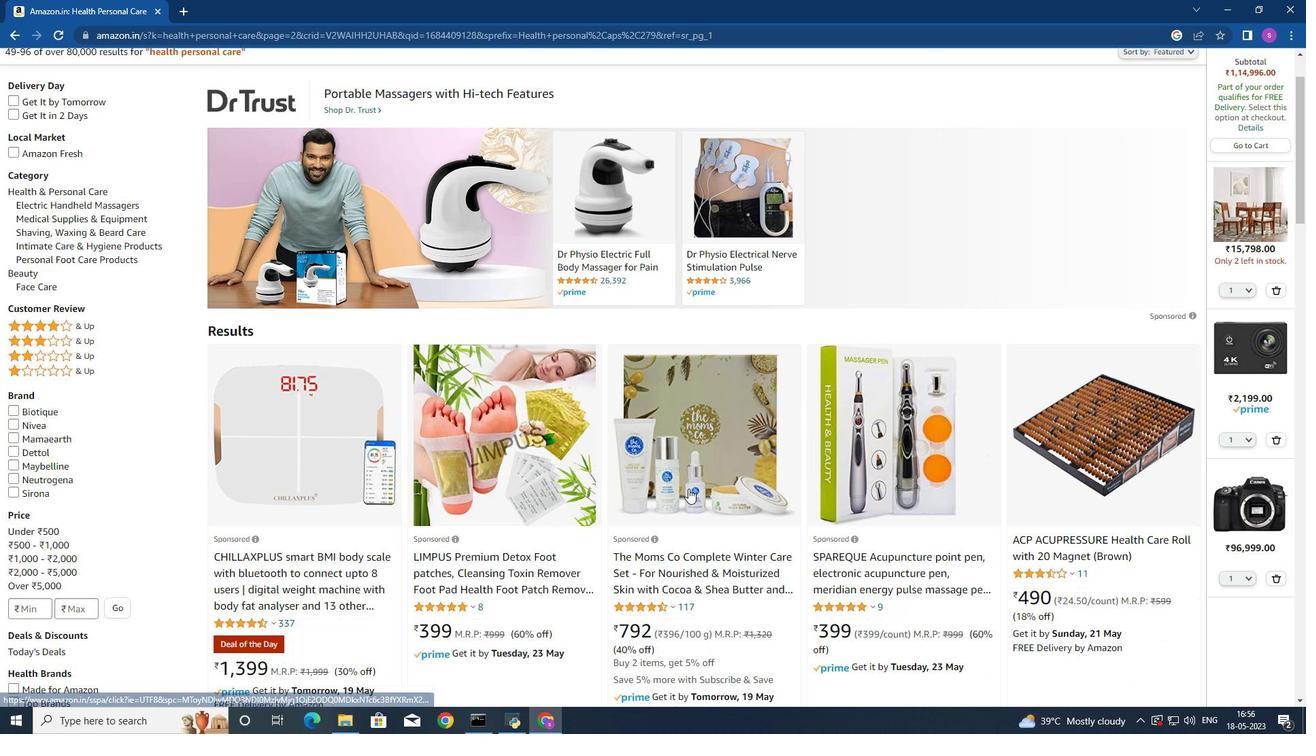 
Action: Mouse moved to (687, 489)
Screenshot: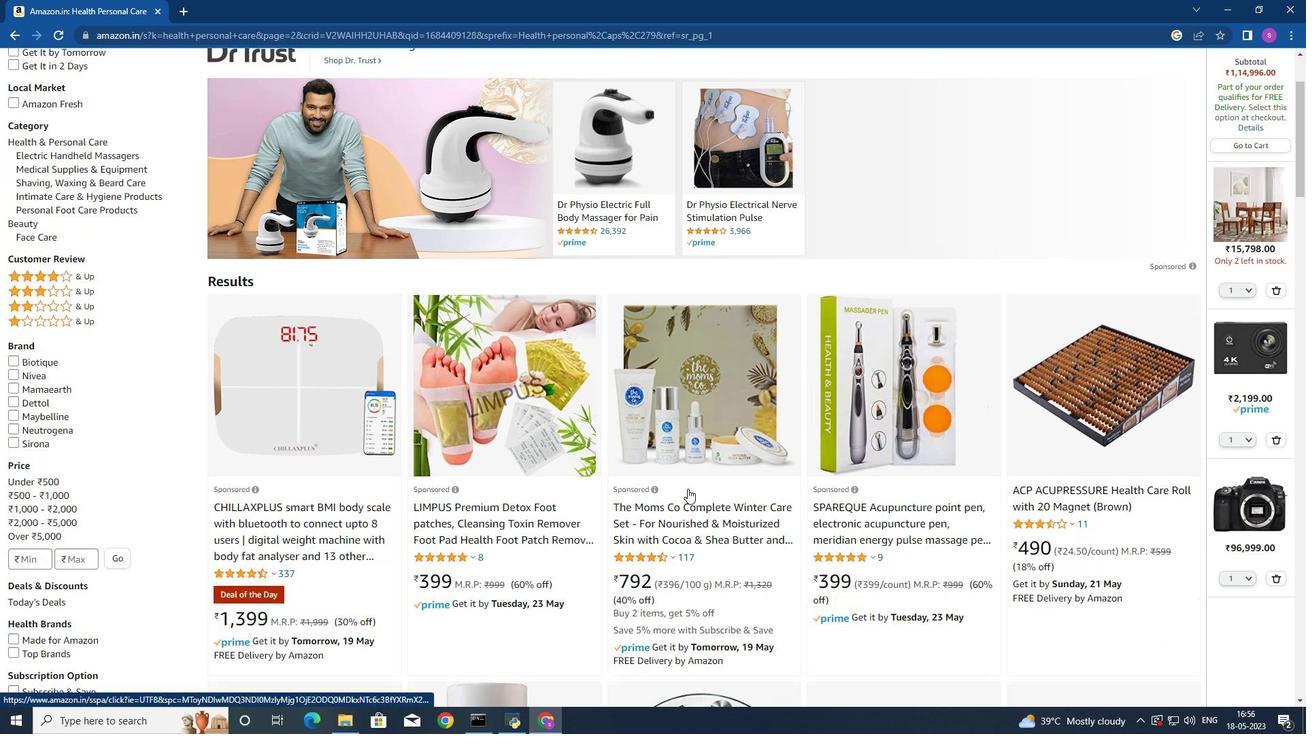 
Action: Mouse scrolled (687, 489) with delta (0, 0)
Screenshot: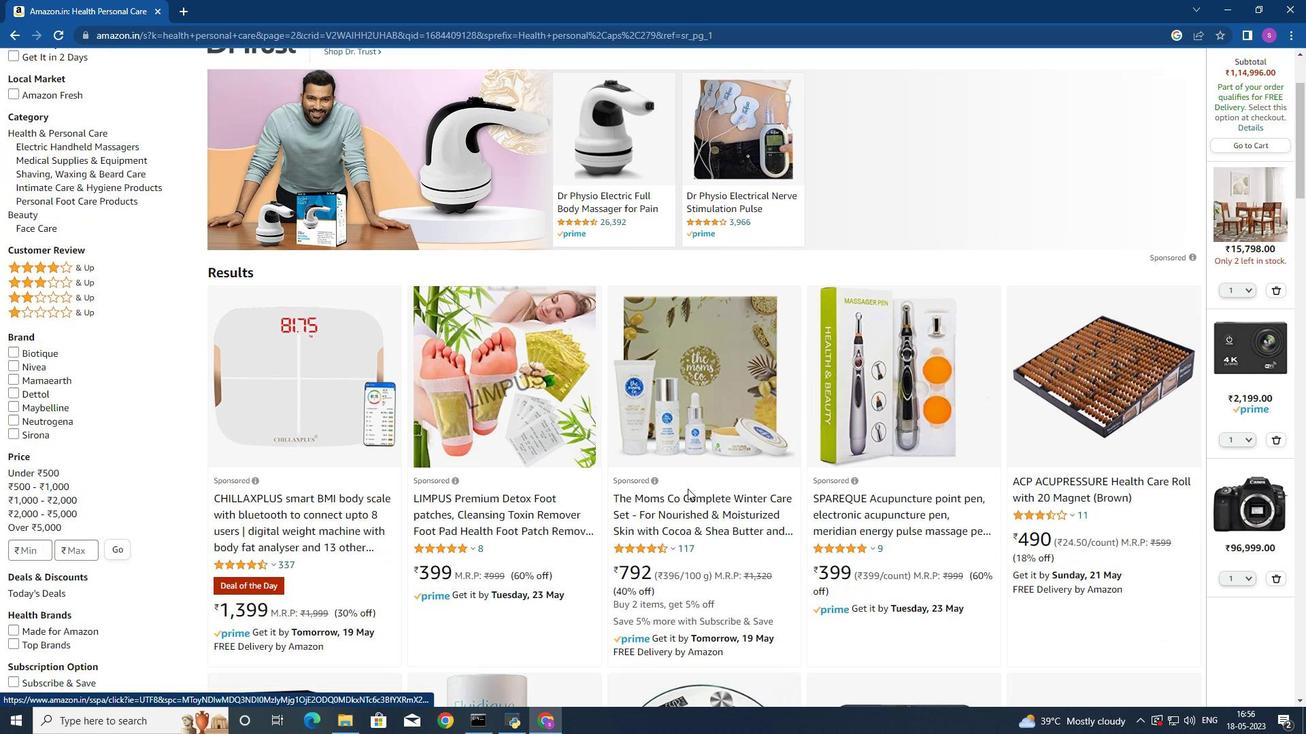 
Action: Mouse moved to (686, 490)
Screenshot: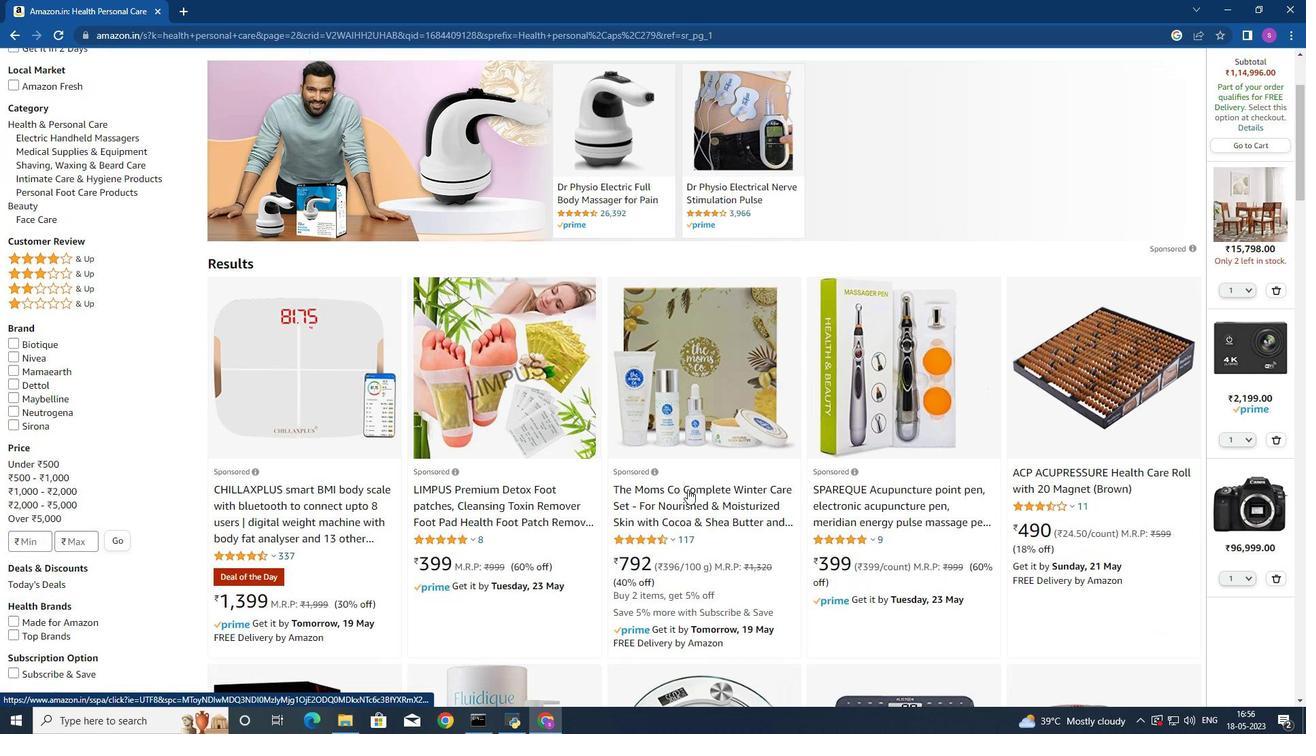 
Action: Mouse scrolled (686, 489) with delta (0, 0)
Screenshot: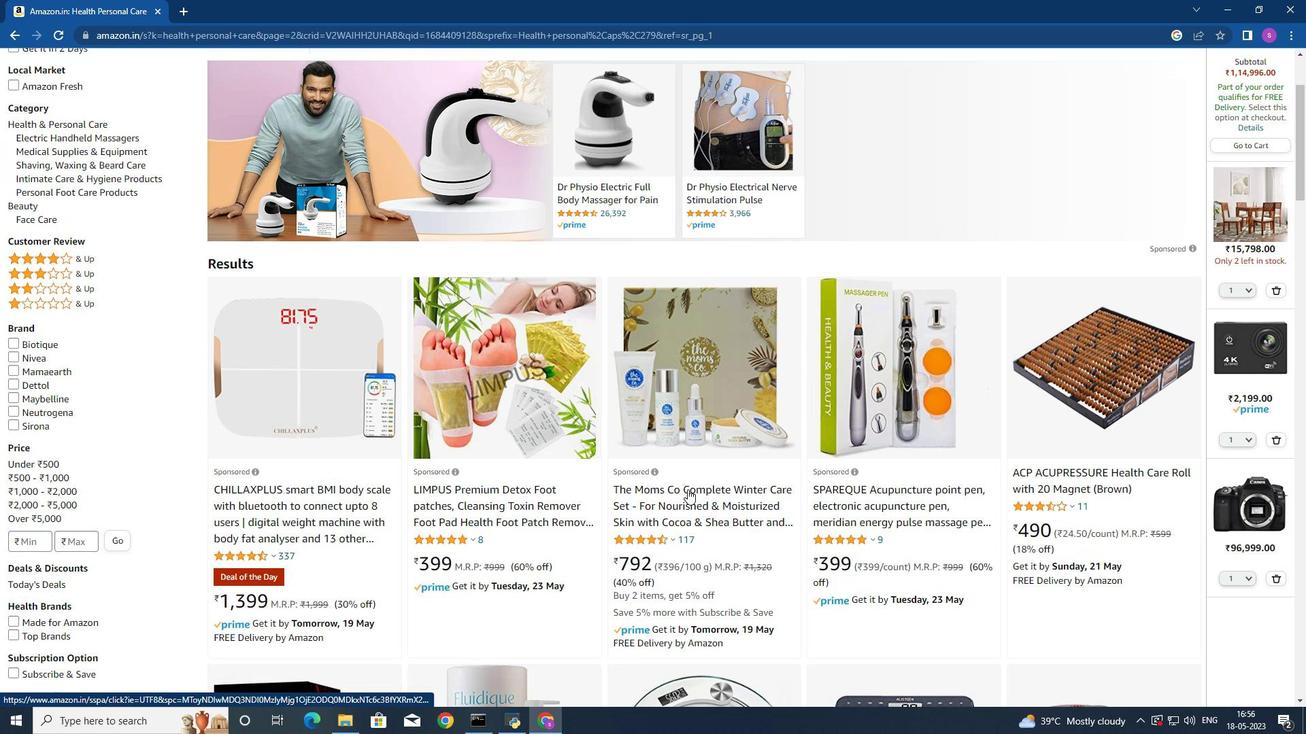 
Action: Mouse moved to (685, 491)
Screenshot: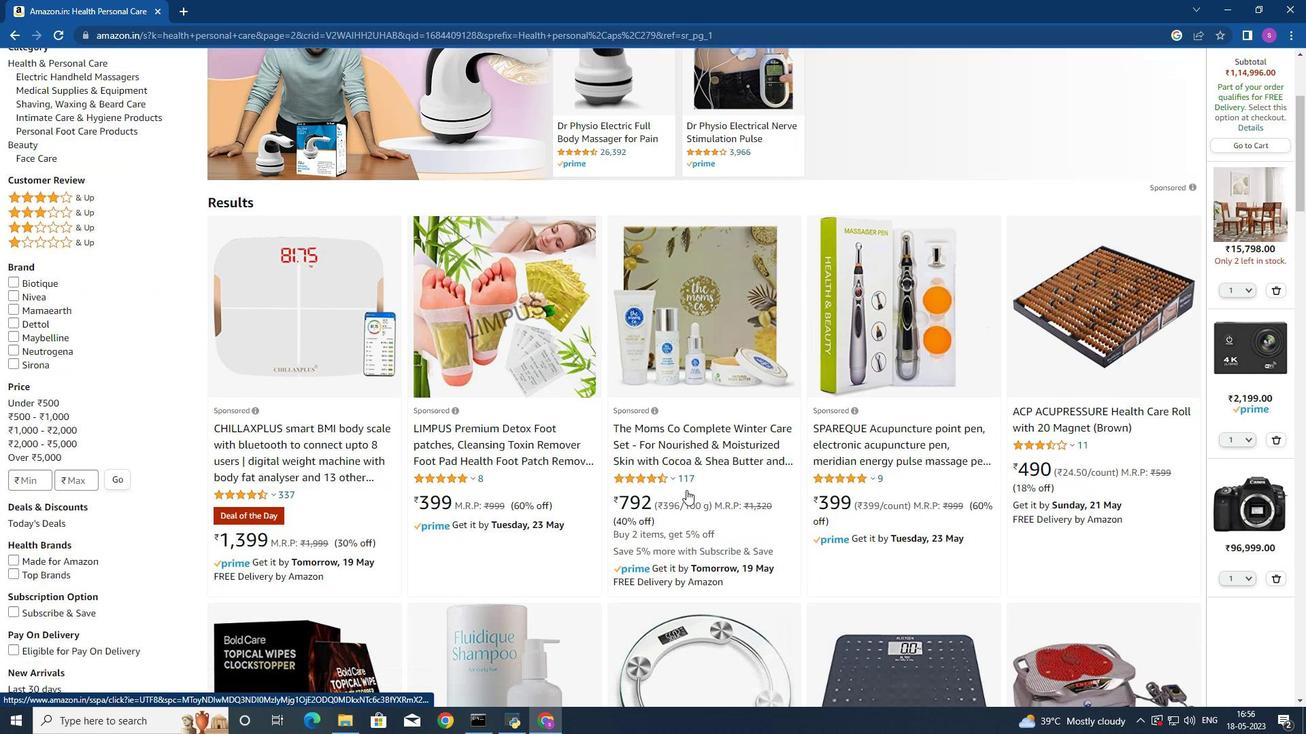 
Action: Mouse scrolled (685, 490) with delta (0, 0)
Screenshot: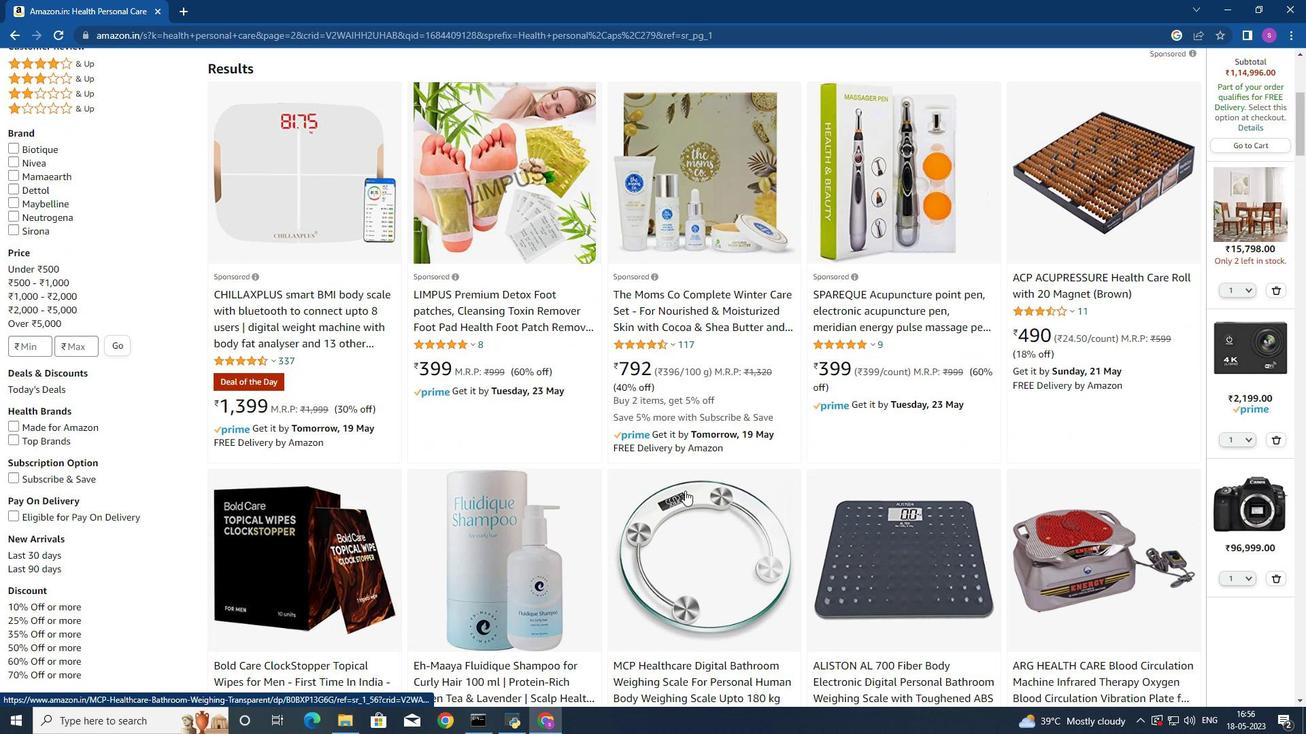 
Action: Mouse scrolled (685, 490) with delta (0, 0)
Screenshot: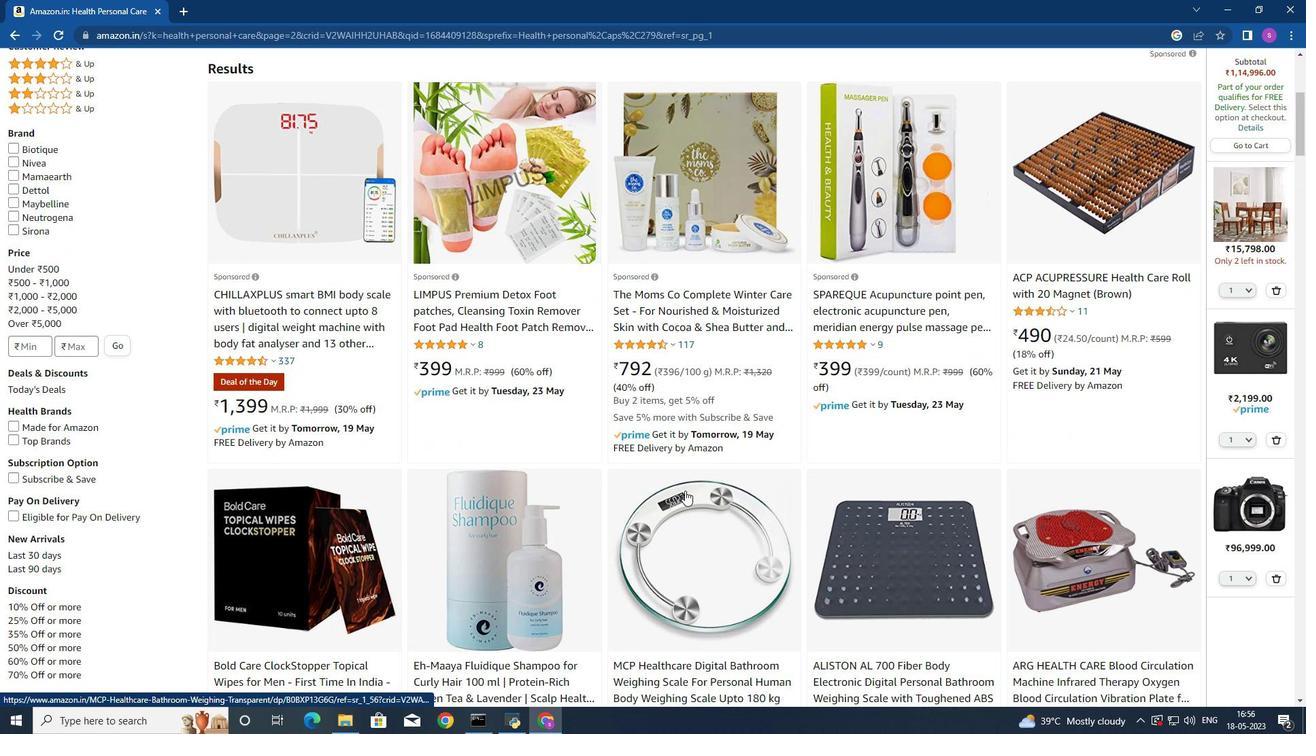 
Action: Mouse scrolled (685, 490) with delta (0, 0)
Screenshot: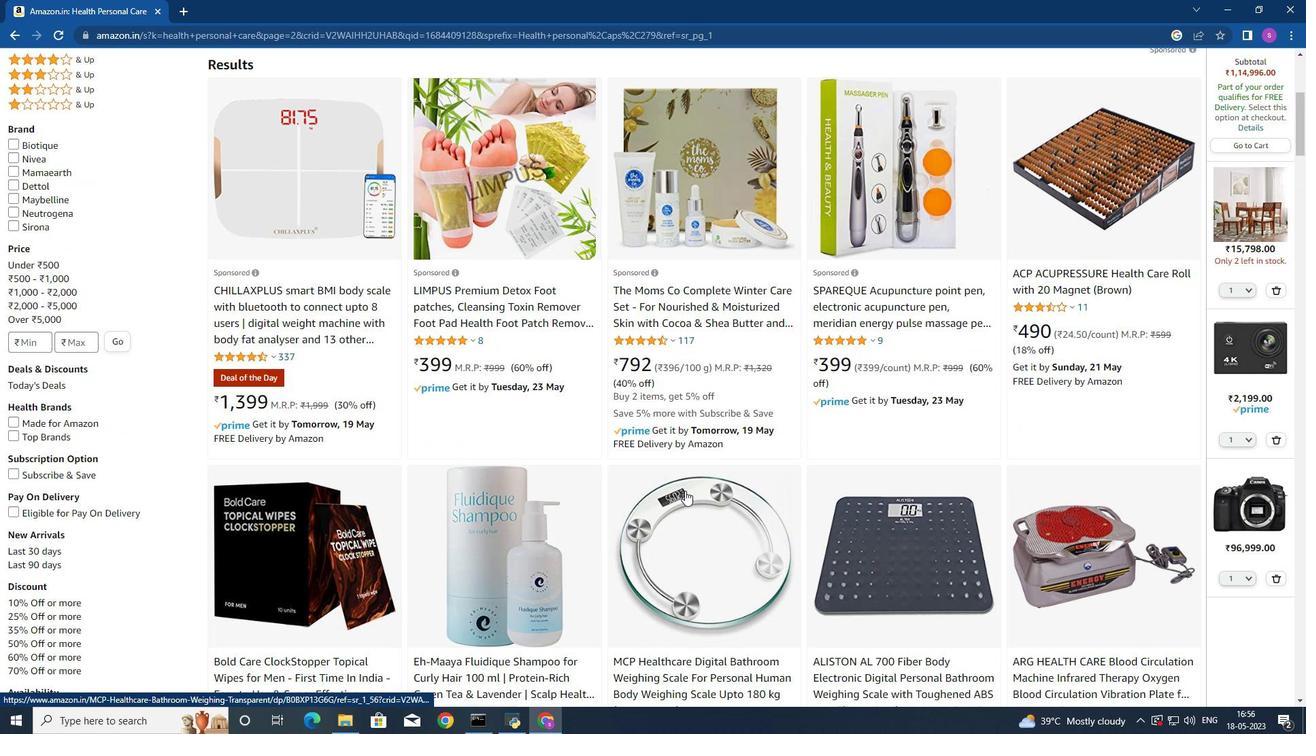
Action: Mouse scrolled (685, 490) with delta (0, 0)
Screenshot: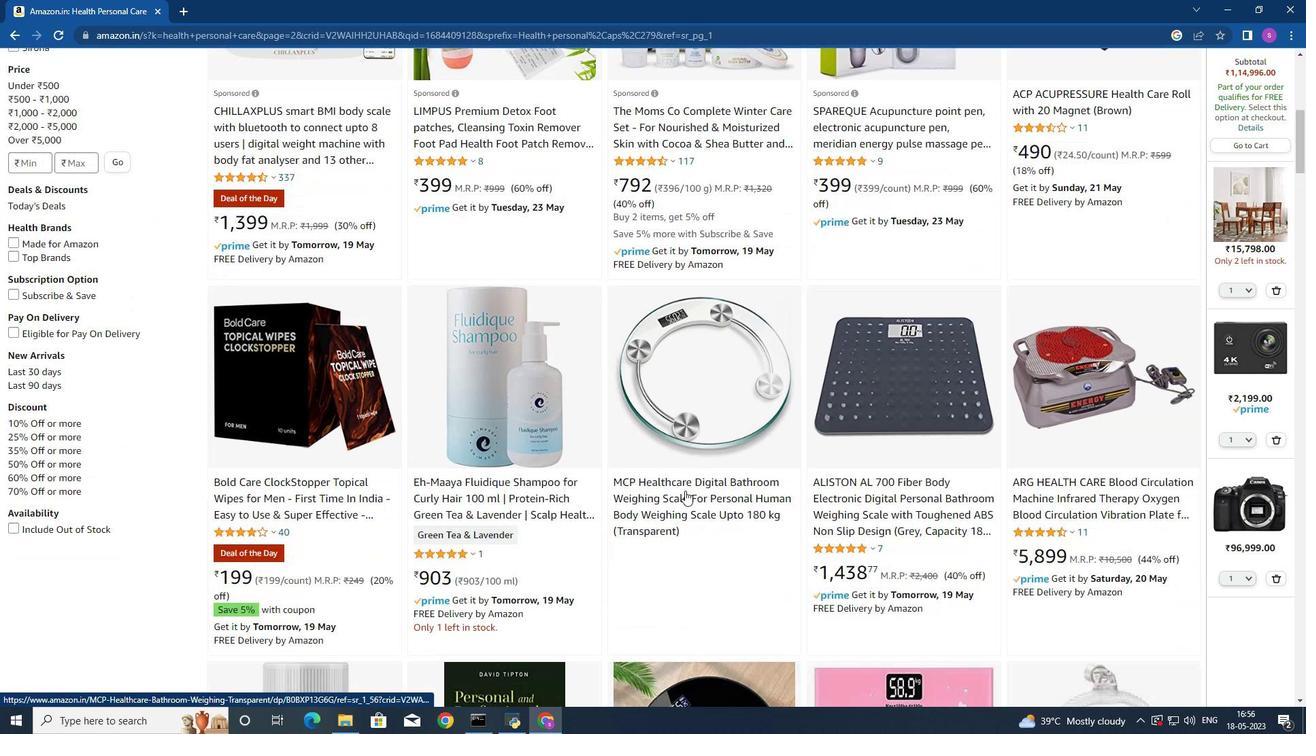 
Action: Mouse moved to (685, 492)
Screenshot: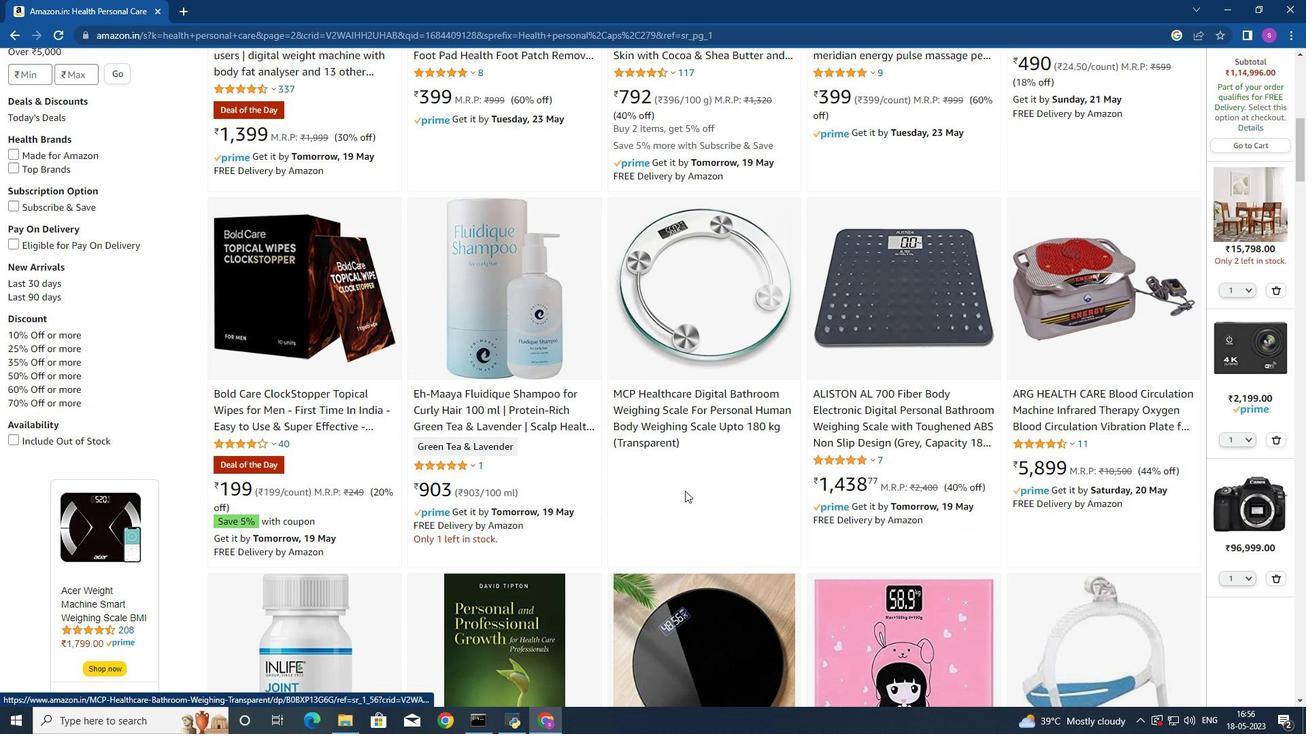 
Action: Mouse scrolled (685, 491) with delta (0, 0)
Screenshot: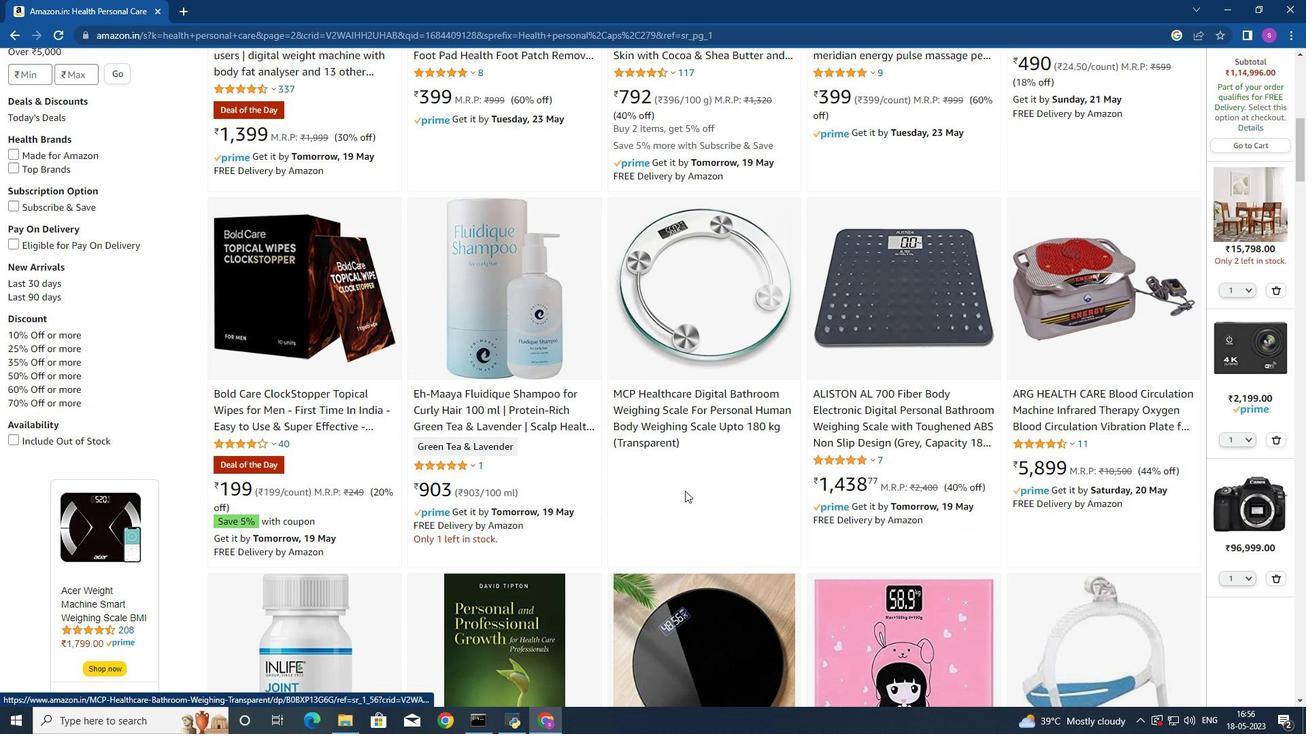 
Action: Mouse moved to (685, 493)
Screenshot: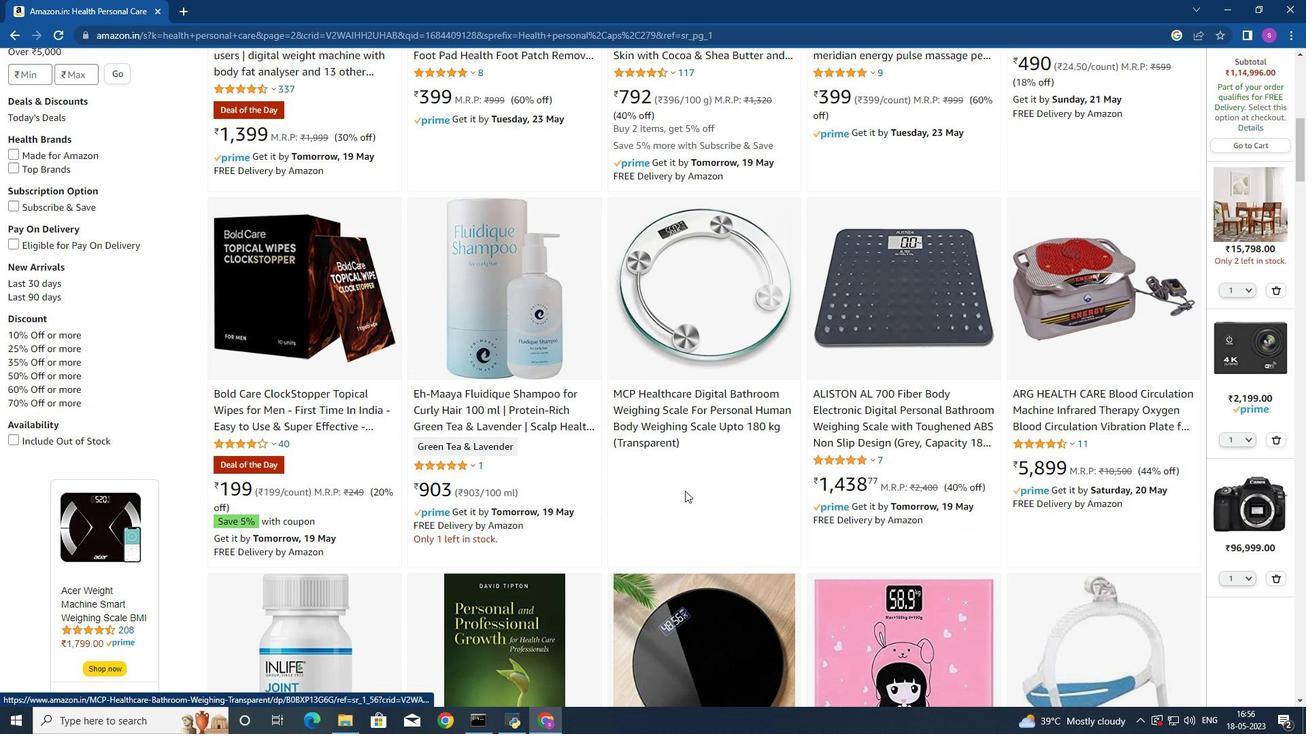
Action: Mouse scrolled (685, 492) with delta (0, 0)
Screenshot: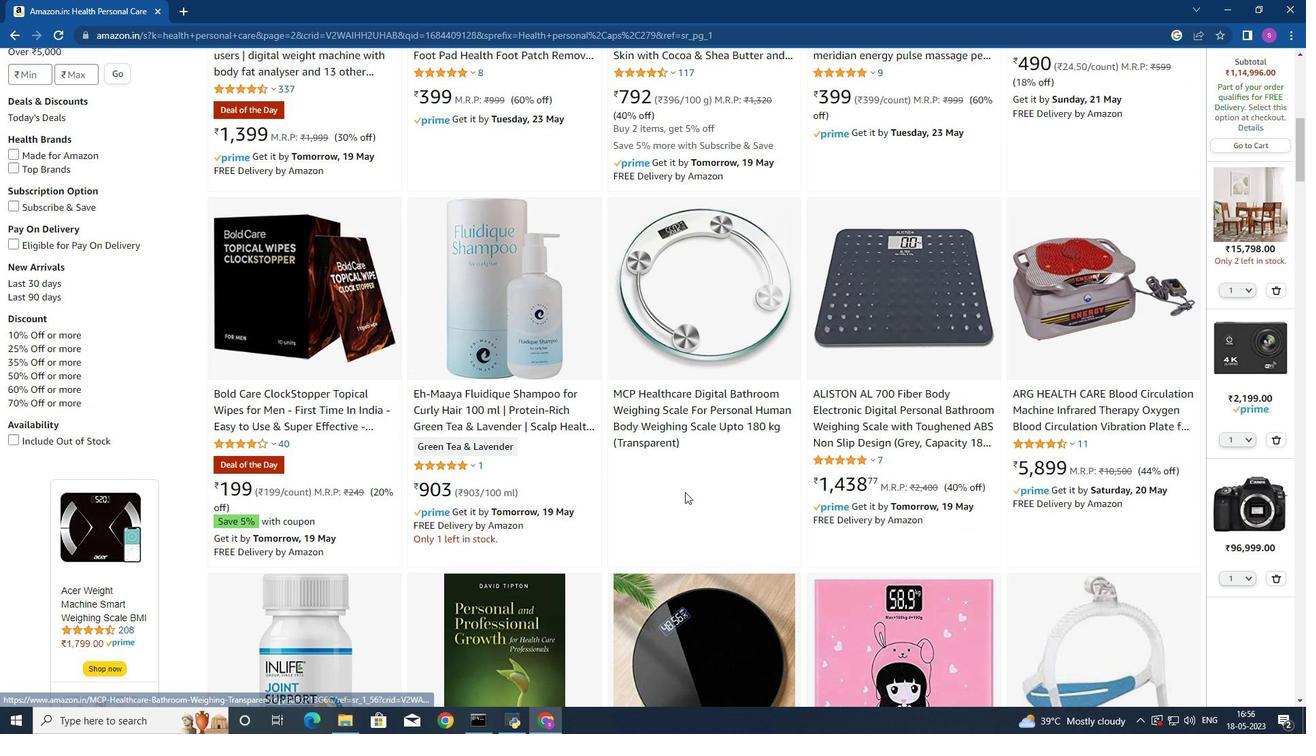 
Action: Mouse moved to (685, 494)
Screenshot: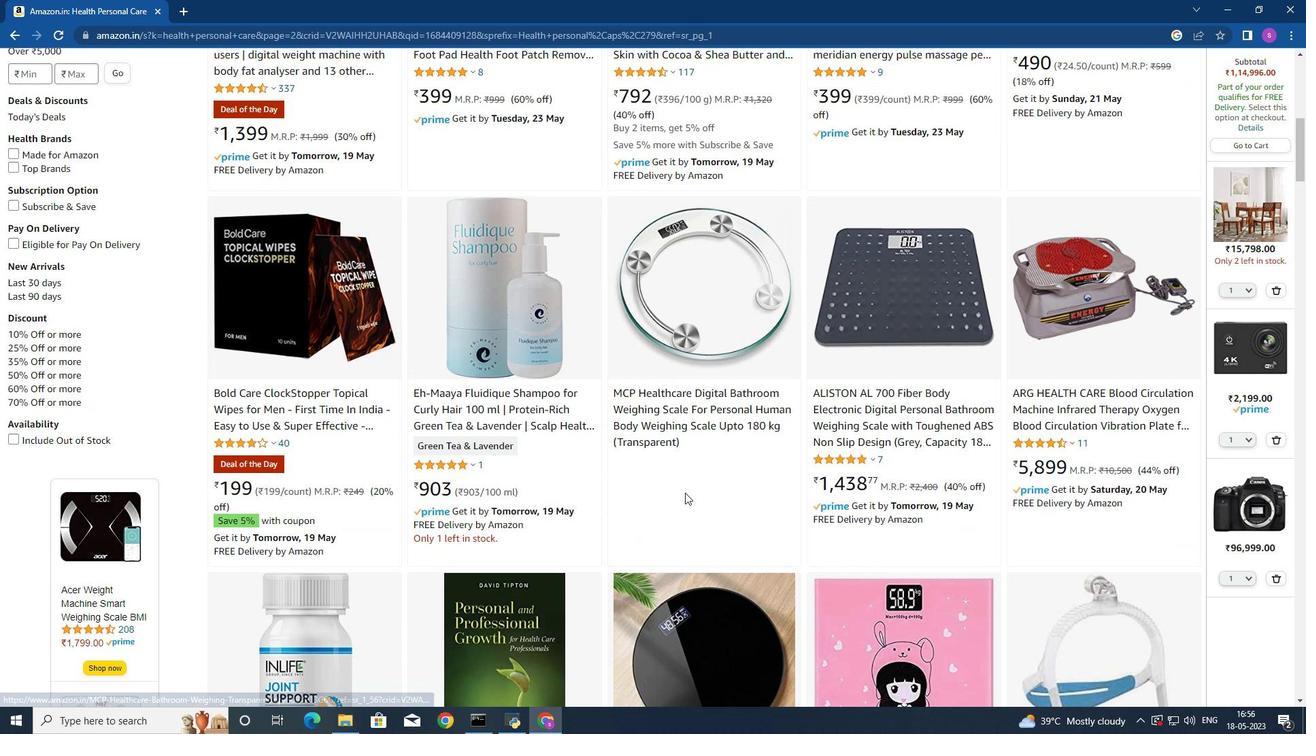 
Action: Mouse scrolled (685, 493) with delta (0, 0)
Screenshot: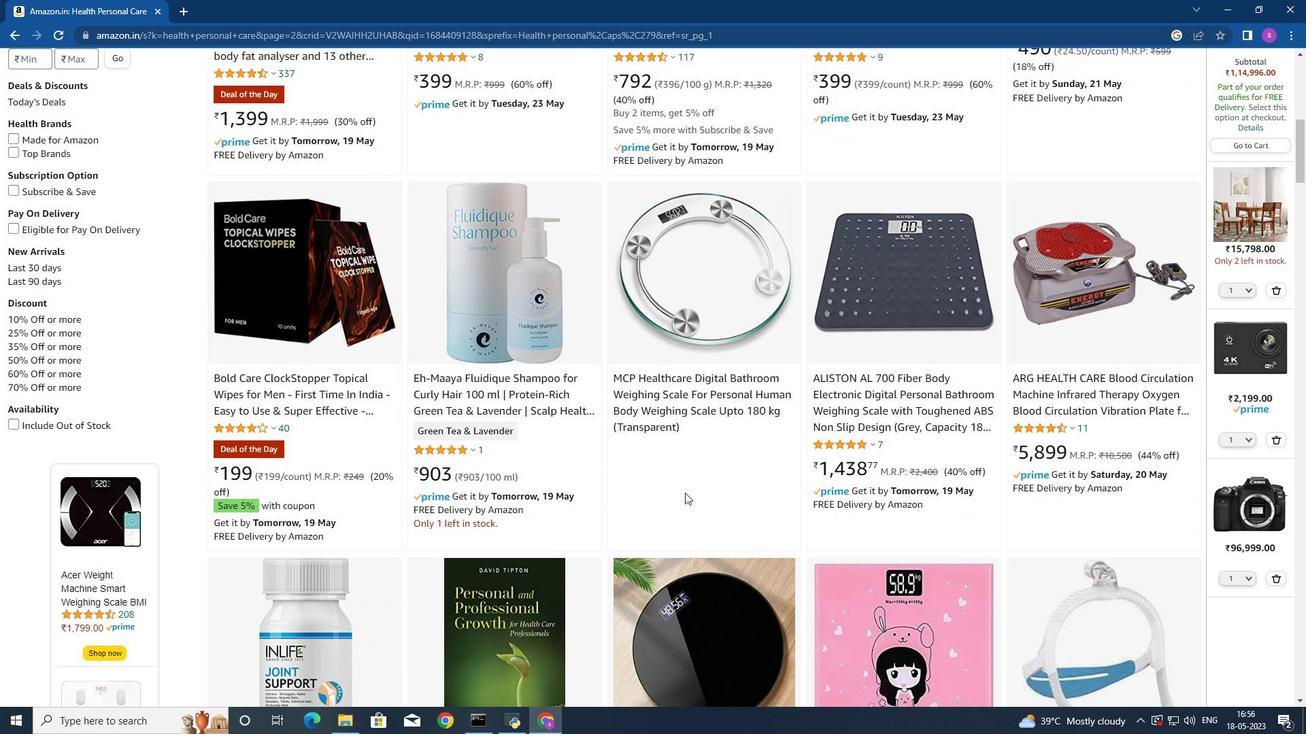 
Action: Mouse moved to (685, 494)
Screenshot: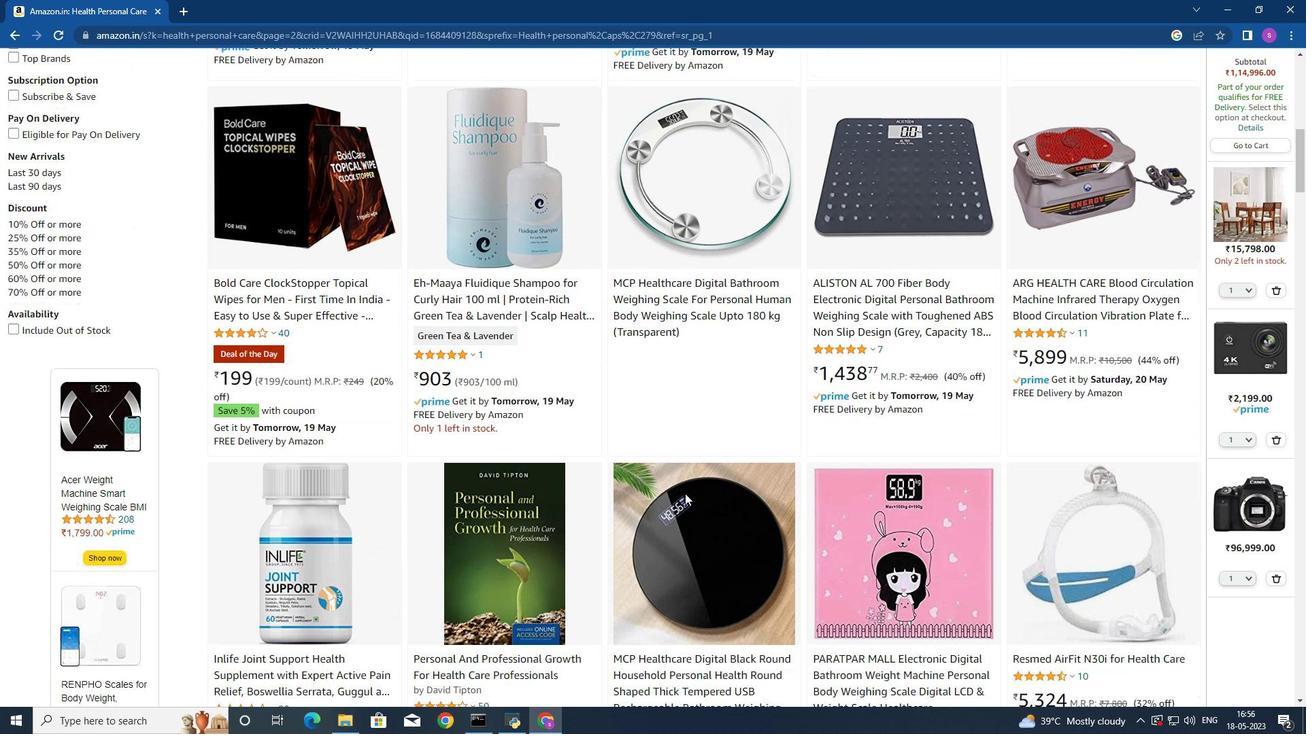 
Action: Mouse scrolled (685, 494) with delta (0, 0)
Screenshot: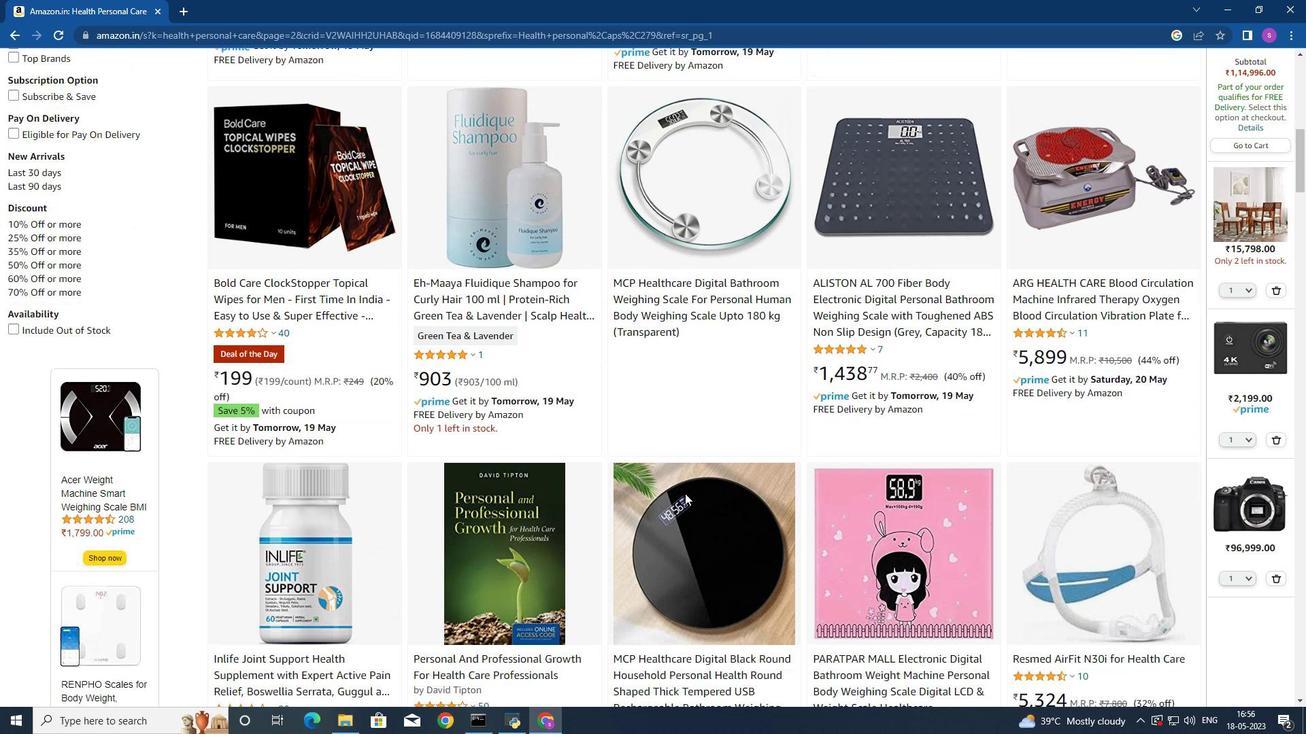 
Action: Mouse moved to (685, 497)
Screenshot: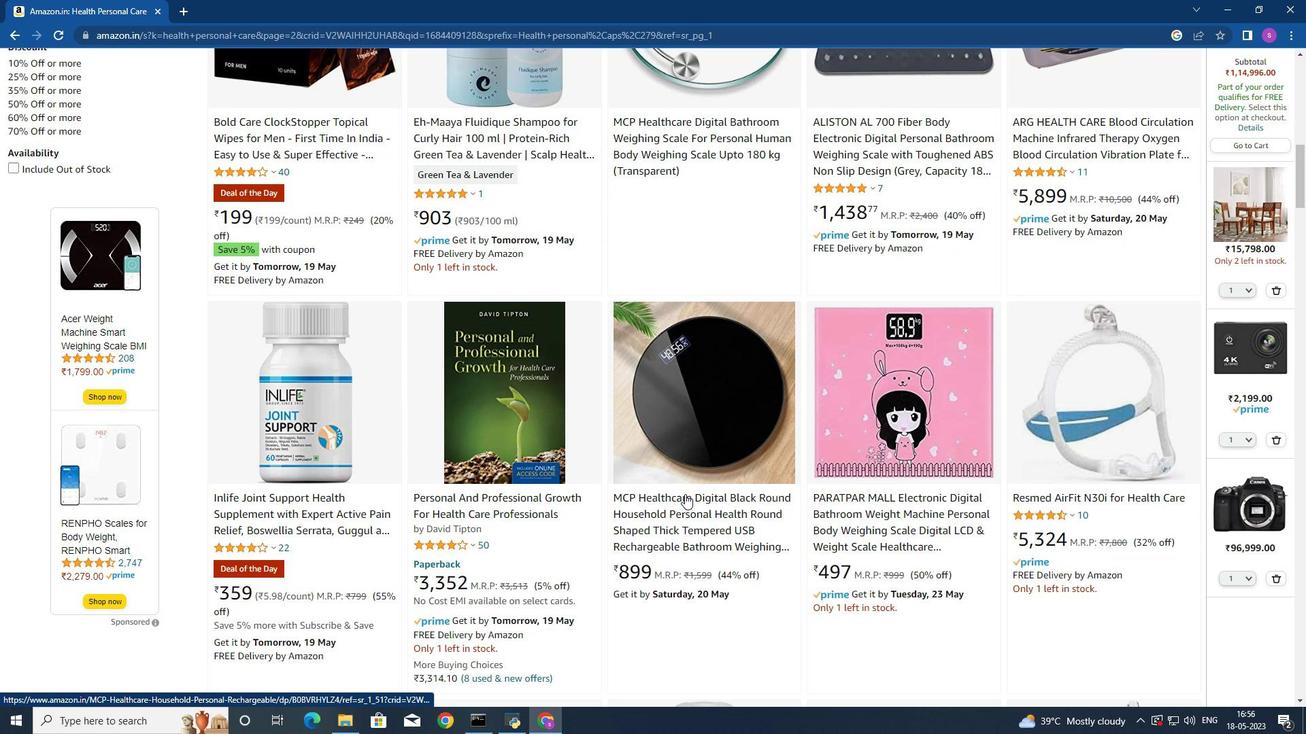 
Action: Mouse scrolled (685, 496) with delta (0, 0)
Screenshot: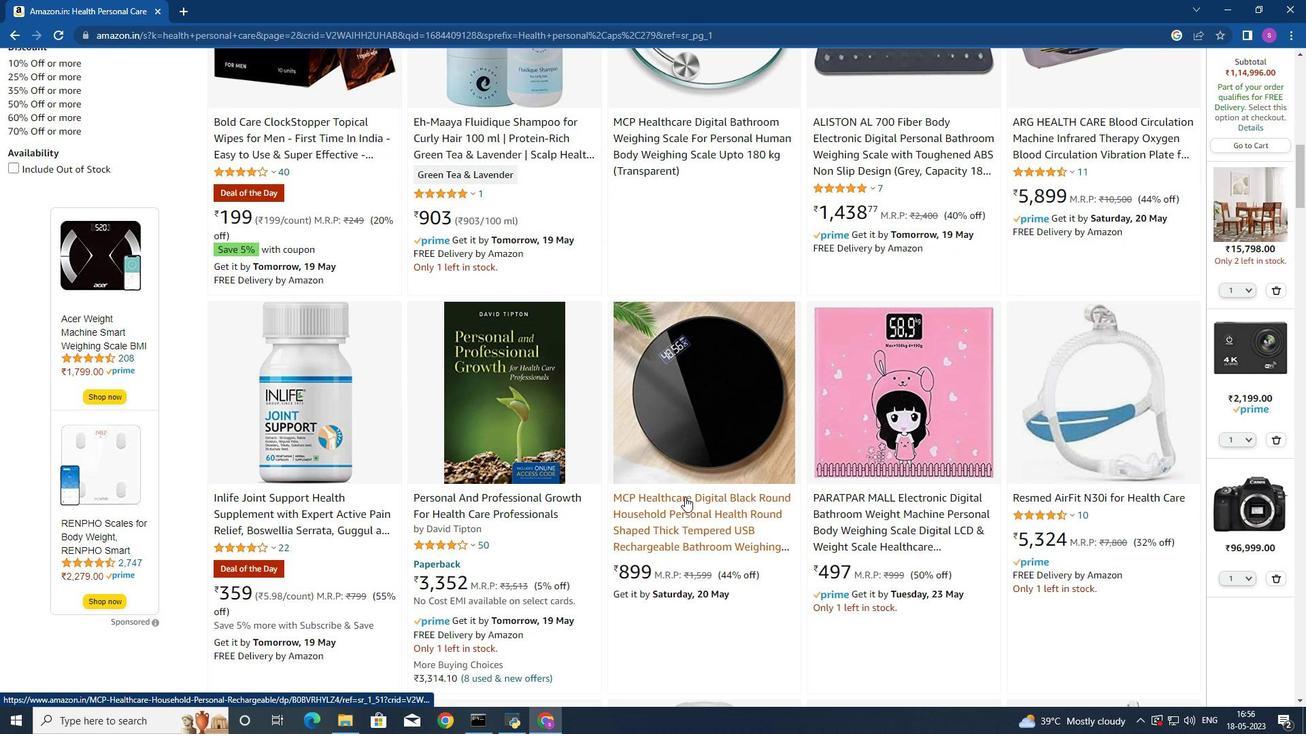 
Action: Mouse scrolled (685, 496) with delta (0, 0)
Screenshot: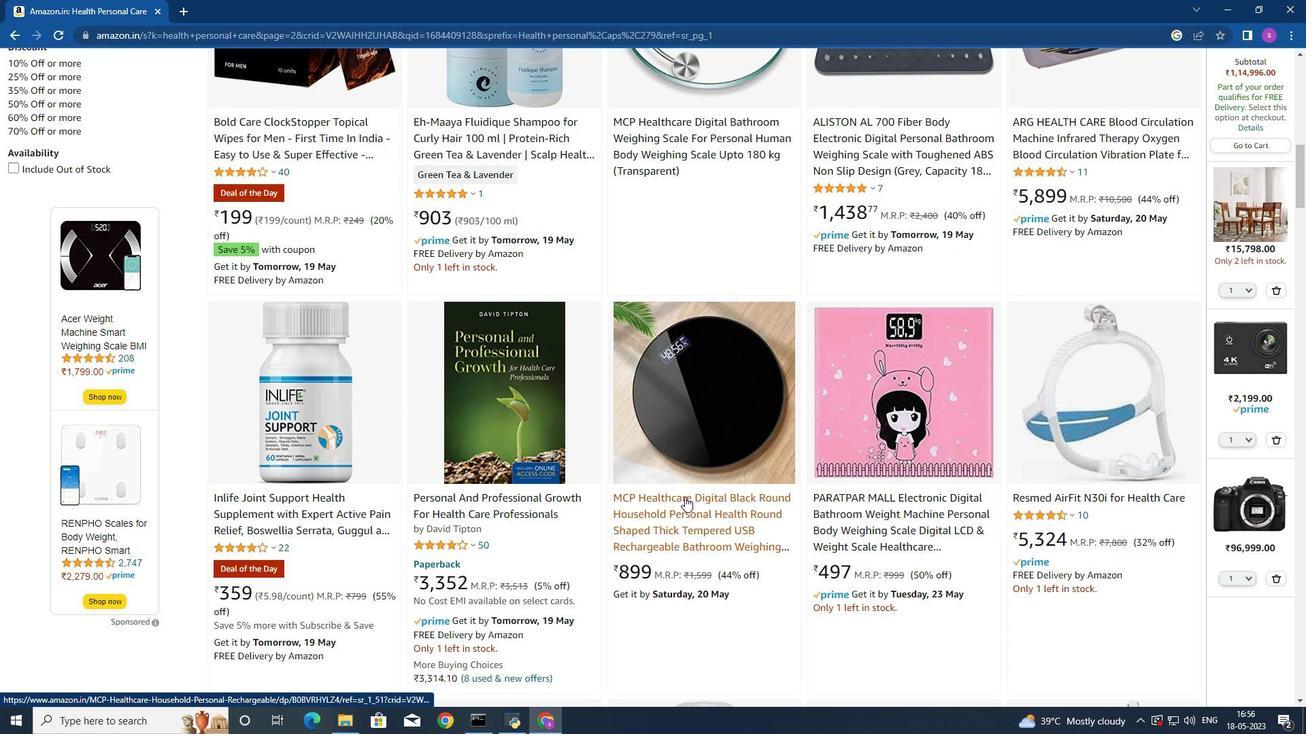 
Action: Mouse scrolled (685, 496) with delta (0, 0)
Screenshot: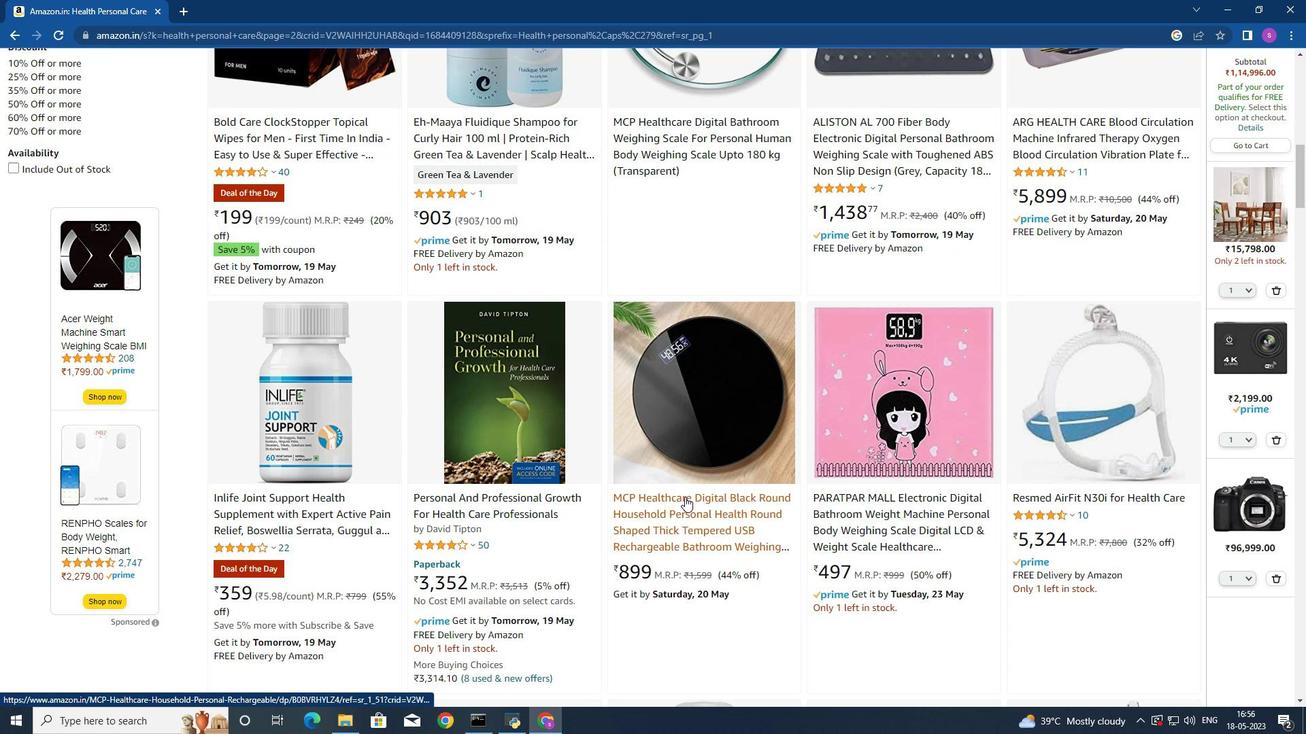 
Action: Mouse scrolled (685, 496) with delta (0, 0)
Screenshot: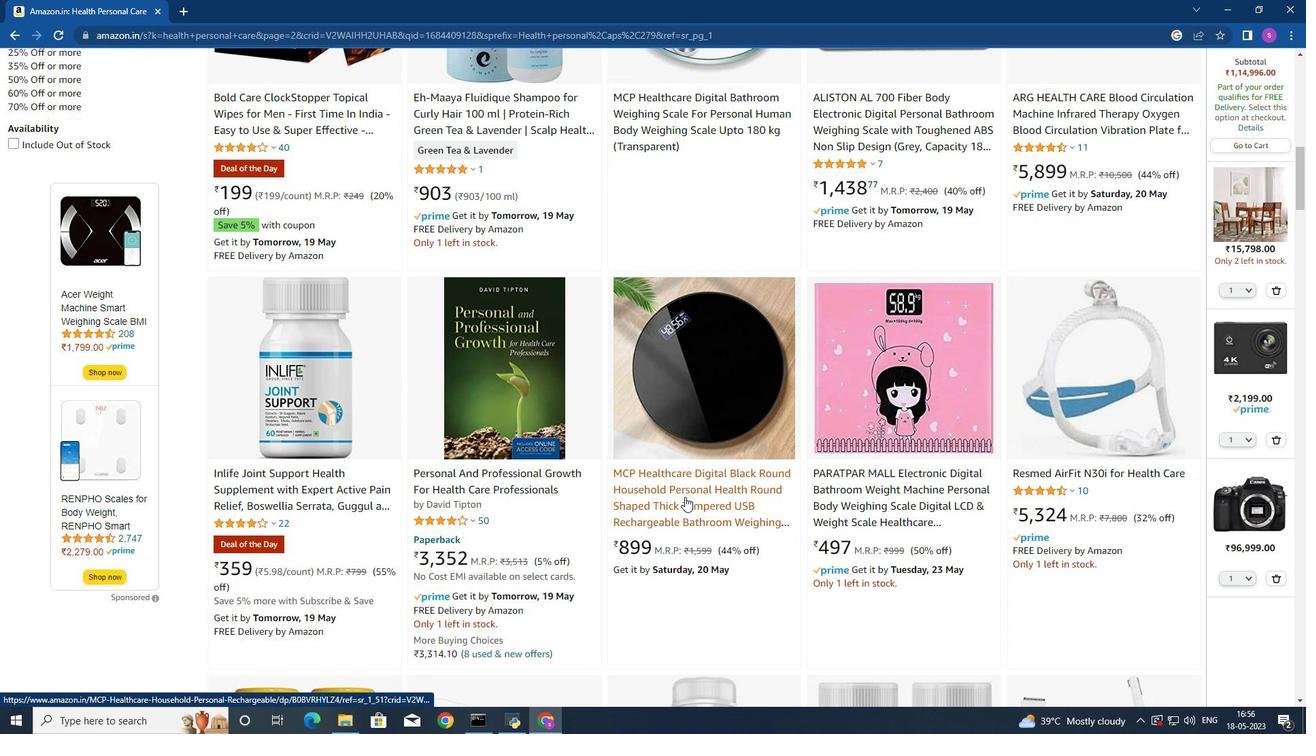 
Action: Mouse scrolled (685, 496) with delta (0, 0)
Screenshot: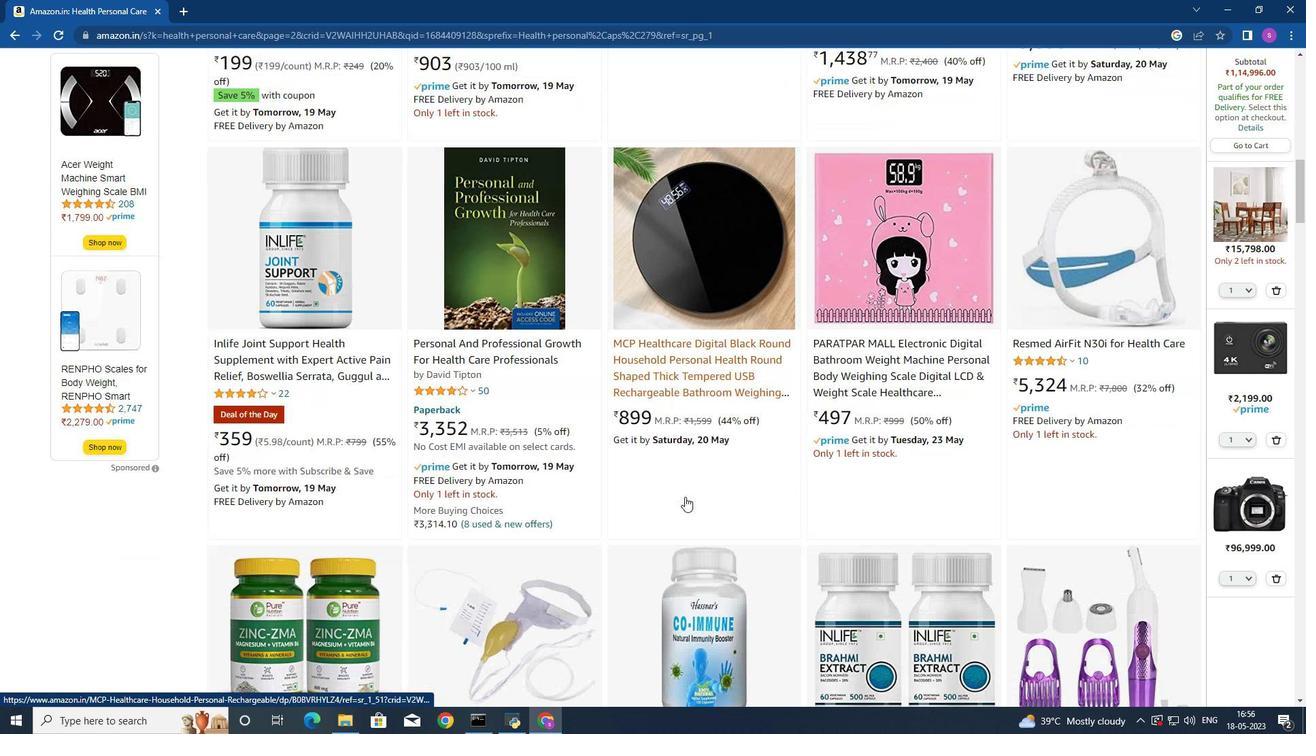 
Action: Mouse moved to (685, 498)
Screenshot: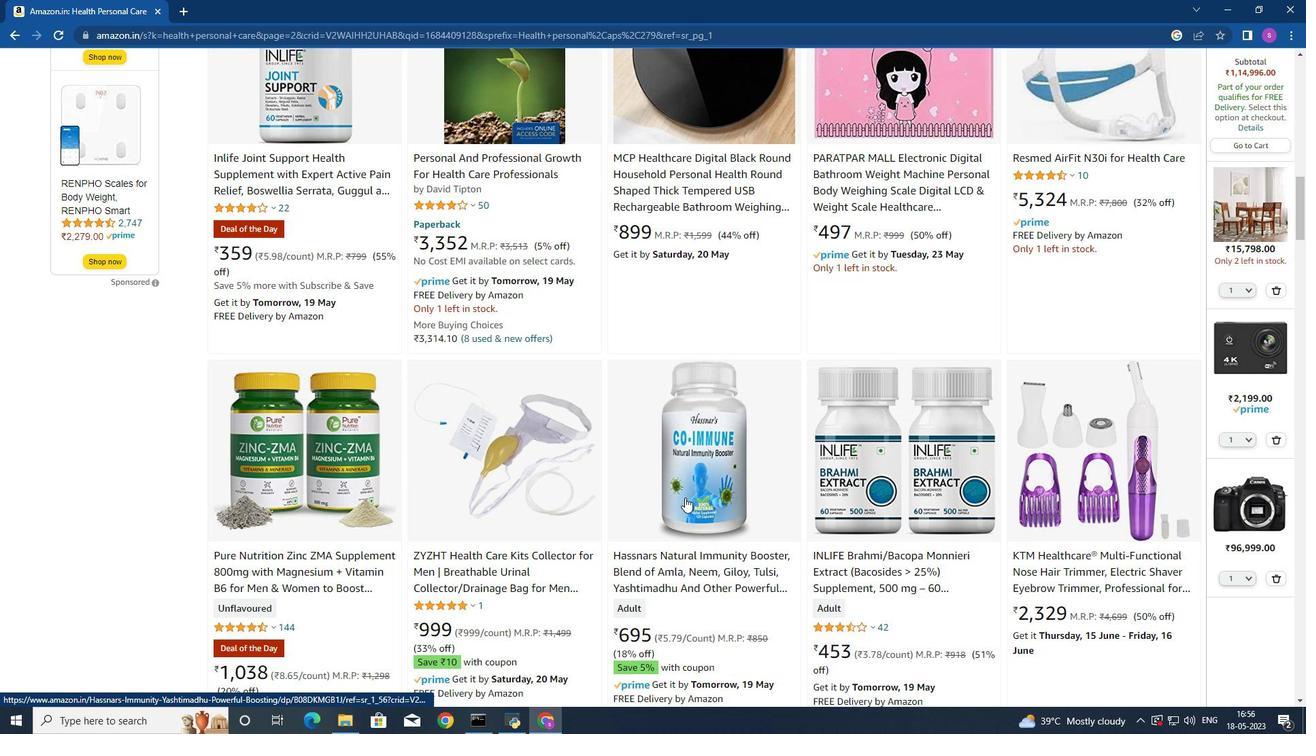 
Action: Mouse scrolled (685, 497) with delta (0, 0)
Screenshot: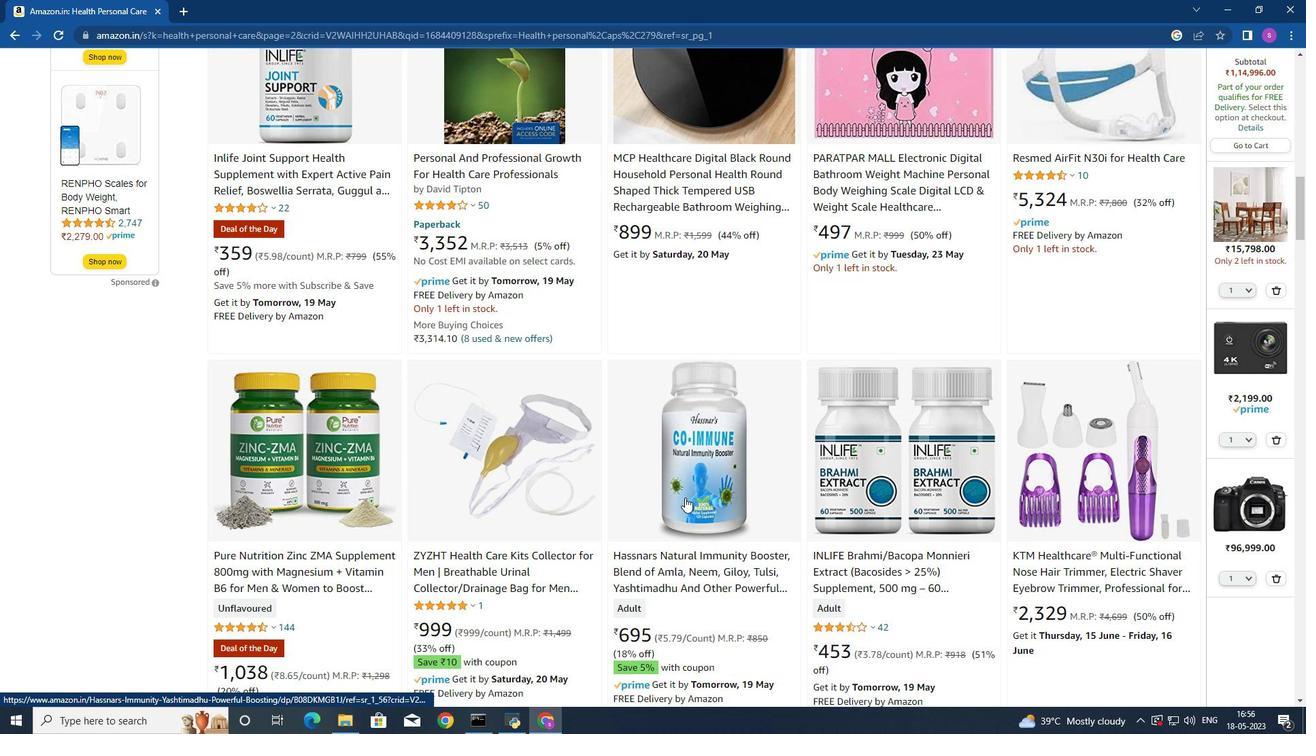 
Action: Mouse scrolled (685, 497) with delta (0, 0)
Screenshot: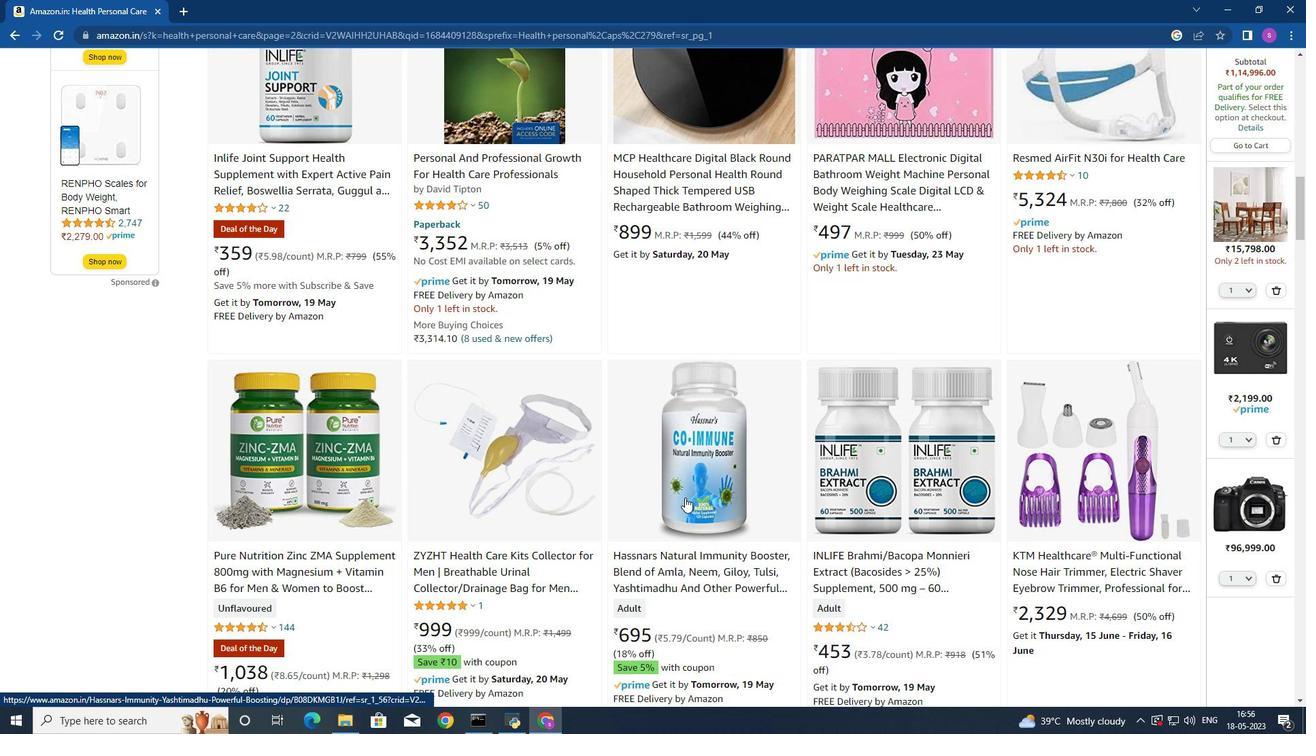
Action: Mouse scrolled (685, 497) with delta (0, 0)
Screenshot: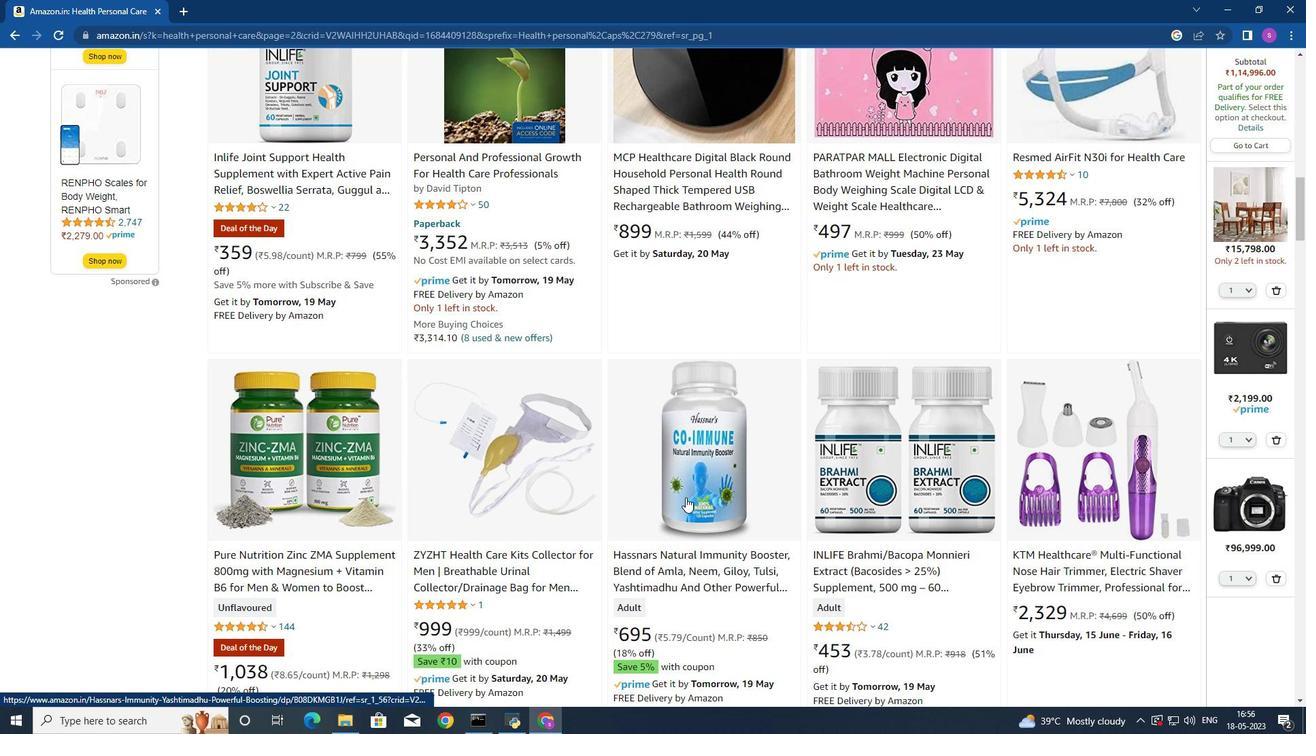 
Action: Mouse moved to (685, 498)
Screenshot: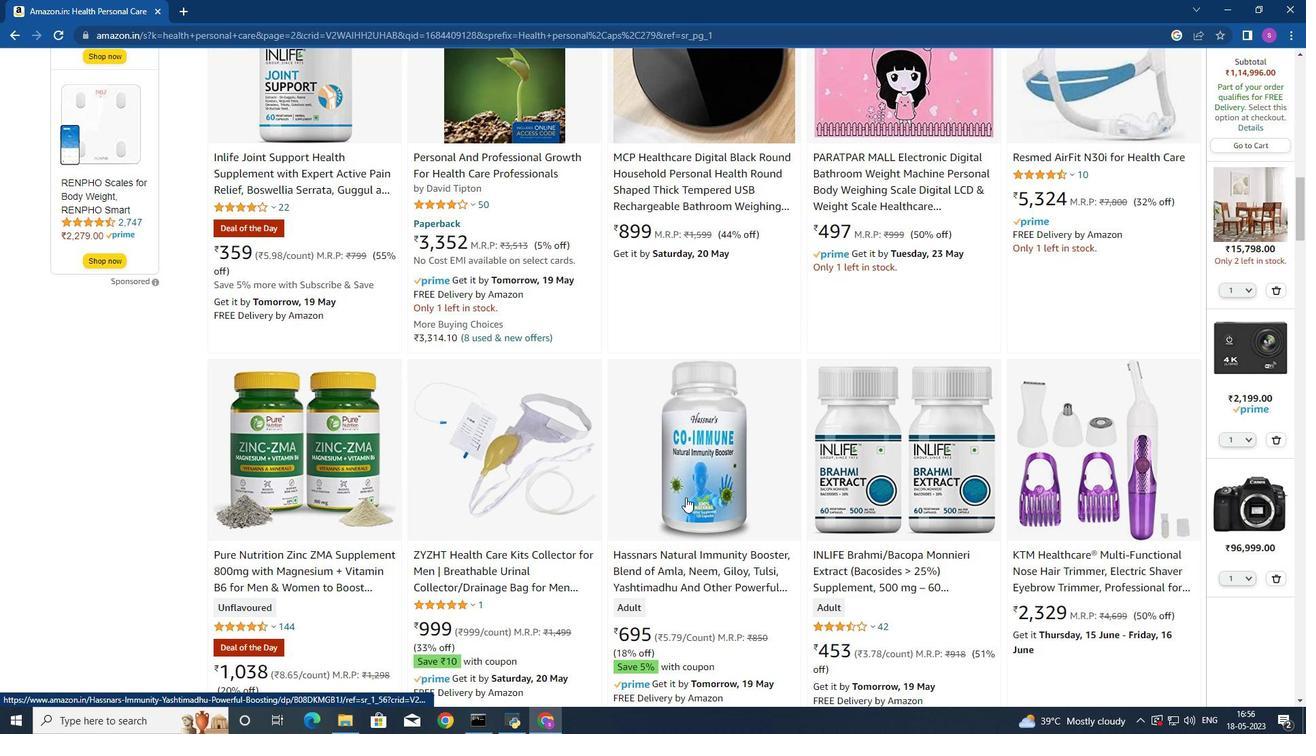 
Action: Mouse scrolled (685, 498) with delta (0, 0)
Screenshot: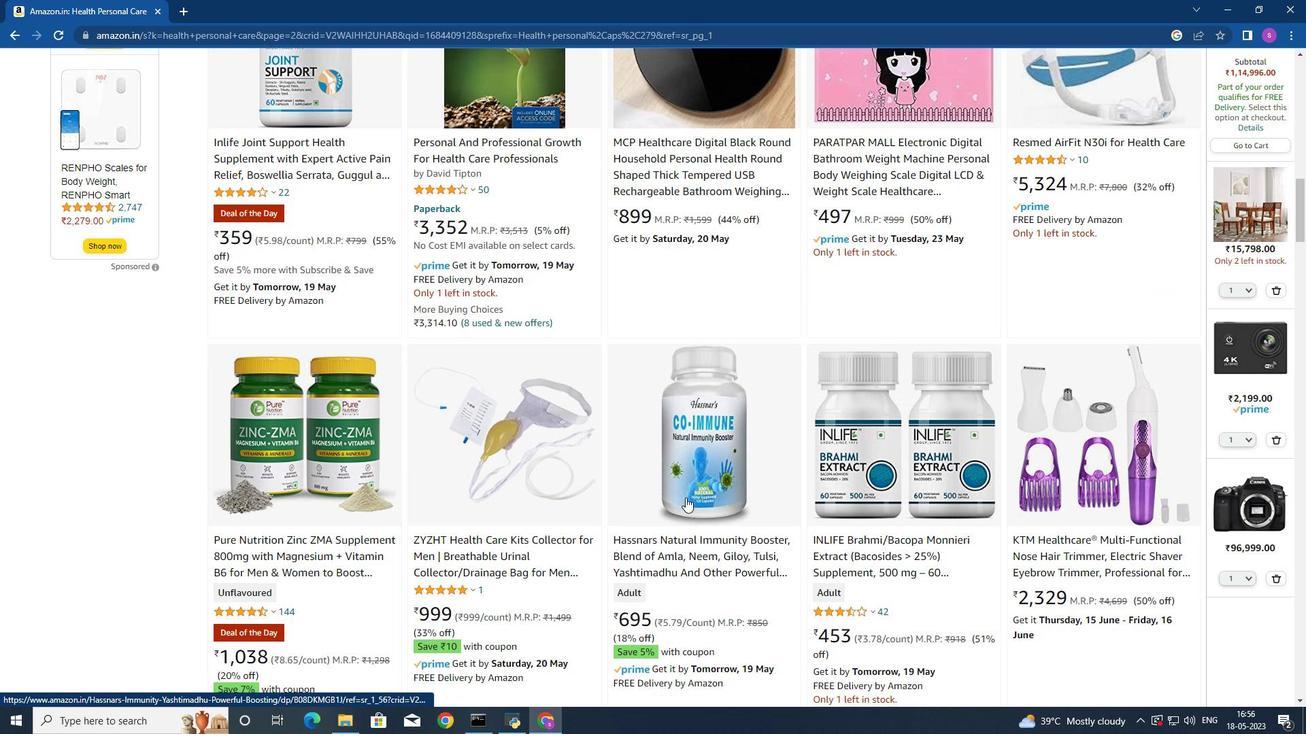 
Action: Mouse scrolled (685, 498) with delta (0, 0)
Screenshot: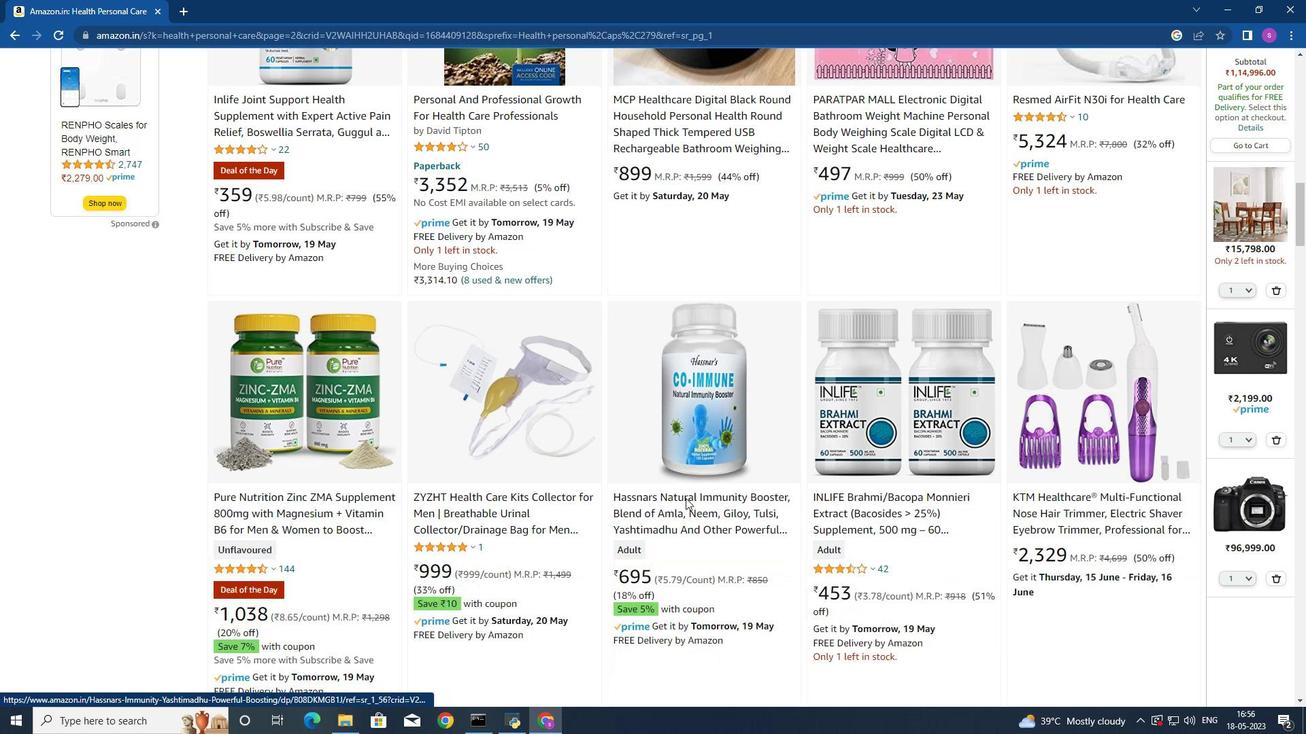 
Action: Mouse scrolled (685, 498) with delta (0, 0)
Screenshot: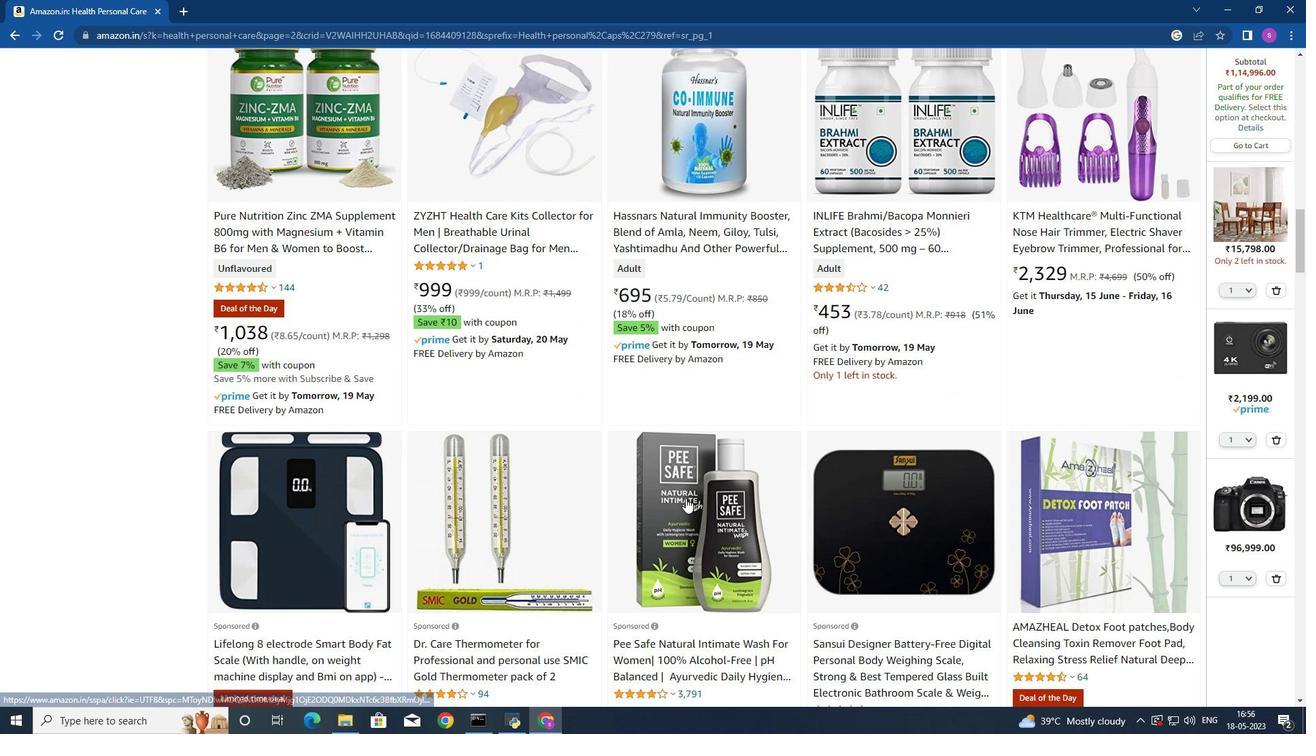 
Action: Mouse scrolled (685, 498) with delta (0, 0)
Screenshot: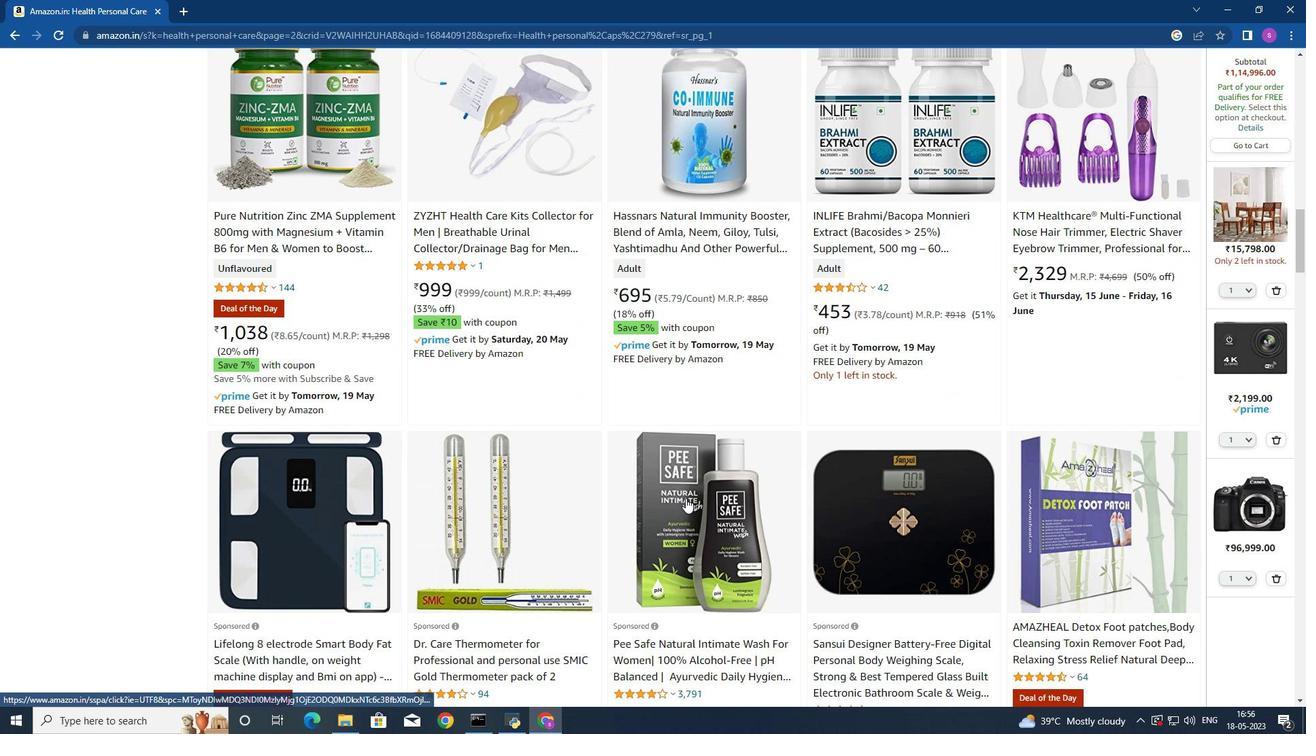 
Action: Mouse scrolled (685, 498) with delta (0, 0)
Screenshot: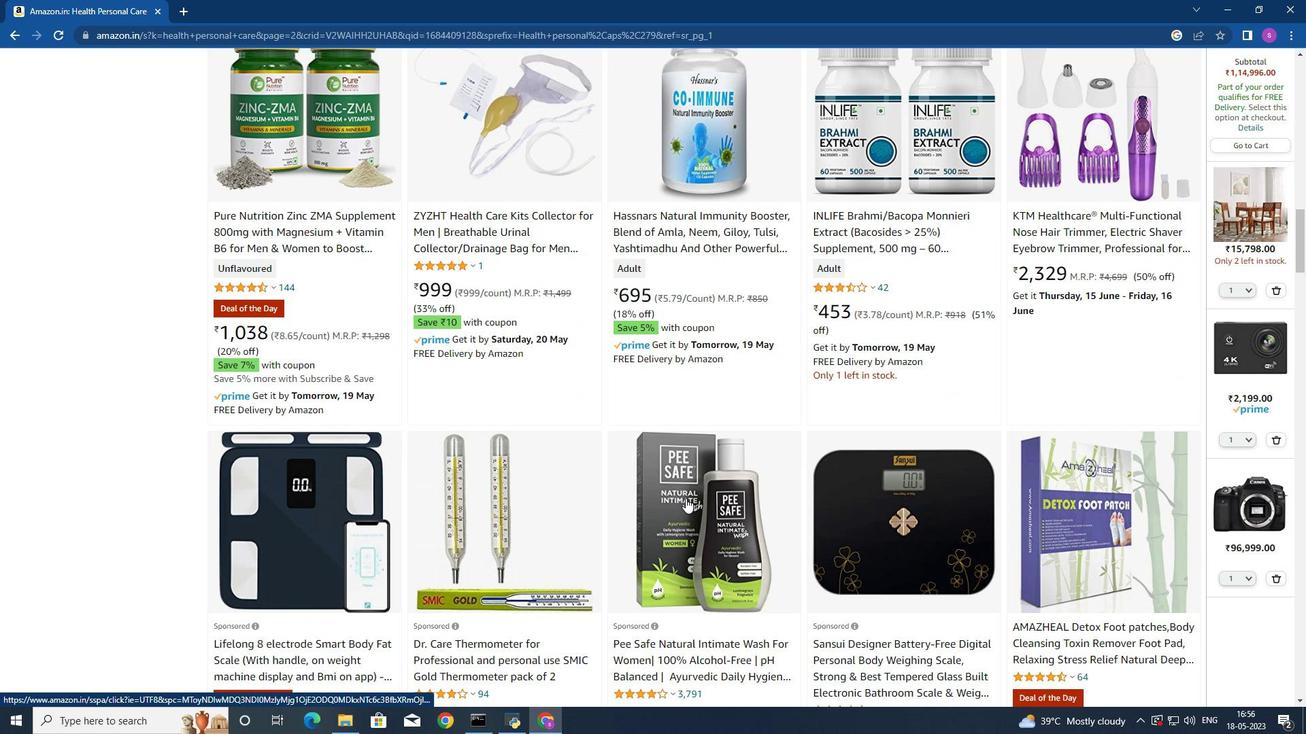 
Action: Mouse scrolled (685, 498) with delta (0, 0)
Screenshot: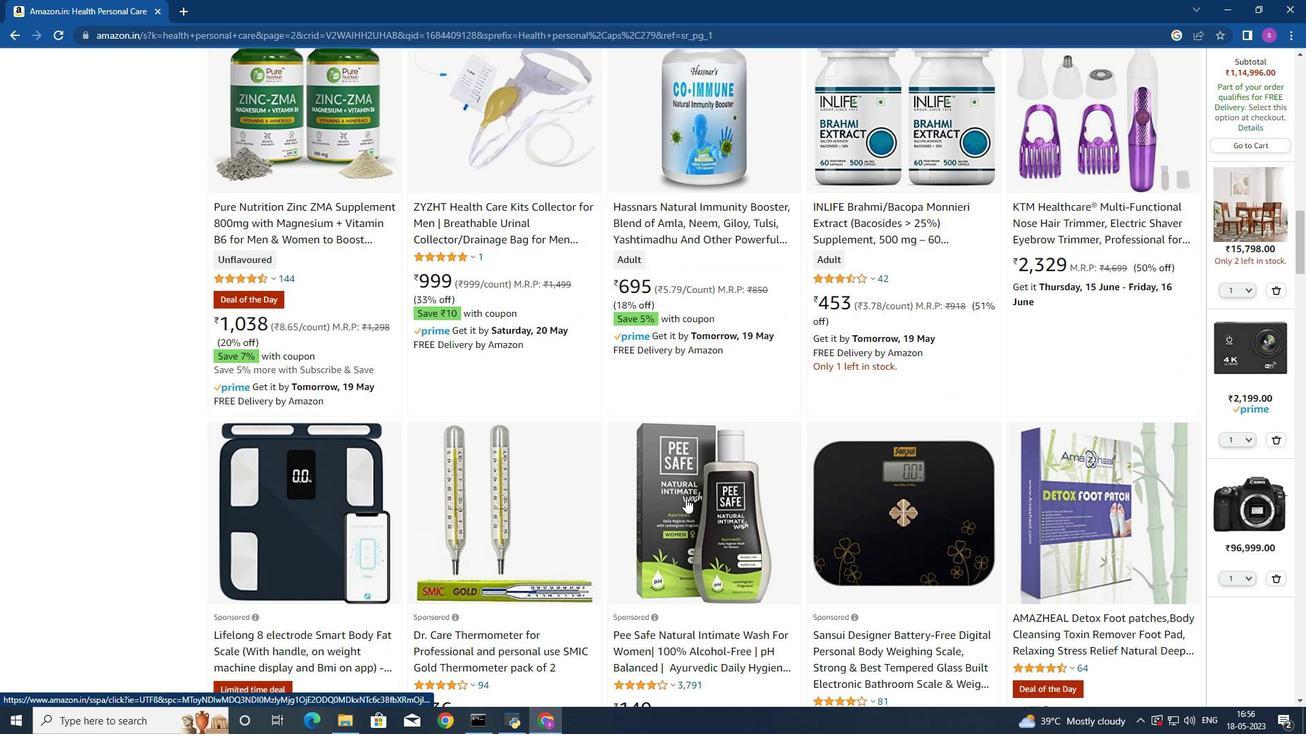 
Action: Mouse moved to (685, 499)
Screenshot: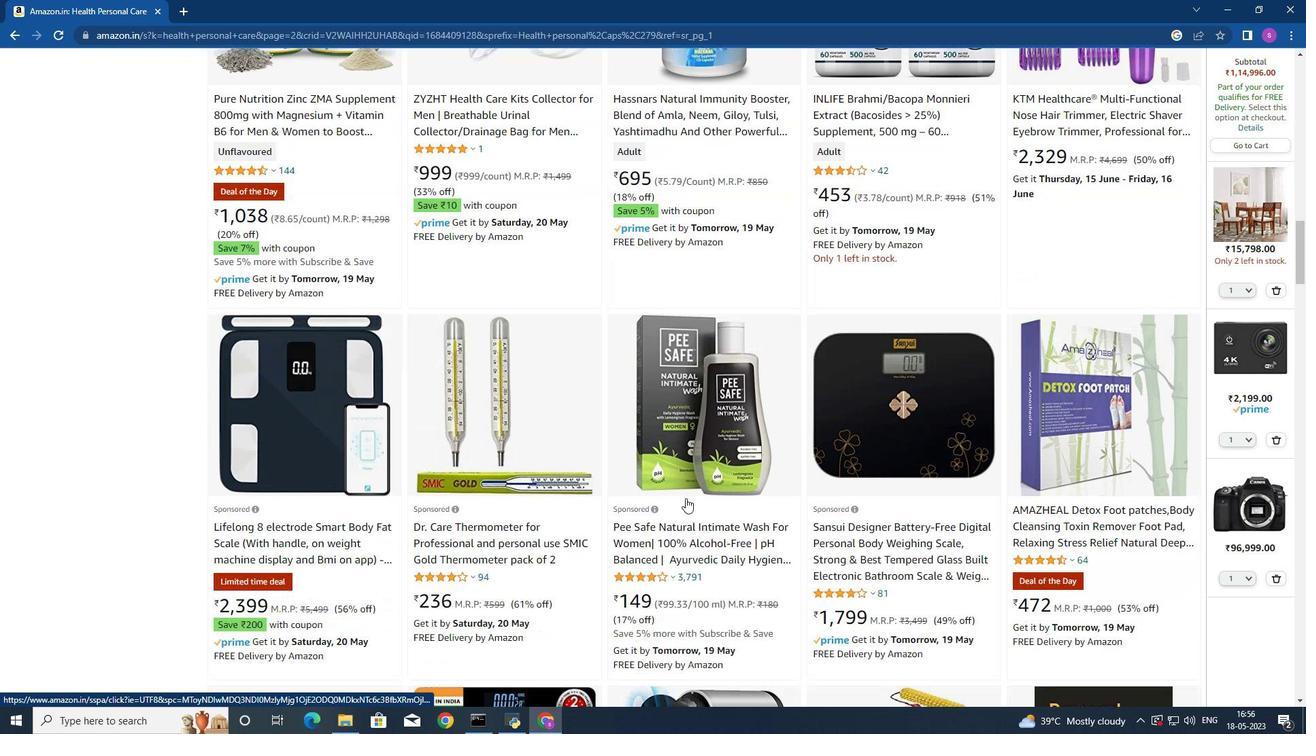 
Action: Mouse scrolled (685, 498) with delta (0, 0)
Screenshot: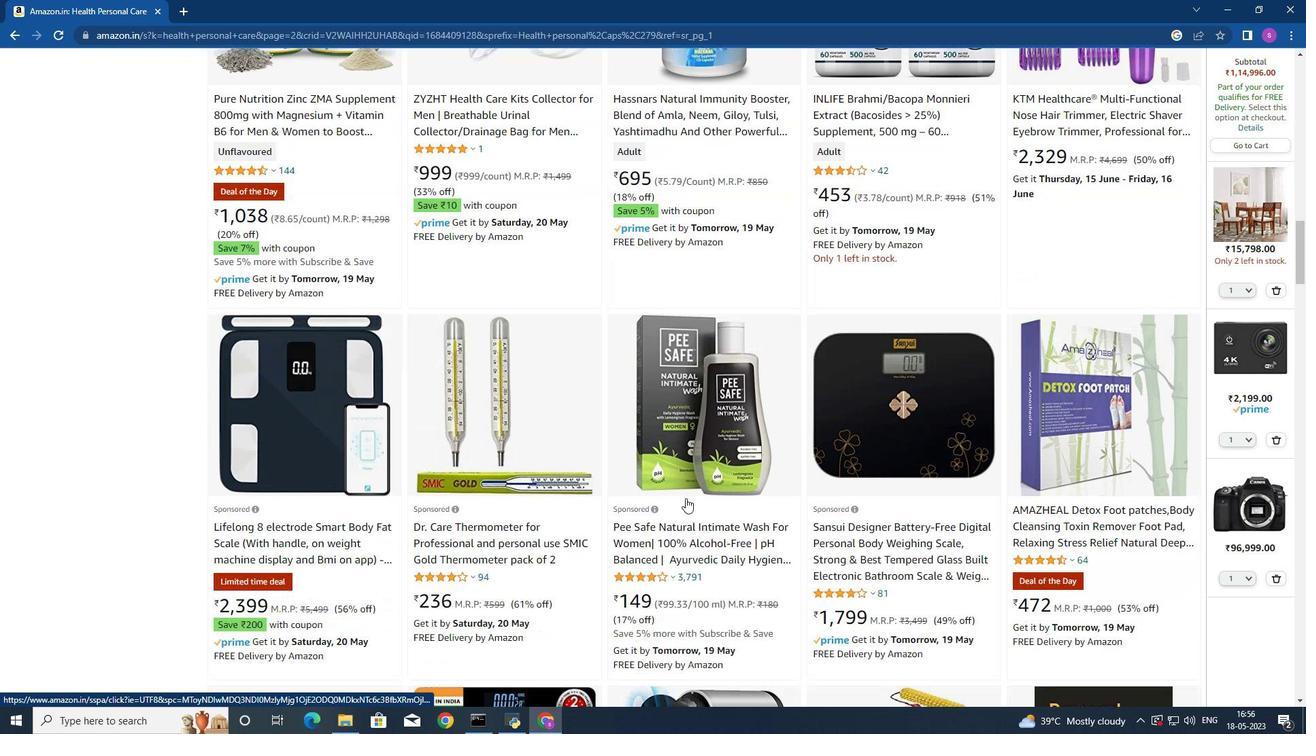 
Action: Mouse moved to (685, 499)
Screenshot: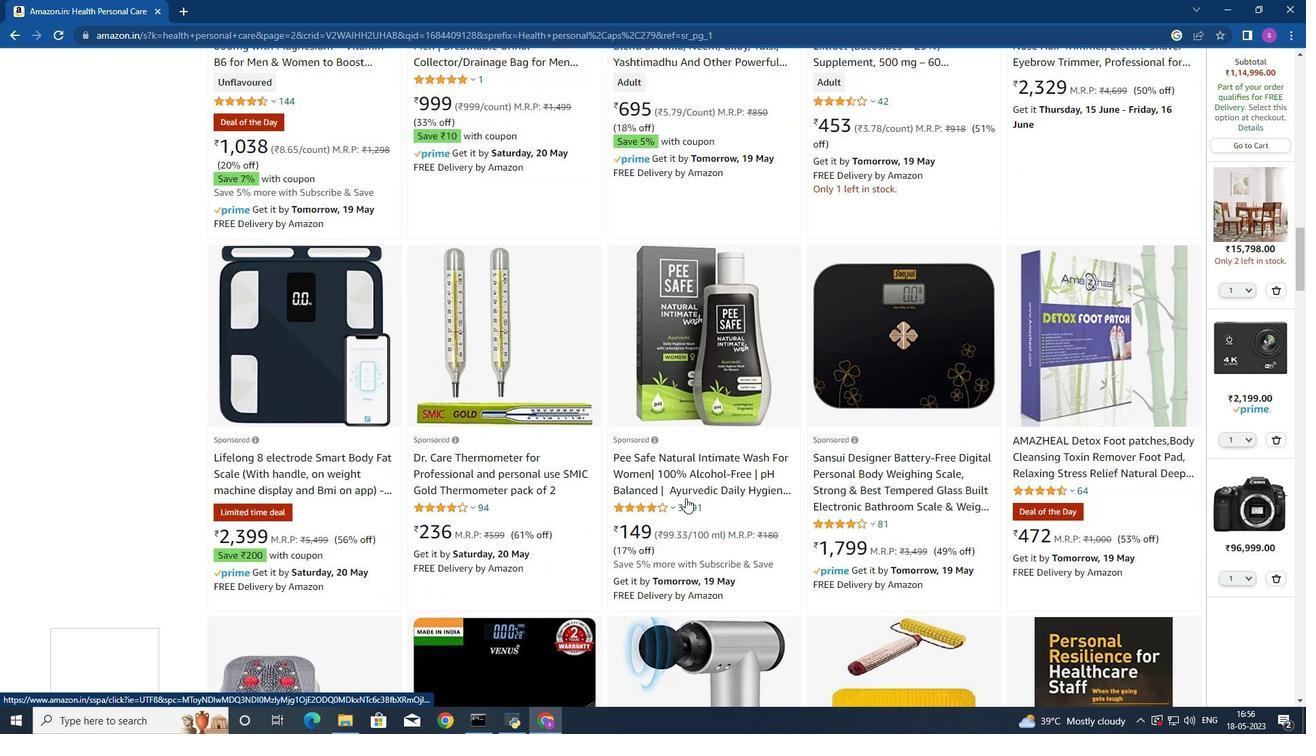 
Action: Mouse scrolled (685, 498) with delta (0, 0)
Screenshot: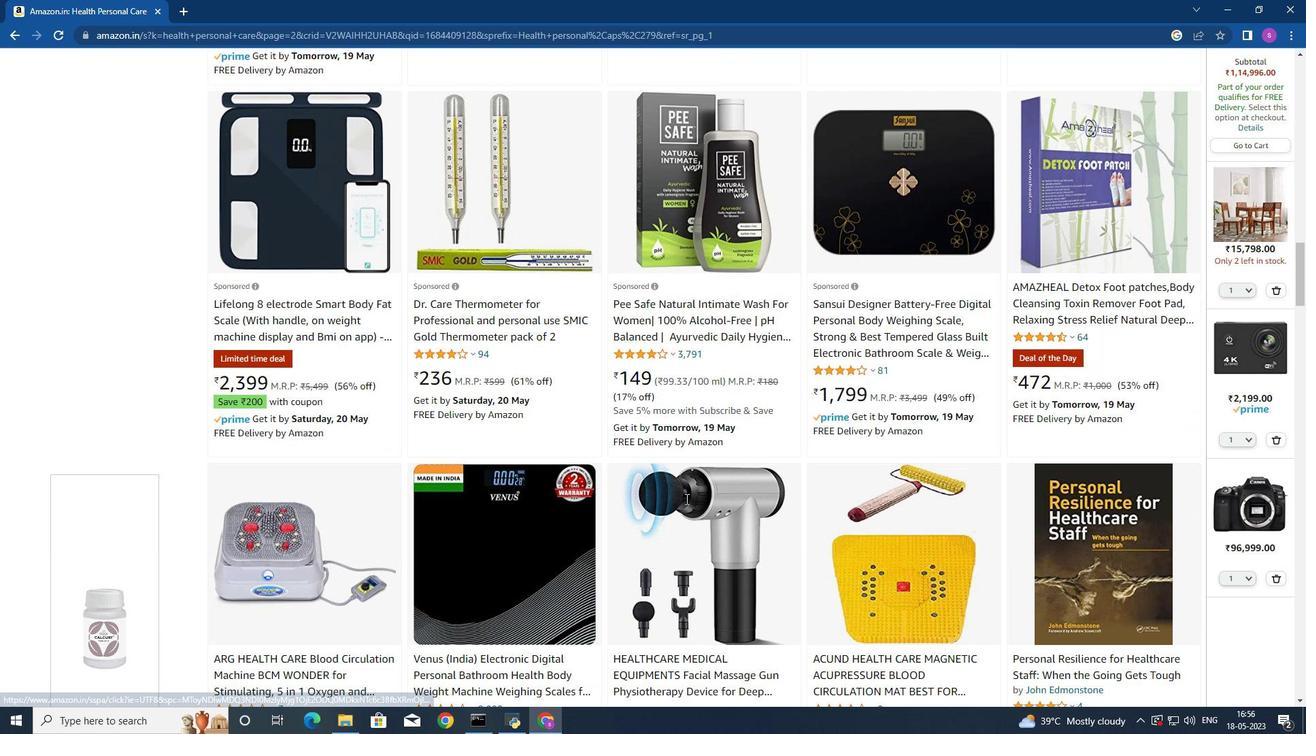 
Action: Mouse scrolled (685, 498) with delta (0, 0)
Screenshot: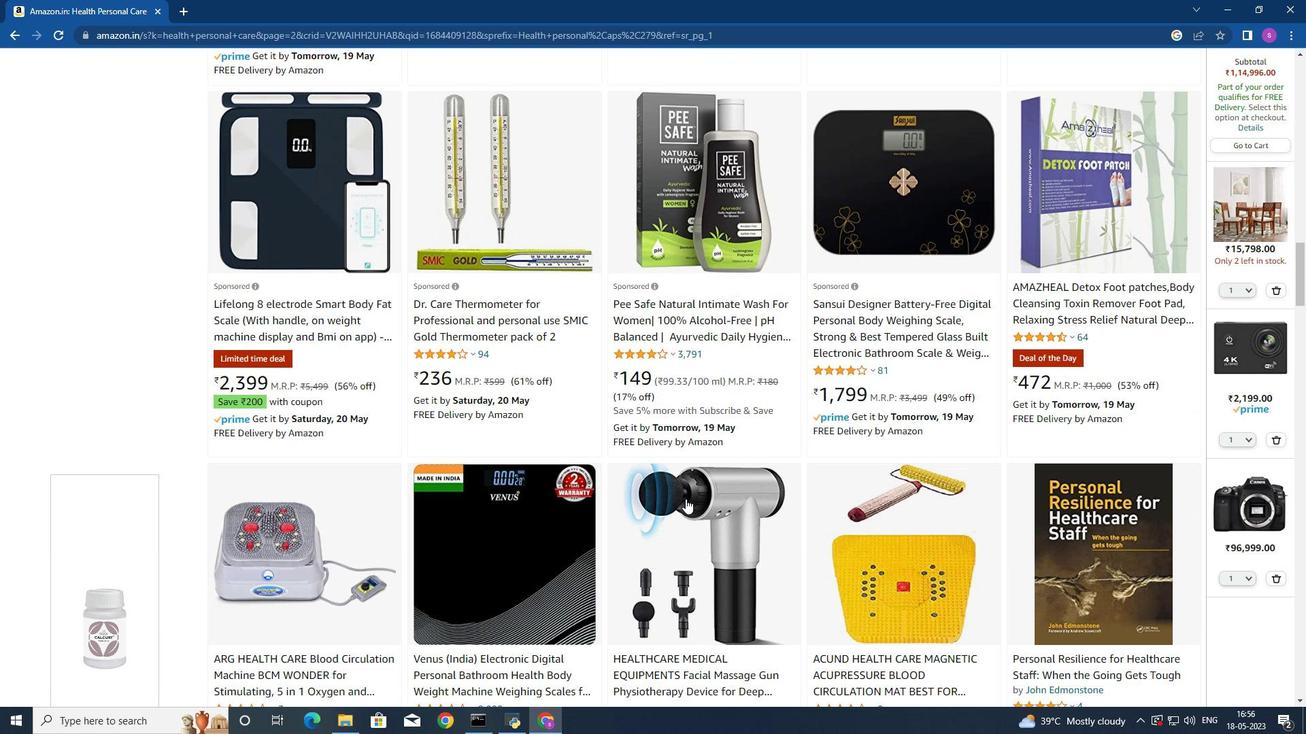 
Action: Mouse scrolled (685, 498) with delta (0, 0)
Screenshot: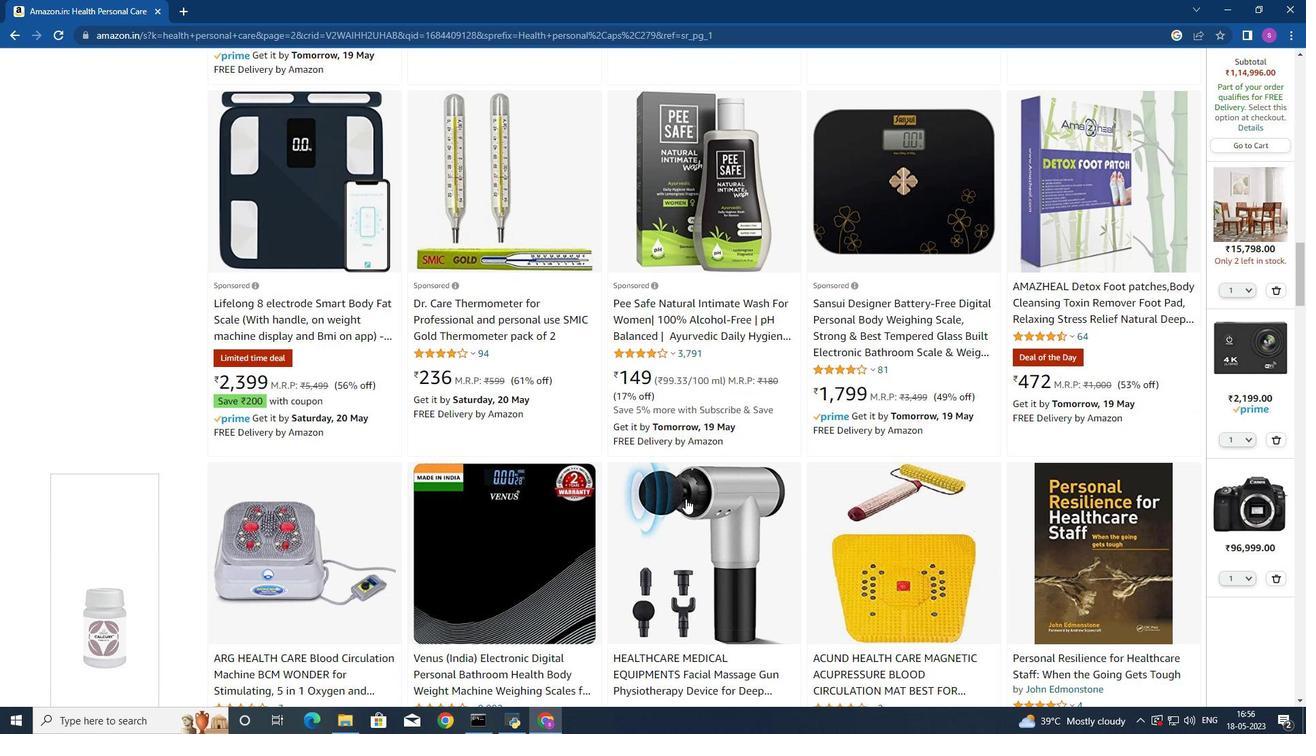 
Action: Mouse scrolled (685, 498) with delta (0, 0)
Screenshot: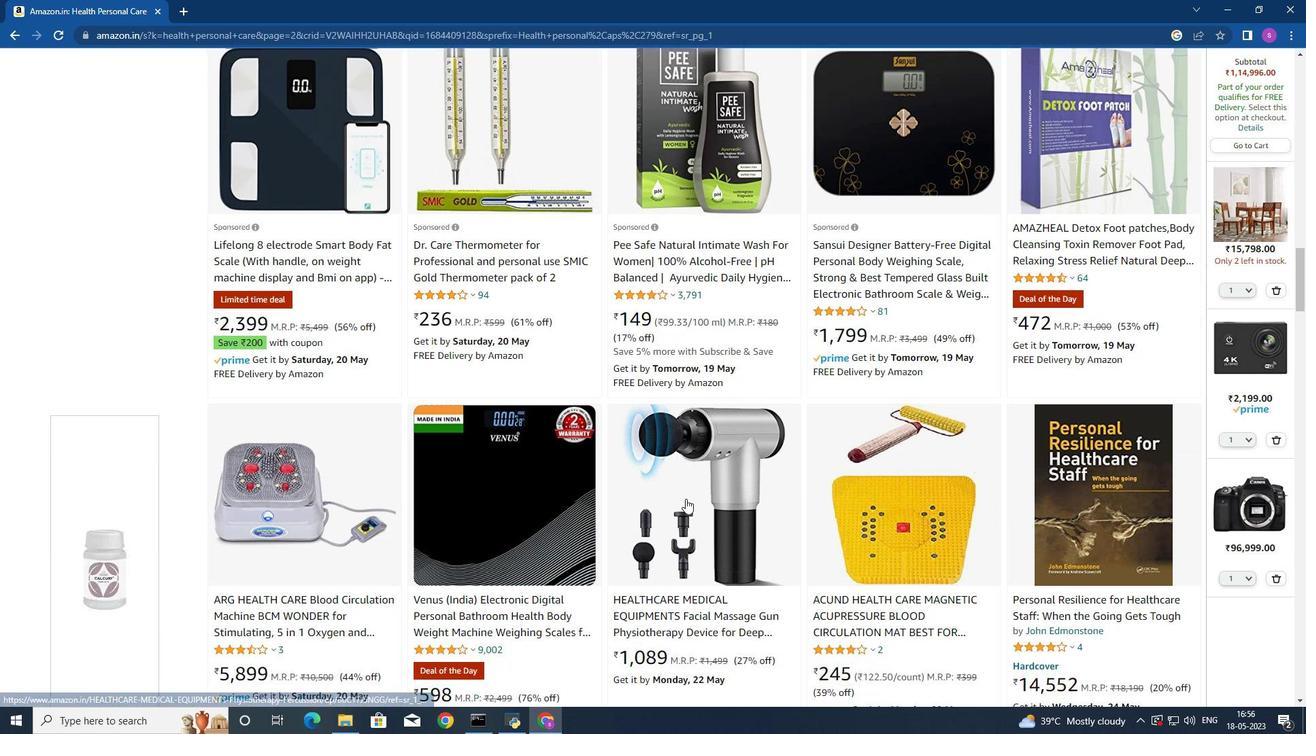 
Action: Mouse scrolled (685, 498) with delta (0, 0)
Screenshot: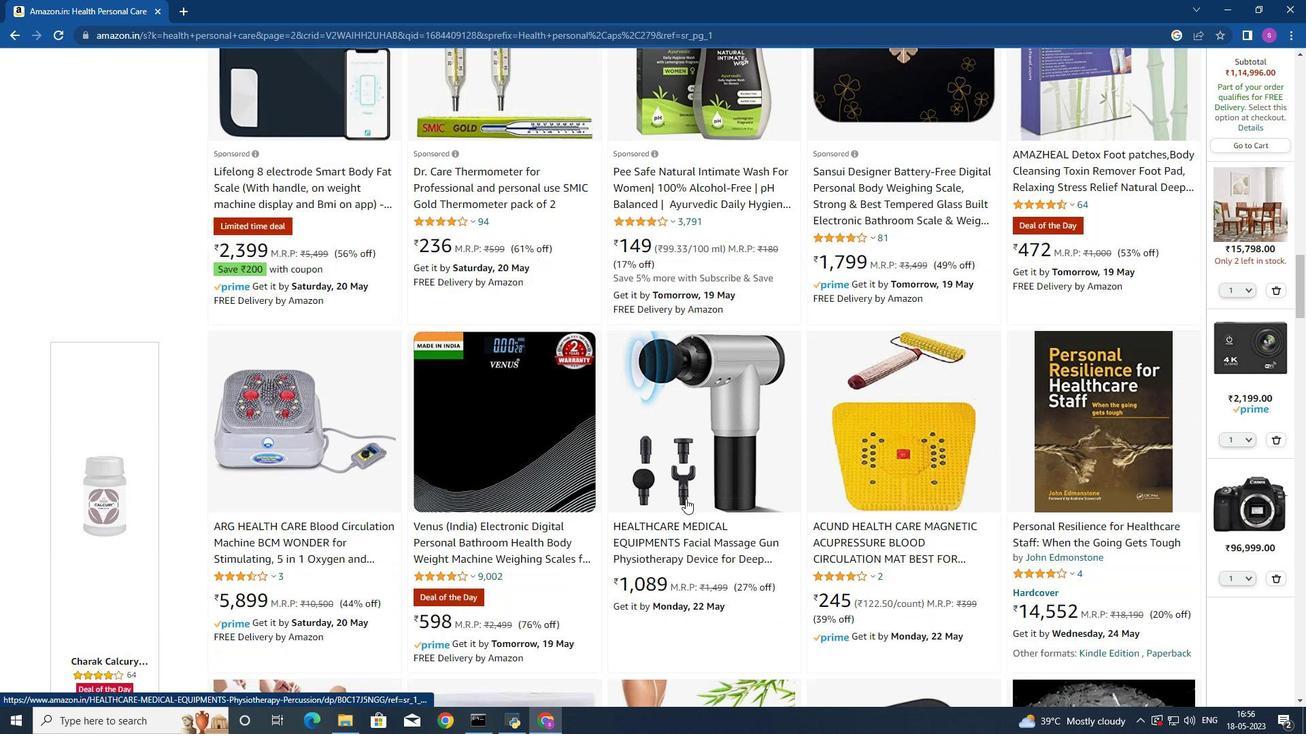 
Action: Mouse moved to (685, 499)
Screenshot: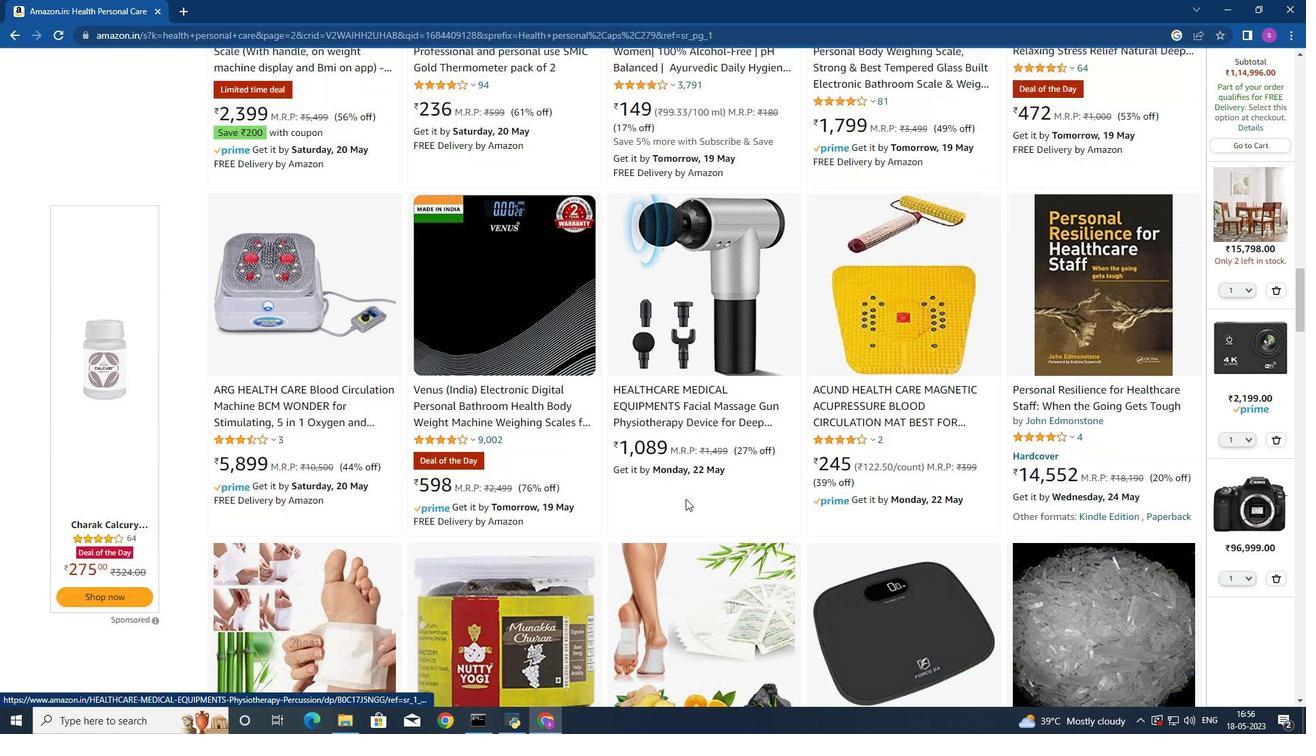 
Action: Mouse scrolled (685, 498) with delta (0, 0)
Screenshot: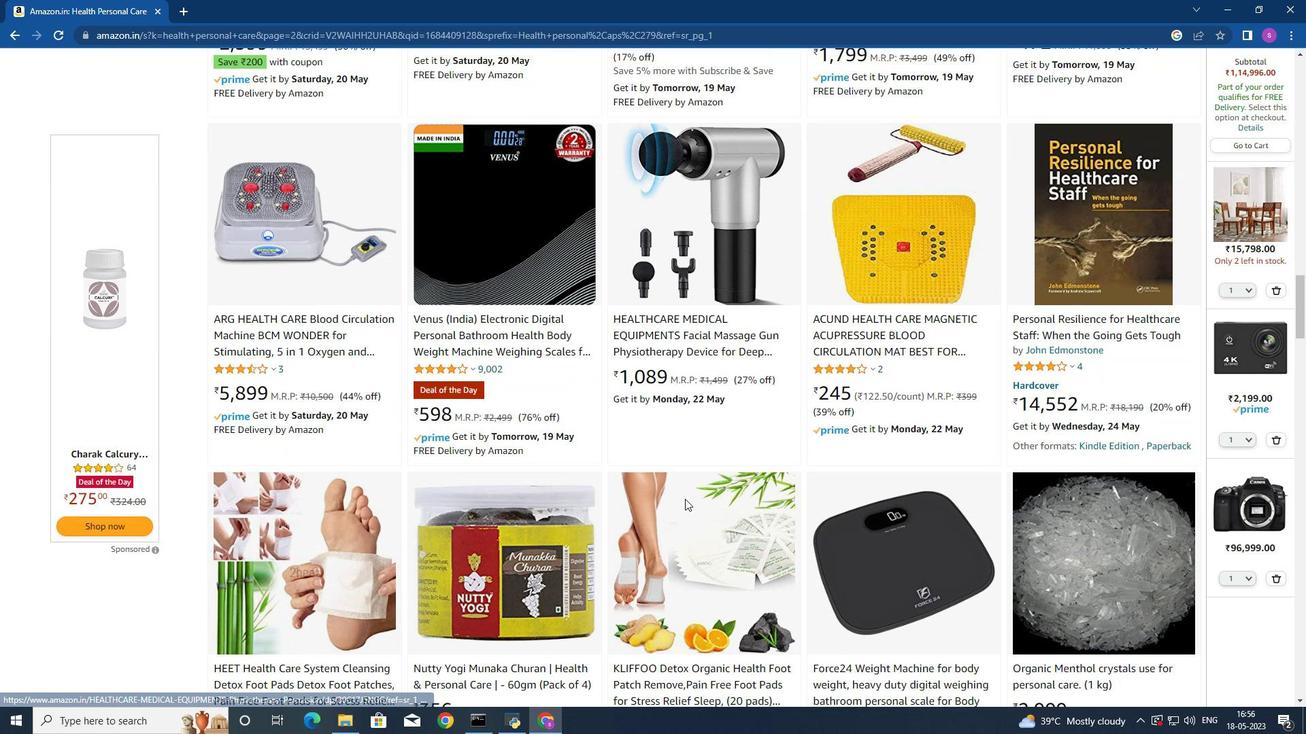 
Action: Mouse scrolled (685, 498) with delta (0, 0)
Screenshot: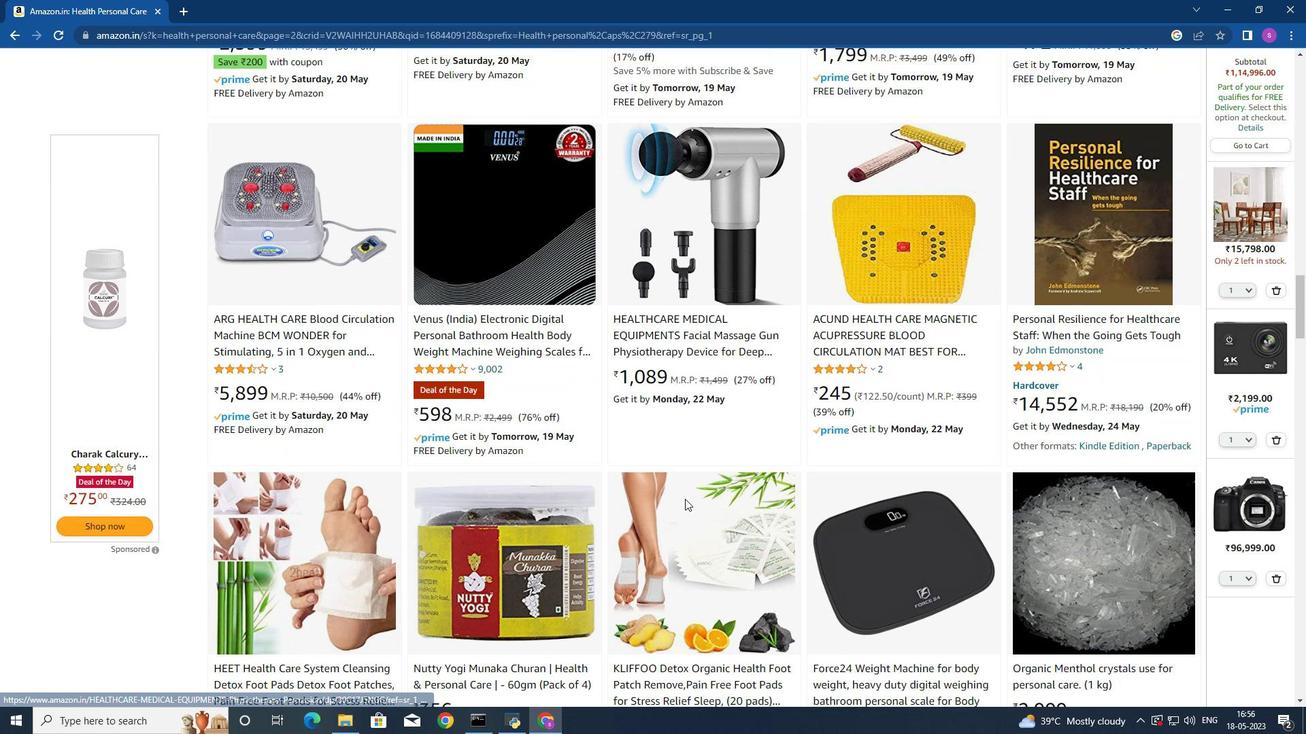 
Action: Mouse scrolled (685, 498) with delta (0, 0)
Screenshot: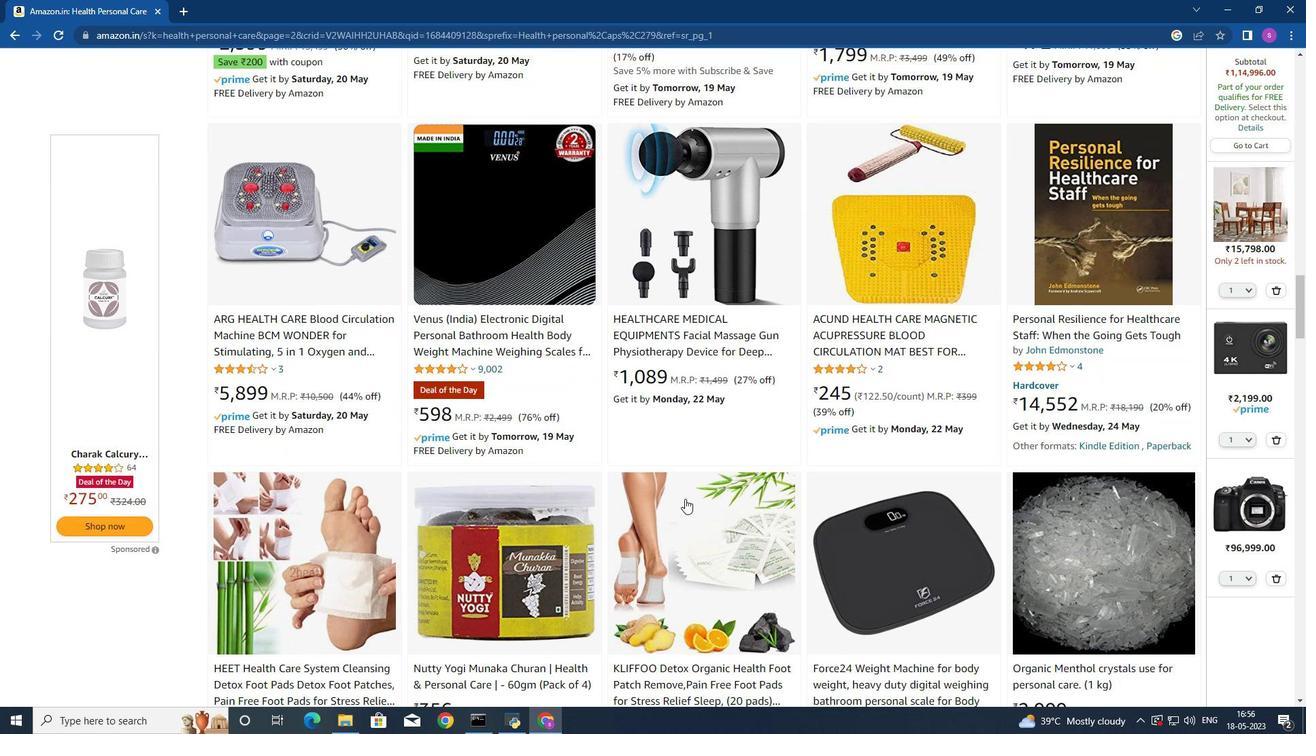 
Action: Mouse scrolled (685, 498) with delta (0, 0)
Screenshot: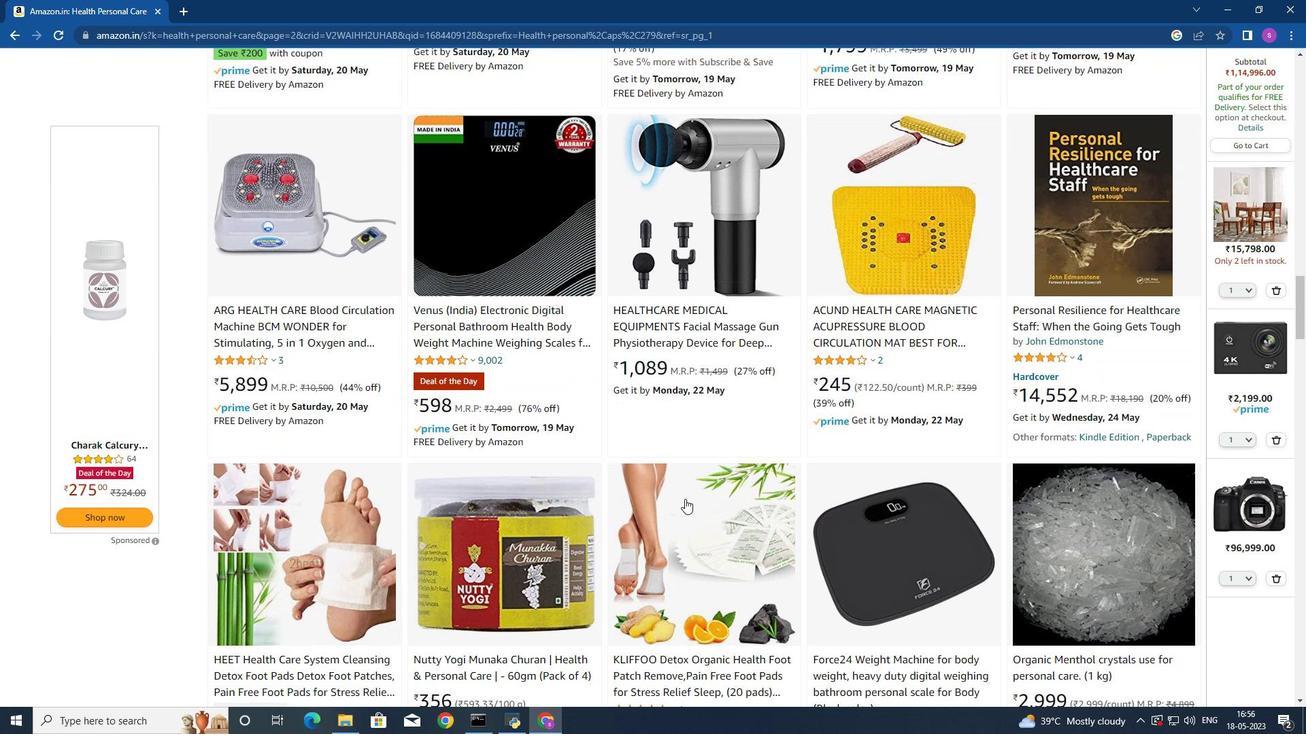 
Action: Mouse scrolled (685, 498) with delta (0, 0)
Screenshot: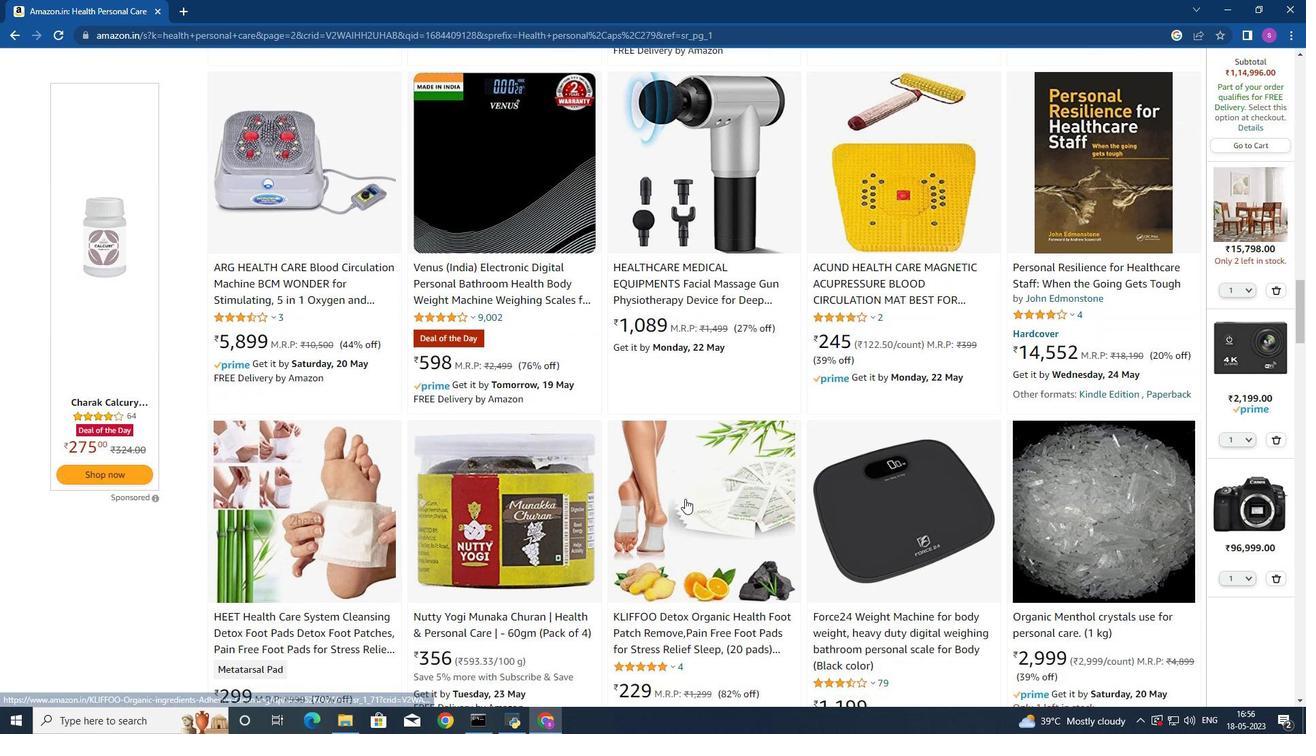 
Action: Mouse scrolled (685, 498) with delta (0, 0)
Screenshot: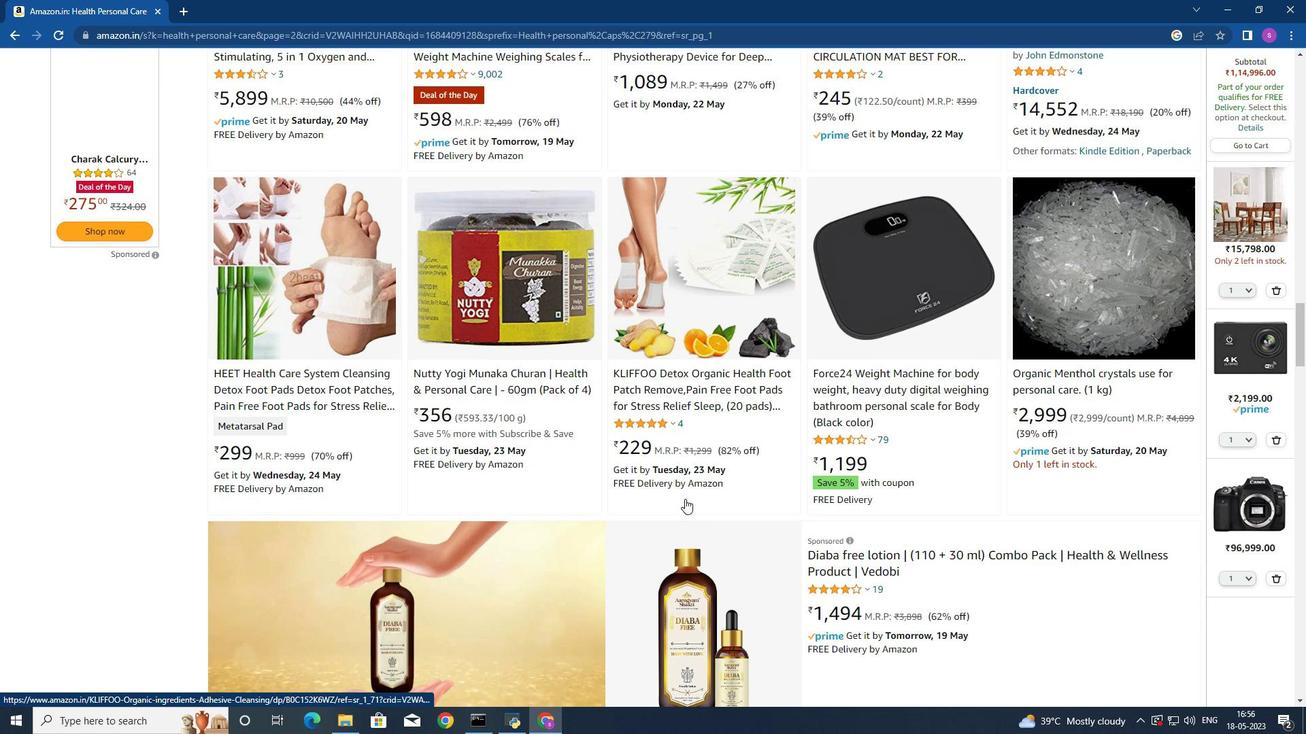 
Action: Mouse scrolled (685, 498) with delta (0, 0)
Screenshot: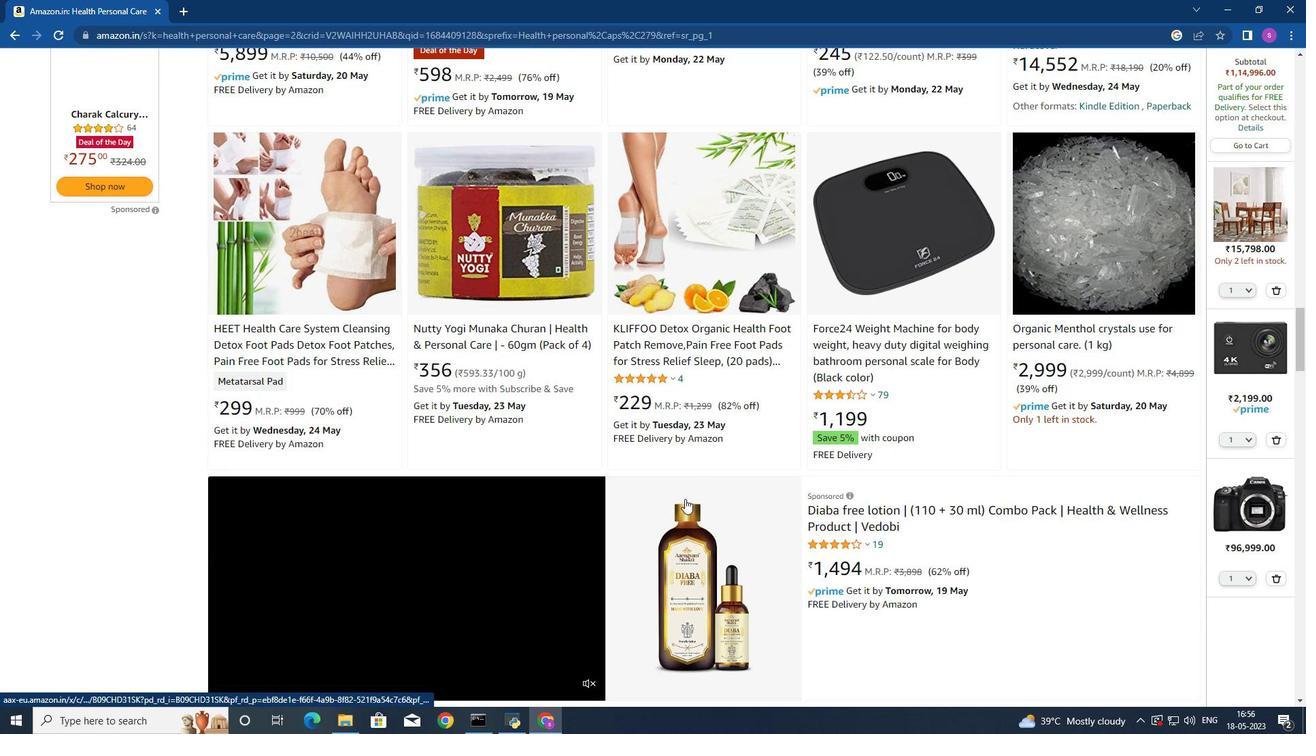 
Action: Mouse scrolled (685, 498) with delta (0, 0)
Screenshot: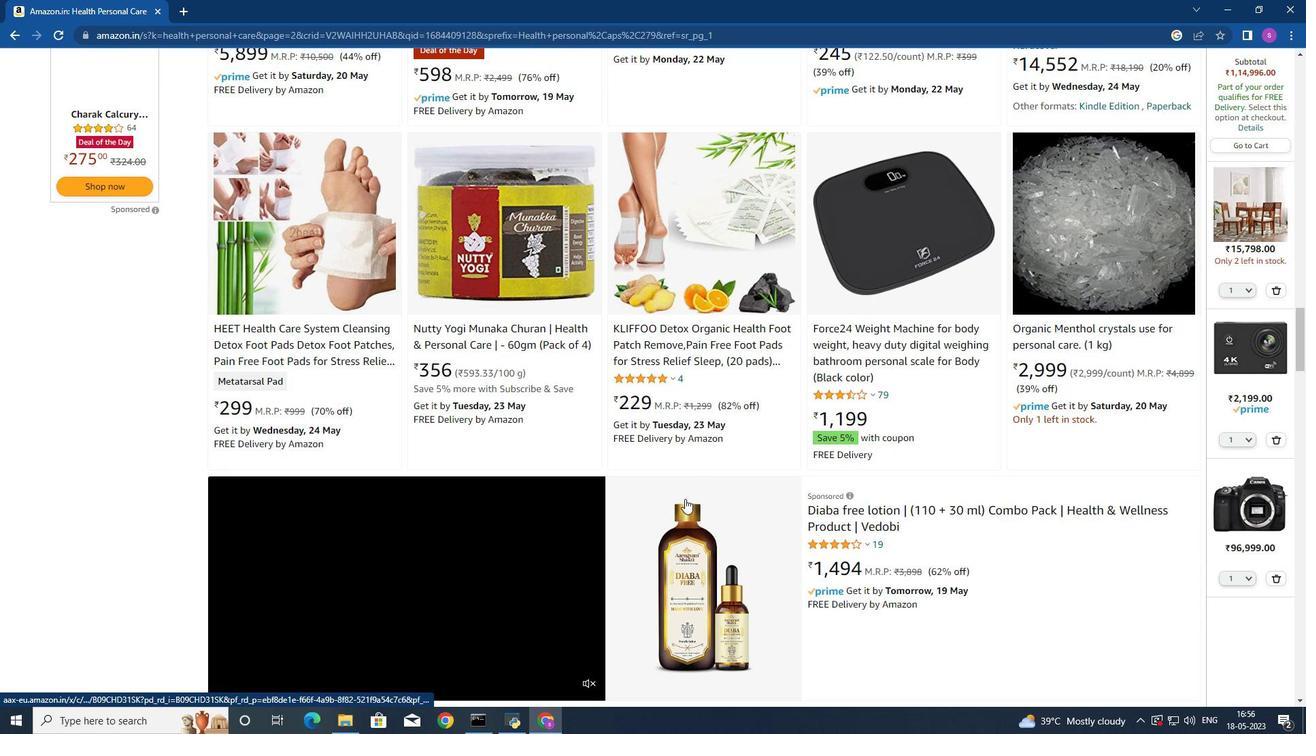 
Action: Mouse scrolled (685, 498) with delta (0, 0)
Screenshot: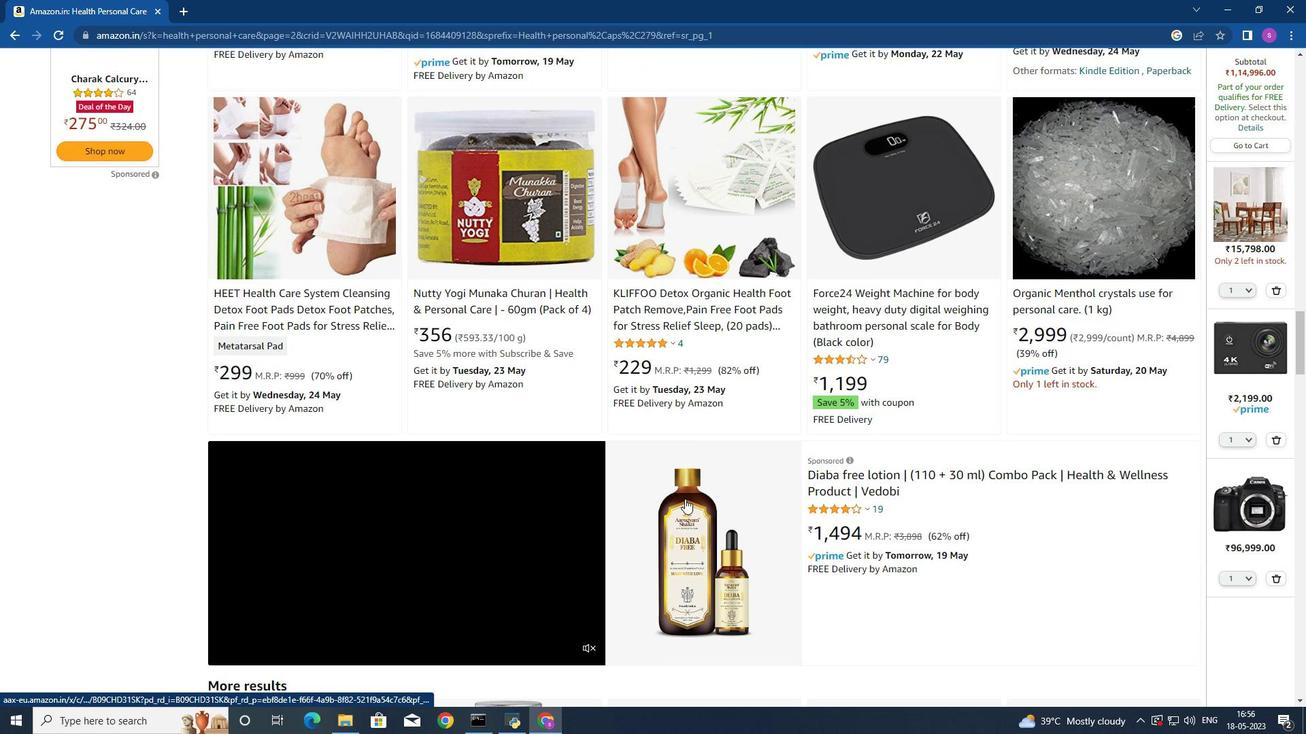 
Action: Mouse scrolled (685, 498) with delta (0, 0)
Screenshot: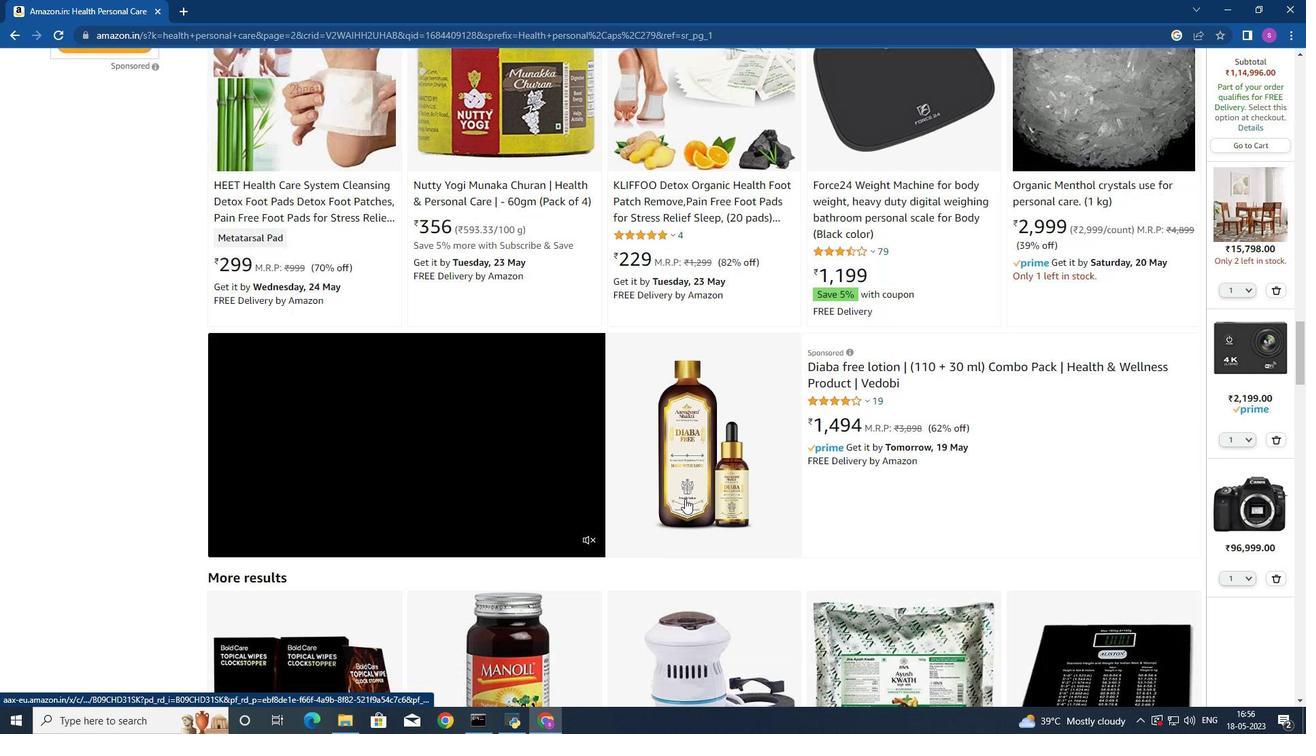 
Action: Mouse moved to (711, 509)
Screenshot: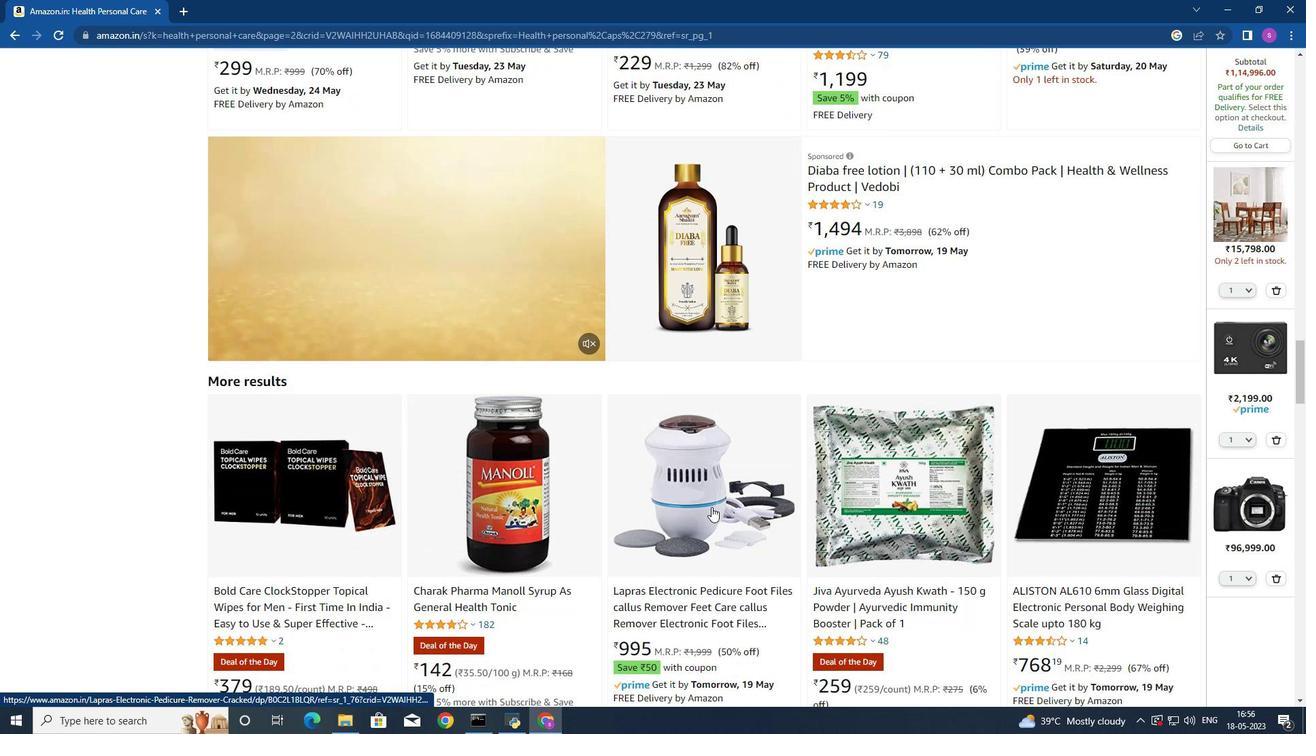
Action: Mouse scrolled (711, 508) with delta (0, 0)
Screenshot: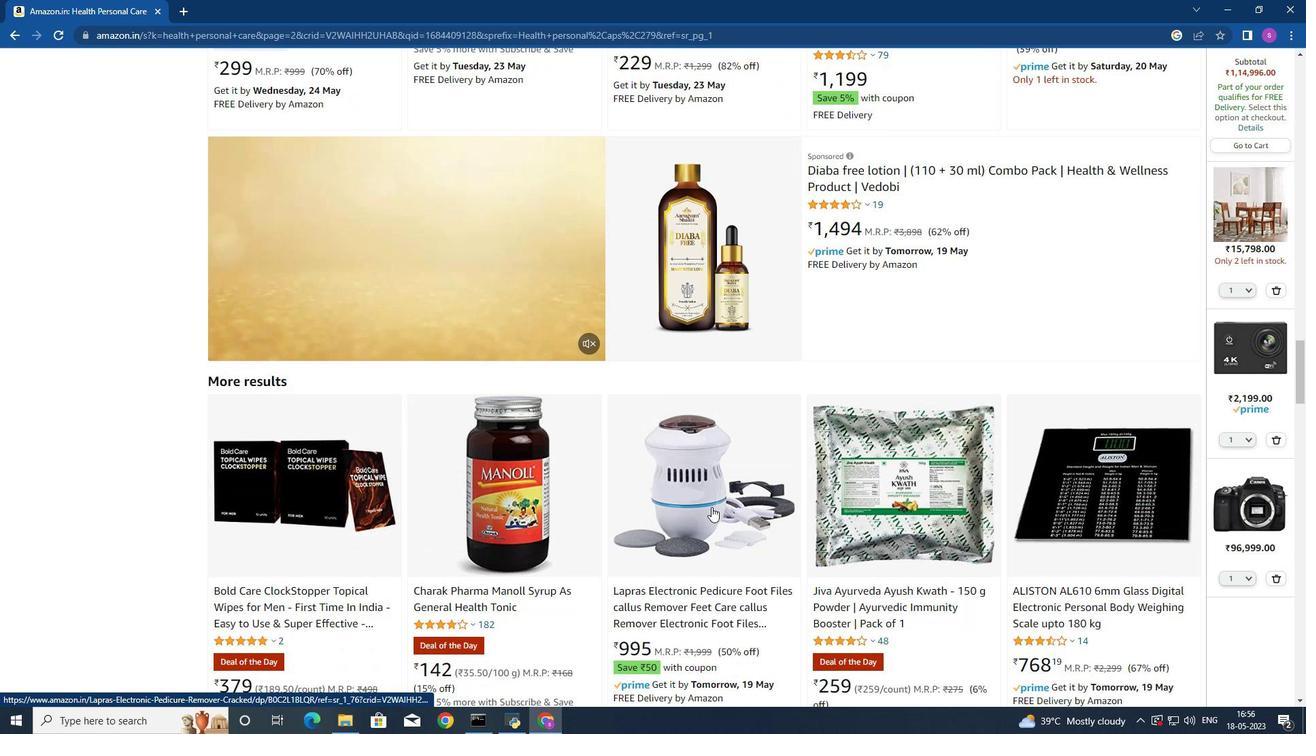 
Action: Mouse moved to (711, 509)
Screenshot: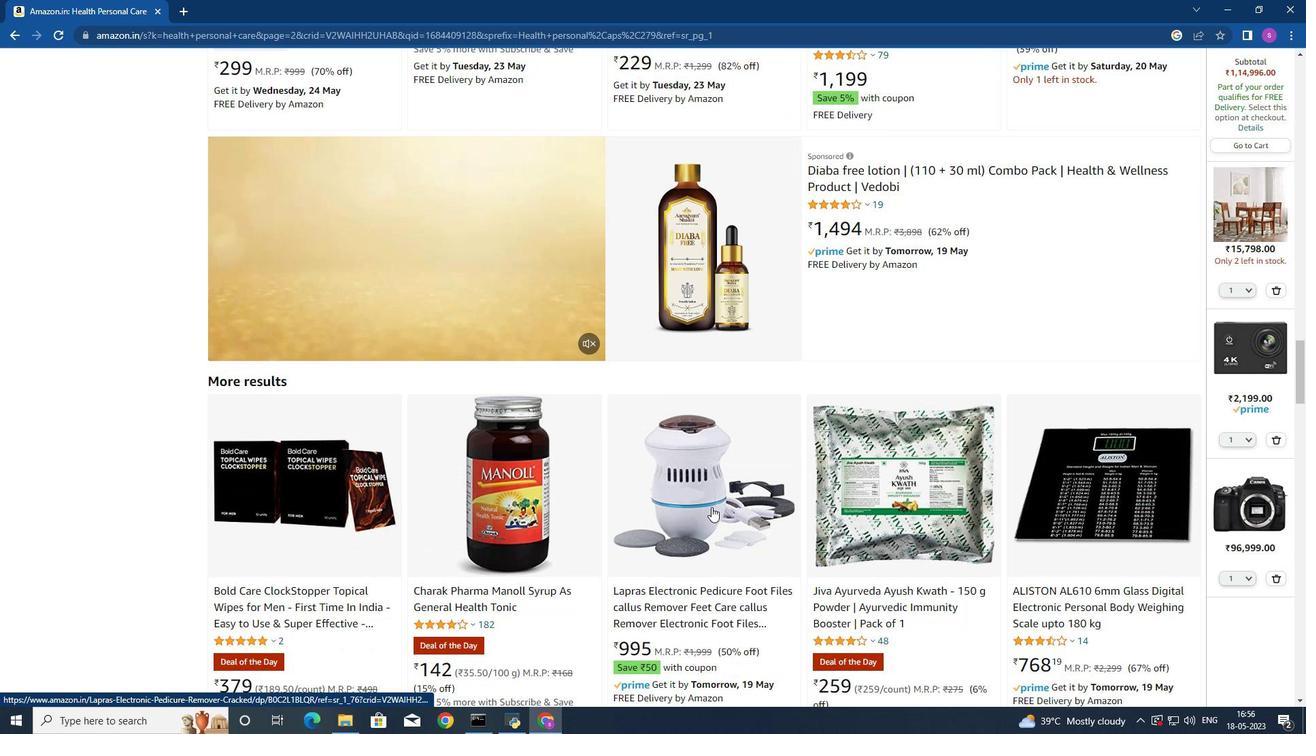
Action: Mouse scrolled (711, 508) with delta (0, 0)
Screenshot: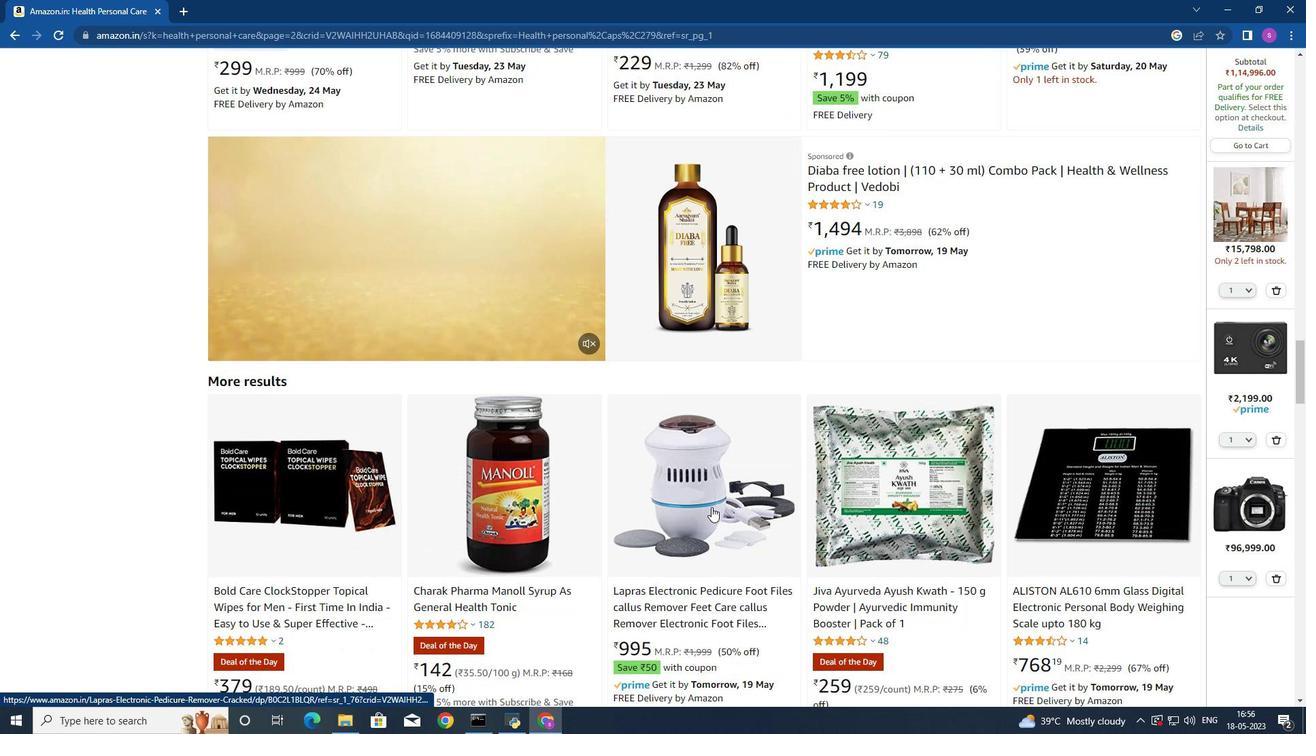
Action: Mouse scrolled (711, 508) with delta (0, 0)
Screenshot: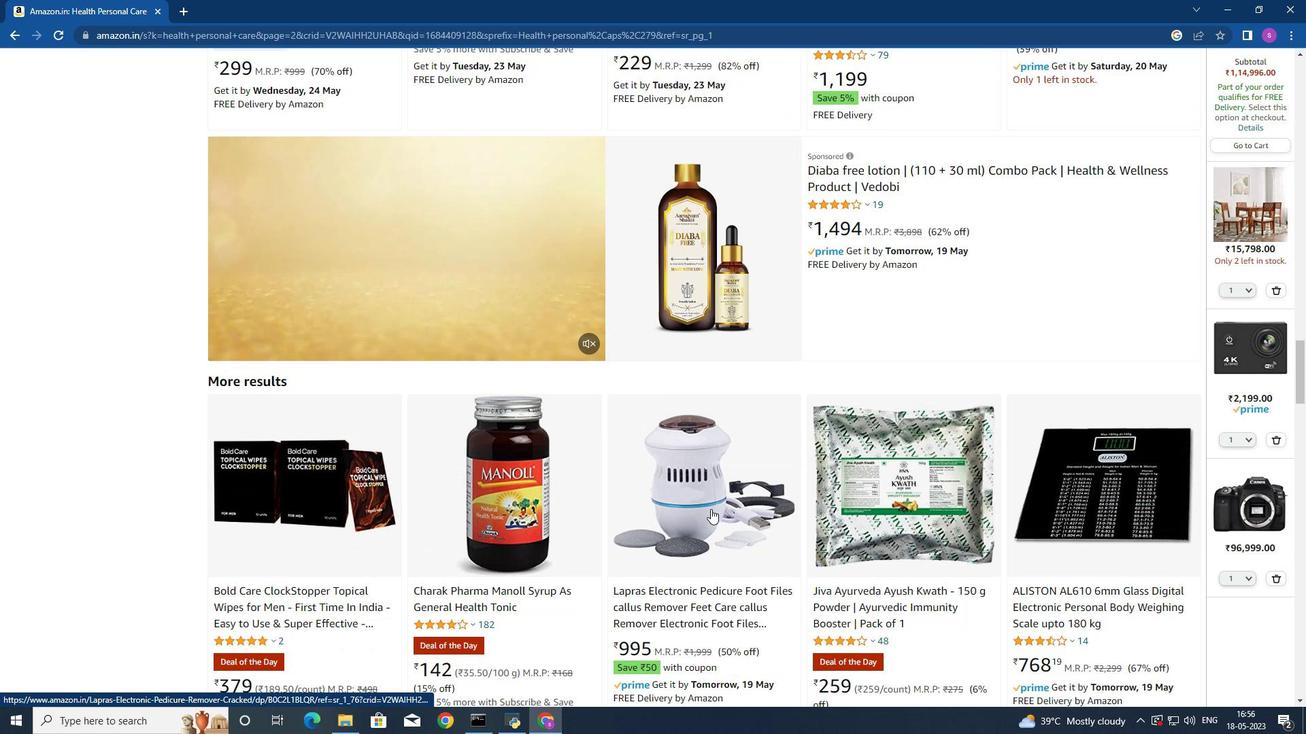 
Action: Mouse moved to (711, 510)
Screenshot: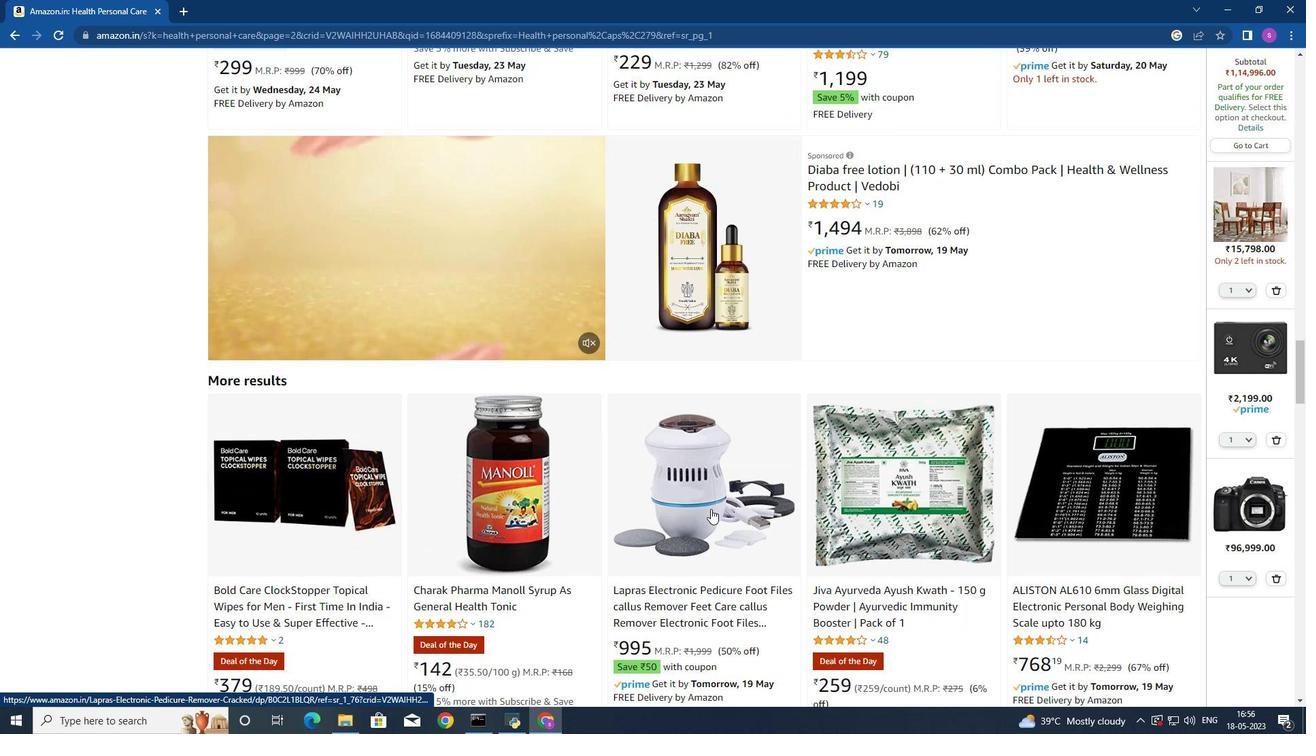 
Action: Mouse scrolled (711, 509) with delta (0, 0)
Screenshot: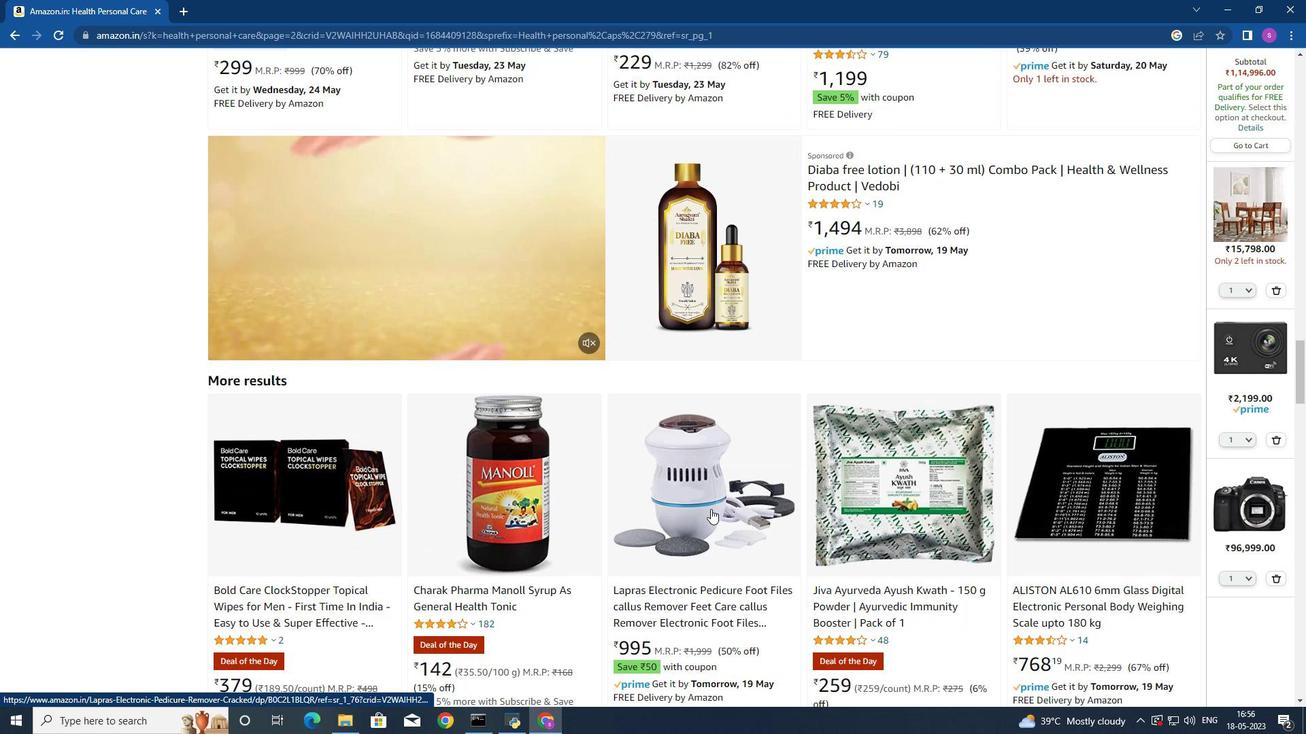 
Action: Mouse scrolled (711, 509) with delta (0, 0)
Screenshot: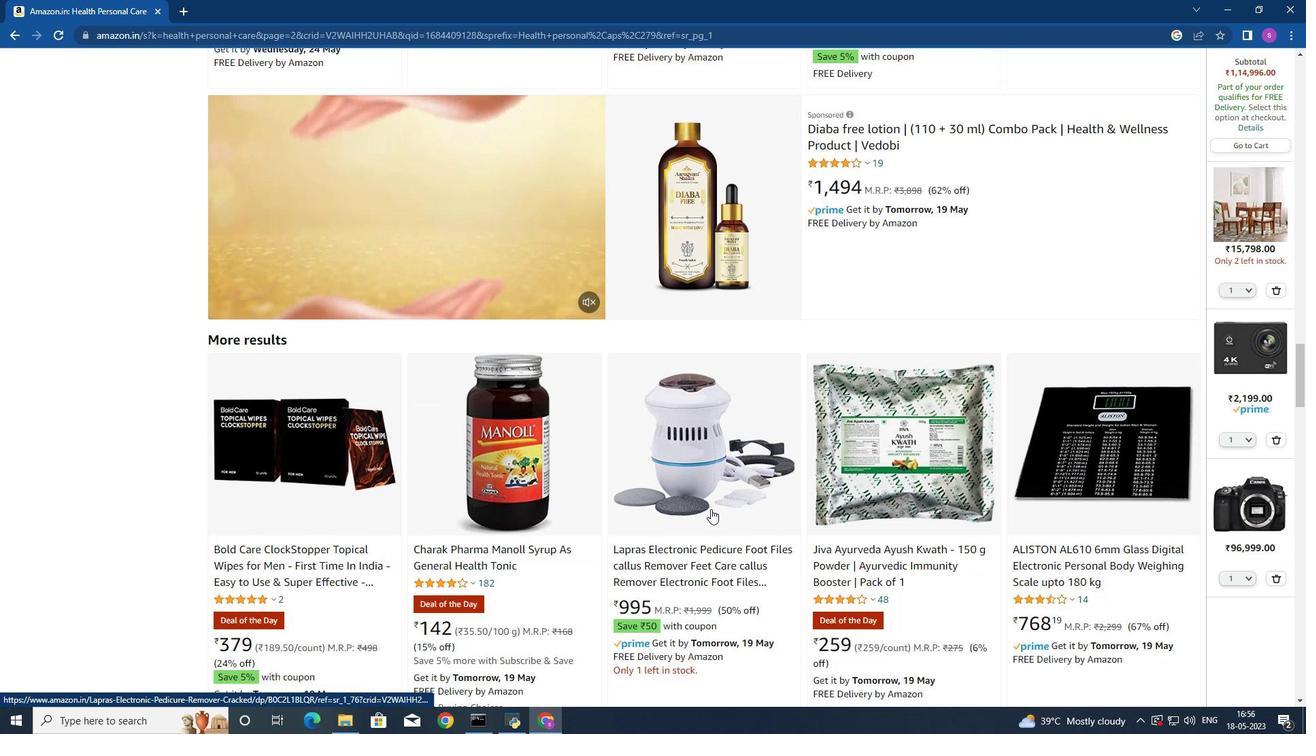 
Action: Mouse moved to (710, 511)
Screenshot: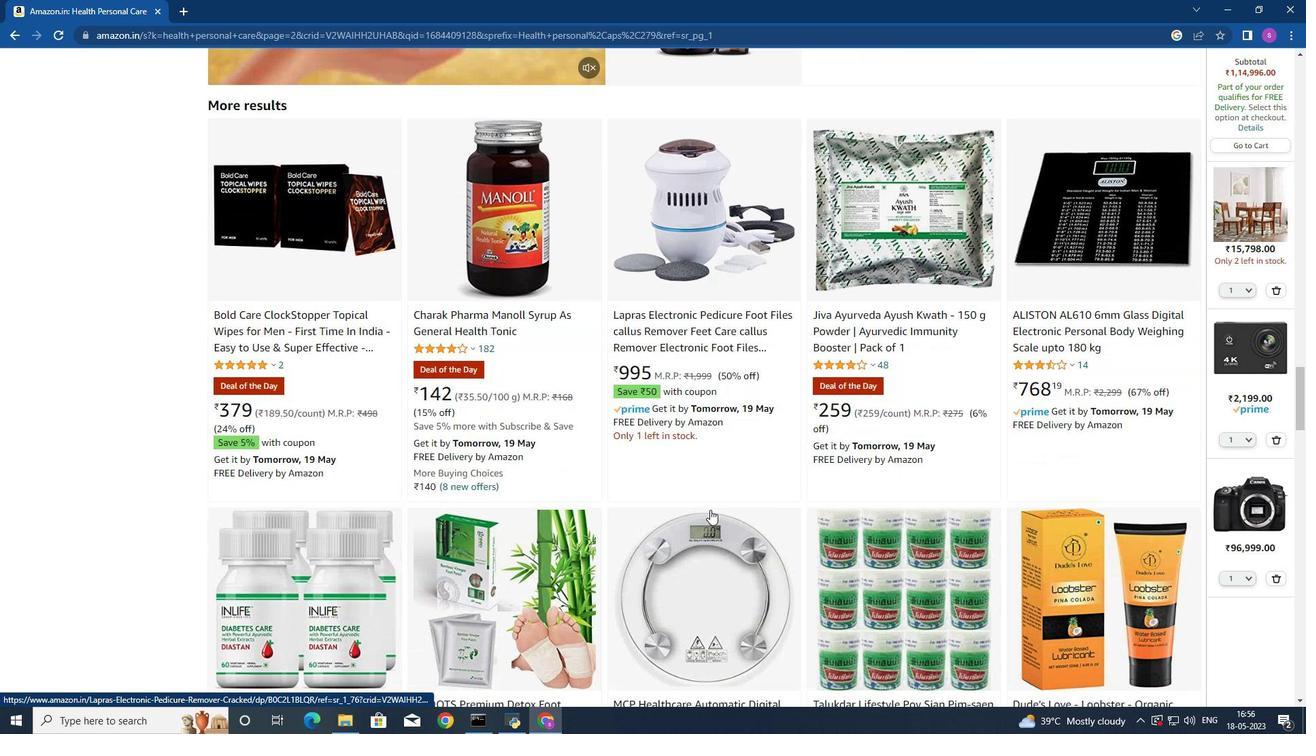 
Action: Mouse scrolled (710, 510) with delta (0, 0)
Screenshot: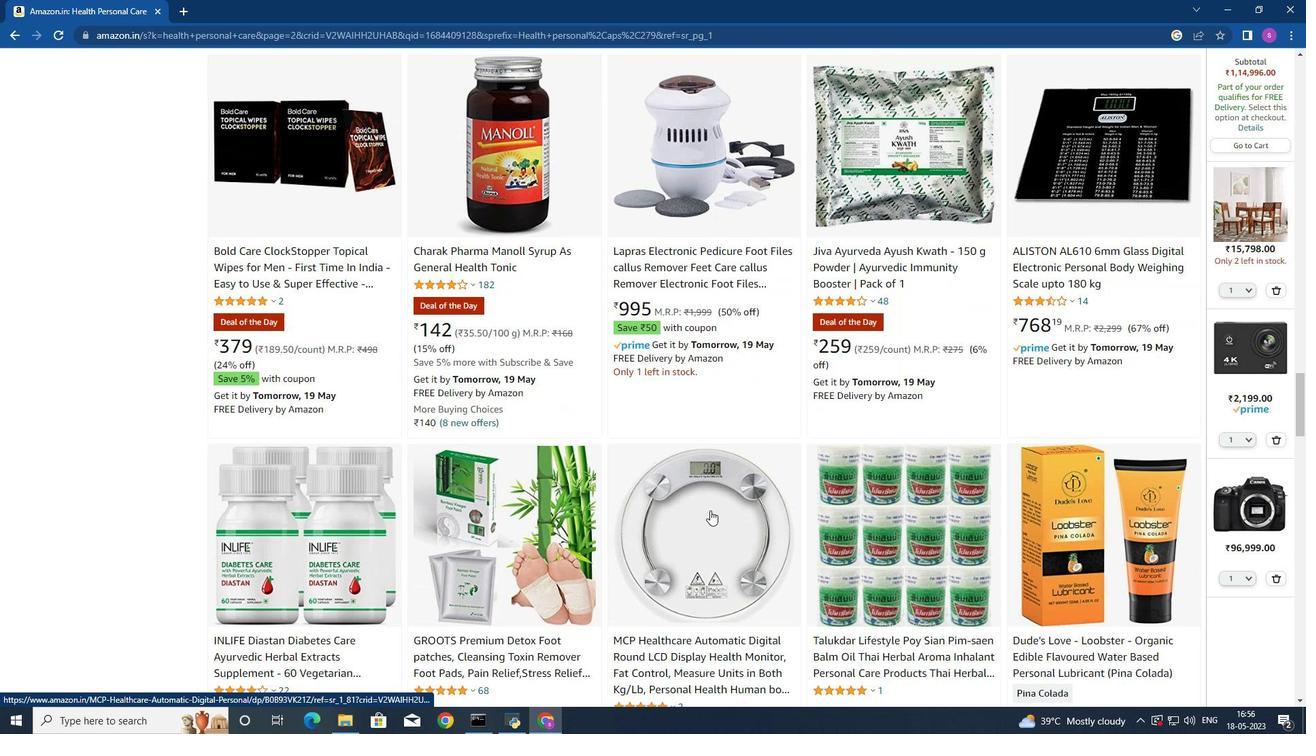 
Action: Mouse moved to (710, 512)
Screenshot: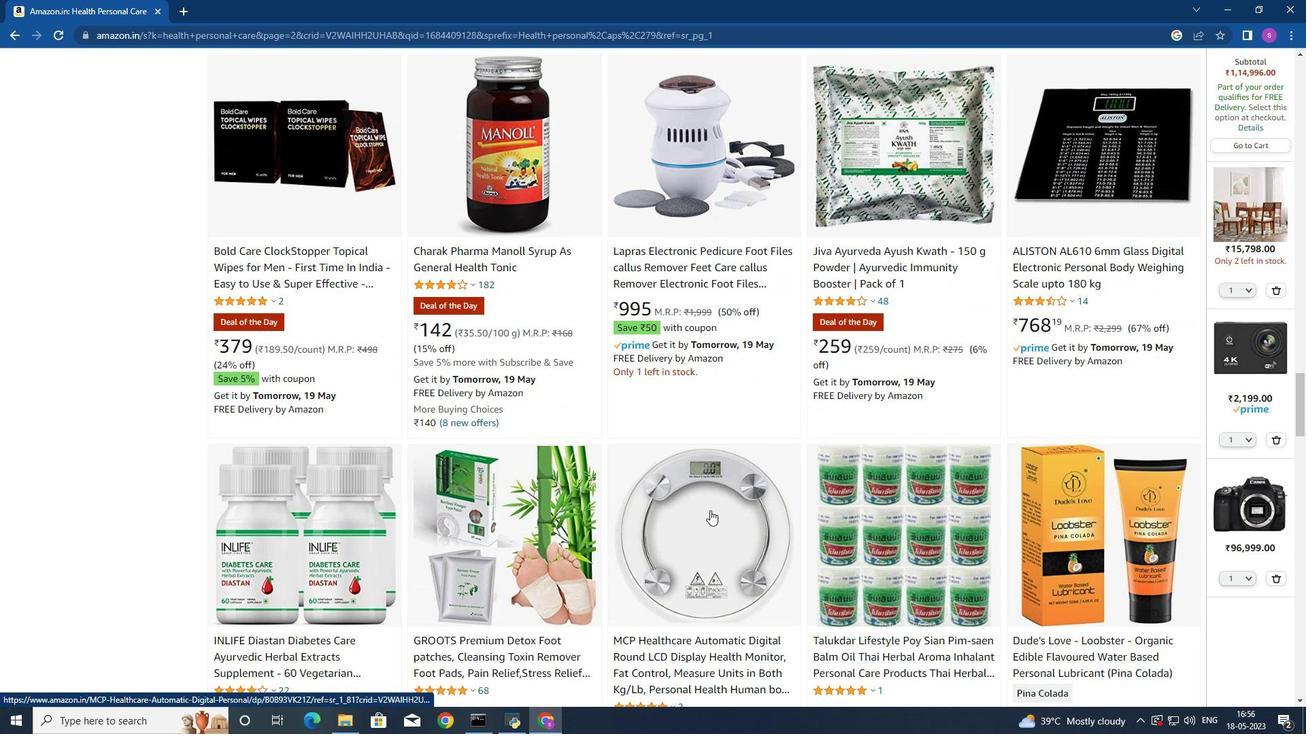 
Action: Mouse scrolled (710, 511) with delta (0, 0)
Screenshot: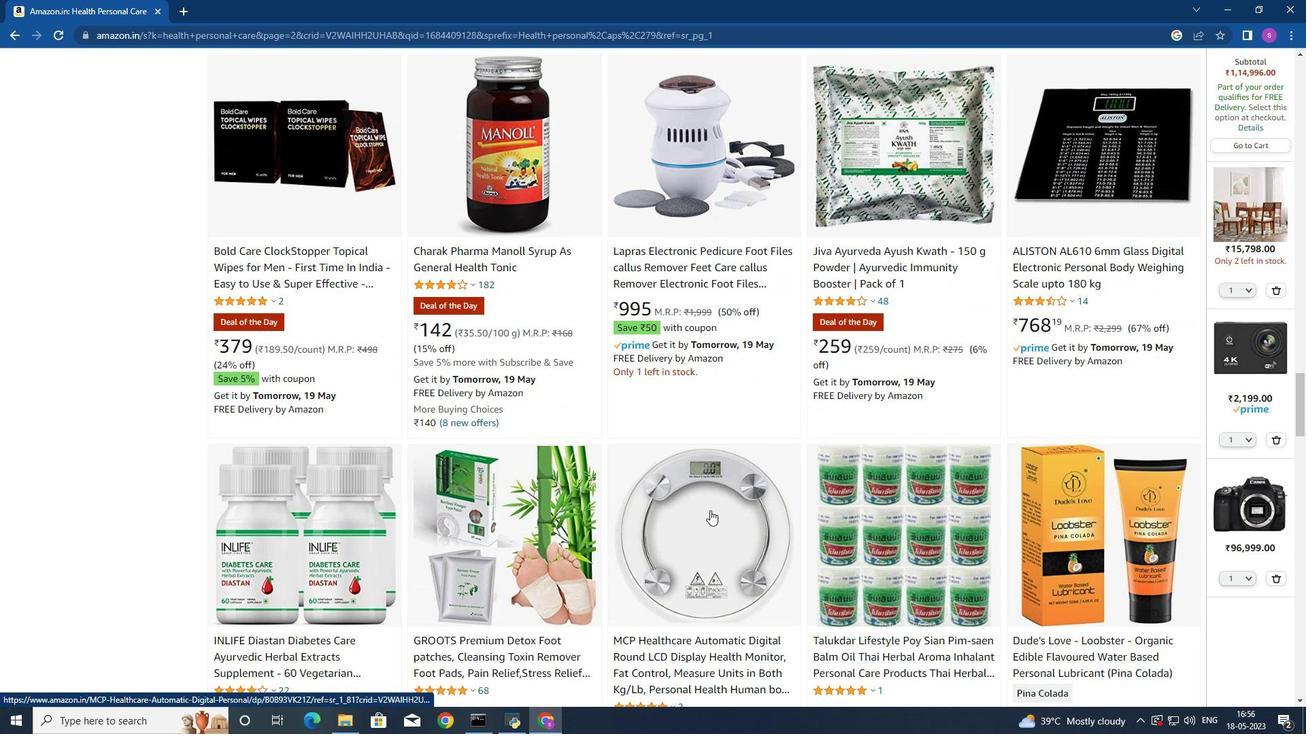 
Action: Mouse moved to (709, 514)
Screenshot: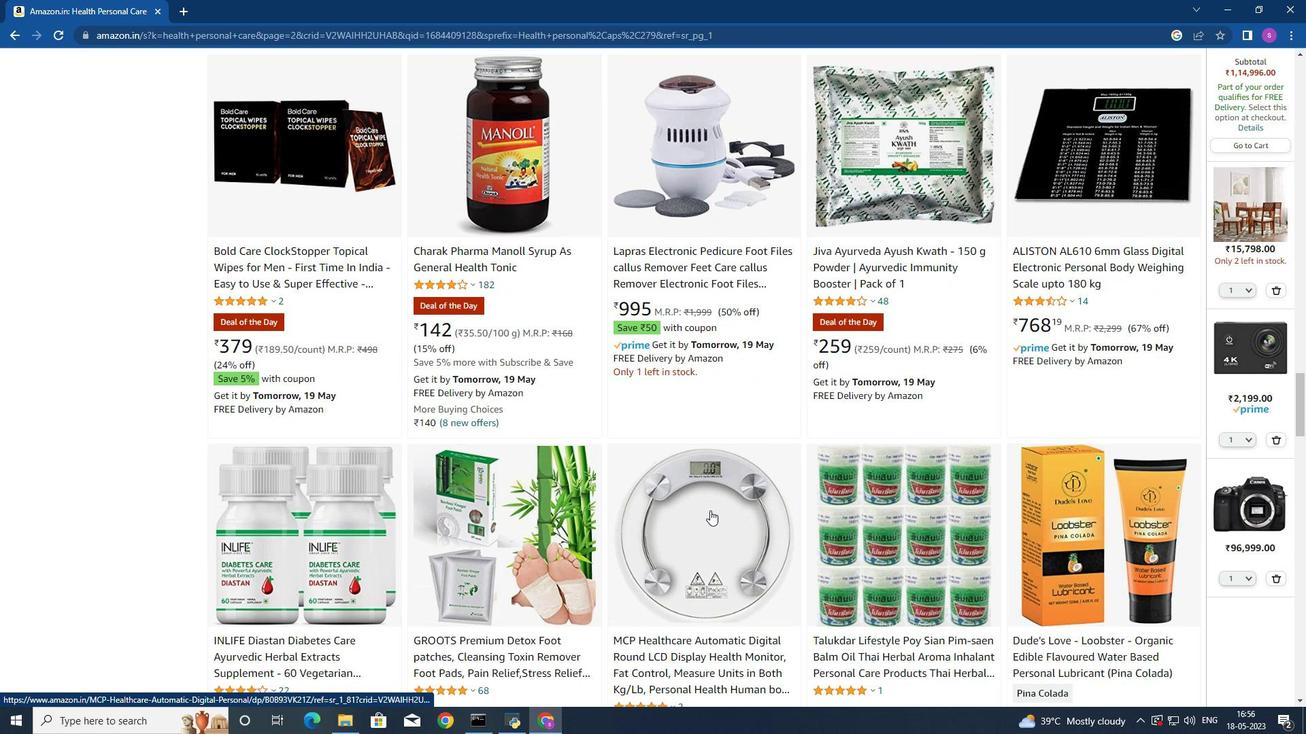 
Action: Mouse scrolled (709, 513) with delta (0, 0)
Screenshot: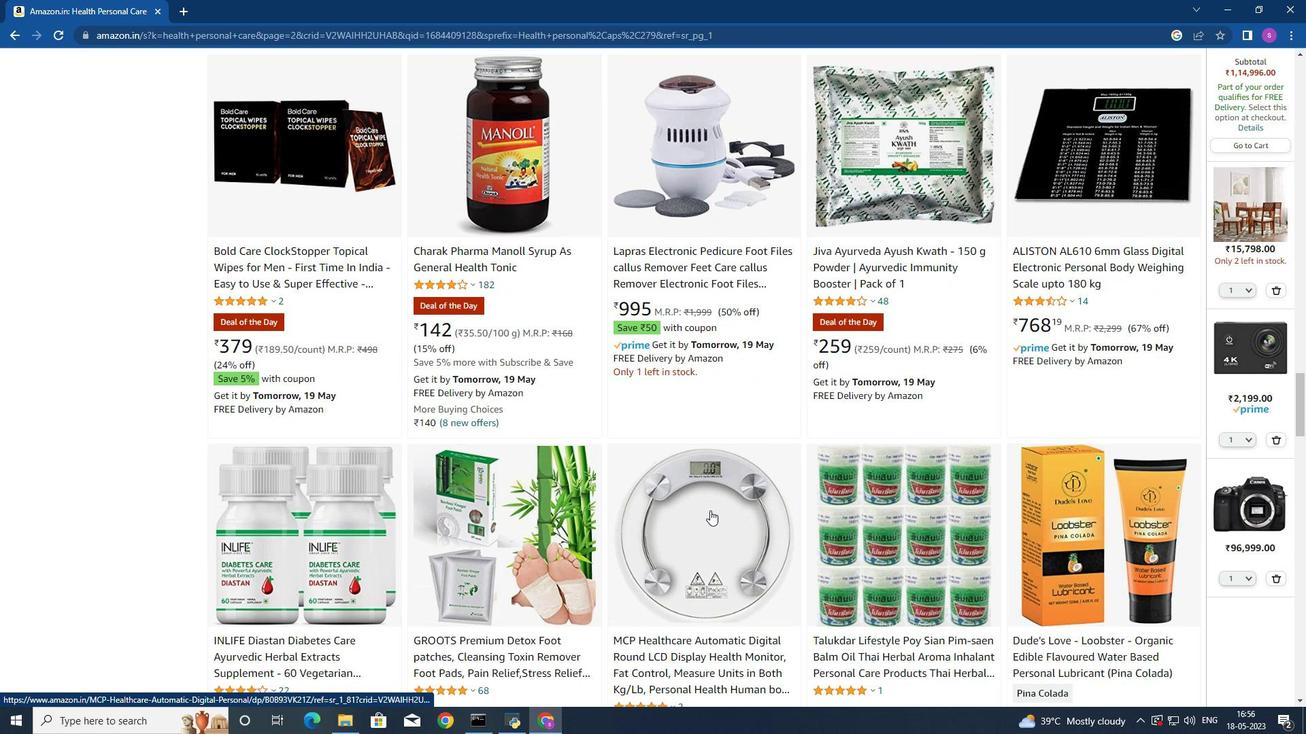 
Action: Mouse moved to (709, 517)
Screenshot: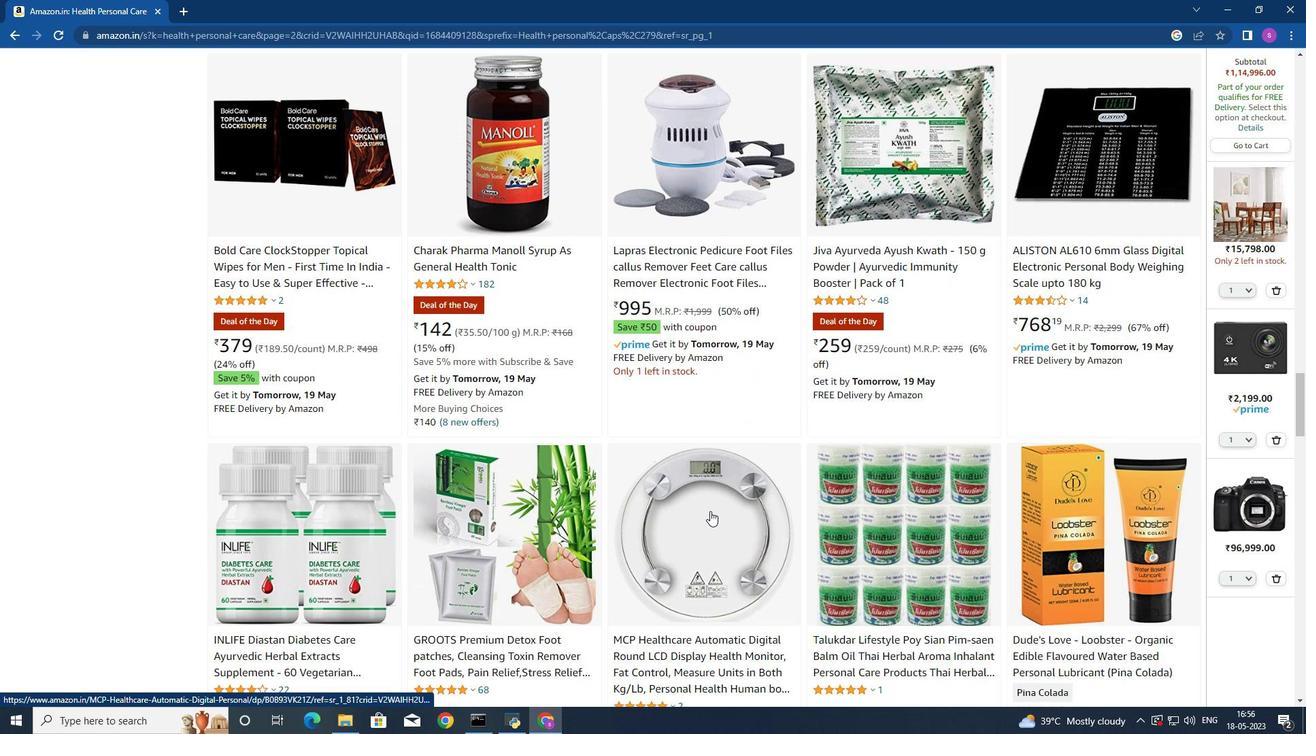 
Action: Mouse scrolled (709, 516) with delta (0, 0)
Screenshot: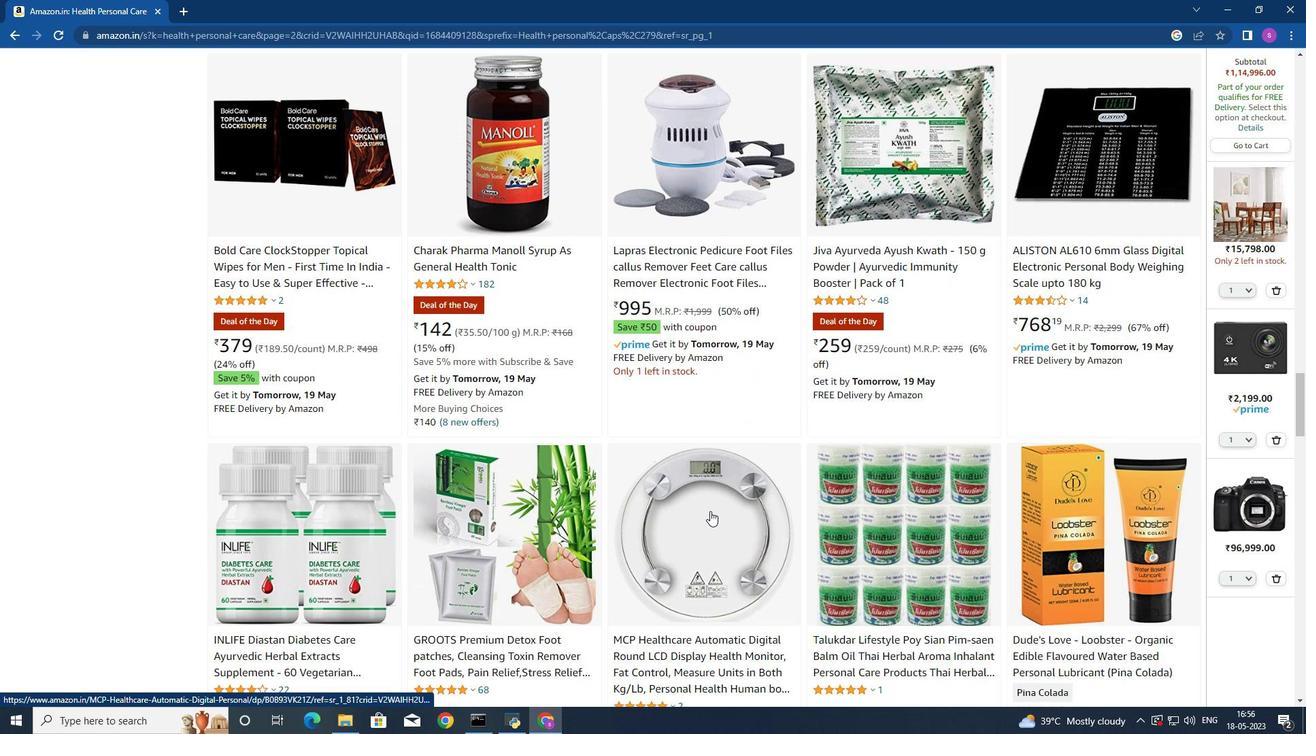 
Action: Mouse moved to (709, 519)
Screenshot: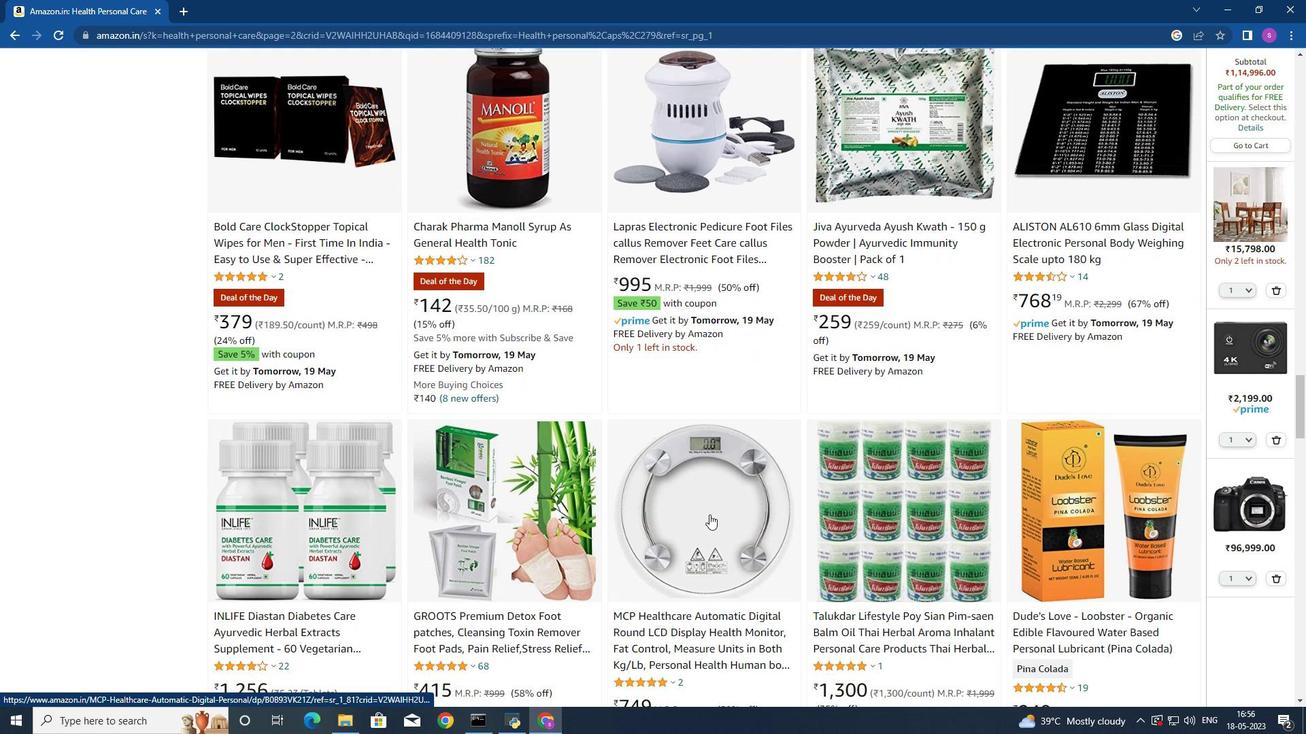 
Action: Mouse scrolled (709, 518) with delta (0, 0)
Screenshot: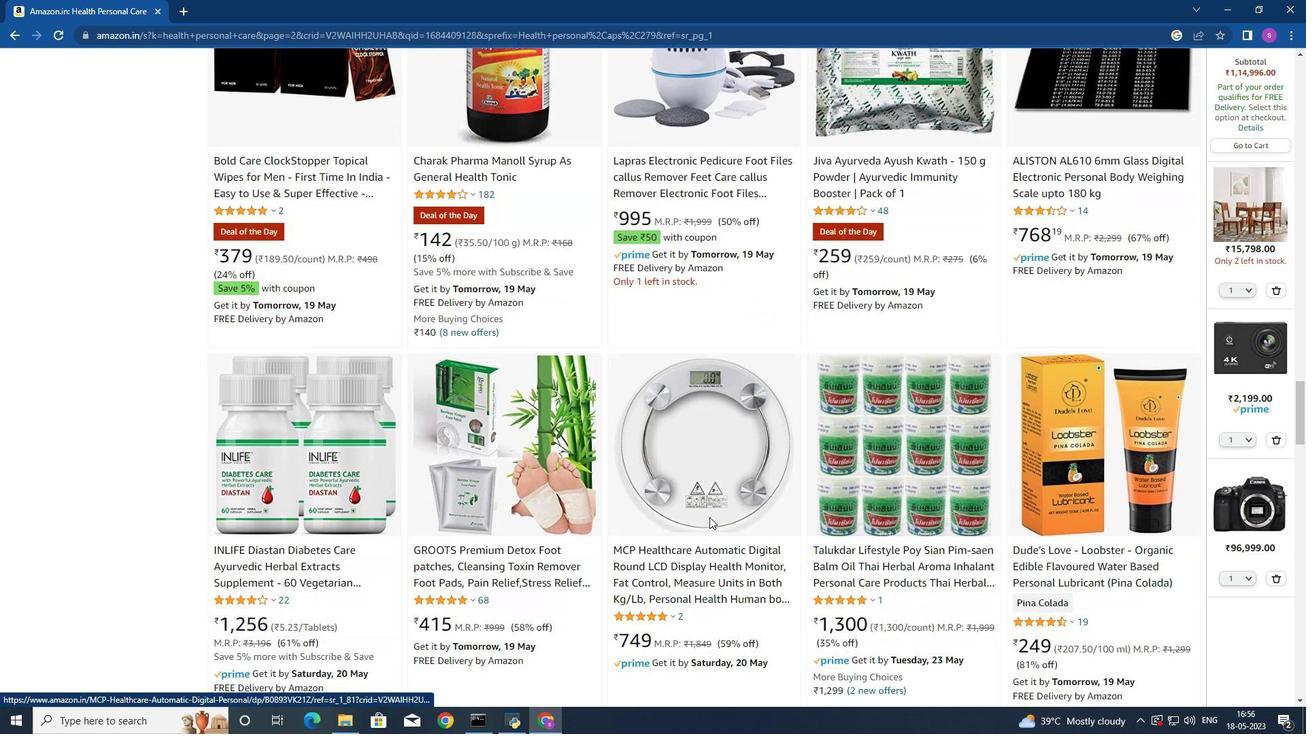 
Action: Mouse scrolled (709, 518) with delta (0, 0)
Screenshot: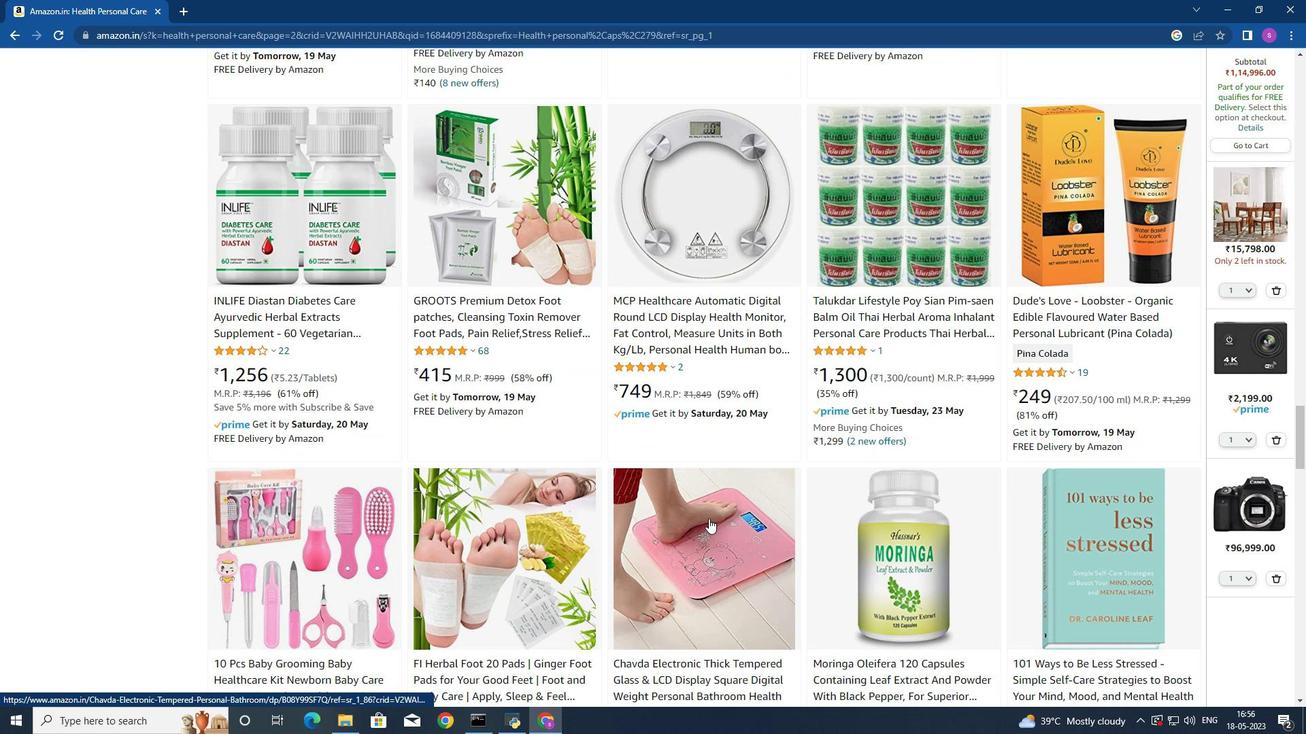 
Action: Mouse scrolled (709, 518) with delta (0, 0)
Screenshot: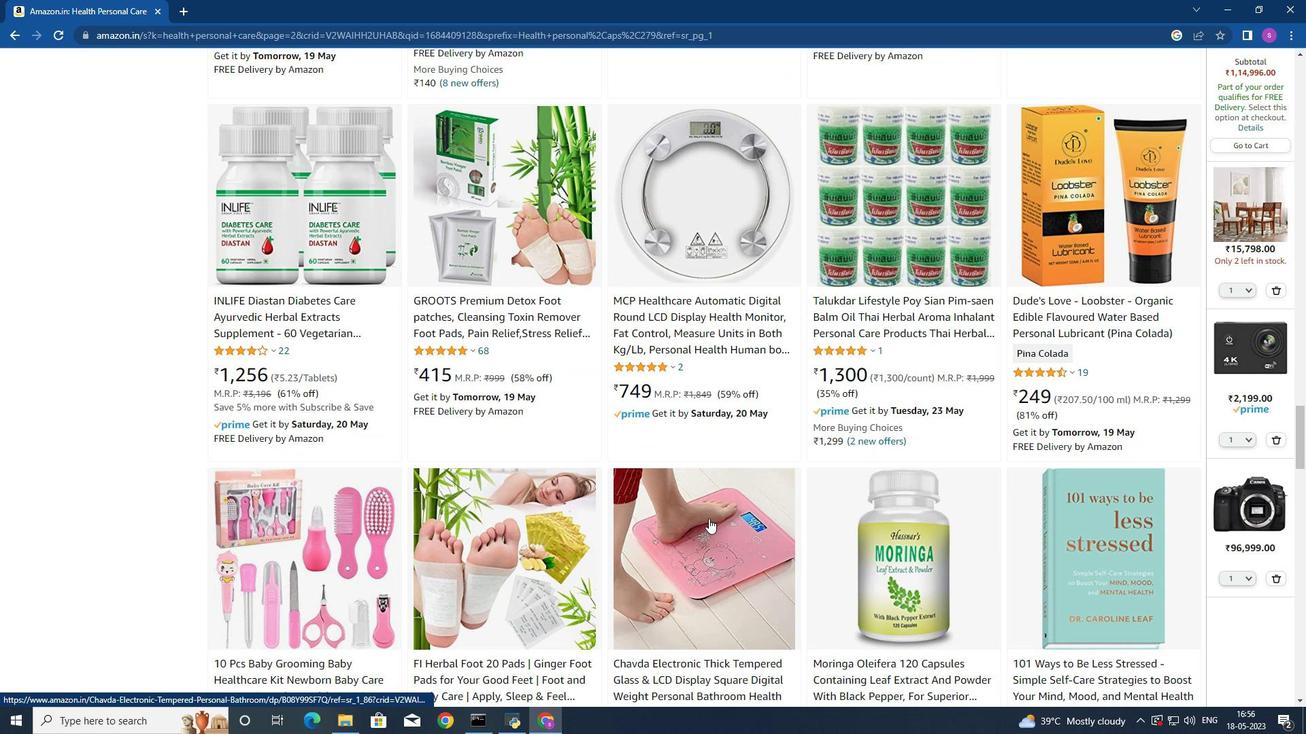 
Action: Mouse scrolled (709, 518) with delta (0, 0)
Screenshot: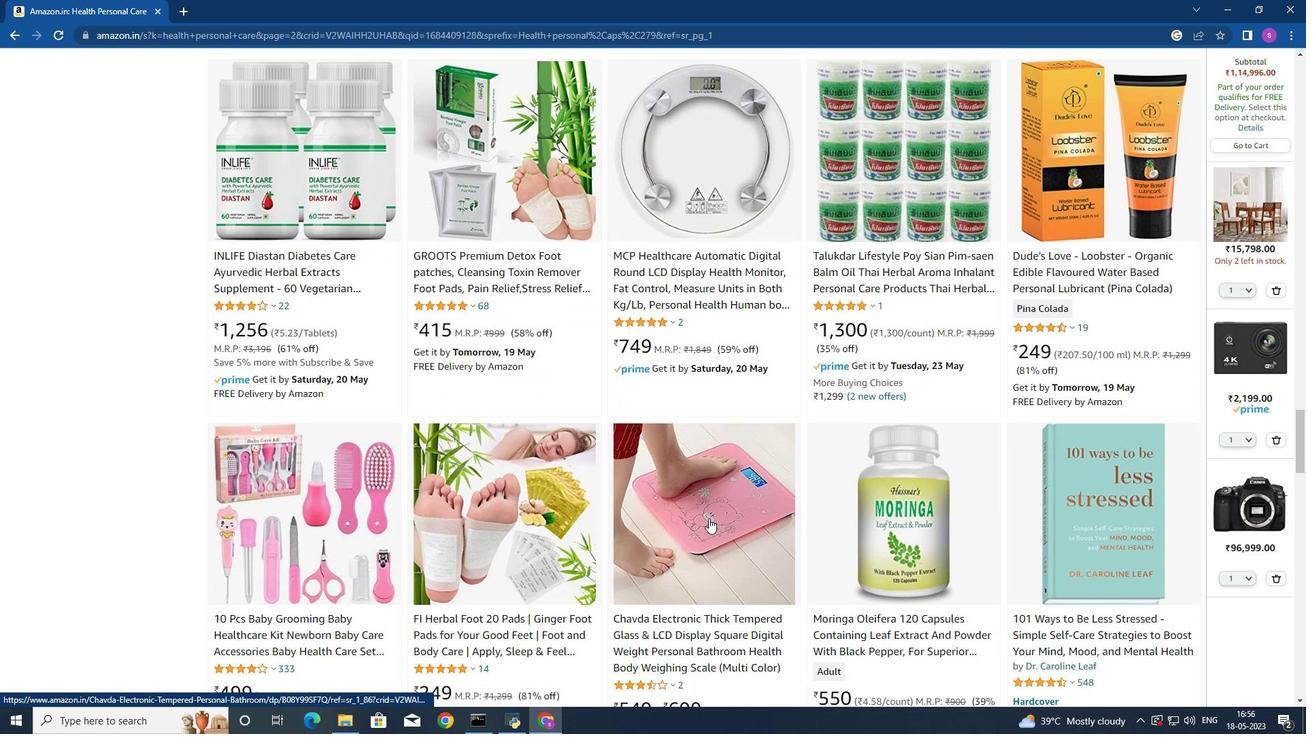 
Action: Mouse scrolled (709, 518) with delta (0, 0)
Screenshot: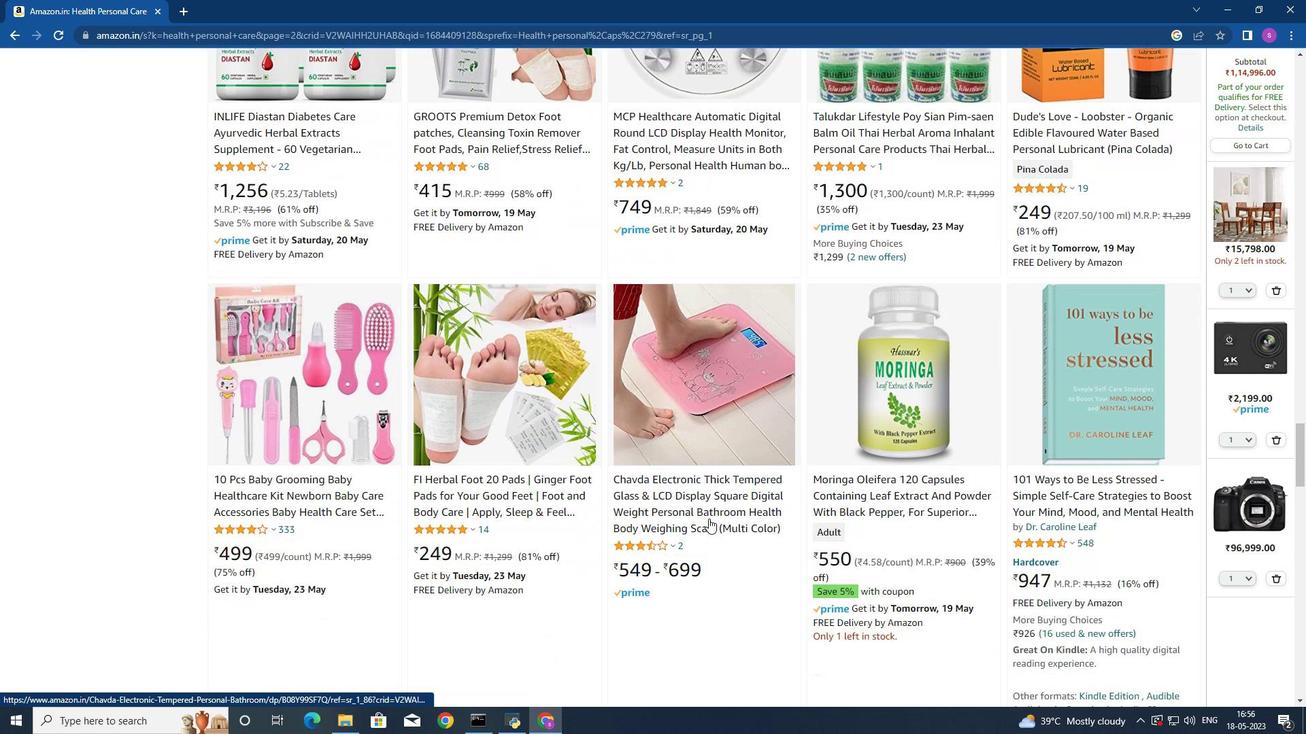 
Action: Mouse scrolled (709, 518) with delta (0, 0)
Screenshot: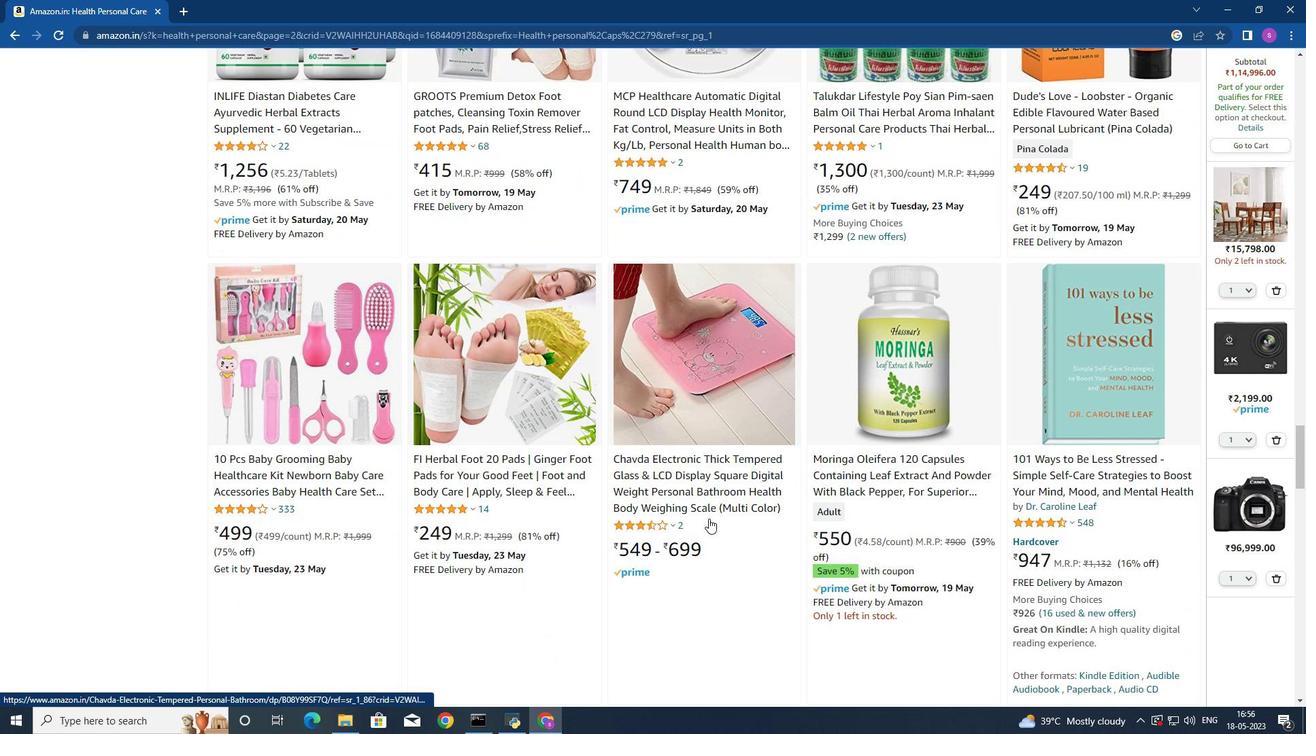 
Action: Mouse scrolled (709, 518) with delta (0, 0)
Screenshot: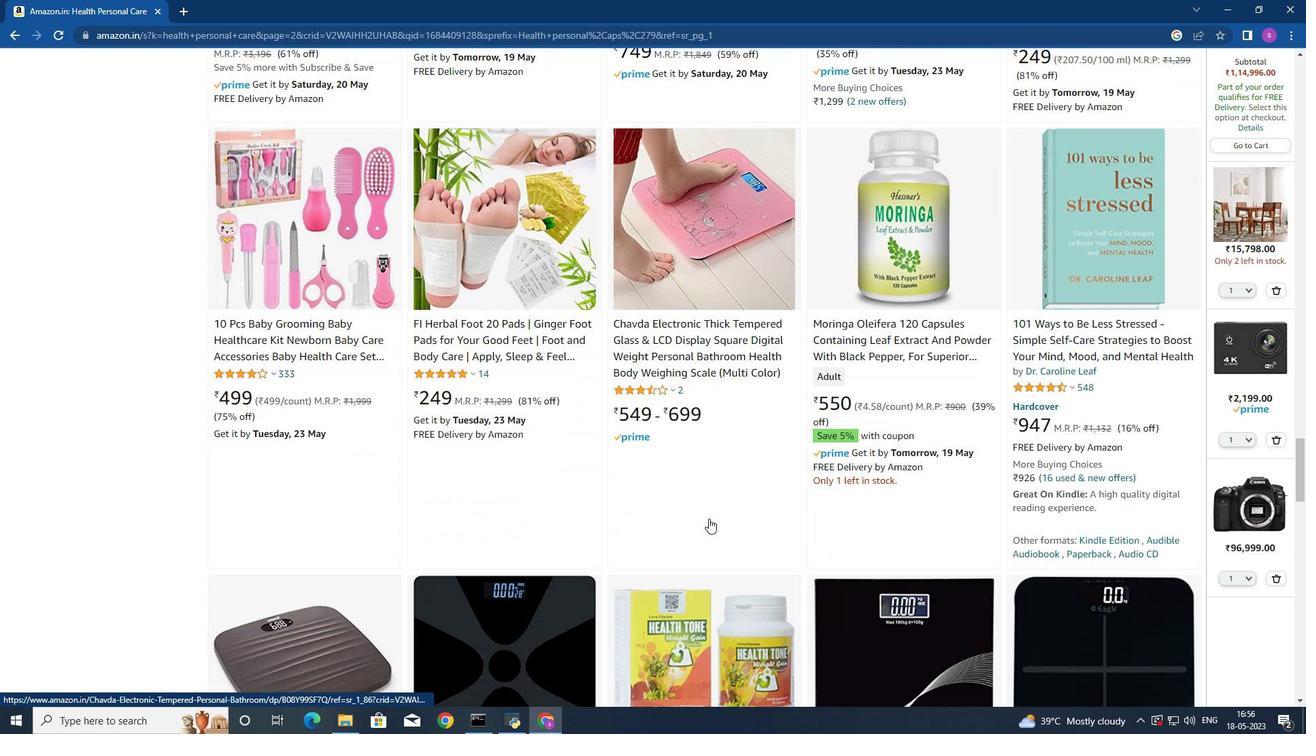 
Action: Mouse scrolled (709, 518) with delta (0, 0)
Screenshot: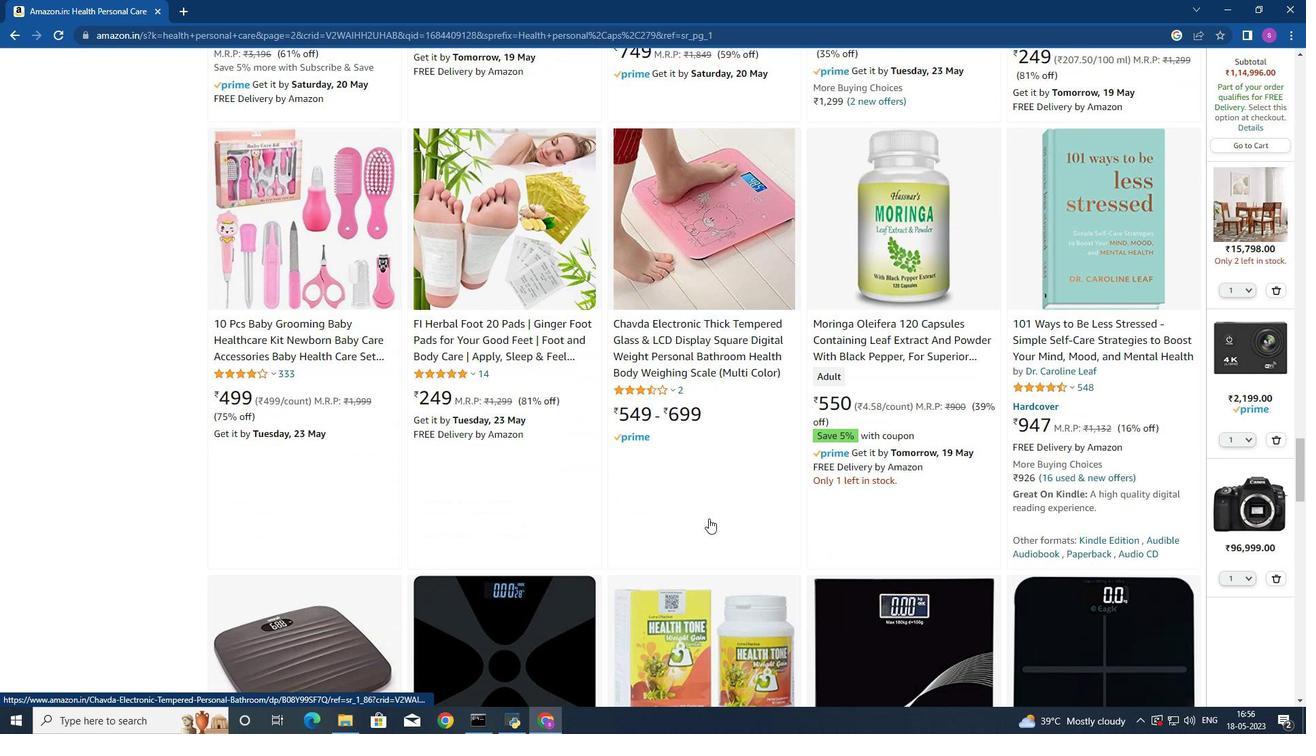 
Action: Mouse scrolled (709, 518) with delta (0, 0)
Screenshot: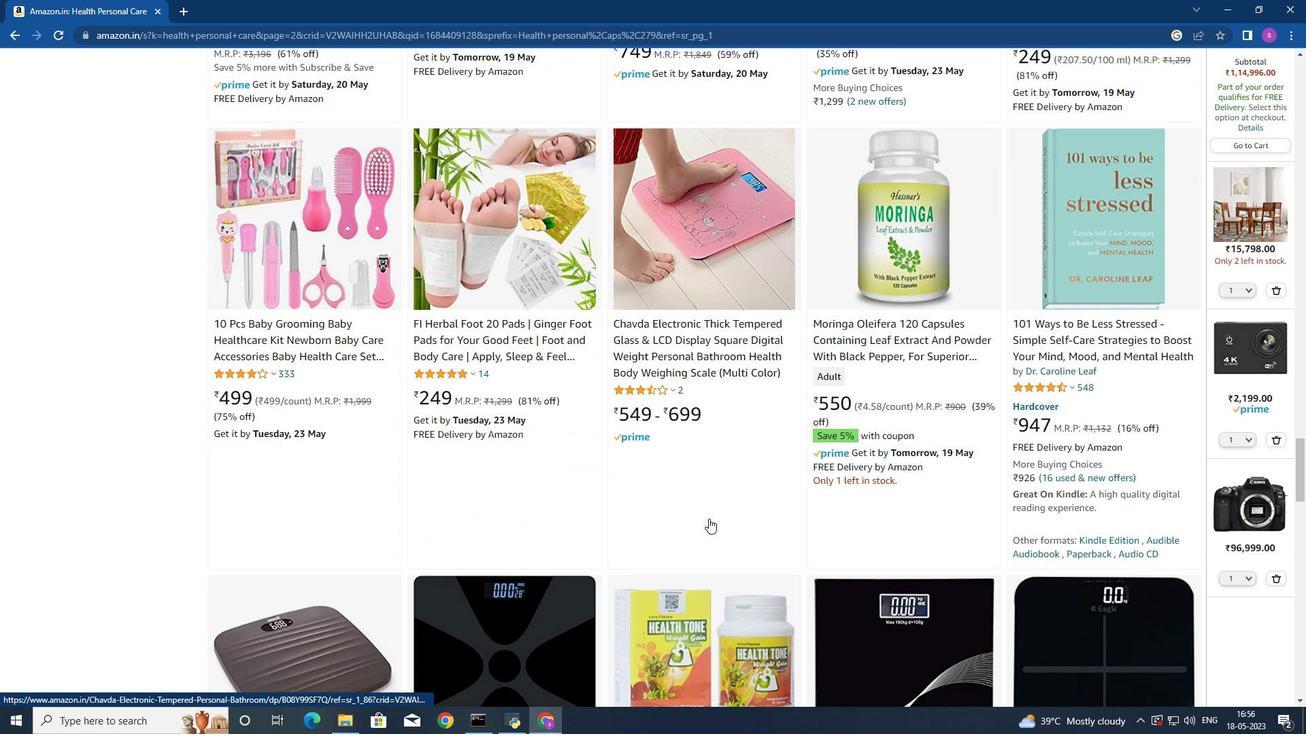 
Action: Mouse scrolled (709, 518) with delta (0, 0)
Screenshot: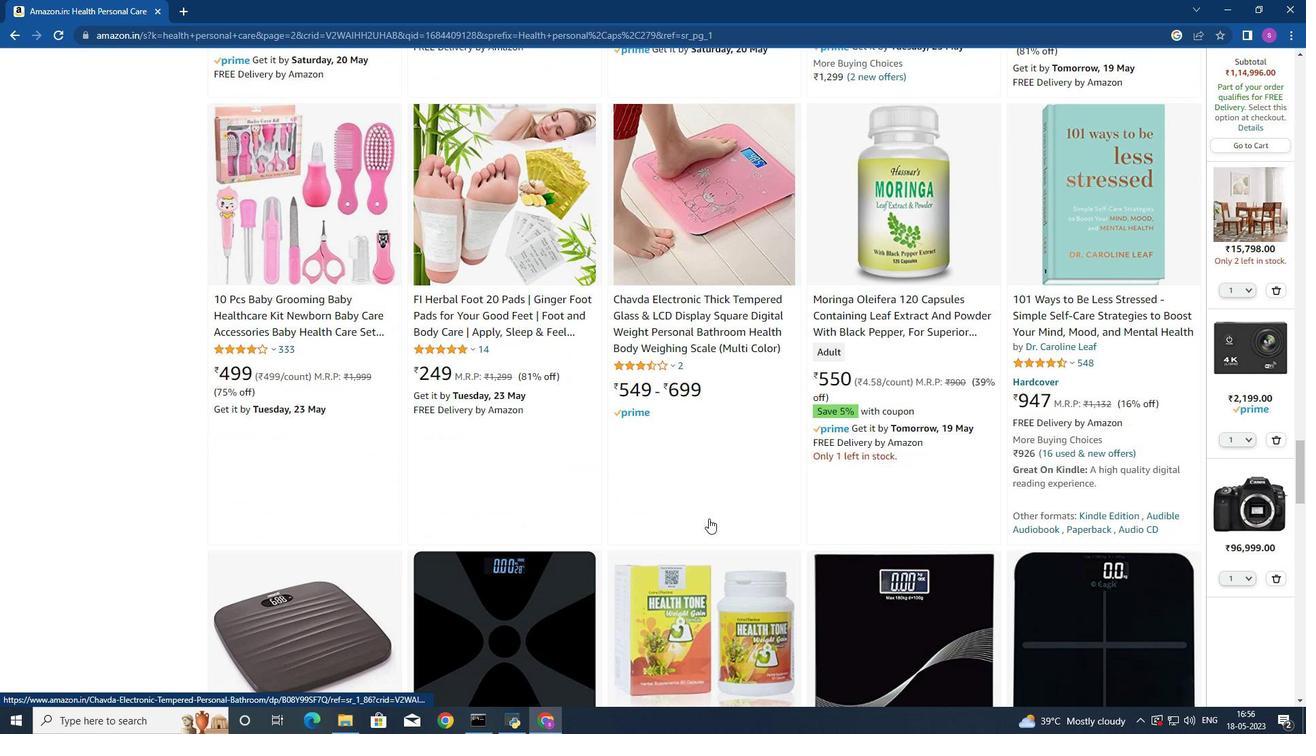 
Action: Mouse scrolled (709, 518) with delta (0, 0)
Screenshot: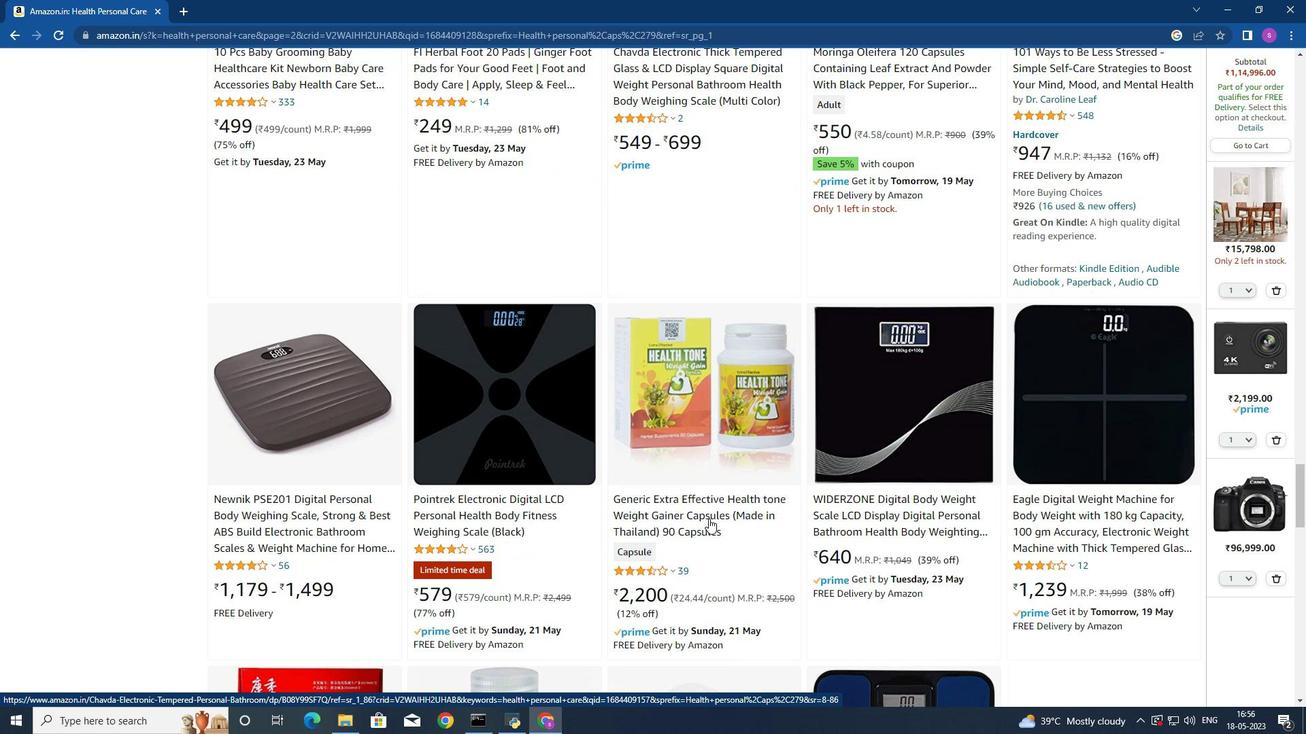 
Action: Mouse scrolled (709, 518) with delta (0, 0)
Screenshot: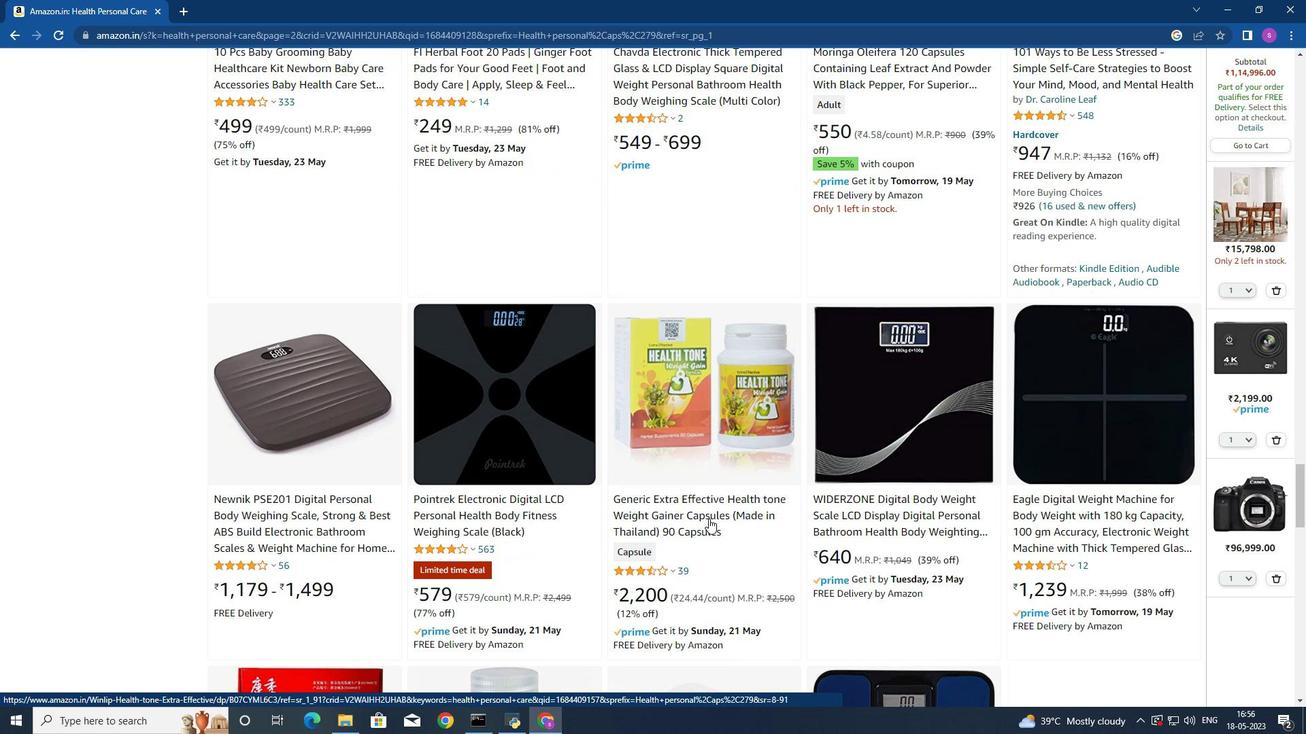 
Action: Mouse scrolled (709, 518) with delta (0, 0)
Screenshot: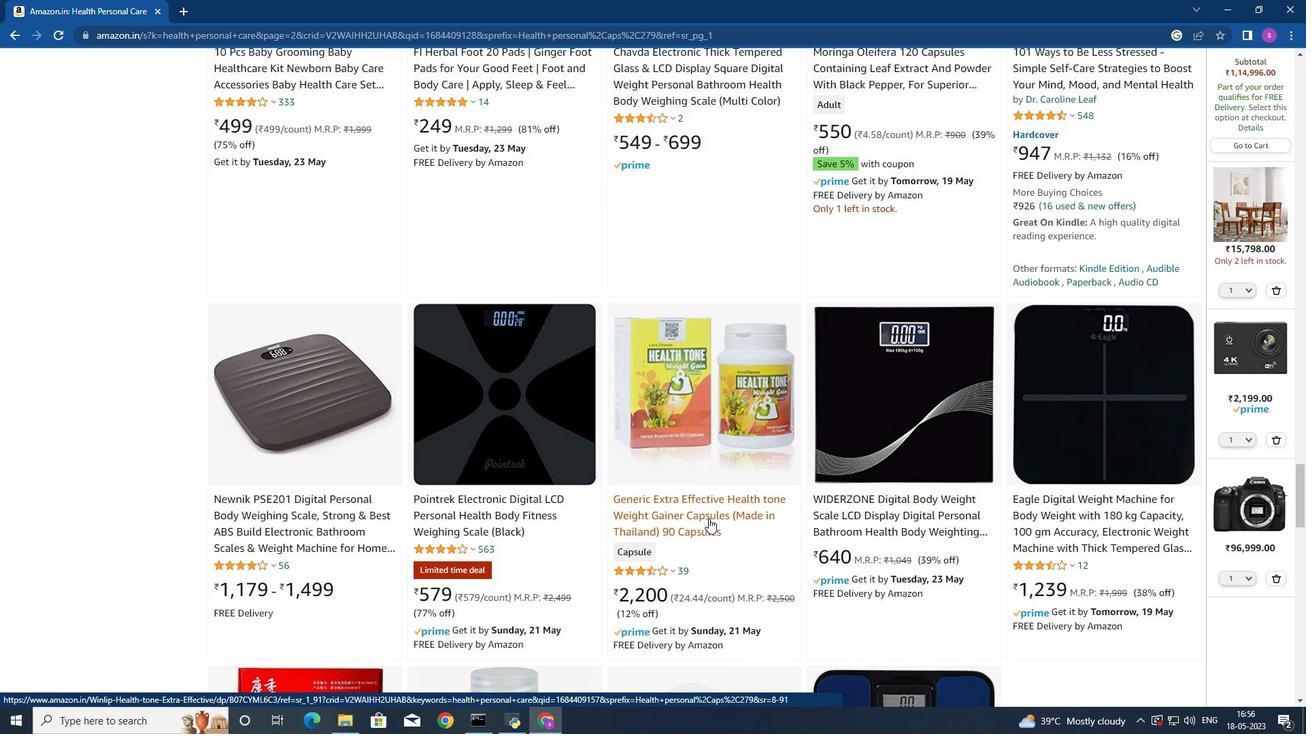 
Action: Mouse scrolled (709, 518) with delta (0, 0)
Screenshot: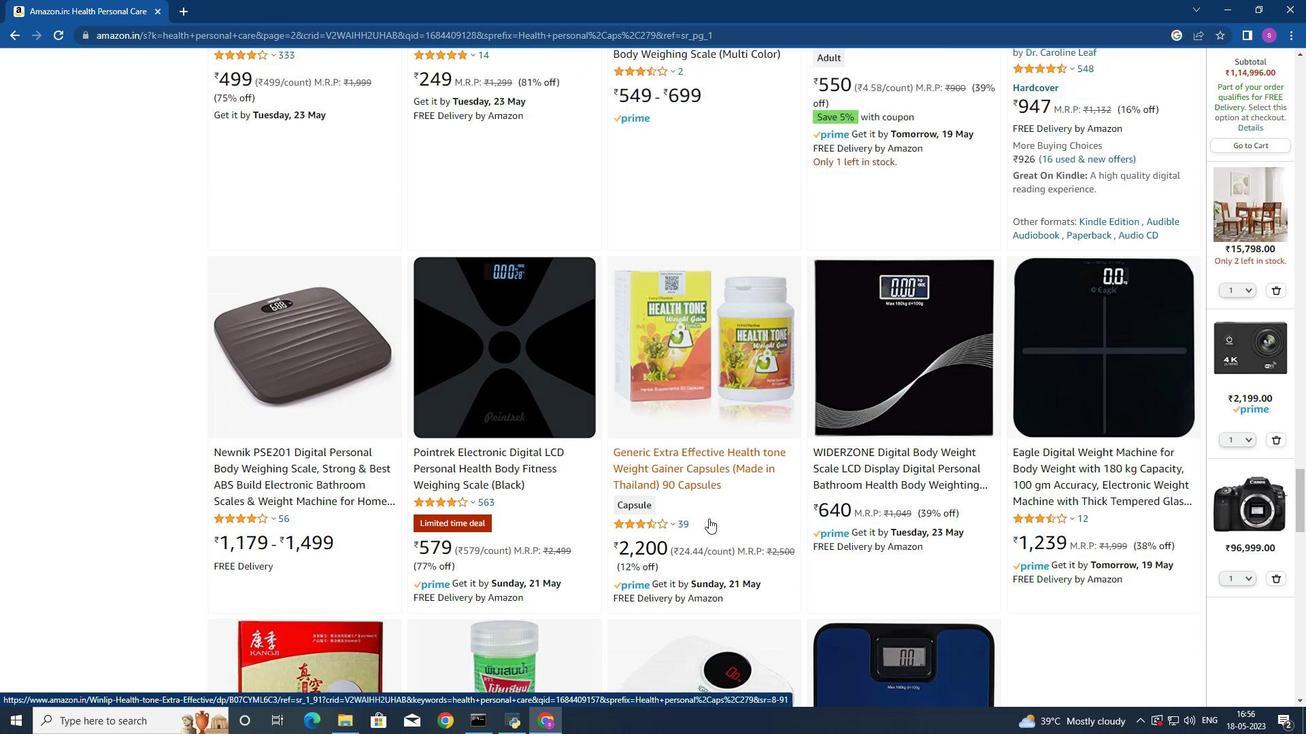 
Action: Mouse scrolled (709, 518) with delta (0, 0)
Screenshot: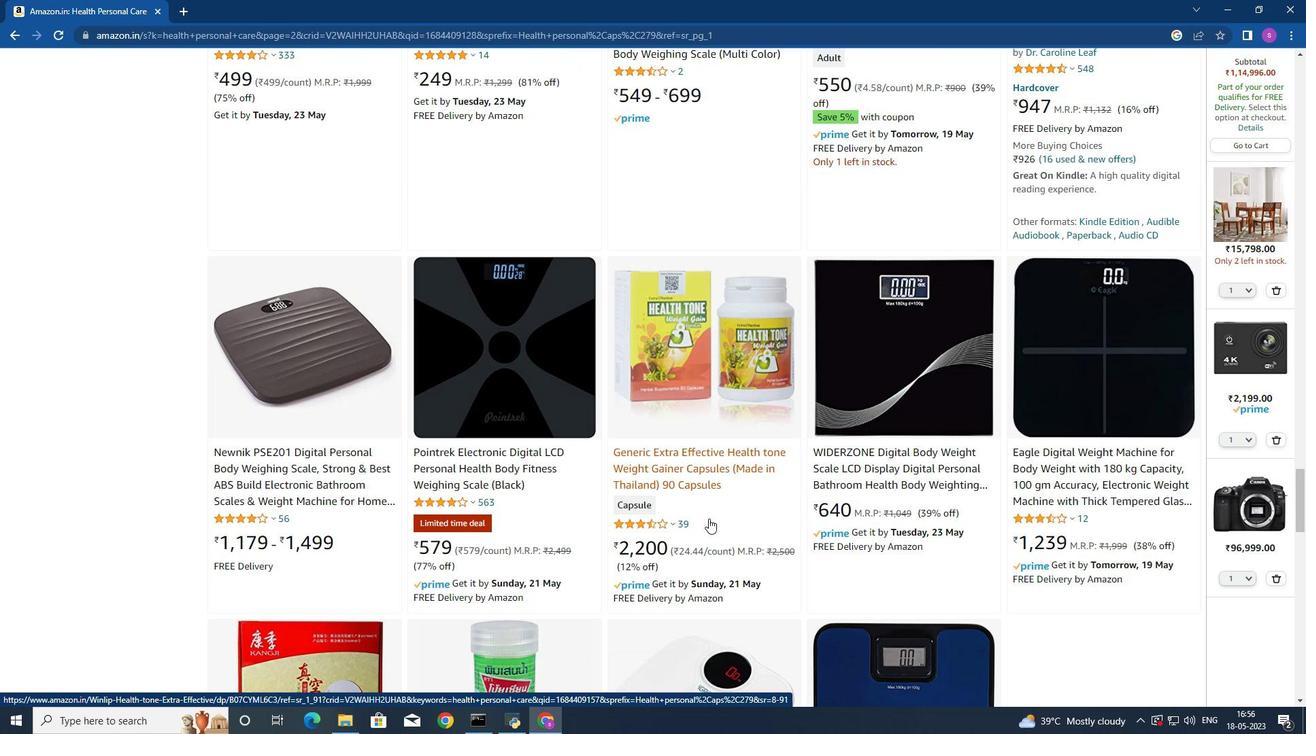 
Action: Mouse scrolled (709, 518) with delta (0, 0)
Screenshot: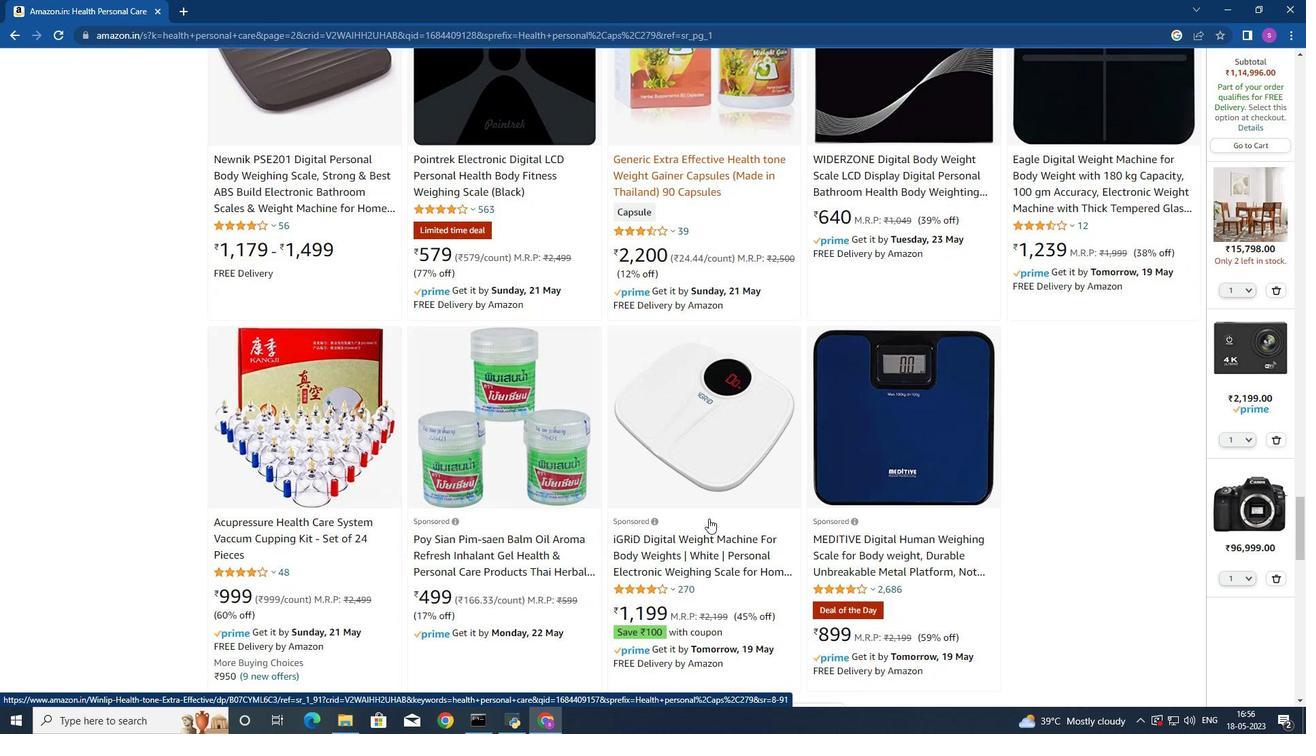 
Action: Mouse moved to (706, 521)
Screenshot: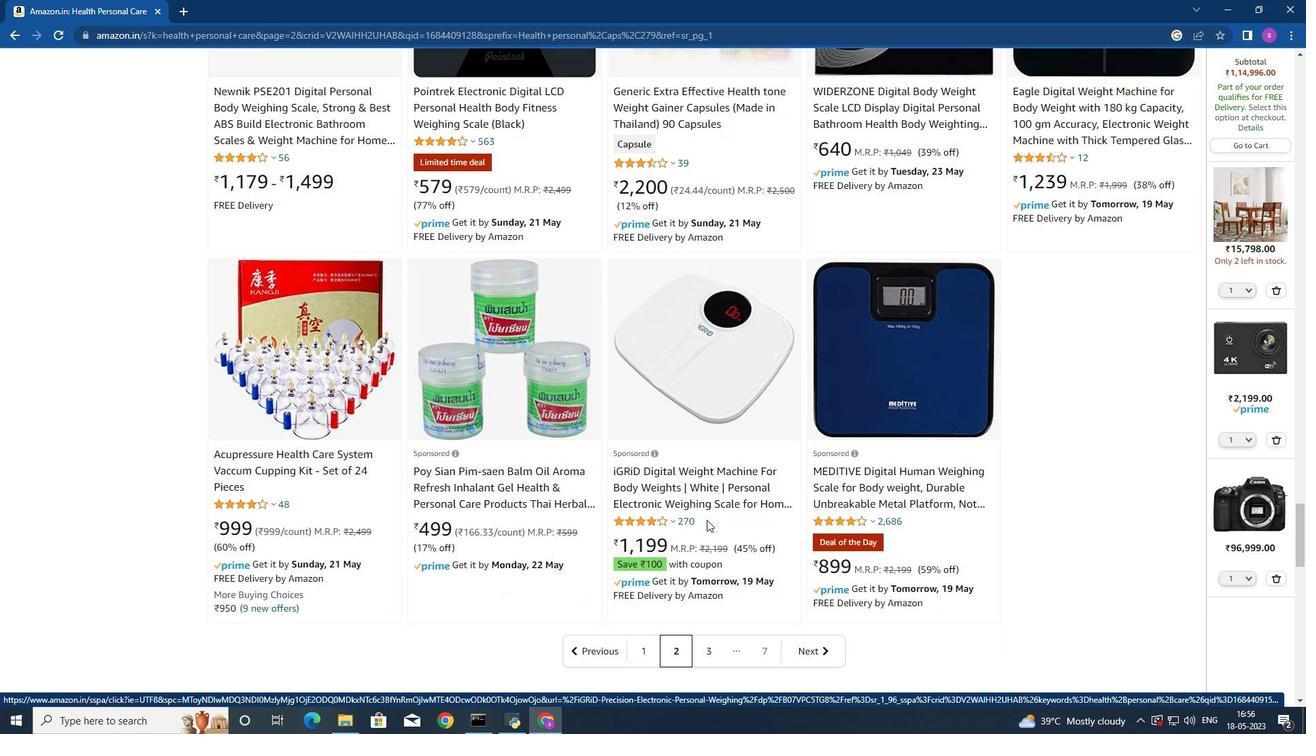 
Action: Mouse scrolled (706, 520) with delta (0, 0)
Screenshot: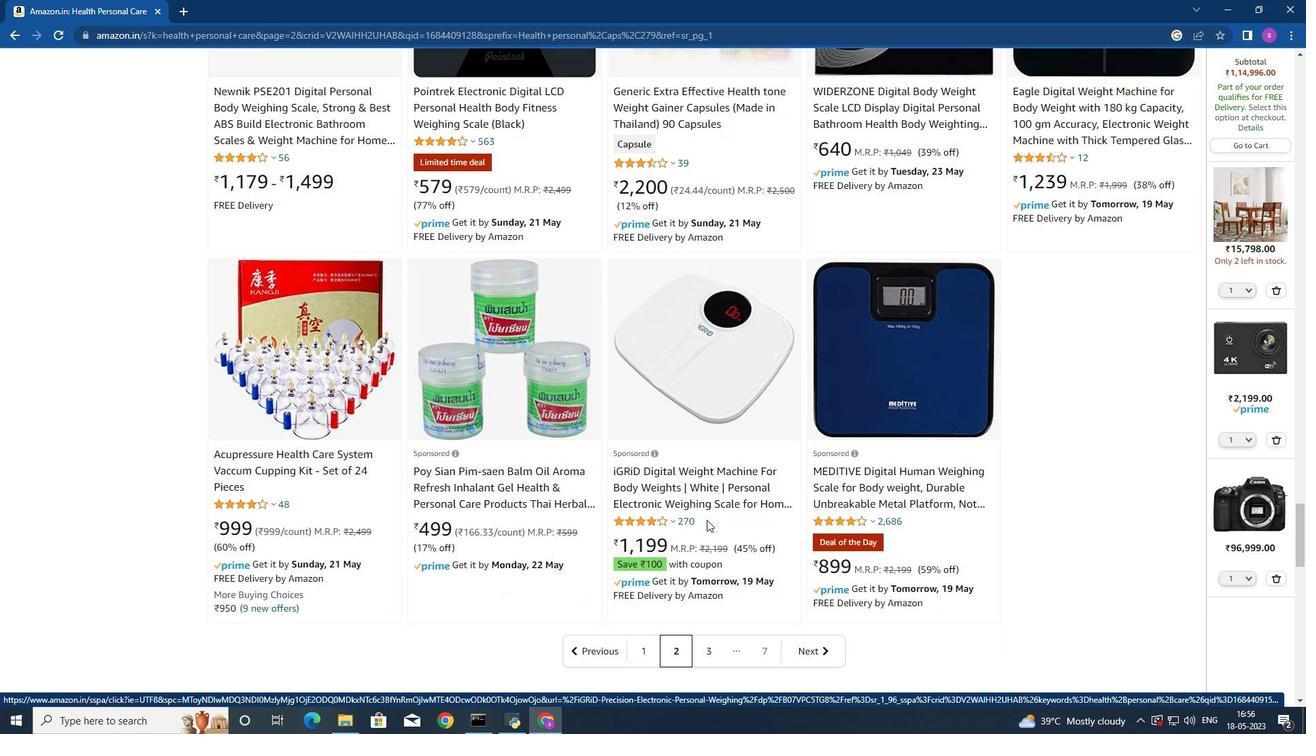 
Action: Mouse moved to (706, 521)
Screenshot: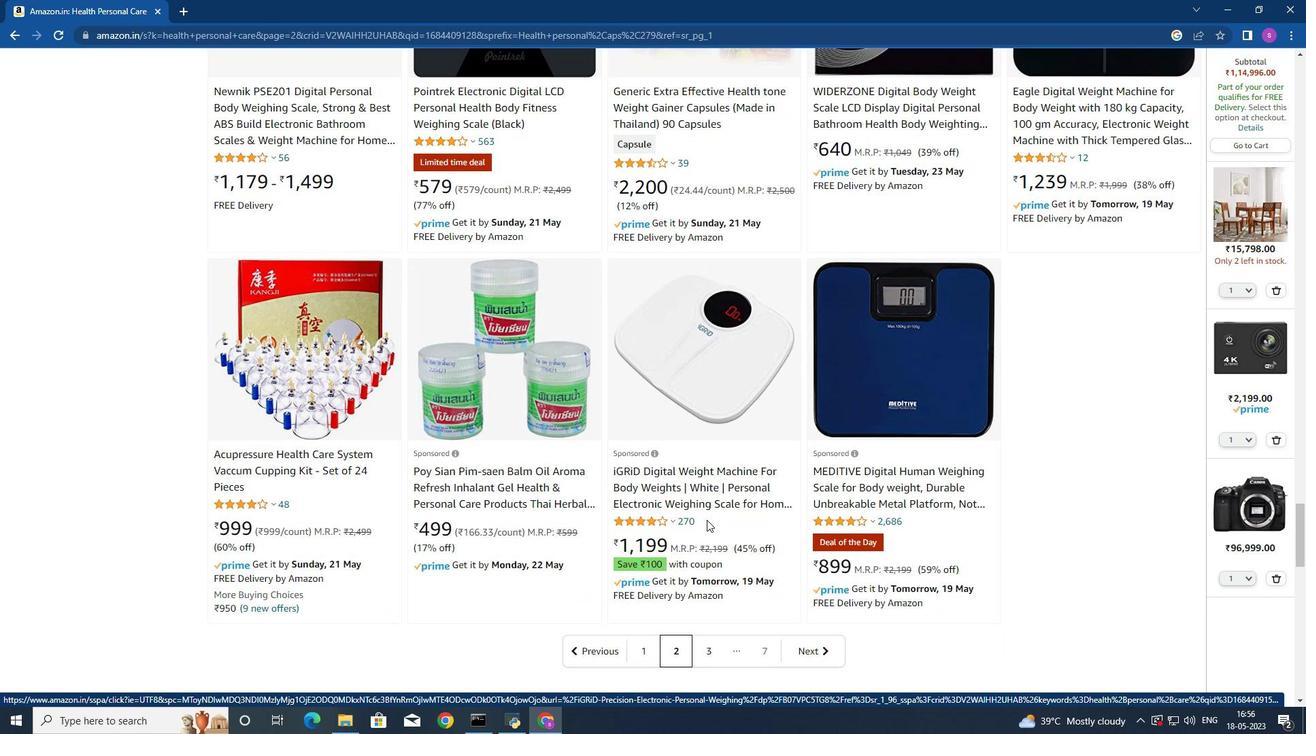 
Action: Mouse scrolled (706, 520) with delta (0, 0)
Screenshot: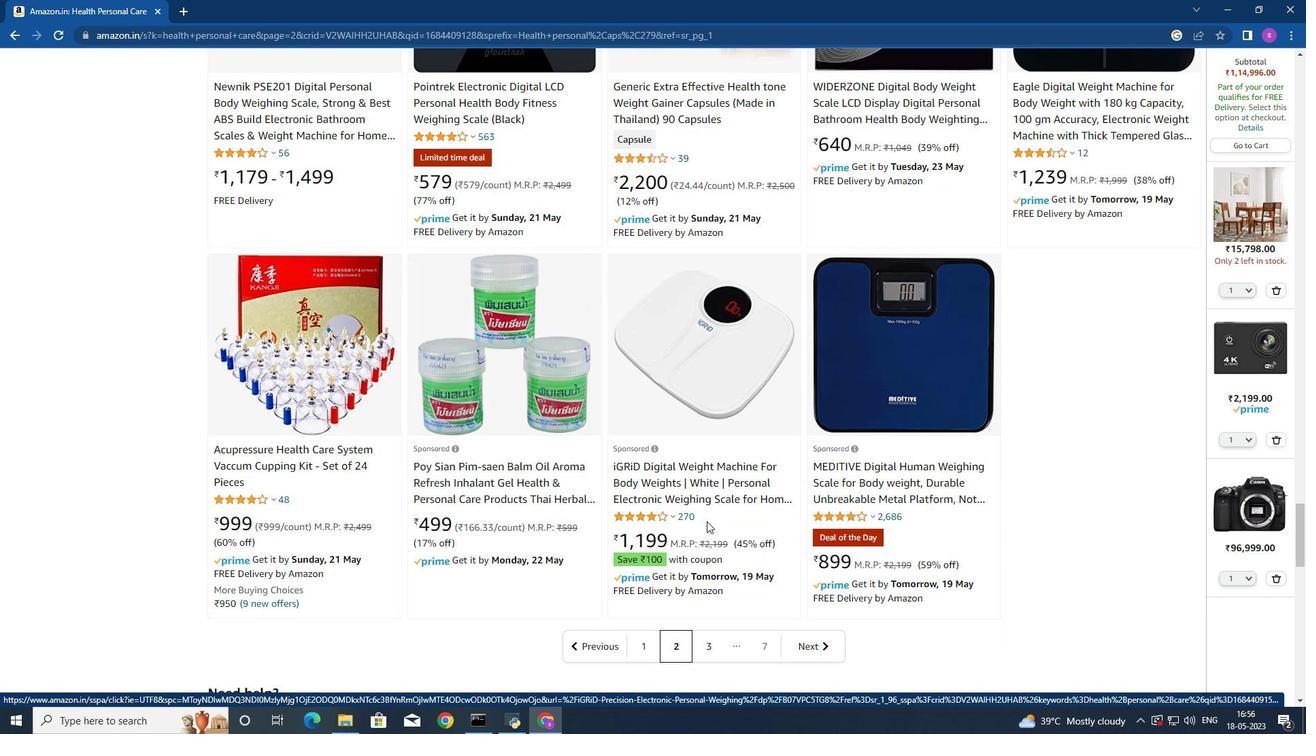 
Action: Mouse moved to (709, 517)
Screenshot: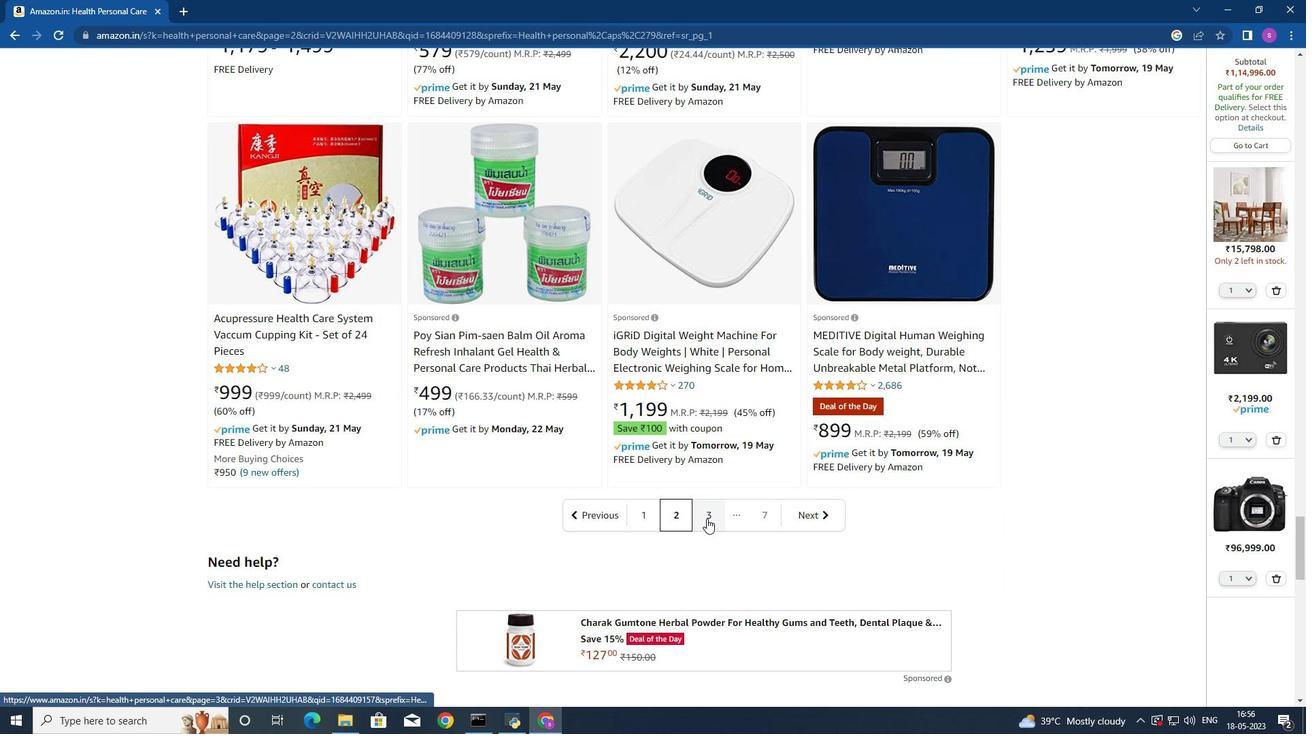 
Action: Mouse scrolled (709, 516) with delta (0, 0)
Screenshot: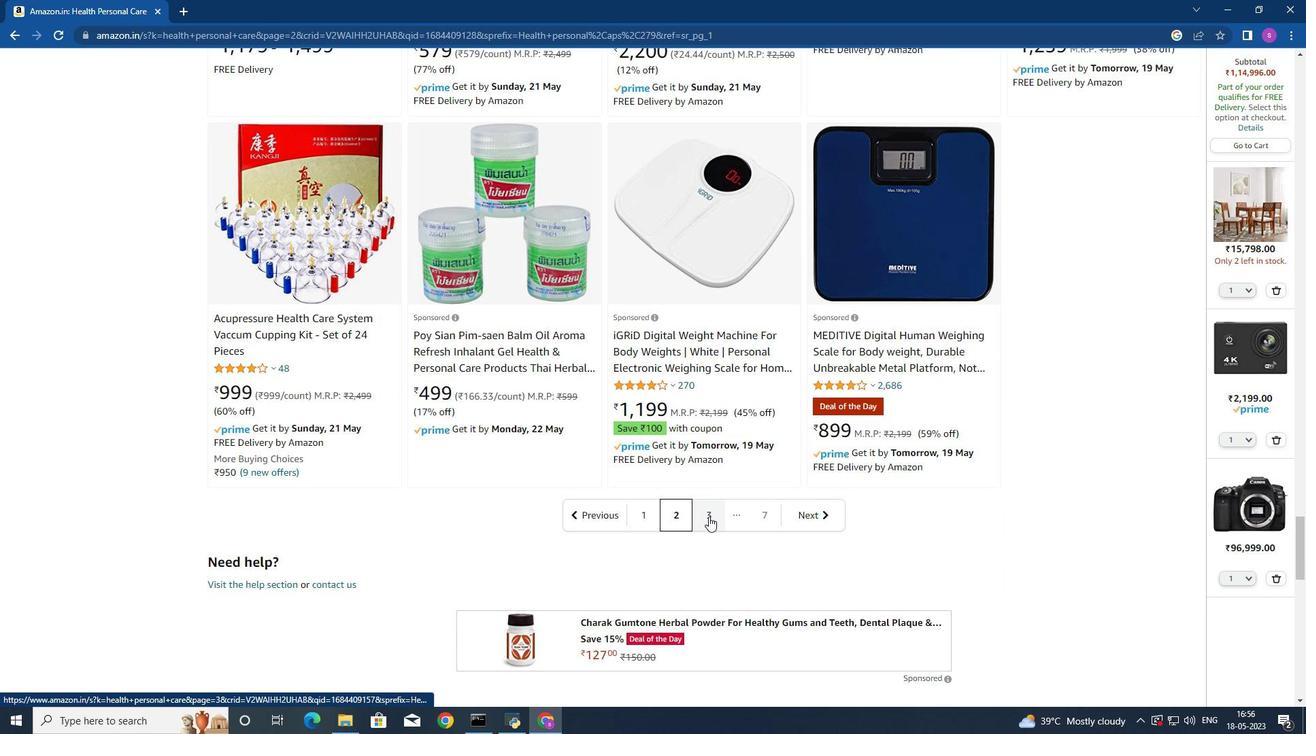 
Action: Mouse moved to (709, 517)
Screenshot: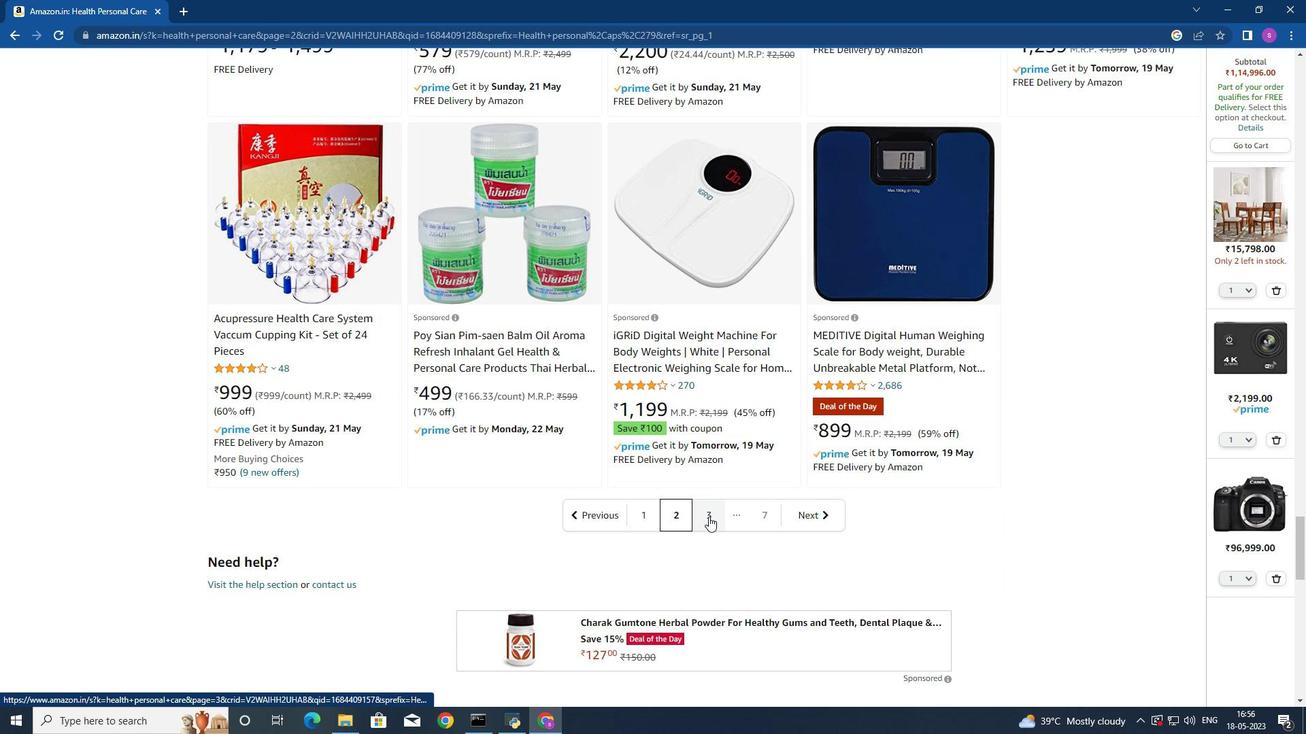 
Action: Mouse scrolled (709, 517) with delta (0, 0)
Screenshot: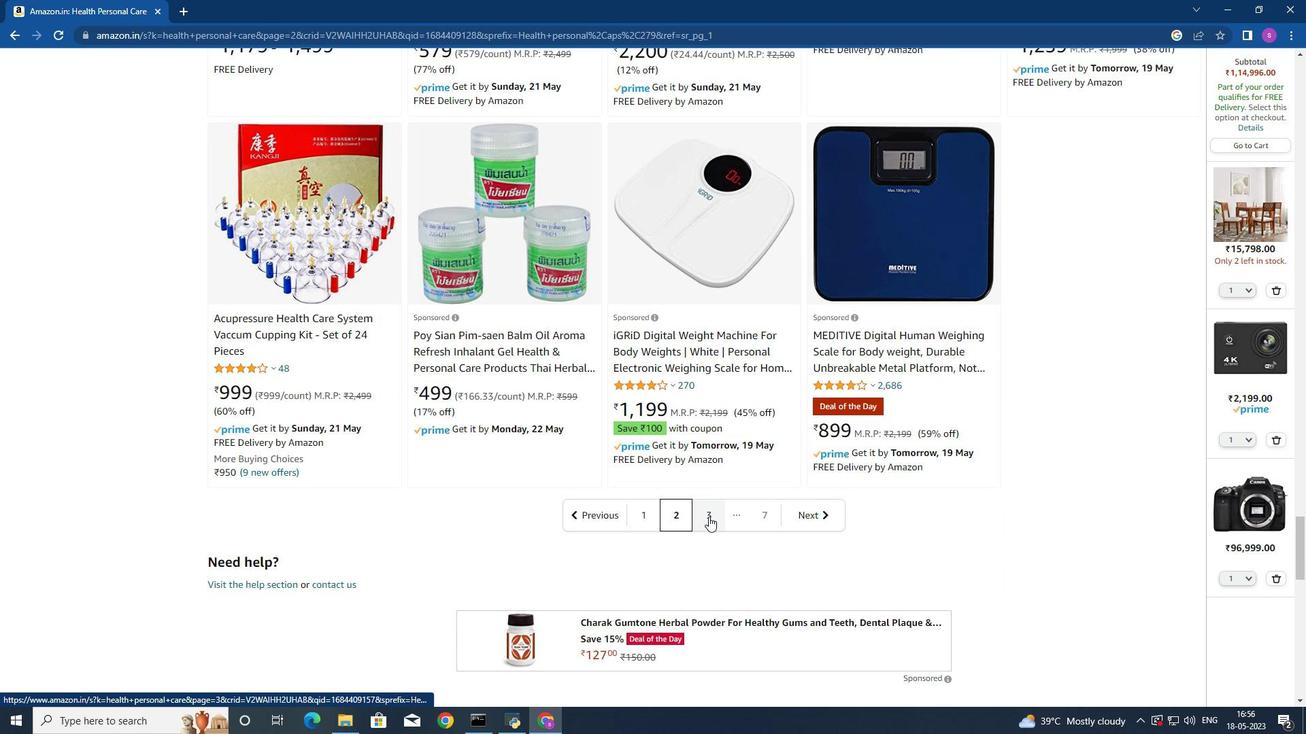 
Action: Mouse moved to (708, 518)
Screenshot: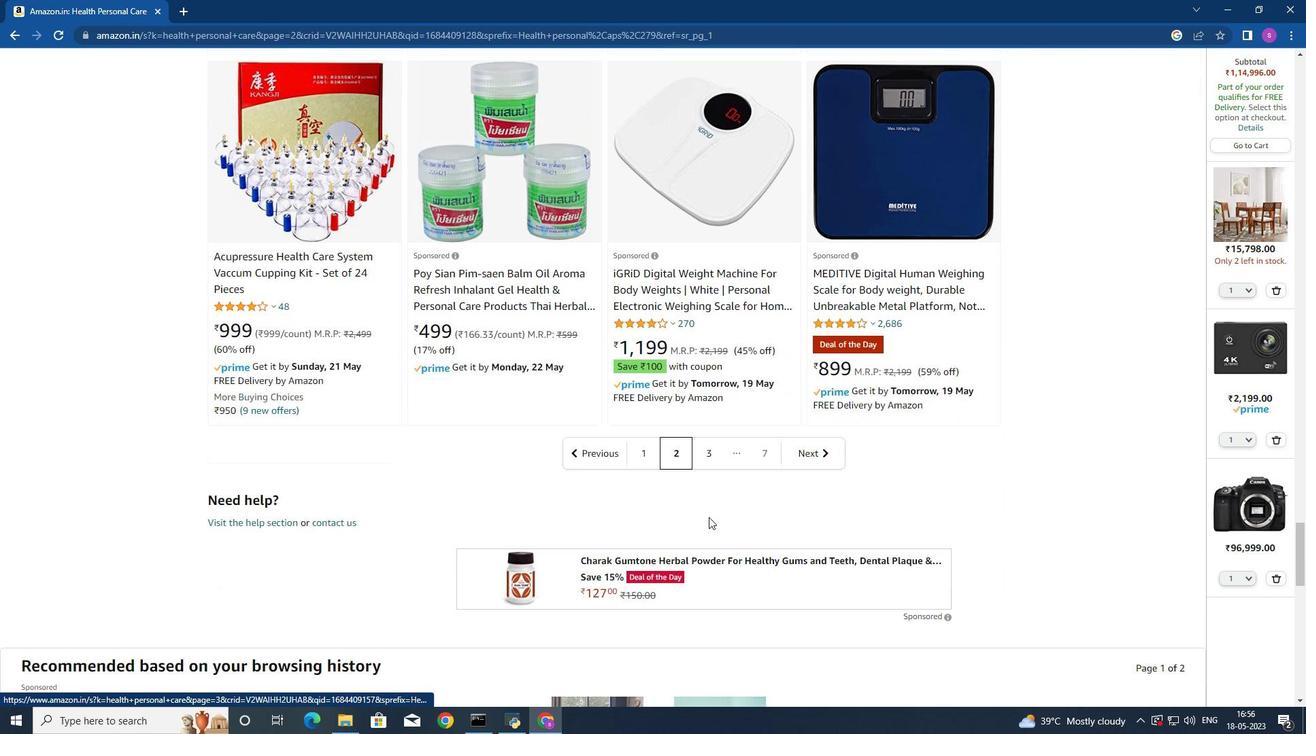 
Action: Mouse scrolled (708, 517) with delta (0, 0)
Screenshot: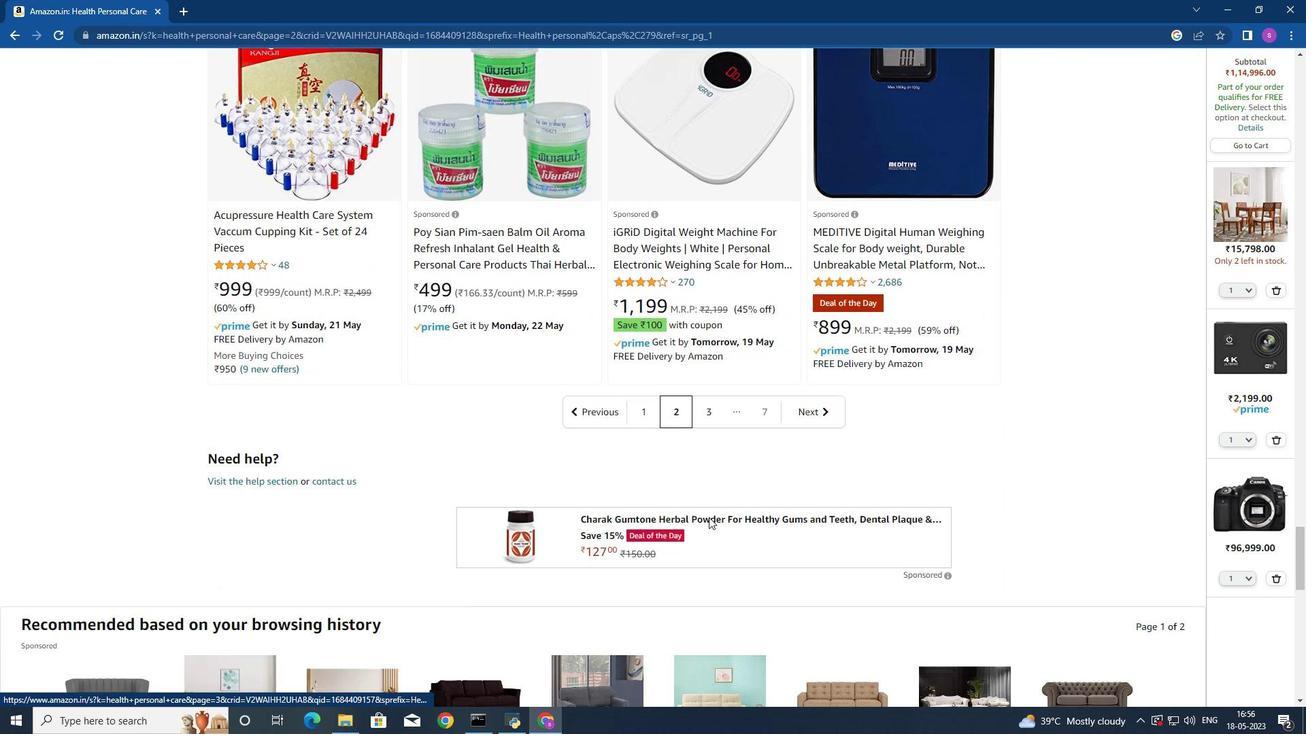 
Action: Mouse moved to (704, 523)
Screenshot: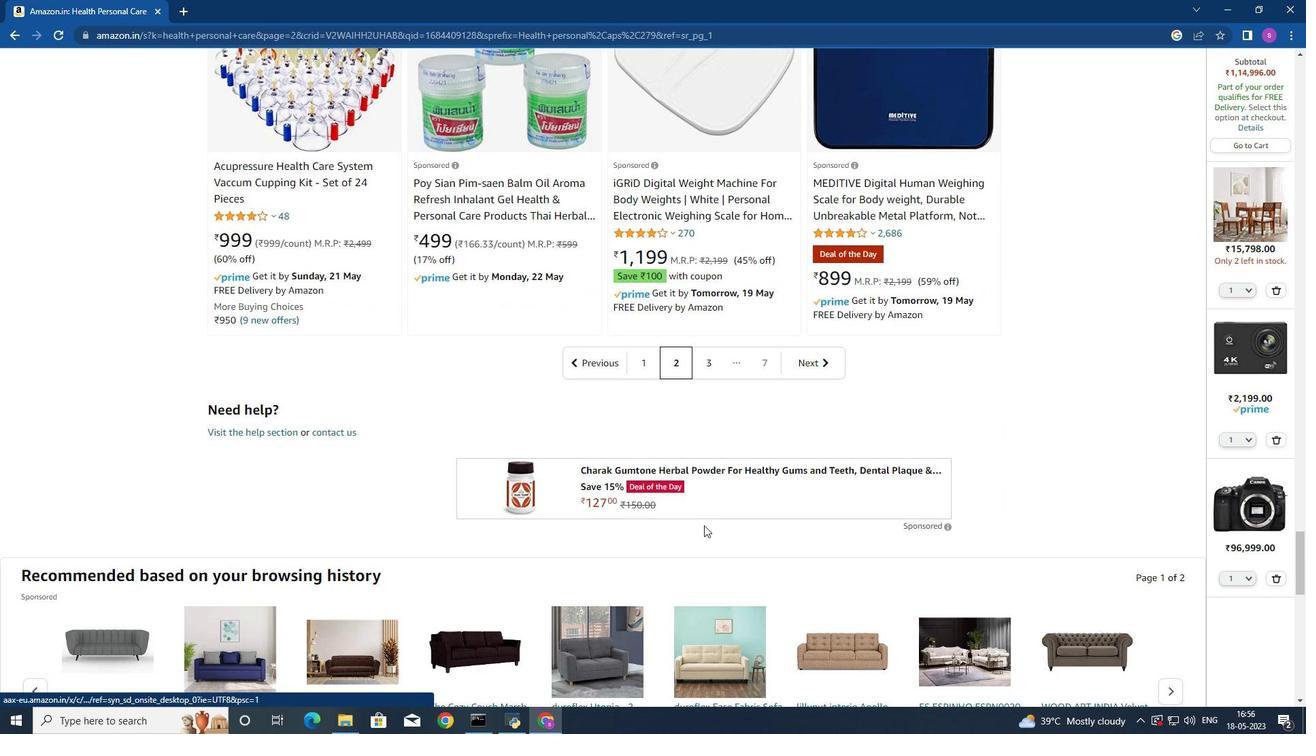 
Action: Mouse scrolled (704, 523) with delta (0, 0)
Screenshot: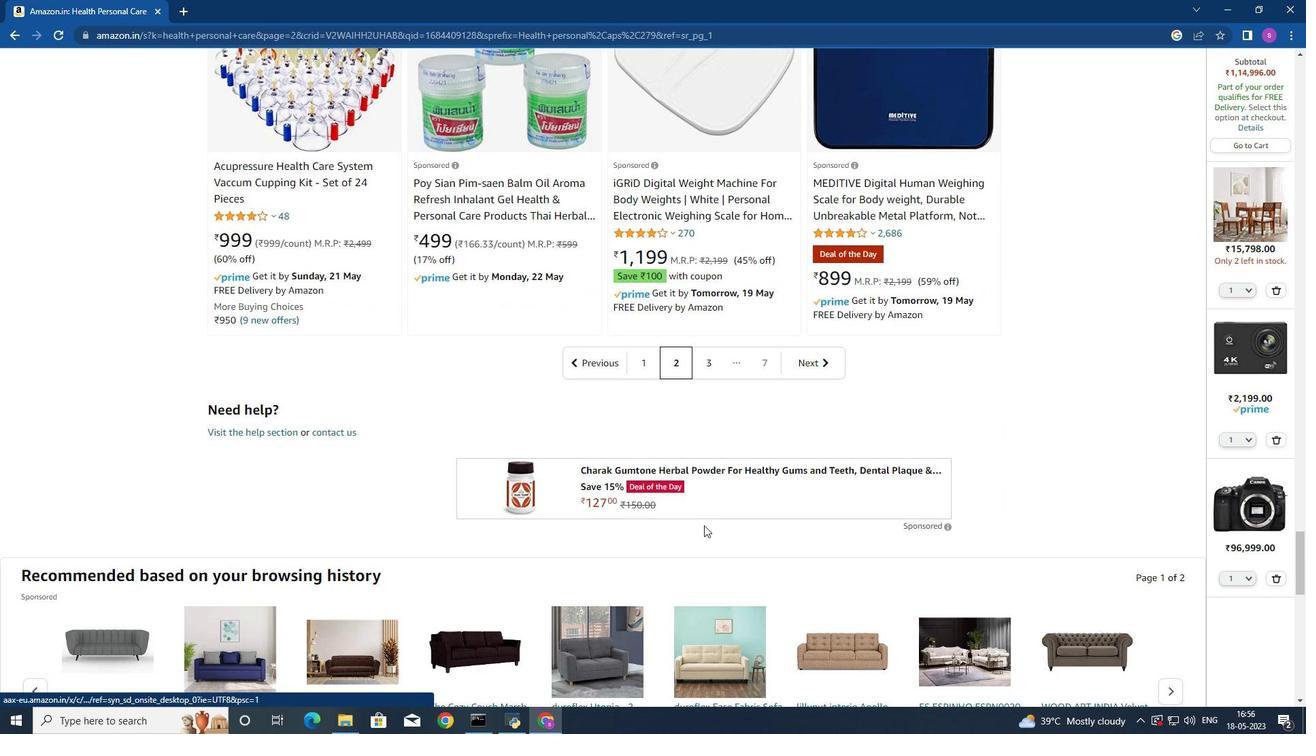 
Action: Mouse moved to (701, 526)
Screenshot: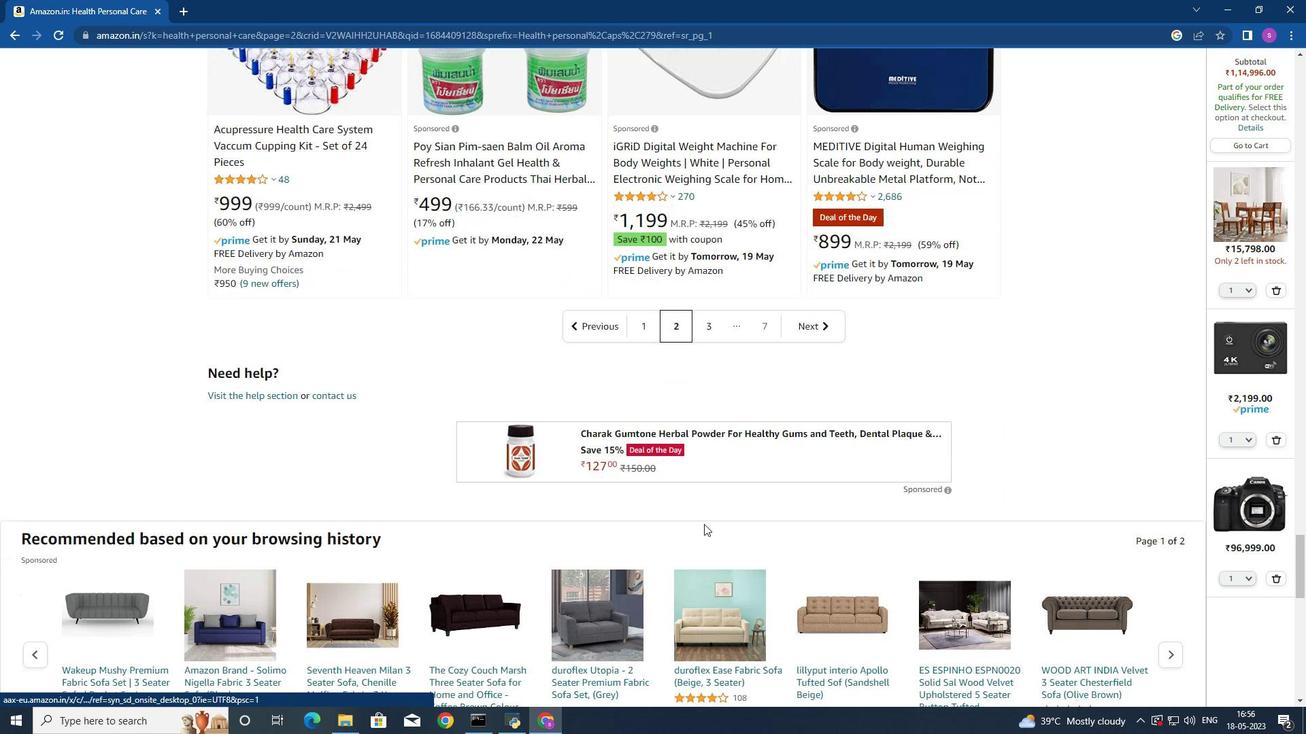 
Action: Mouse scrolled (701, 525) with delta (0, 0)
Screenshot: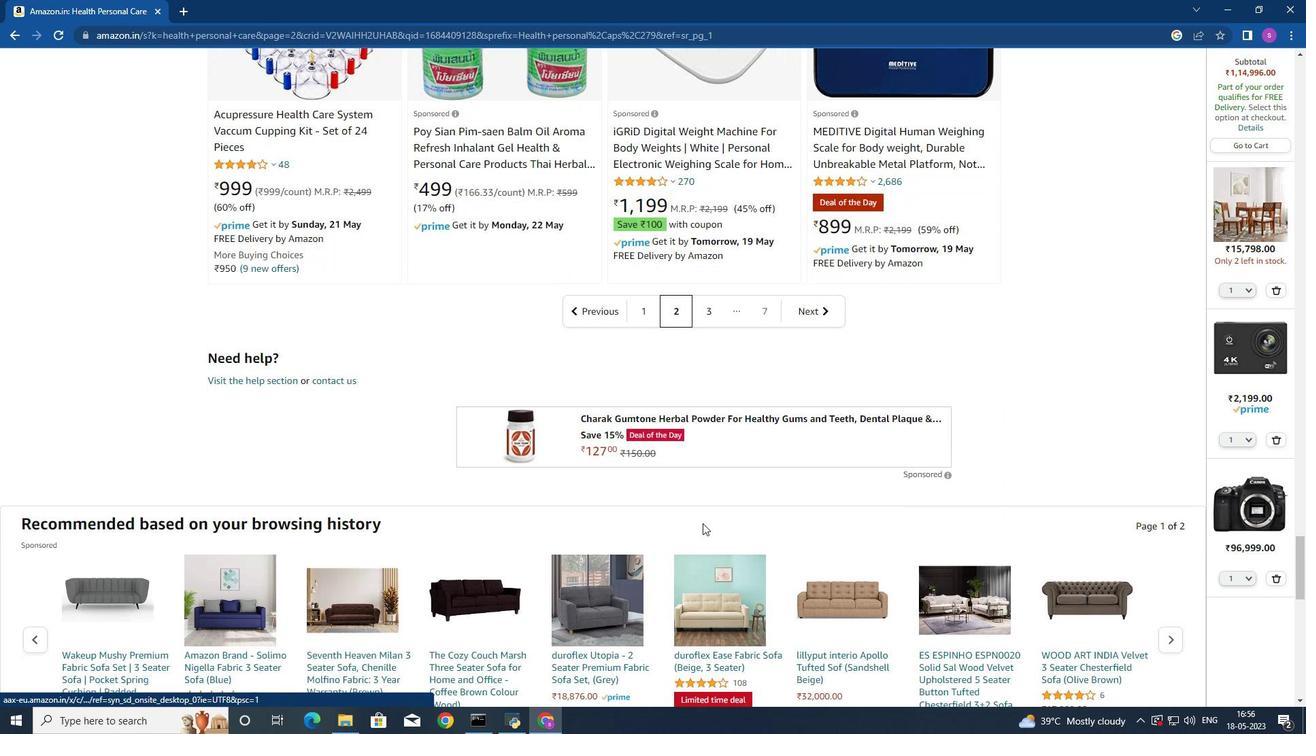 
Action: Mouse moved to (701, 522)
Screenshot: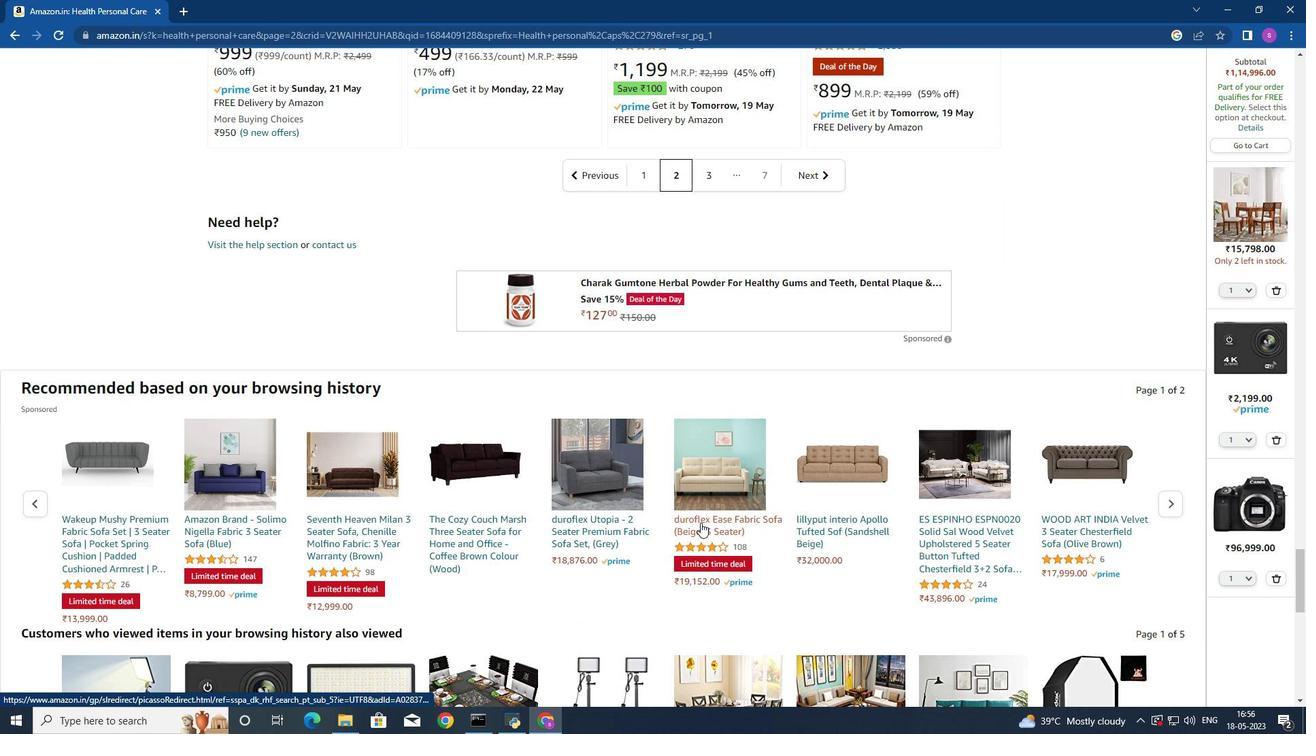 
Action: Mouse scrolled (701, 521) with delta (0, 0)
Screenshot: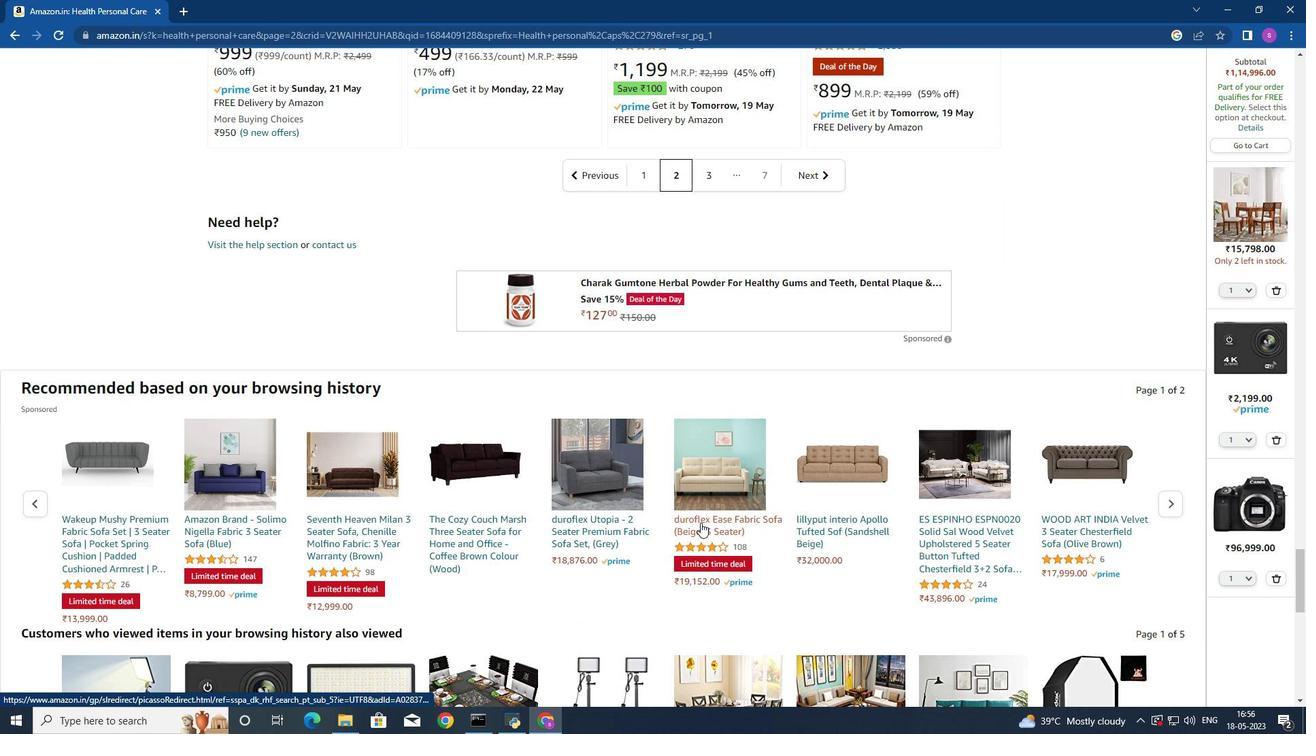 
Action: Mouse moved to (704, 519)
Screenshot: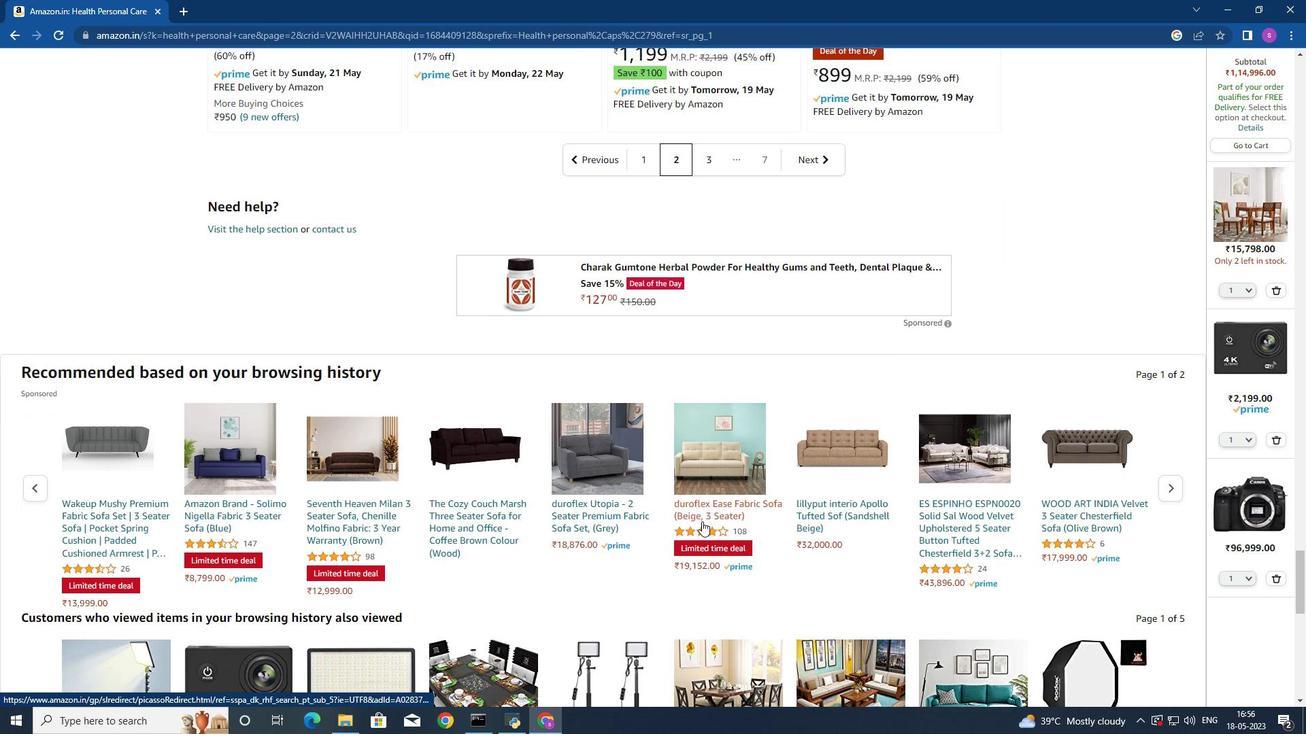 
Action: Mouse scrolled (704, 518) with delta (0, 0)
Screenshot: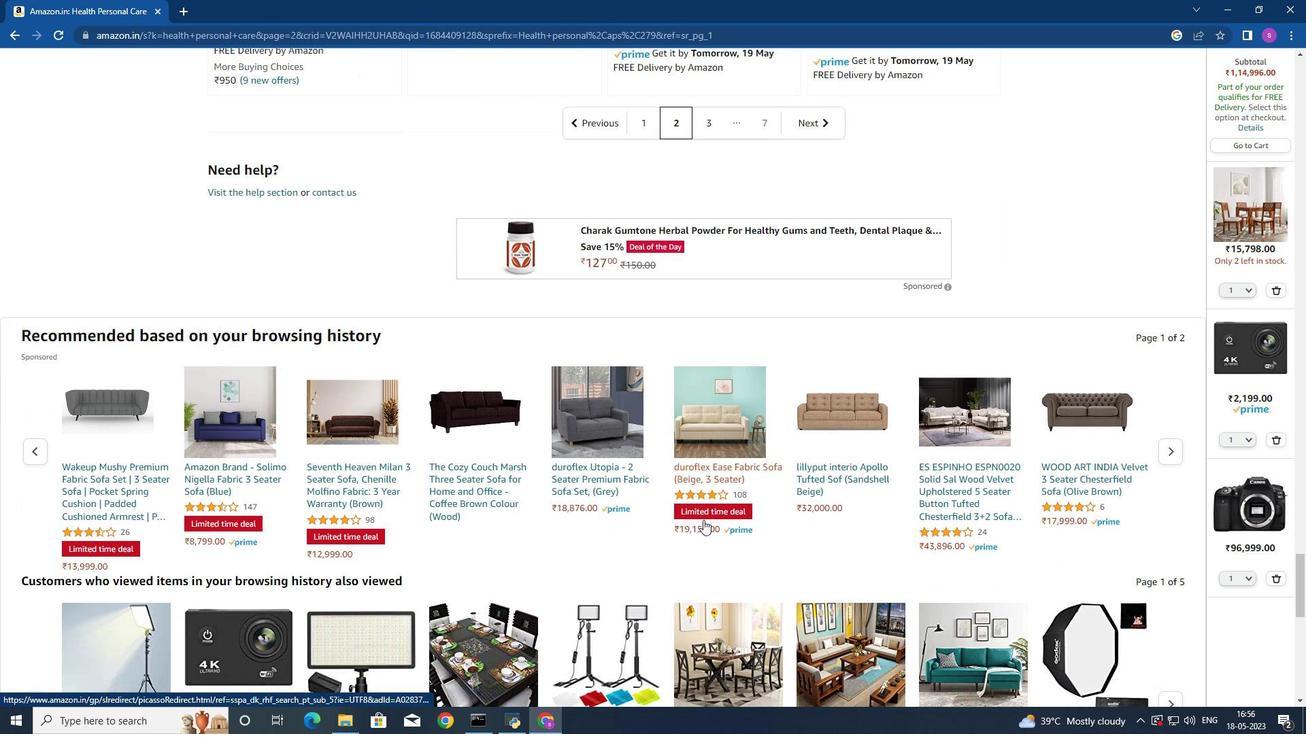 
Action: Mouse moved to (704, 519)
